 Task: Slide 7 - My Studies.
Action: Mouse moved to (197, 100)
Screenshot: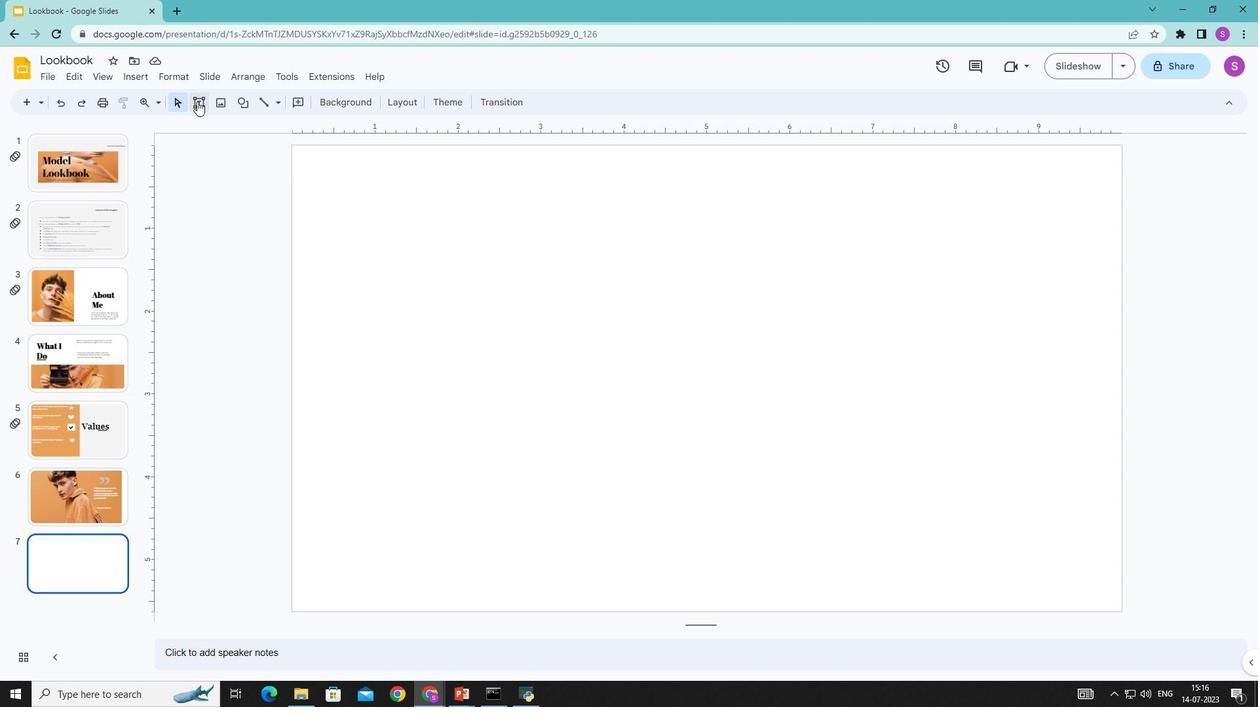 
Action: Mouse pressed left at (197, 100)
Screenshot: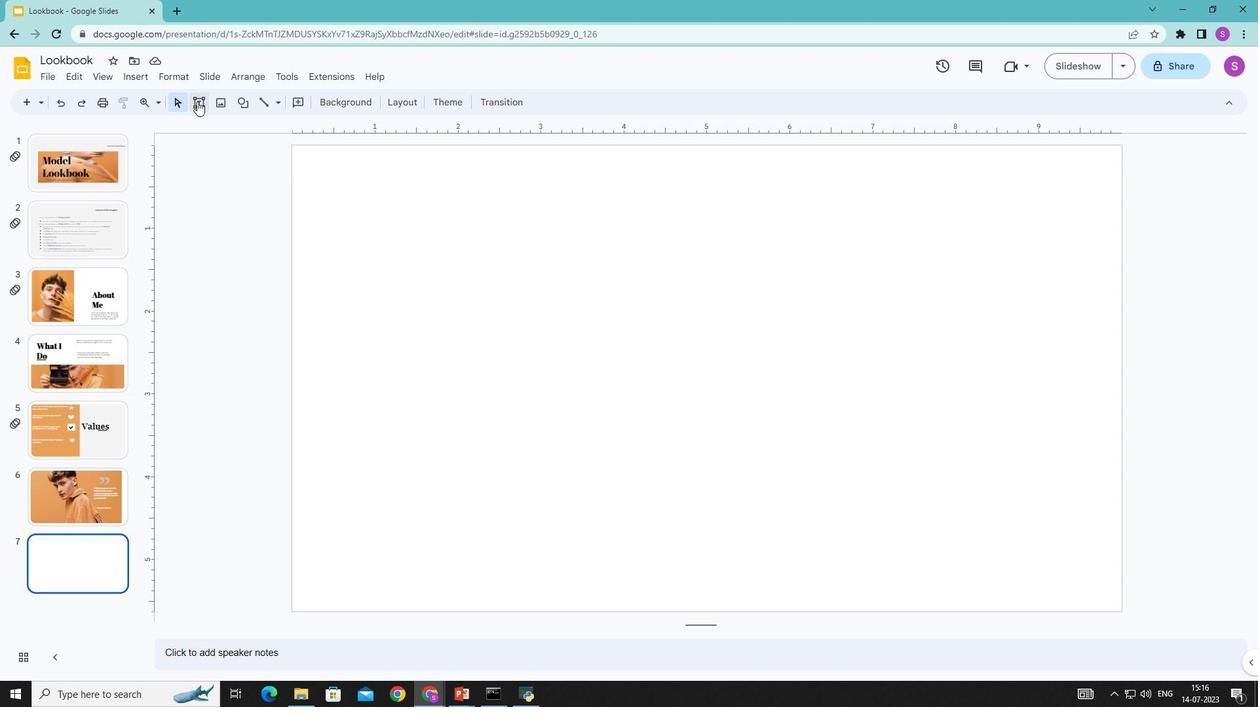 
Action: Mouse moved to (746, 153)
Screenshot: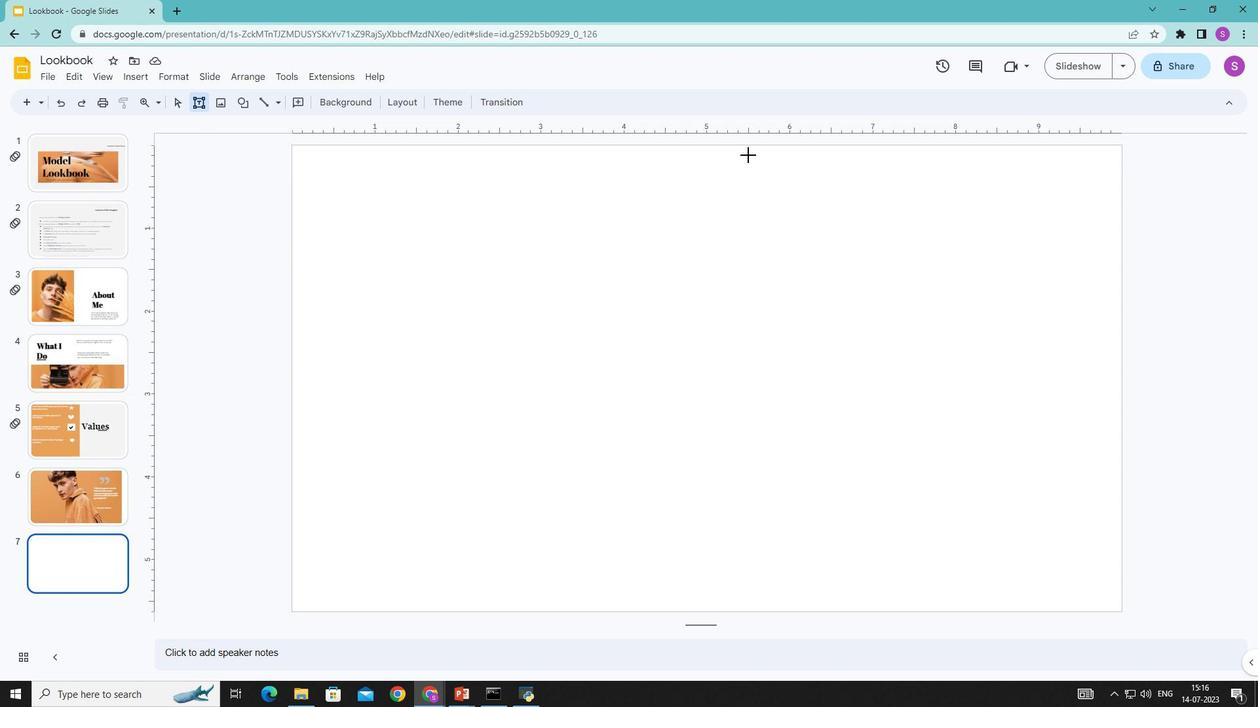 
Action: Mouse pressed left at (746, 153)
Screenshot: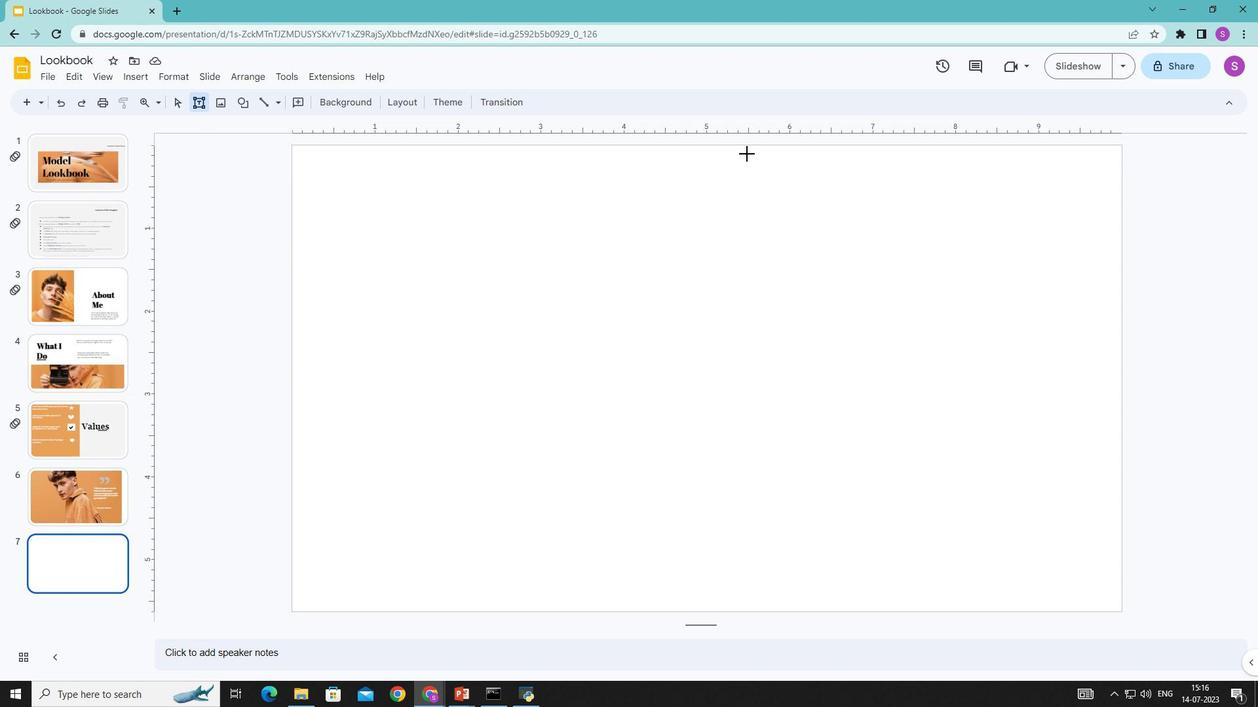 
Action: Mouse moved to (300, 101)
Screenshot: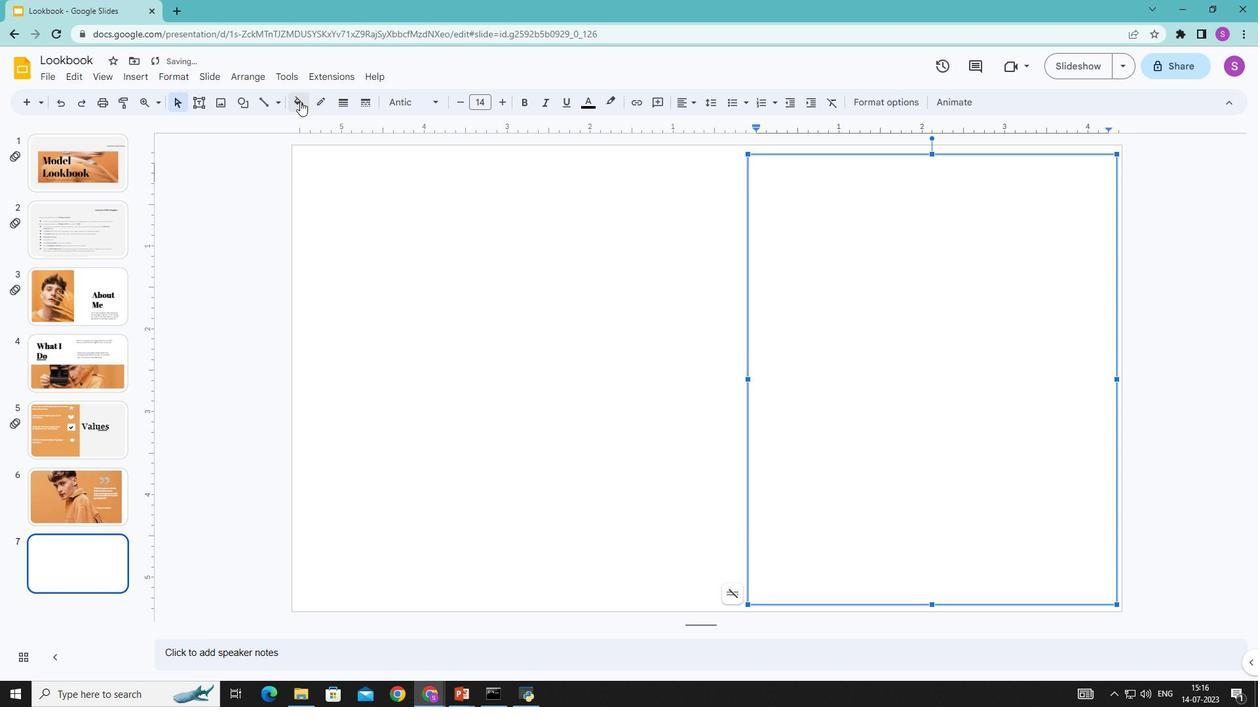 
Action: Mouse pressed left at (300, 101)
Screenshot: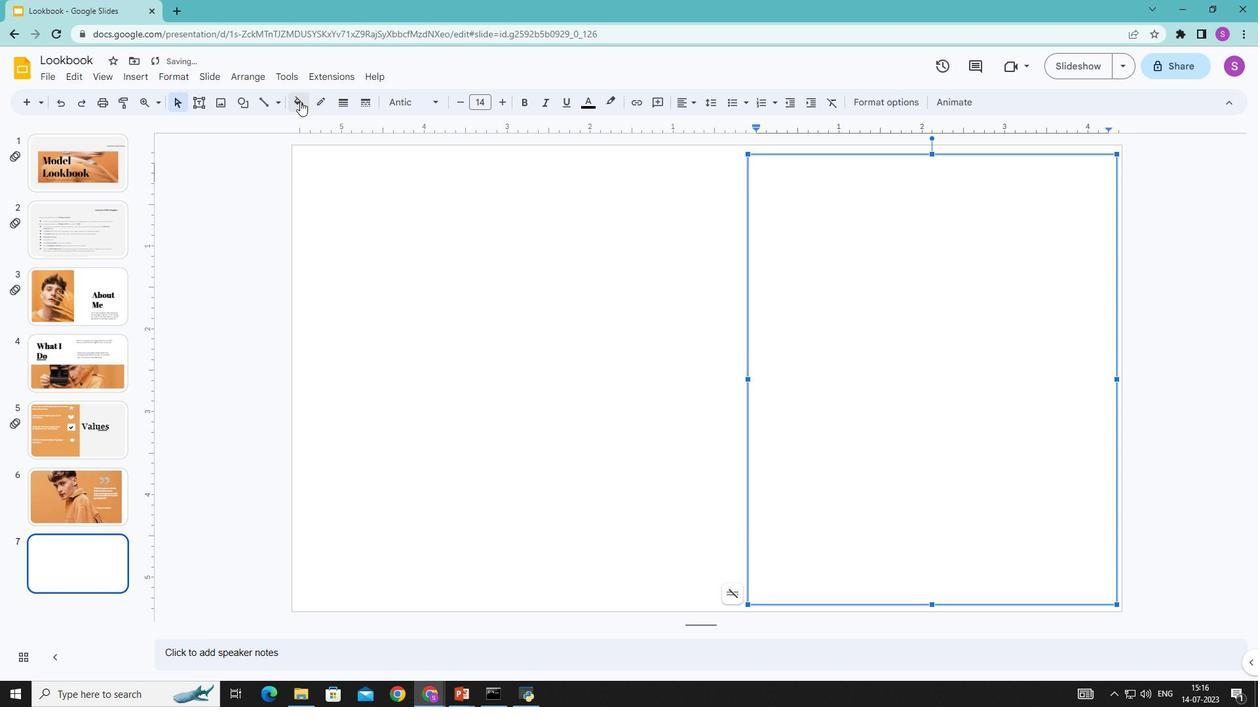 
Action: Mouse moved to (328, 167)
Screenshot: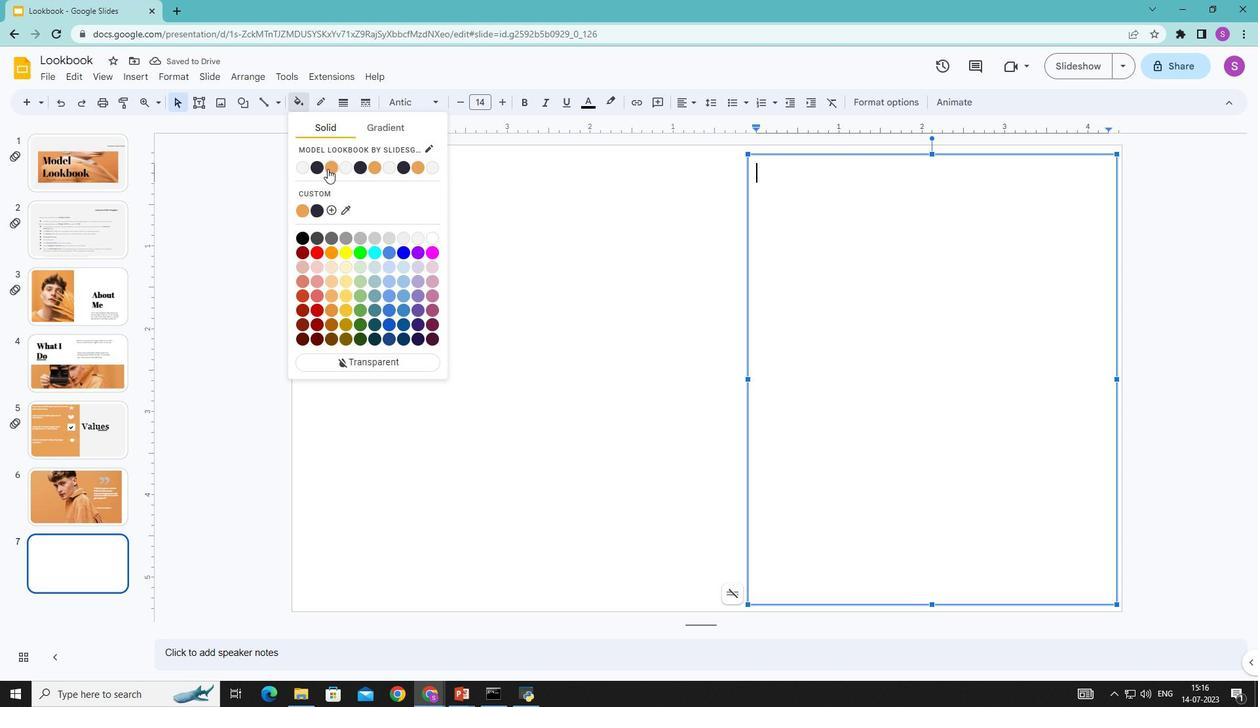 
Action: Mouse pressed left at (328, 167)
Screenshot: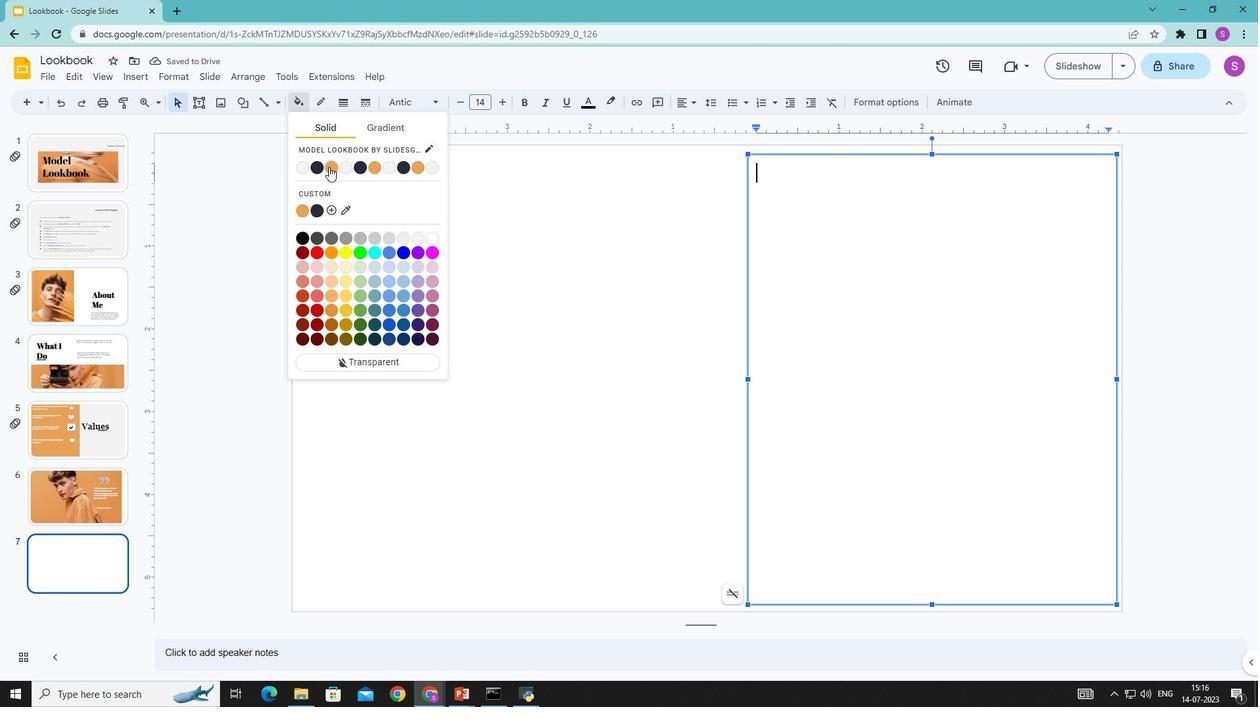 
Action: Mouse moved to (626, 191)
Screenshot: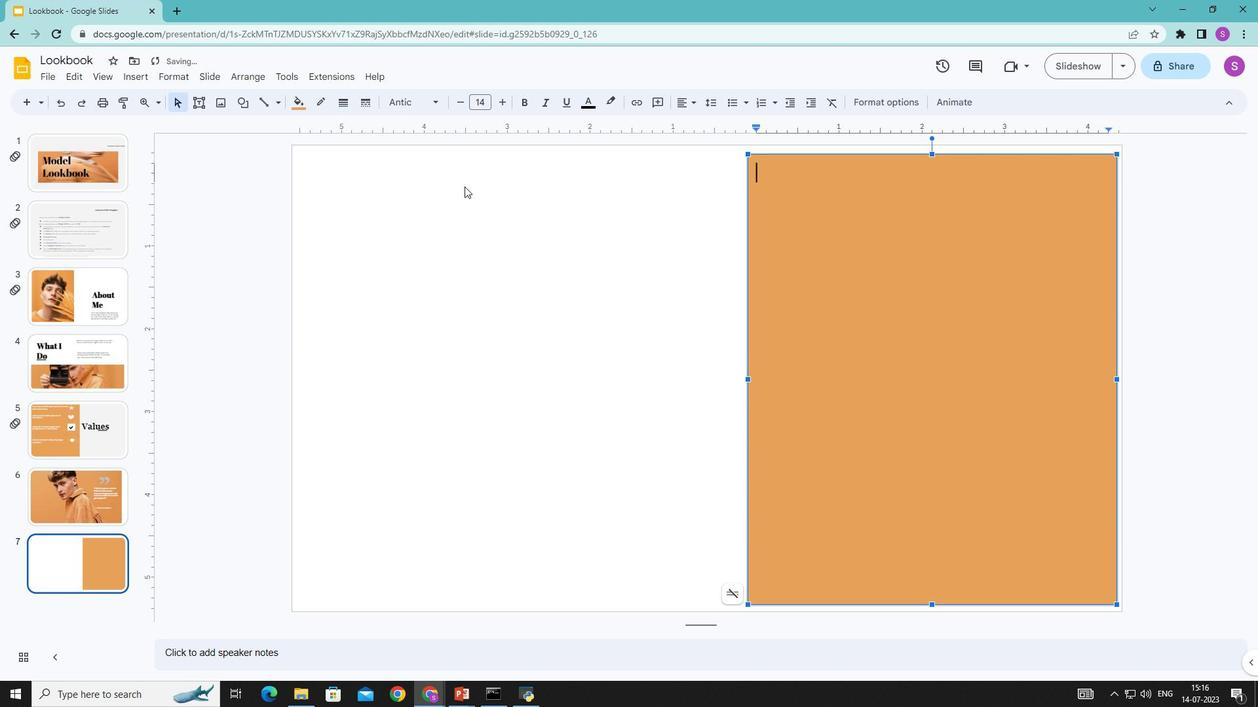
Action: Mouse pressed left at (626, 191)
Screenshot: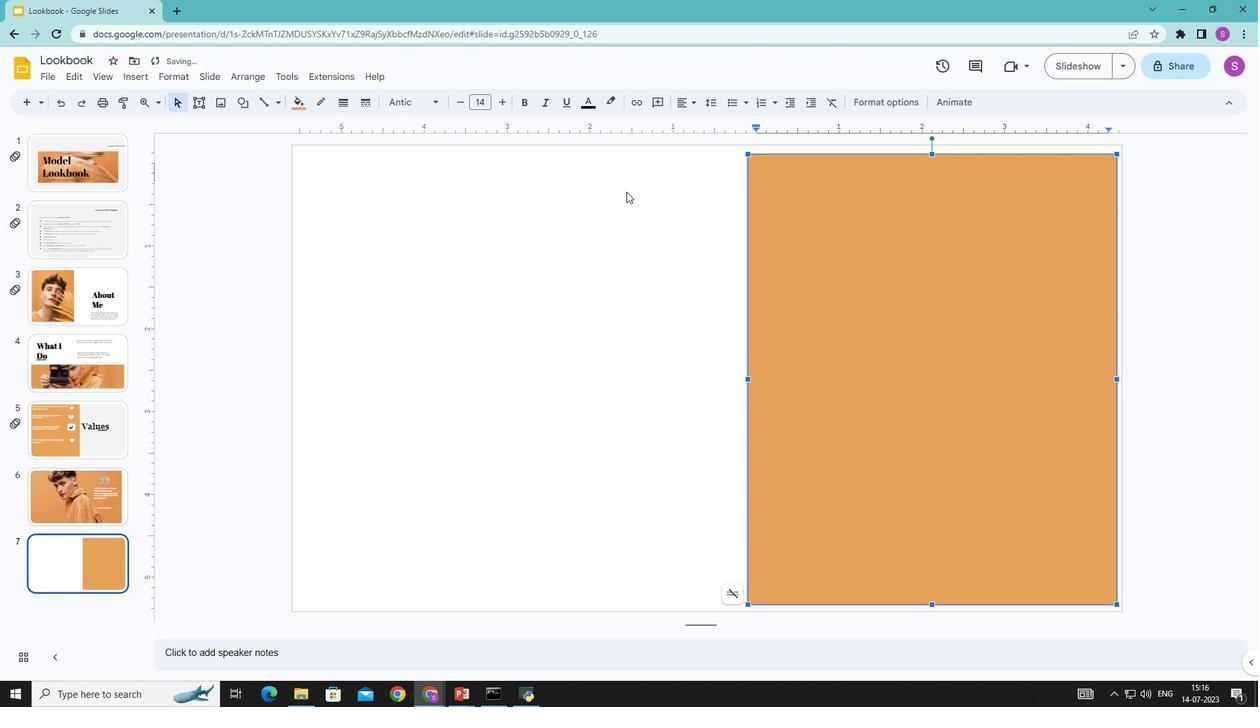 
Action: Mouse moved to (202, 104)
Screenshot: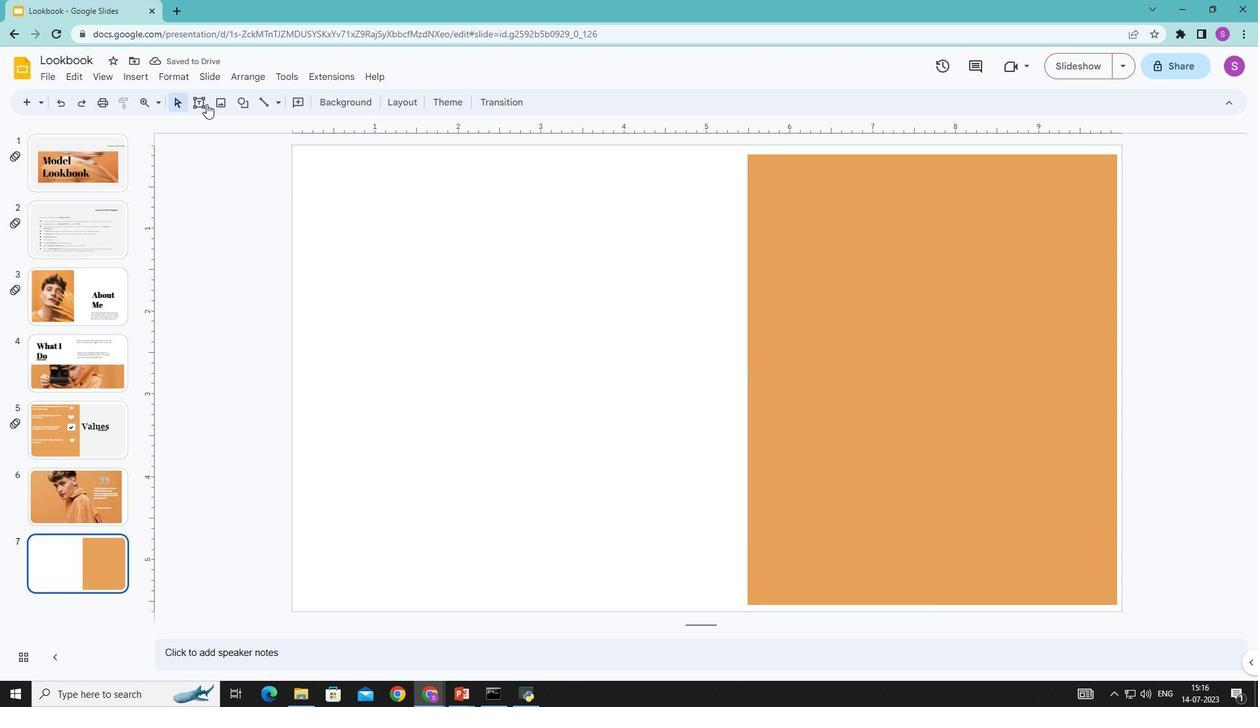 
Action: Mouse pressed left at (202, 104)
Screenshot: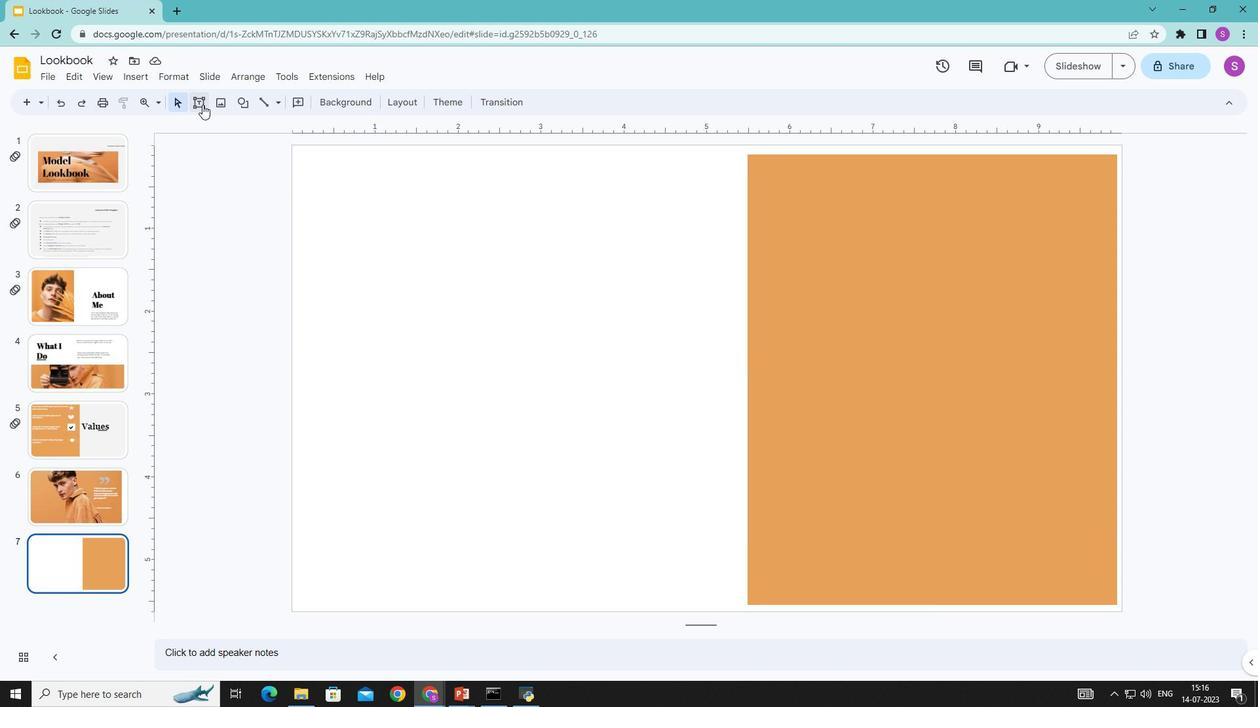 
Action: Mouse moved to (317, 212)
Screenshot: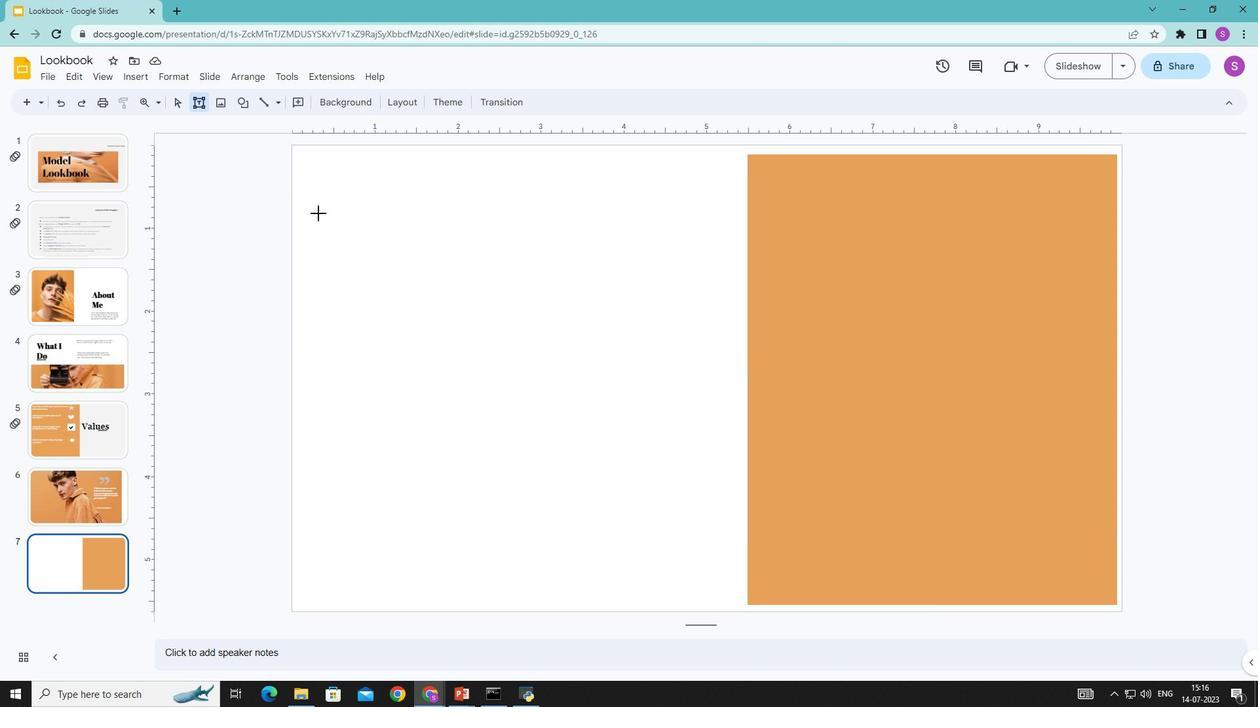
Action: Mouse pressed left at (317, 212)
Screenshot: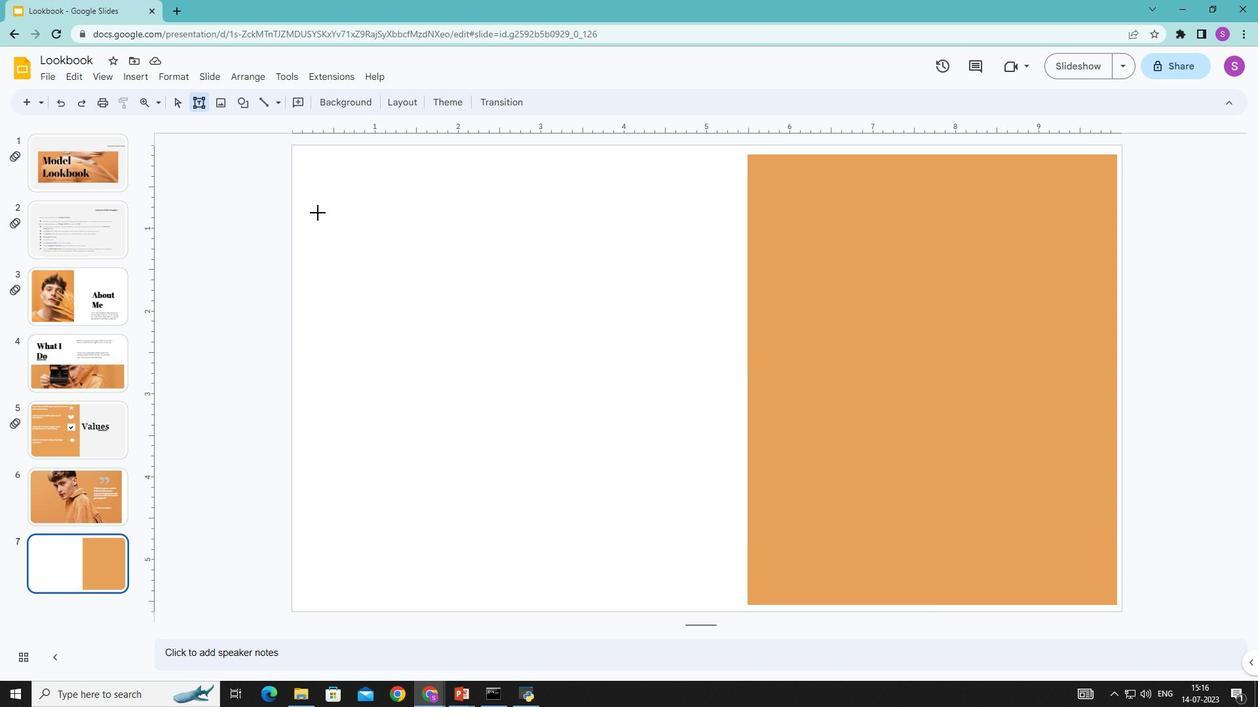 
Action: Mouse moved to (545, 366)
Screenshot: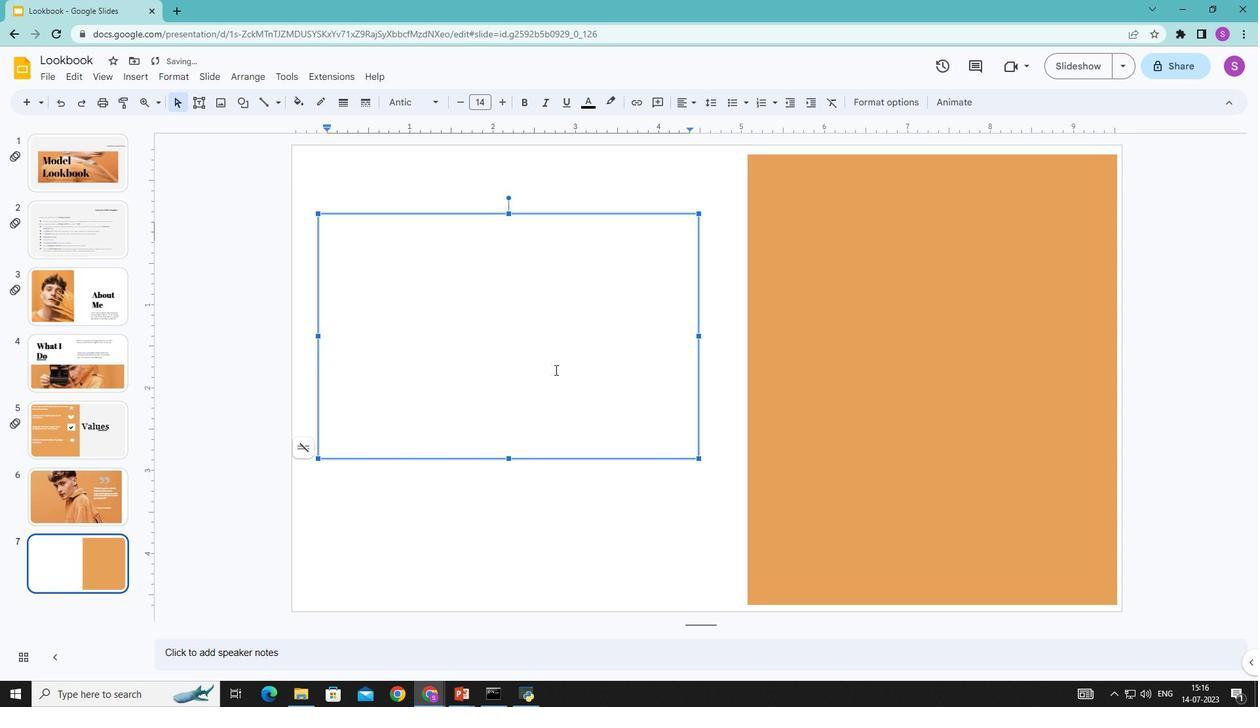 
Action: Key pressed <Key.shift>My<Key.space><Key.shift>Studies
Screenshot: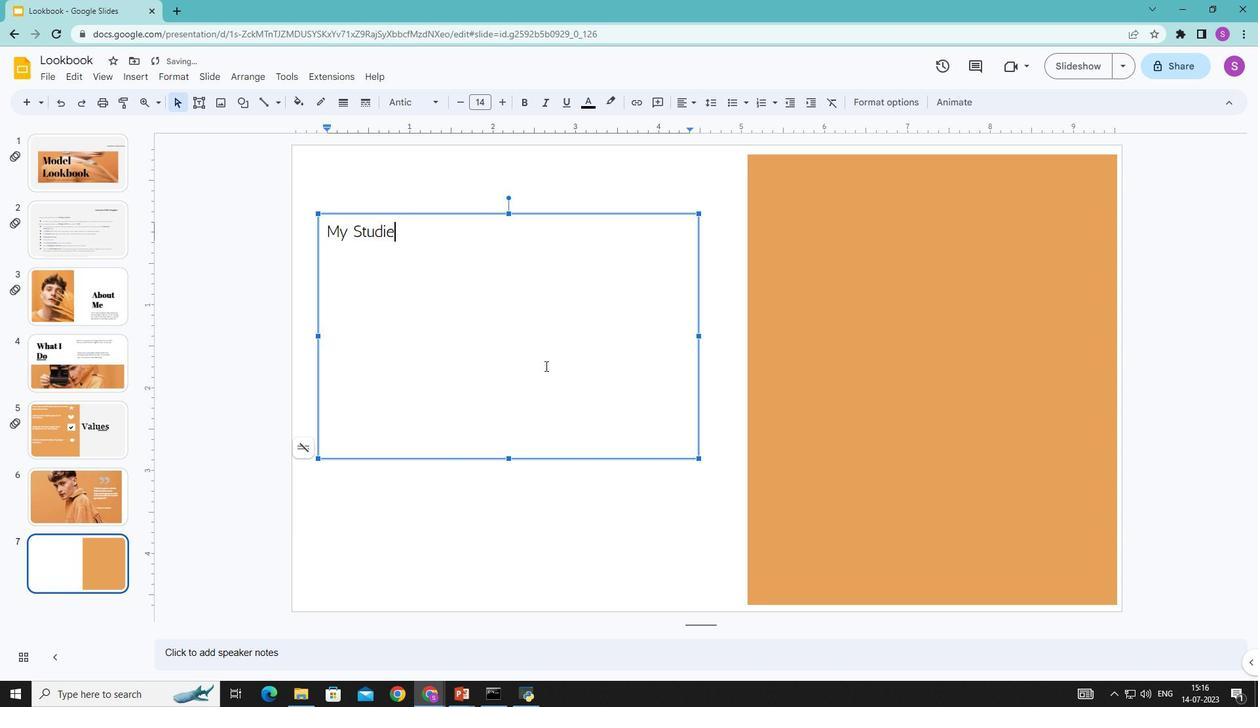
Action: Mouse moved to (399, 235)
Screenshot: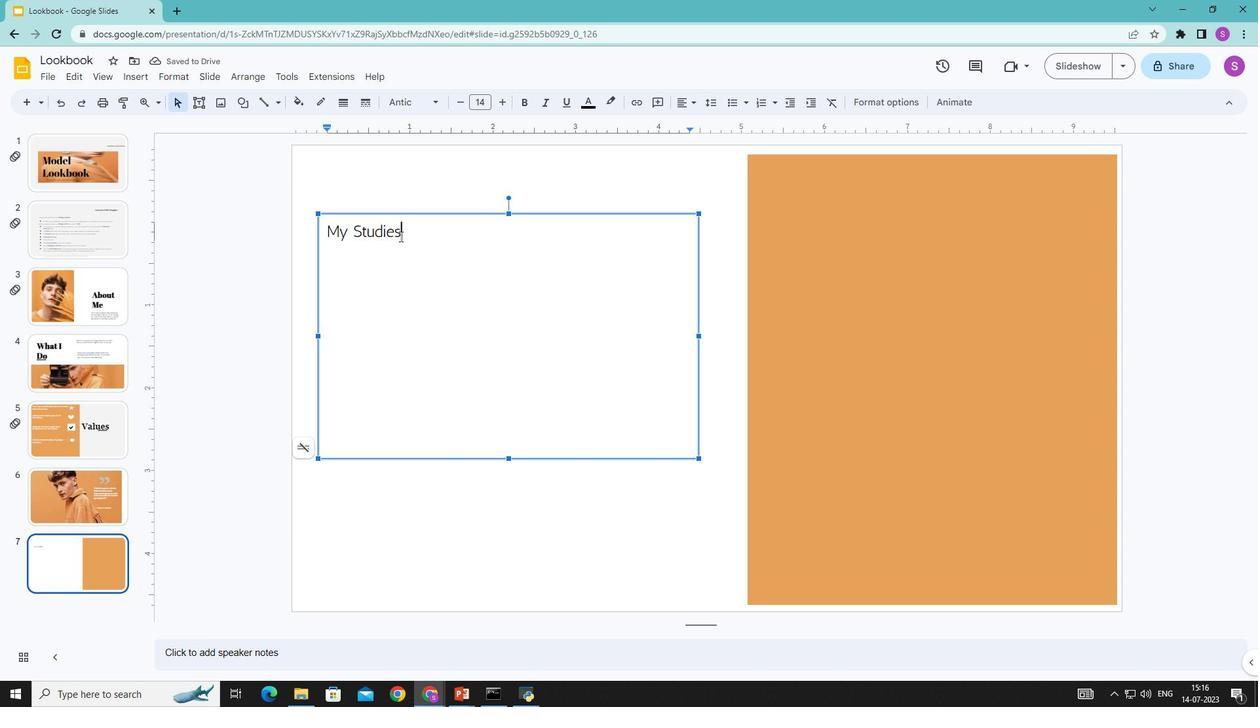 
Action: Mouse pressed left at (399, 235)
Screenshot: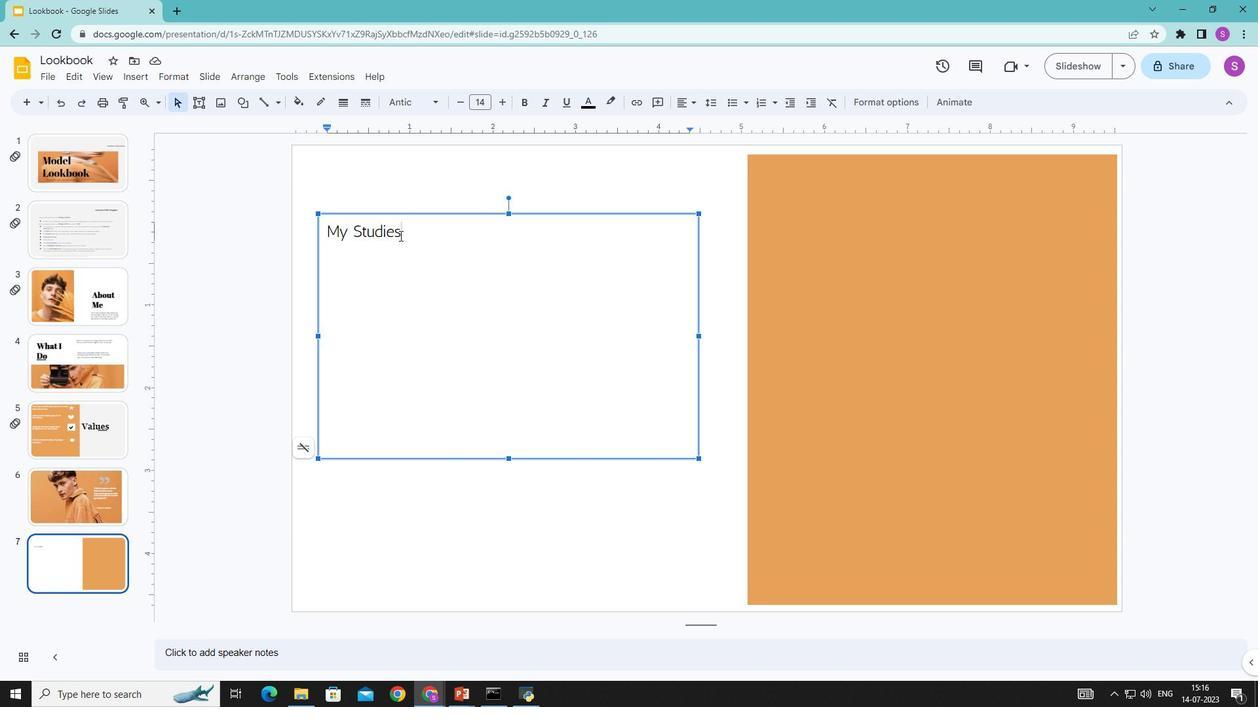 
Action: Mouse moved to (483, 100)
Screenshot: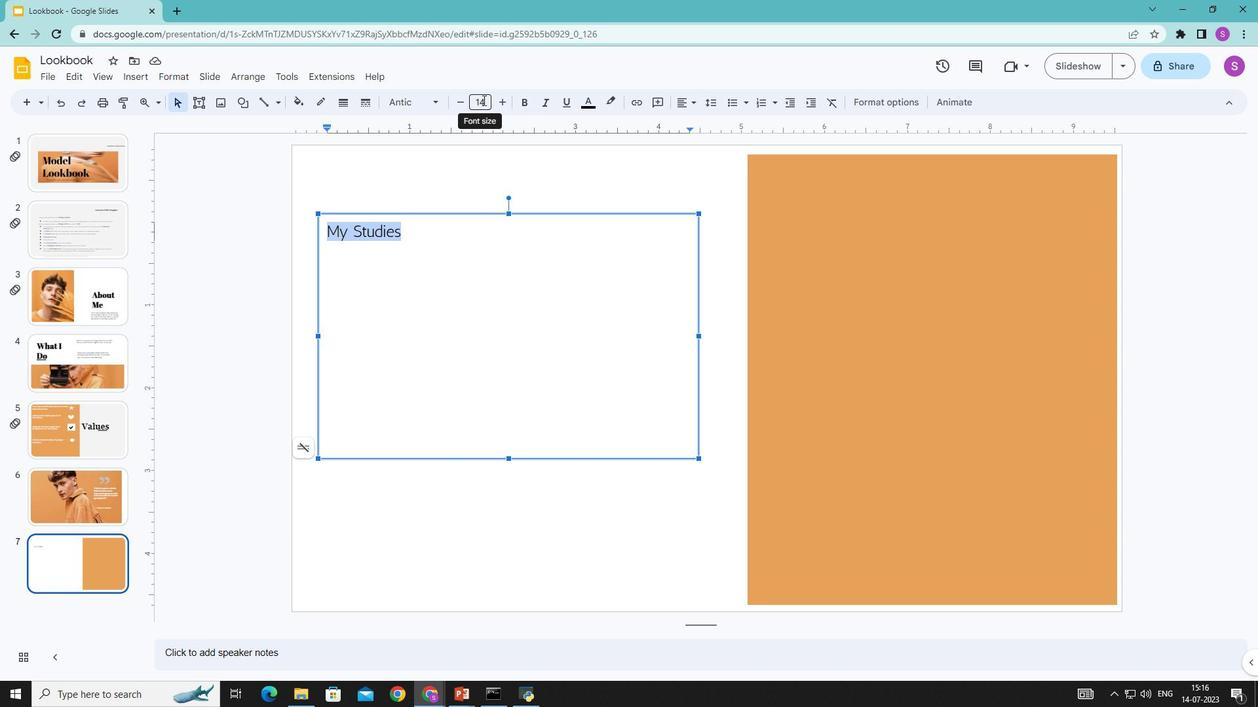 
Action: Mouse pressed left at (483, 100)
Screenshot: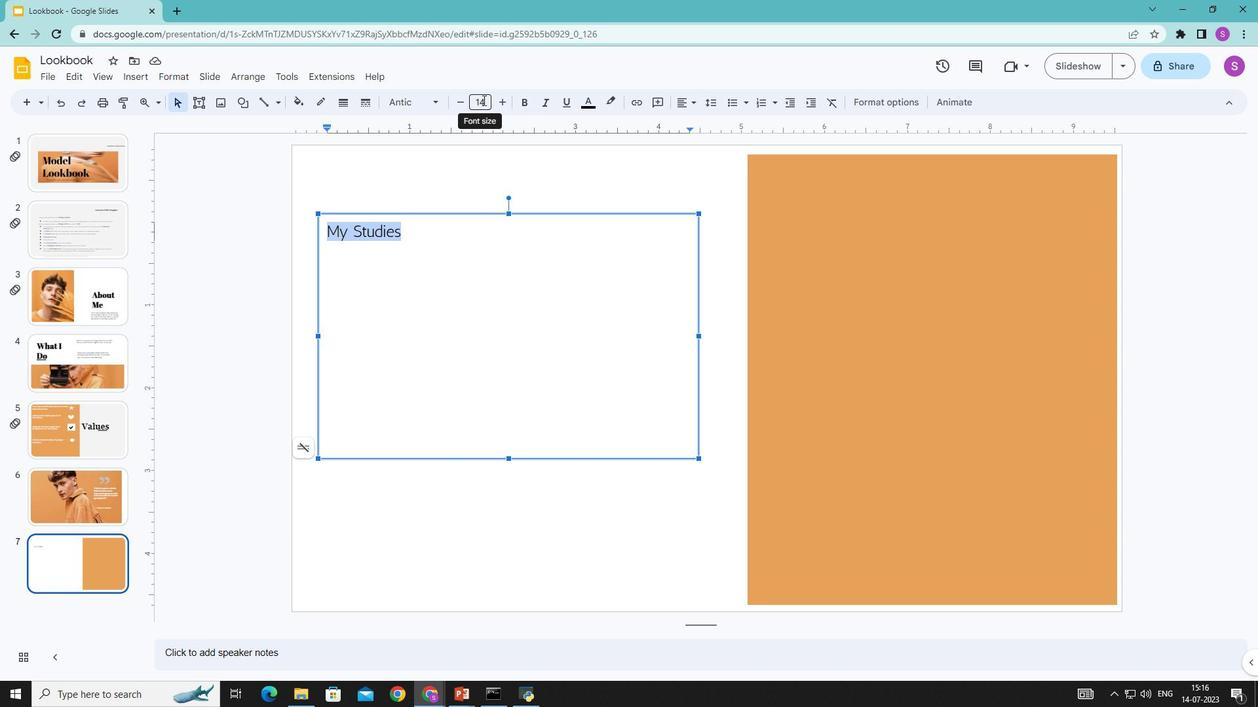 
Action: Mouse moved to (493, 102)
Screenshot: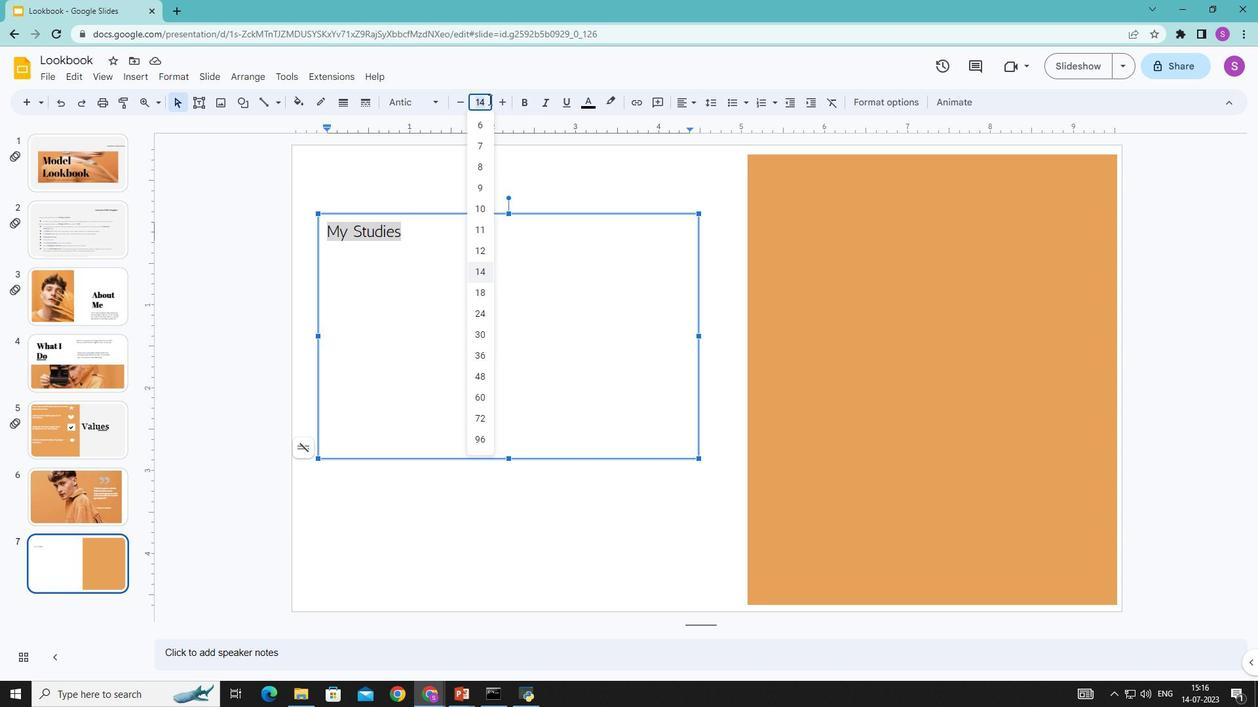 
Action: Key pressed 61<Key.enter>
Screenshot: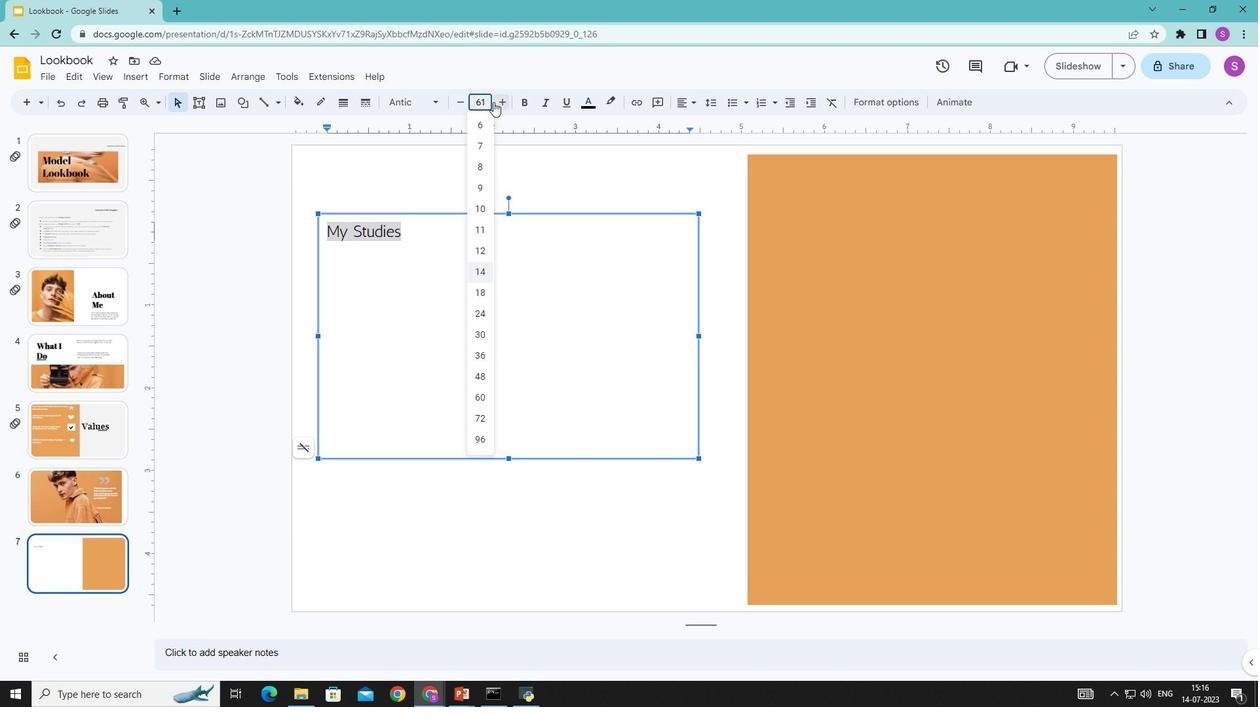 
Action: Mouse moved to (484, 100)
Screenshot: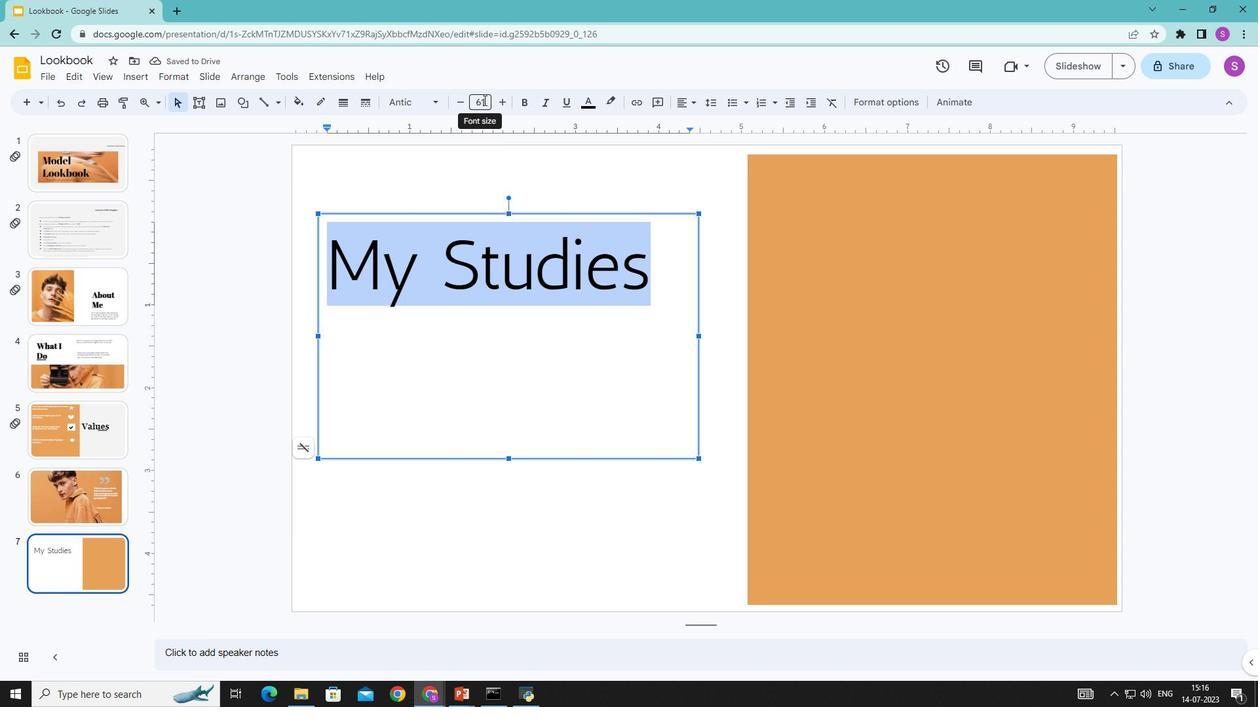 
Action: Mouse pressed left at (484, 100)
Screenshot: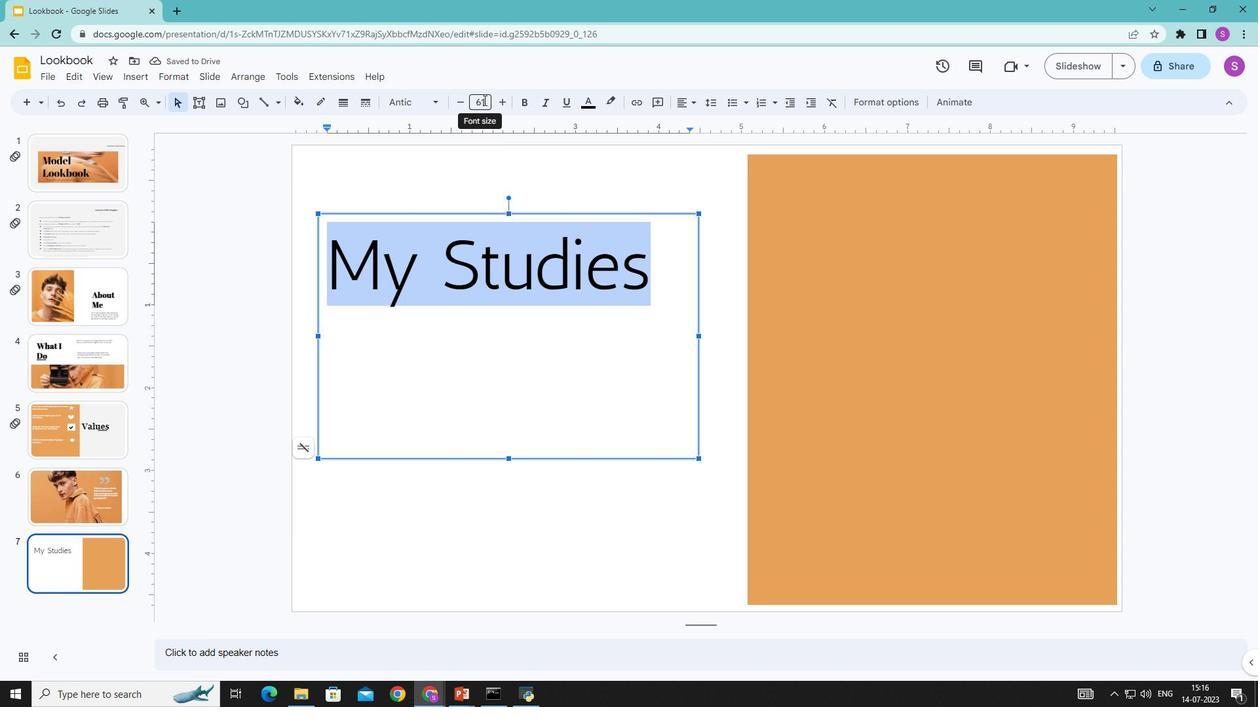 
Action: Mouse moved to (484, 100)
Screenshot: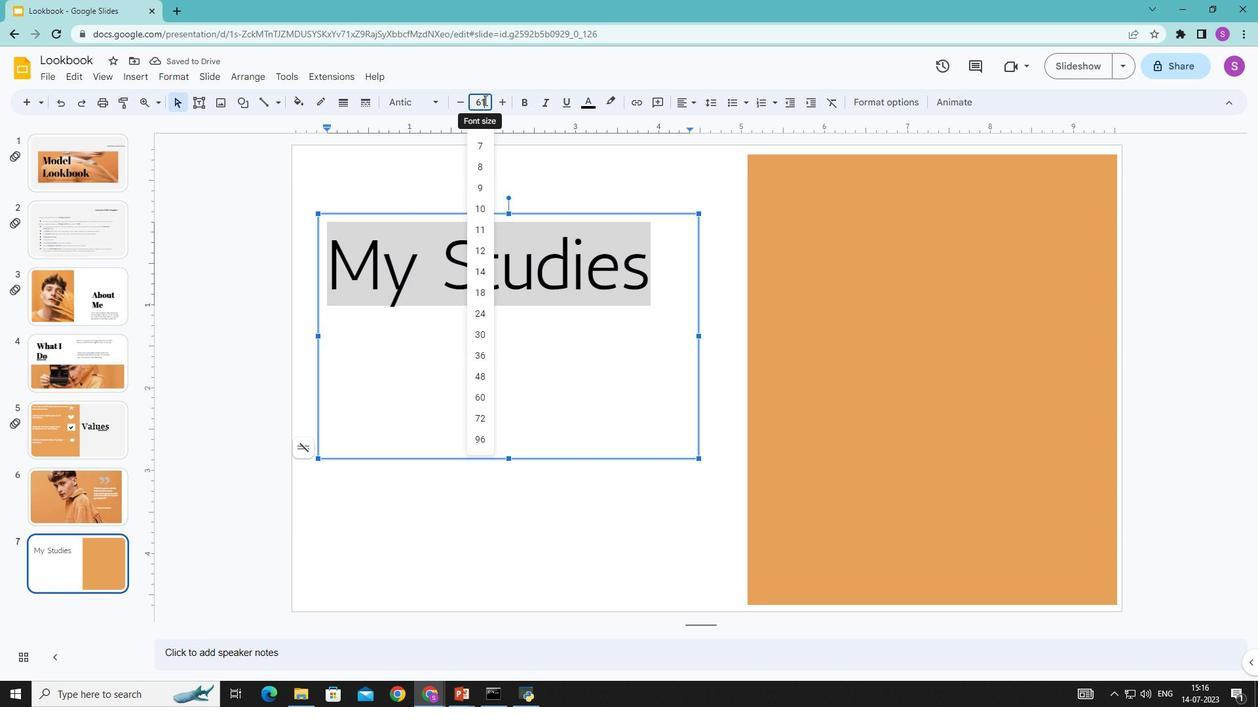 
Action: Key pressed 70<Key.enter>
Screenshot: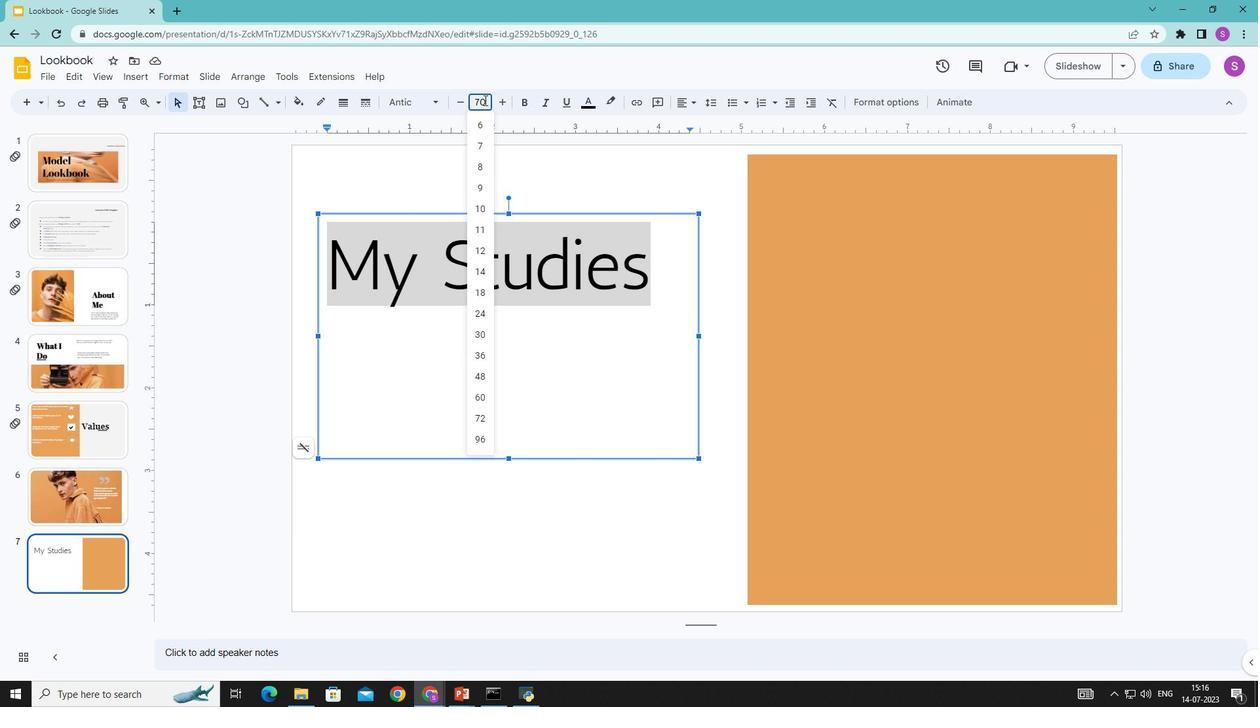 
Action: Mouse moved to (455, 142)
Screenshot: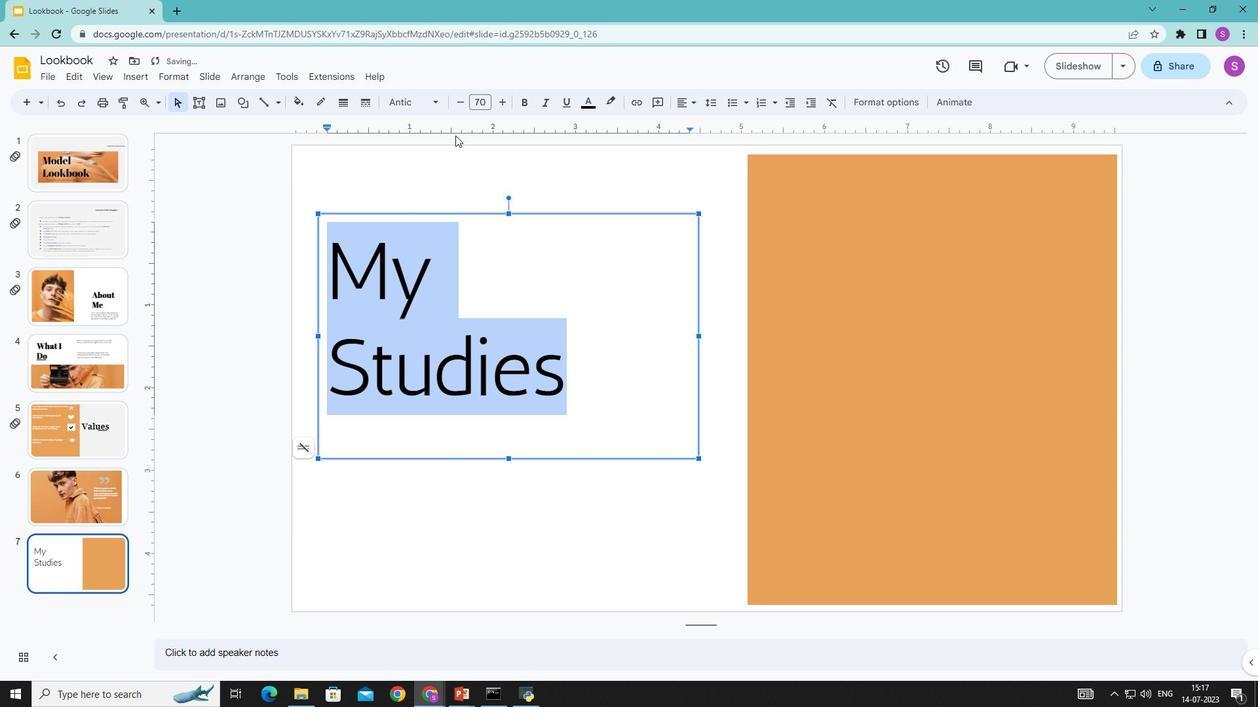 
Action: Mouse pressed left at (455, 142)
Screenshot: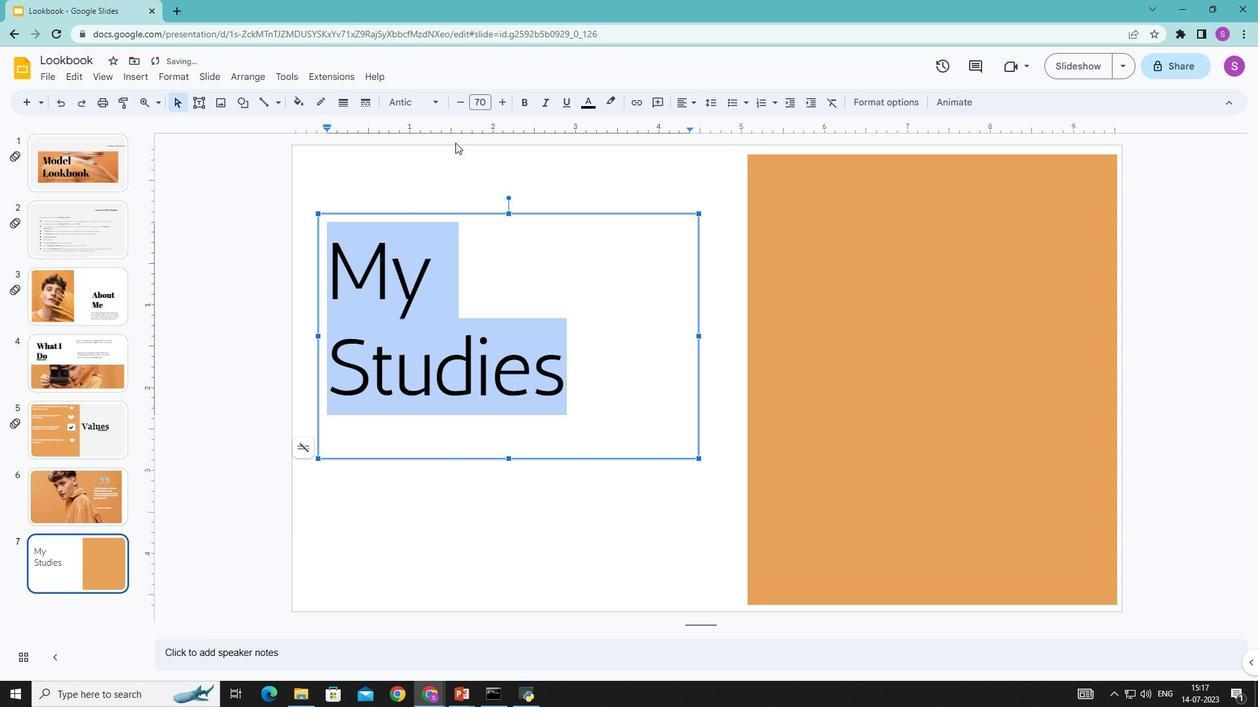 
Action: Mouse moved to (567, 381)
Screenshot: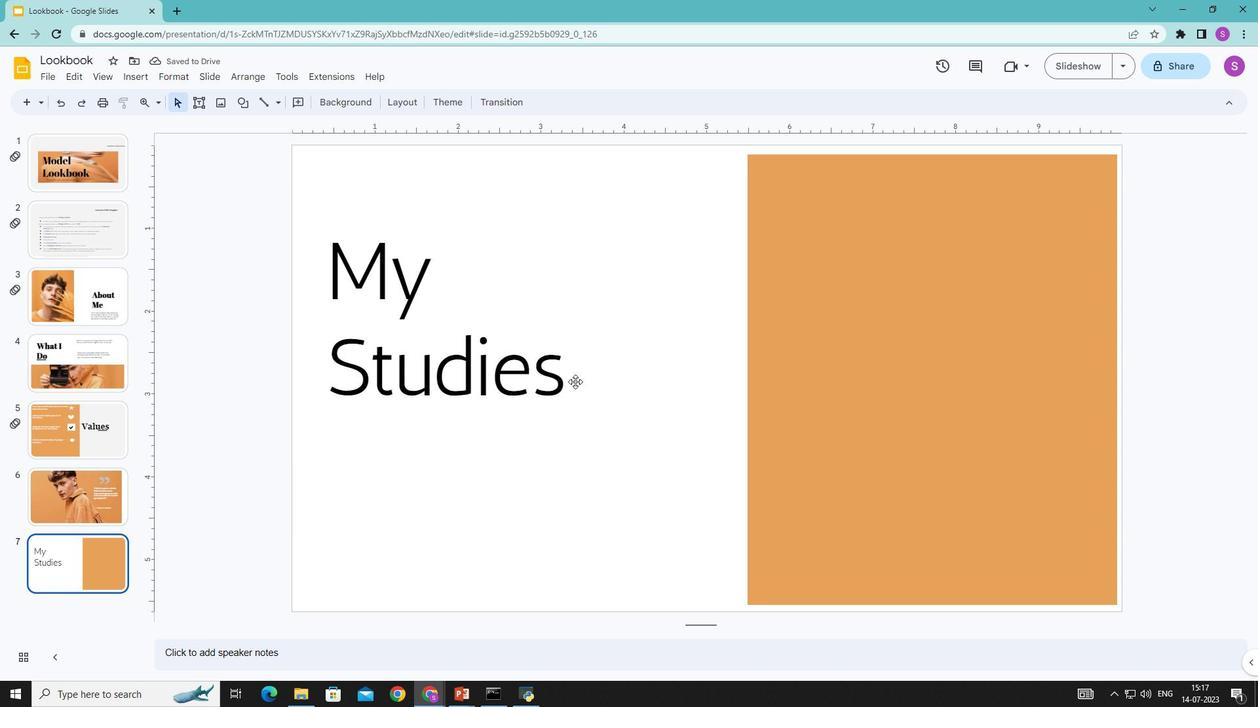 
Action: Mouse pressed left at (567, 381)
Screenshot: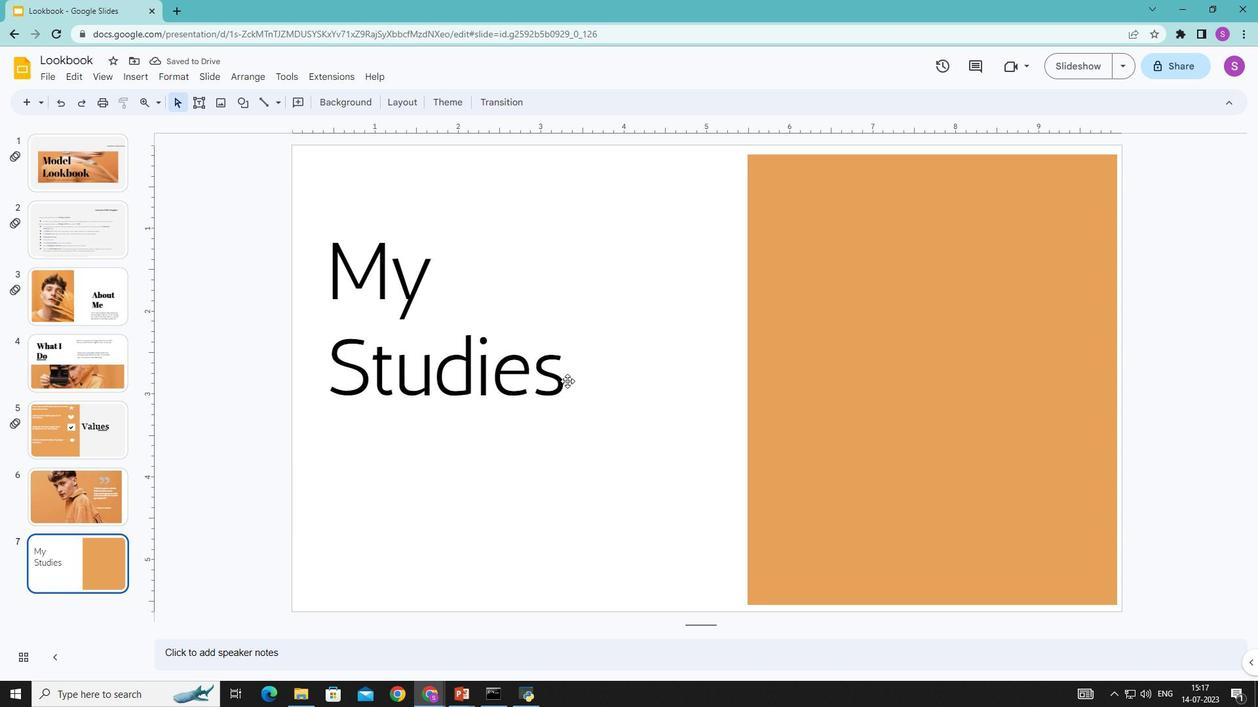 
Action: Mouse moved to (566, 382)
Screenshot: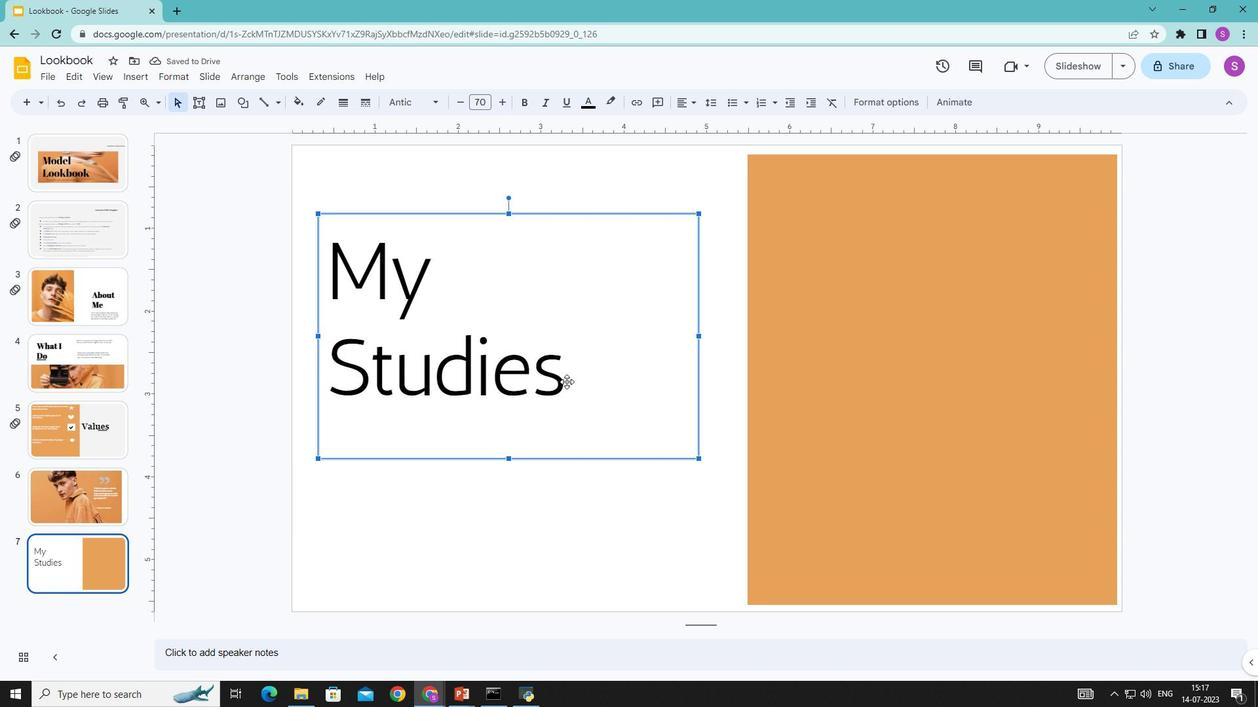 
Action: Mouse pressed left at (566, 382)
Screenshot: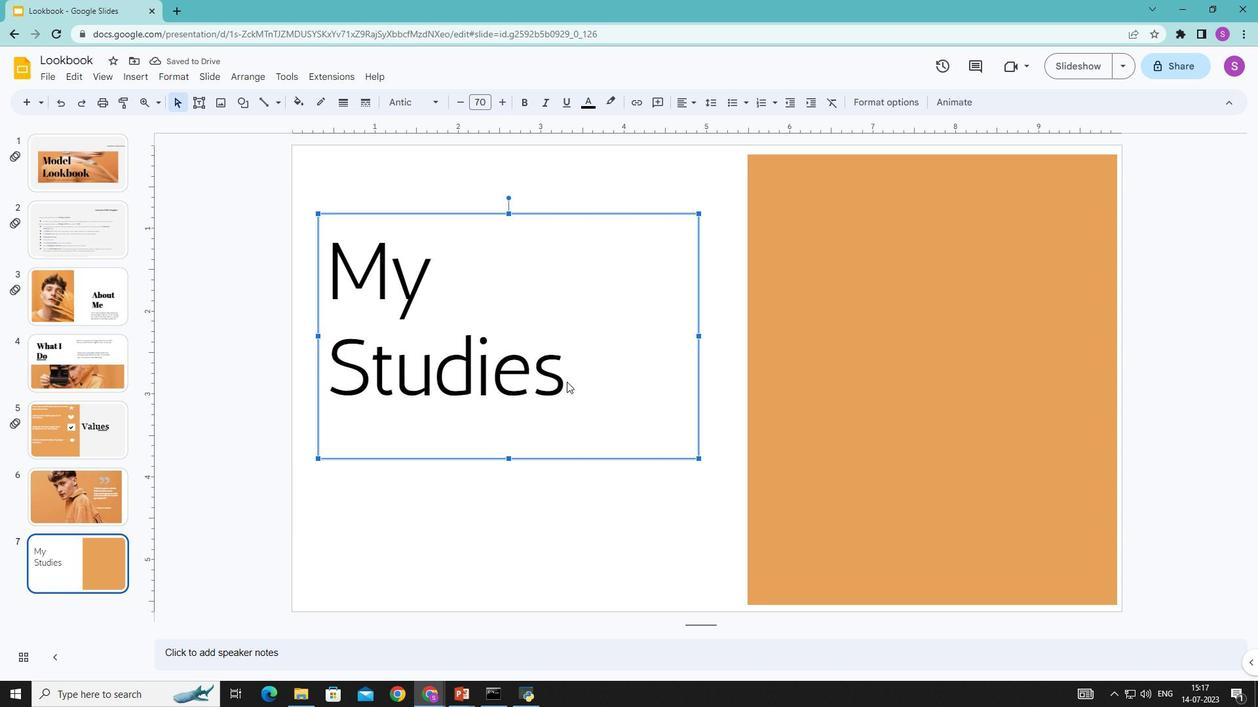 
Action: Mouse moved to (539, 321)
Screenshot: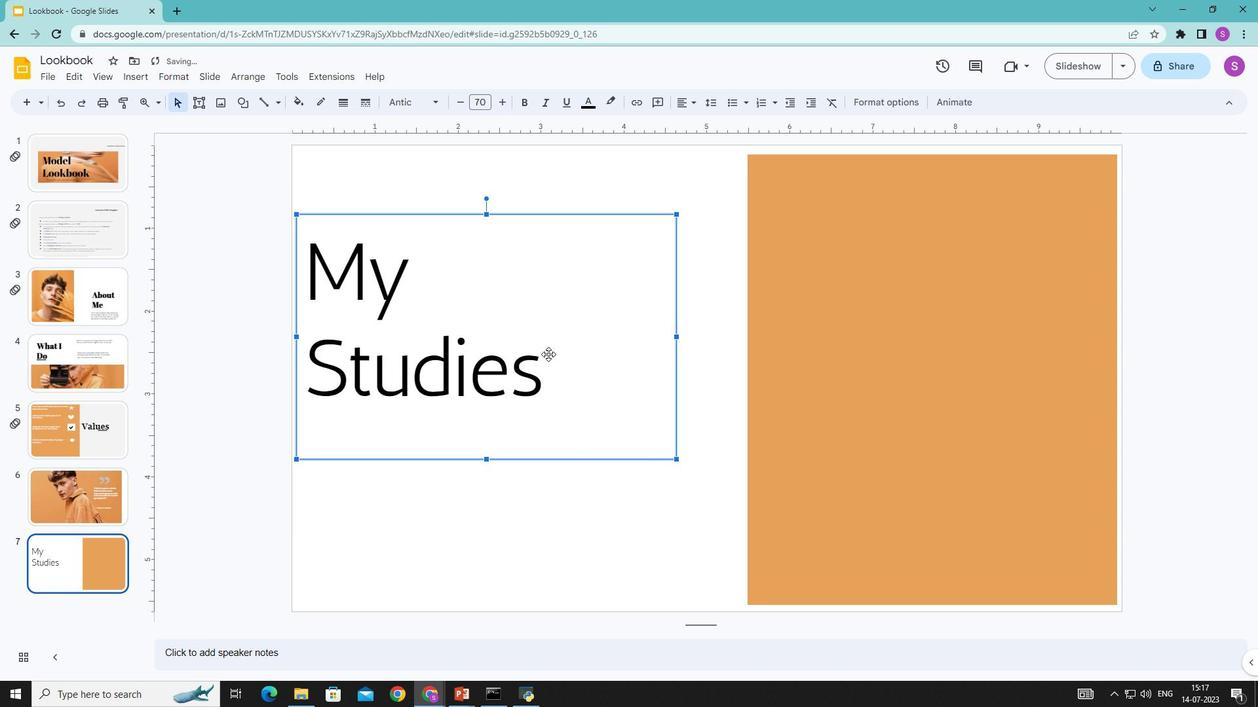 
Action: Mouse pressed left at (539, 321)
Screenshot: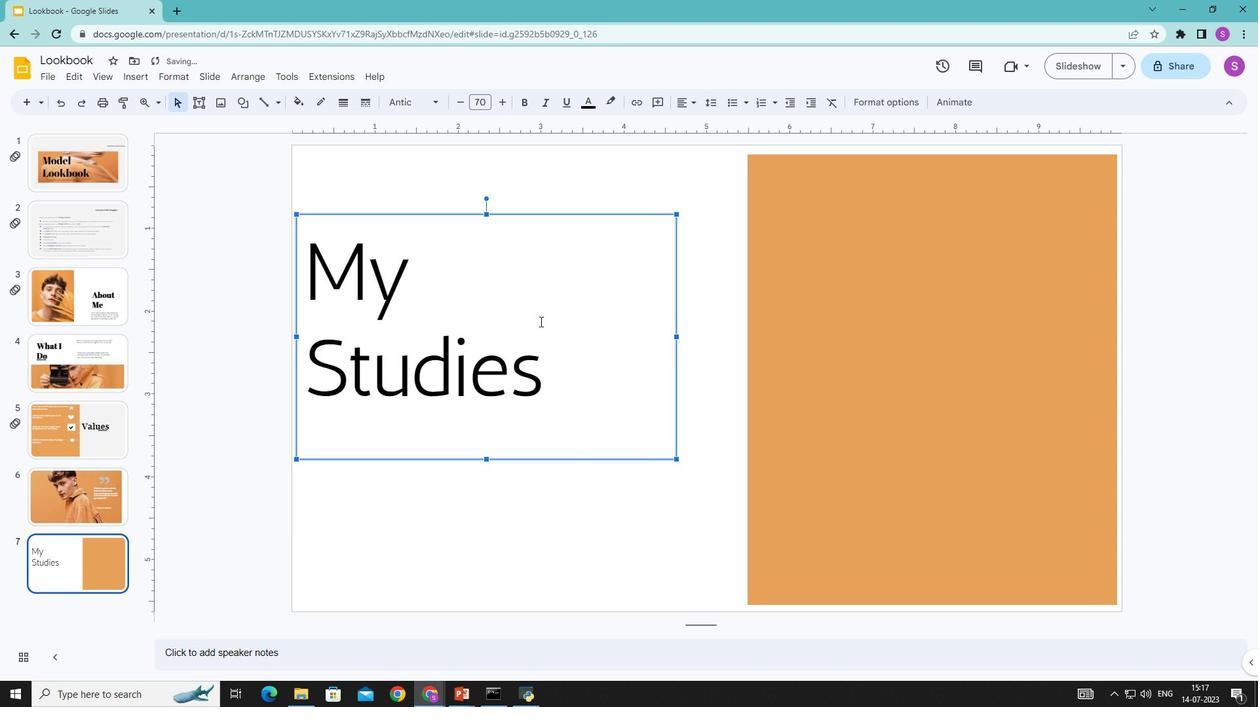 
Action: Mouse moved to (545, 380)
Screenshot: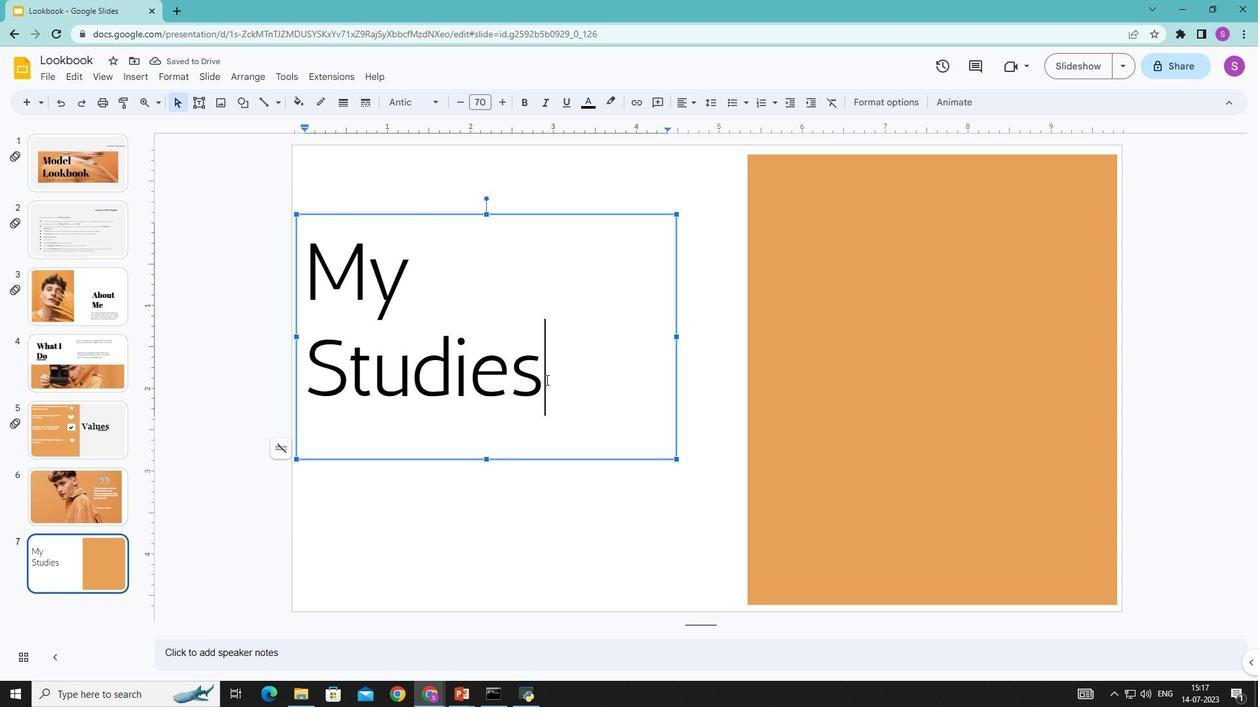 
Action: Mouse pressed left at (545, 380)
Screenshot: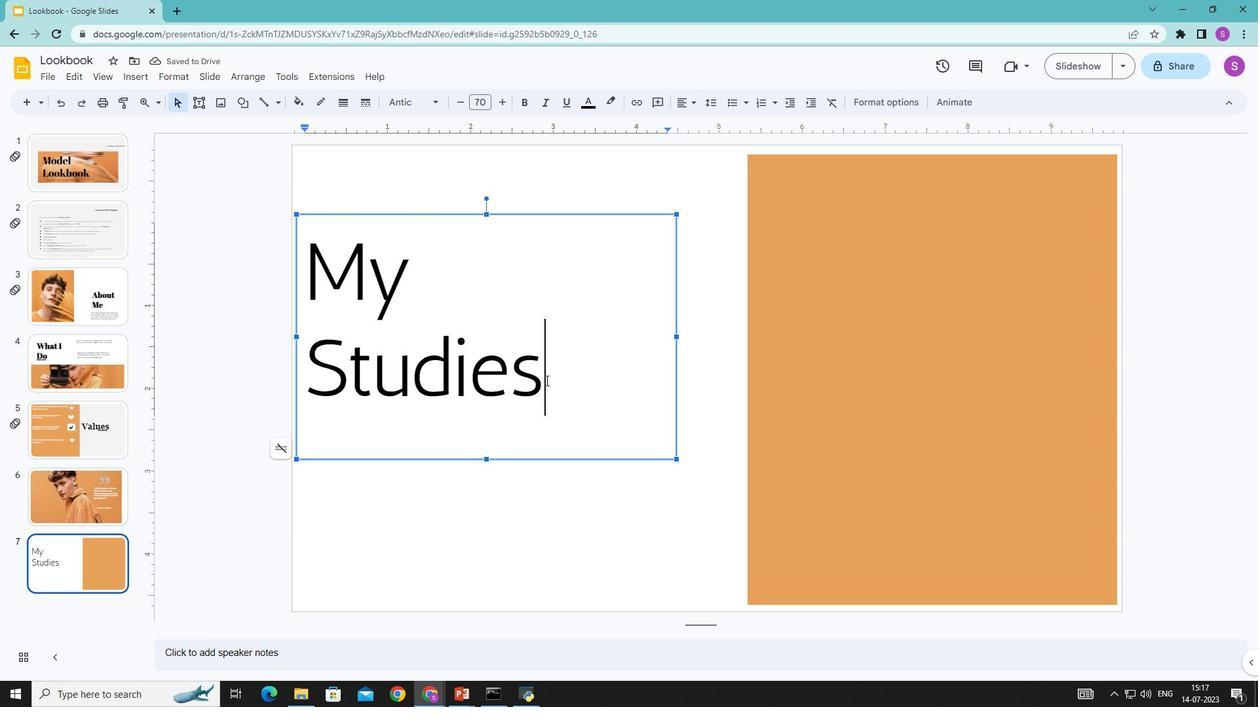 
Action: Mouse moved to (435, 99)
Screenshot: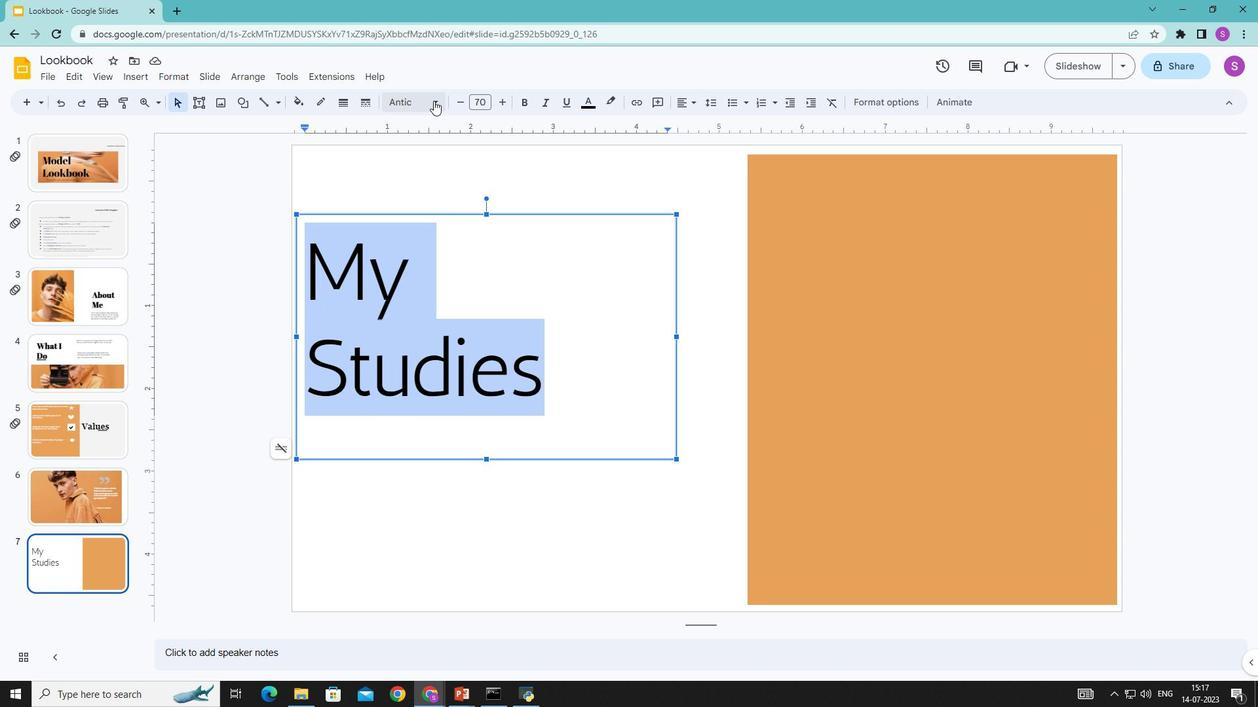 
Action: Mouse pressed left at (435, 99)
Screenshot: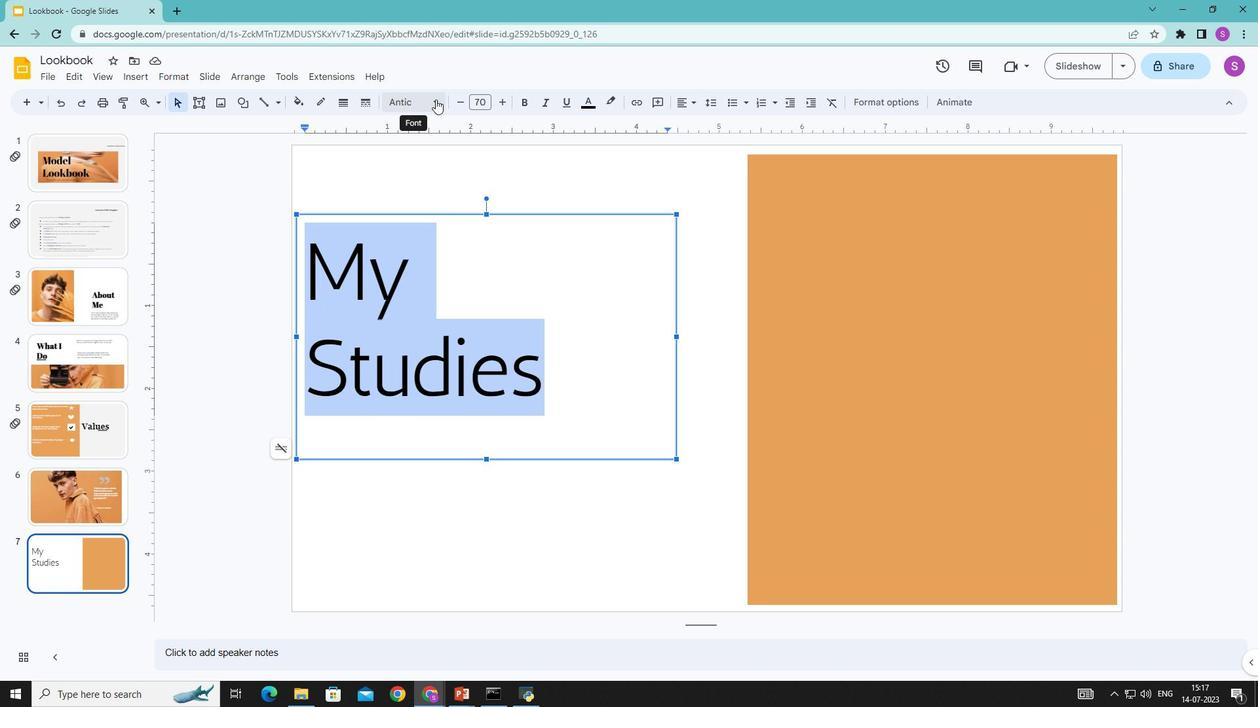 
Action: Mouse moved to (435, 370)
Screenshot: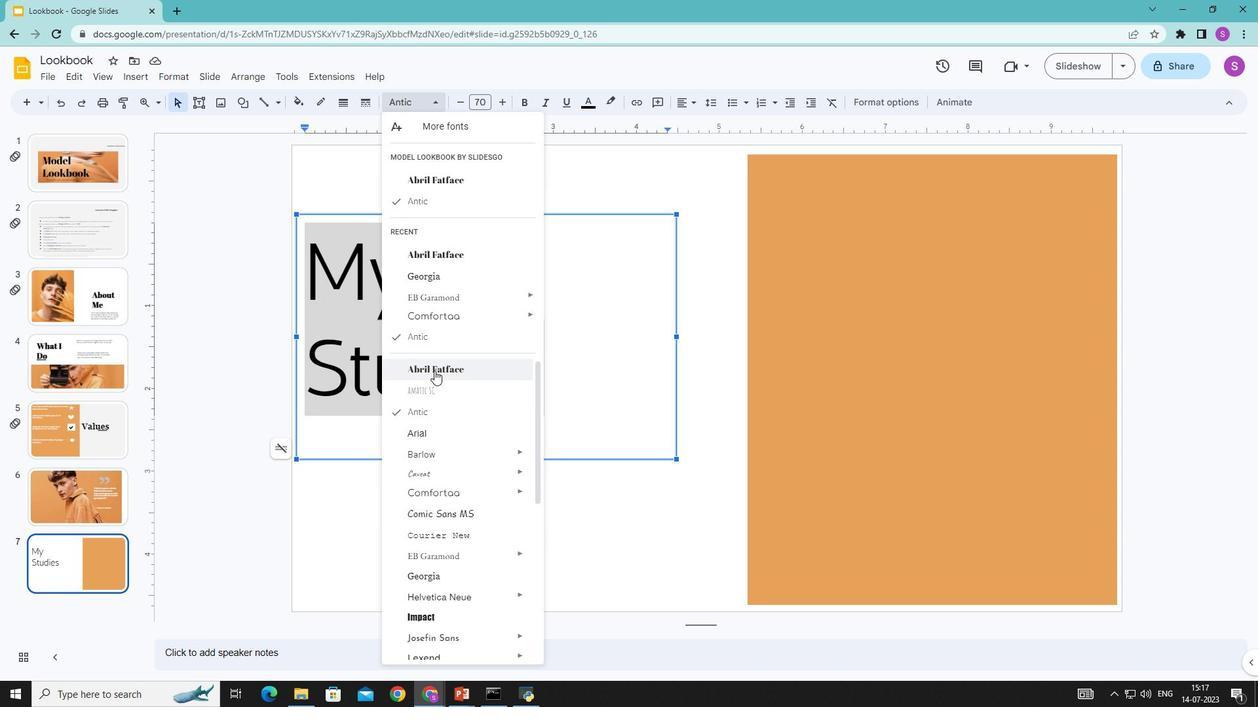 
Action: Mouse pressed left at (435, 370)
Screenshot: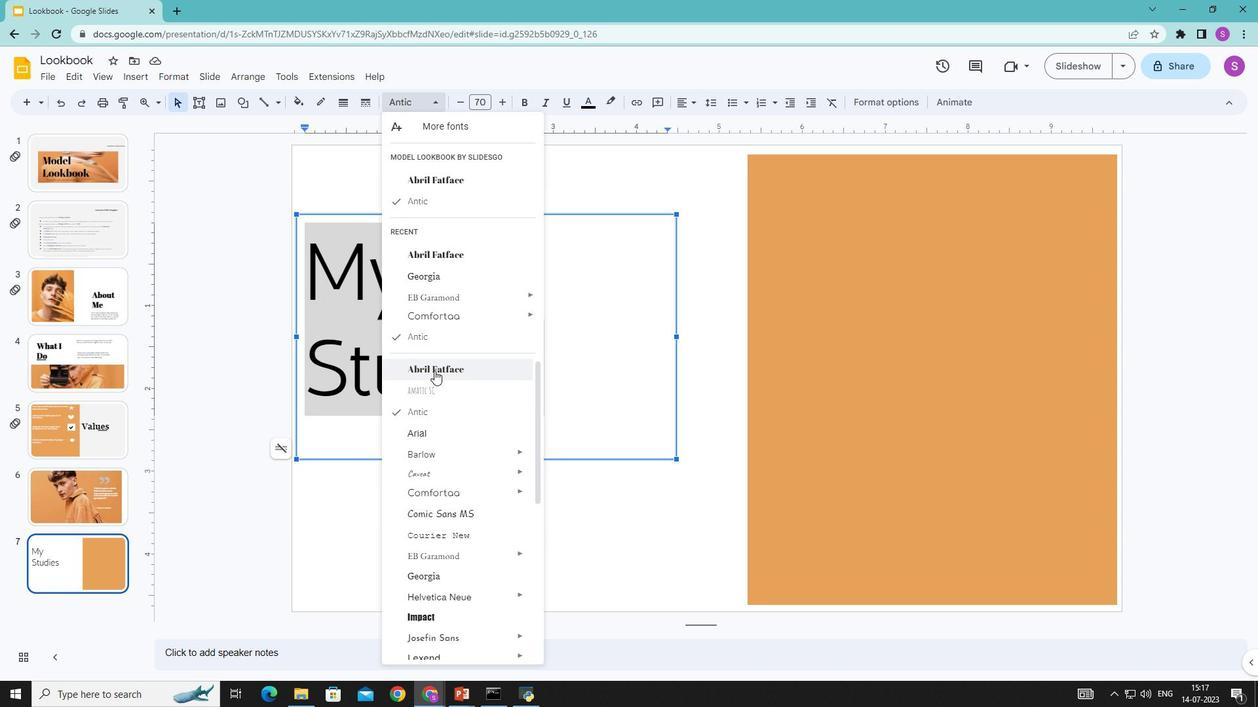 
Action: Mouse moved to (421, 166)
Screenshot: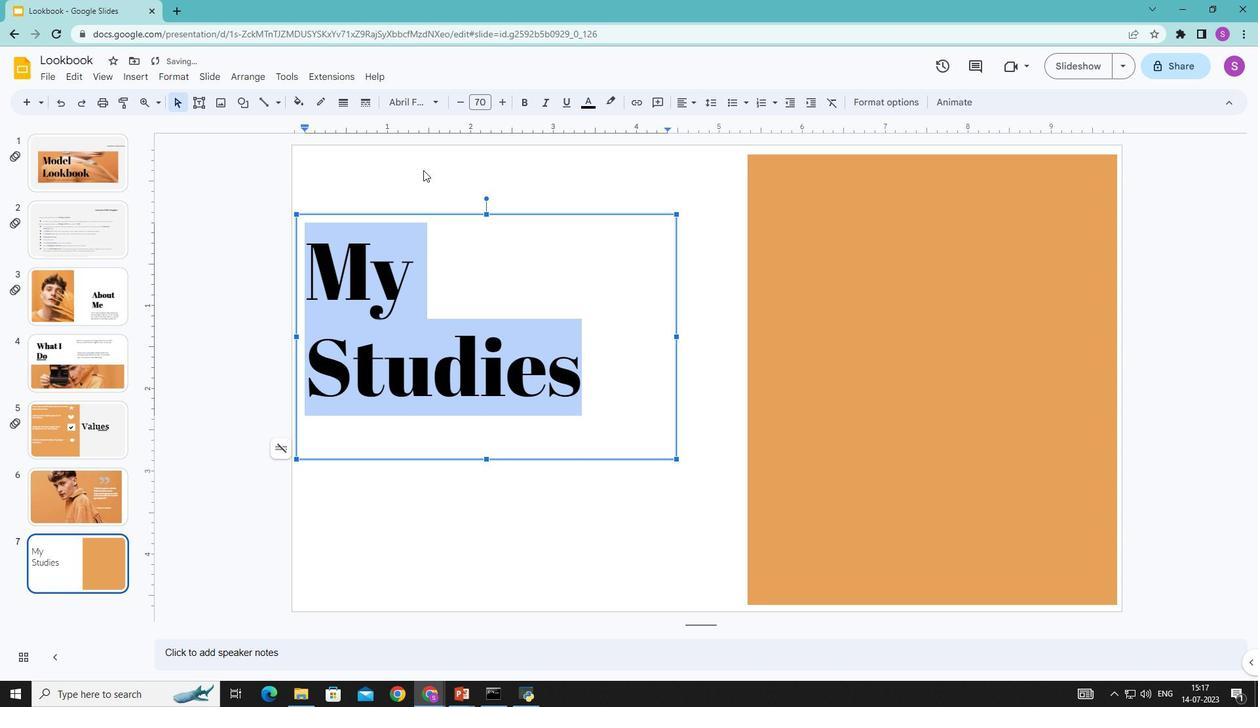 
Action: Mouse pressed left at (421, 166)
Screenshot: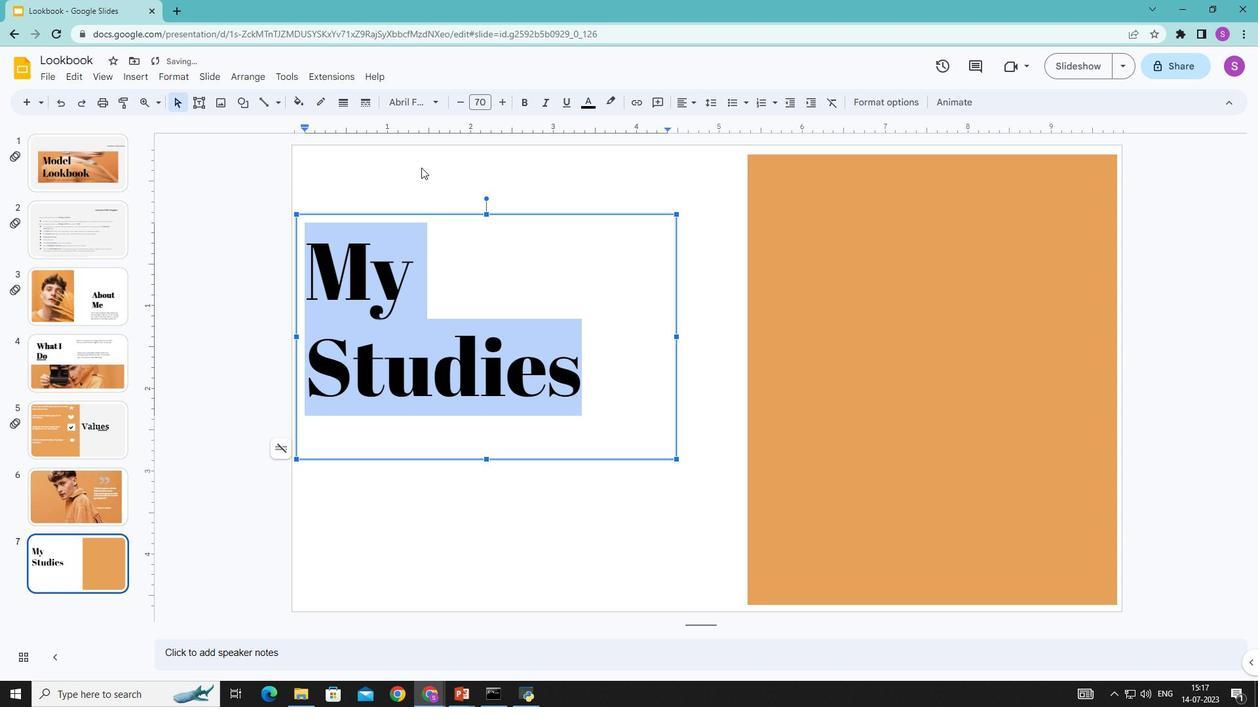 
Action: Mouse moved to (262, 97)
Screenshot: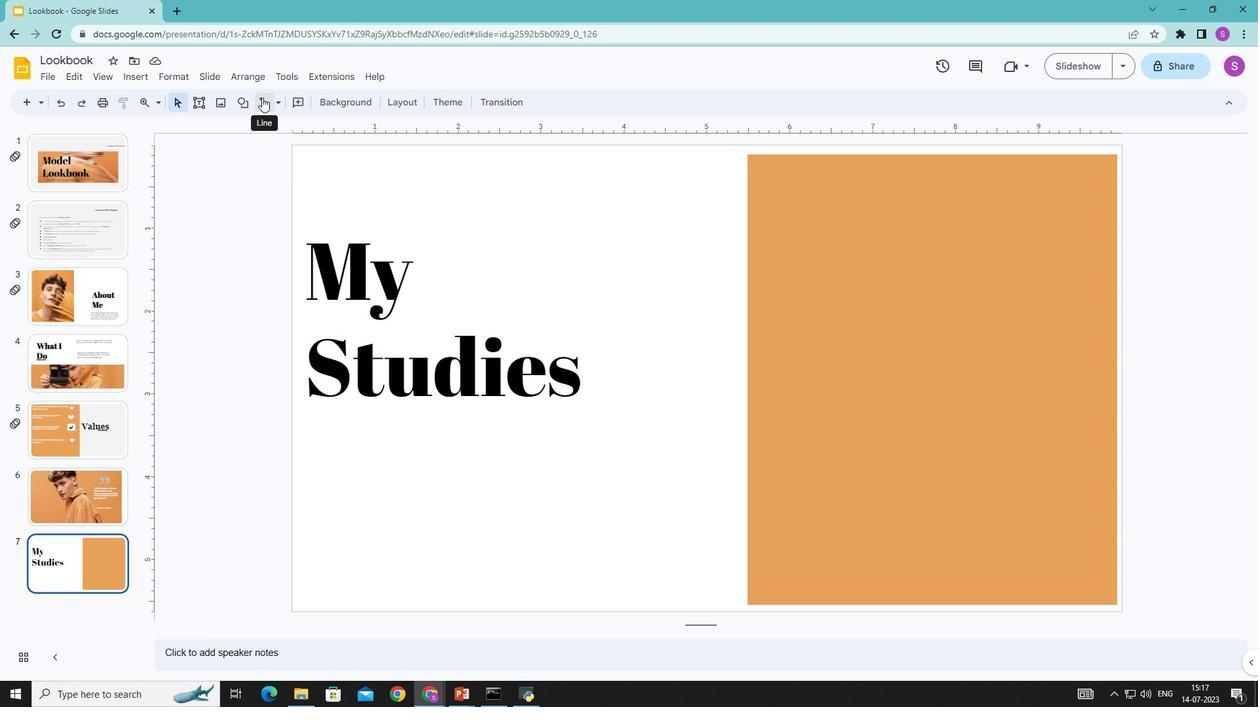
Action: Mouse pressed left at (262, 97)
Screenshot: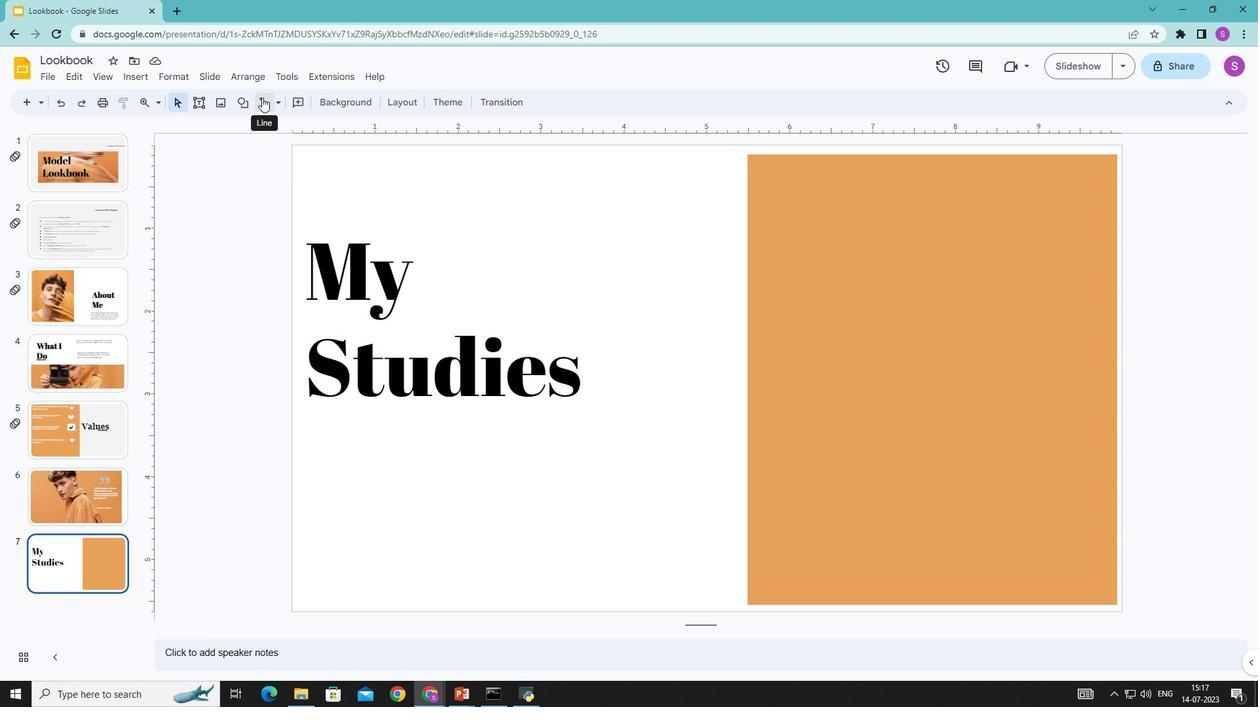 
Action: Mouse moved to (312, 414)
Screenshot: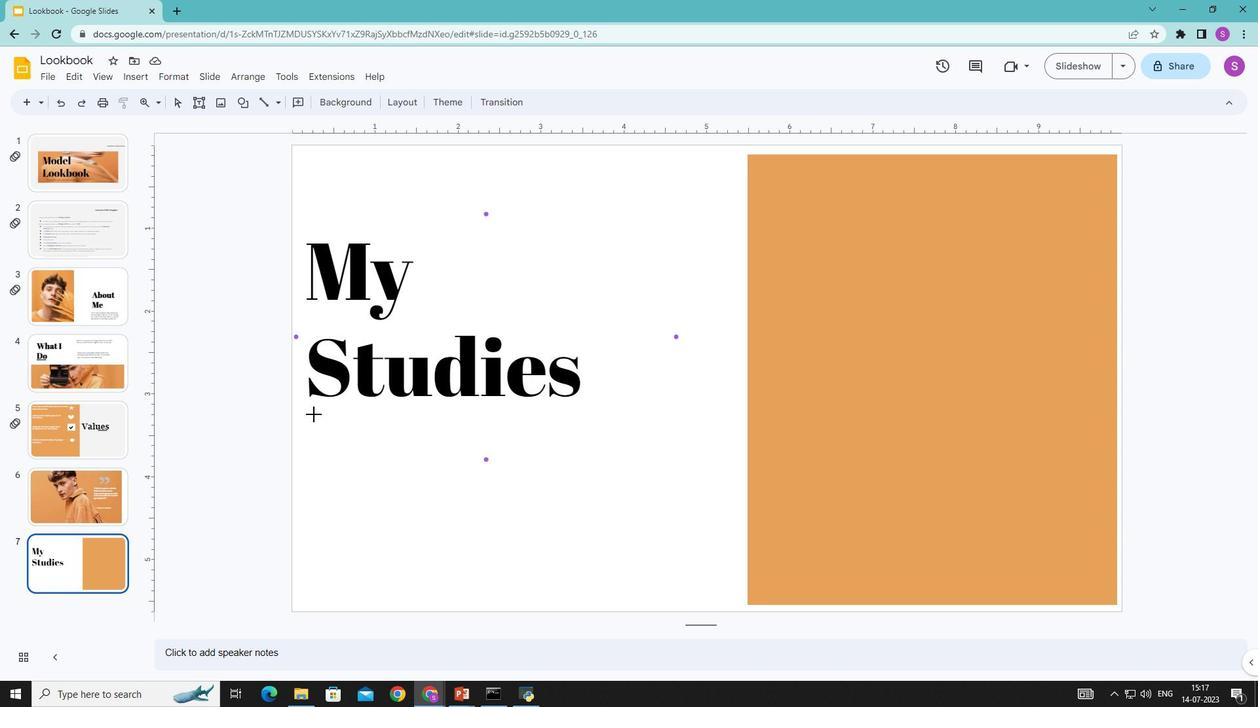 
Action: Mouse pressed left at (312, 414)
Screenshot: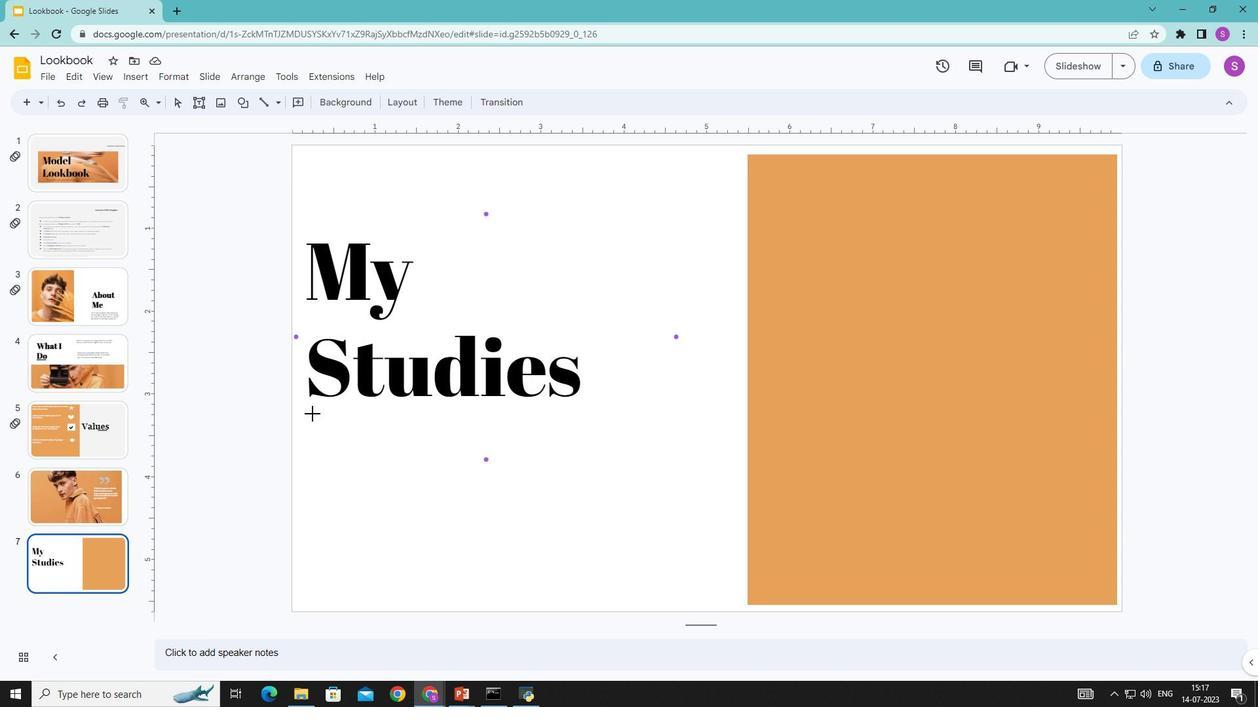 
Action: Mouse moved to (294, 101)
Screenshot: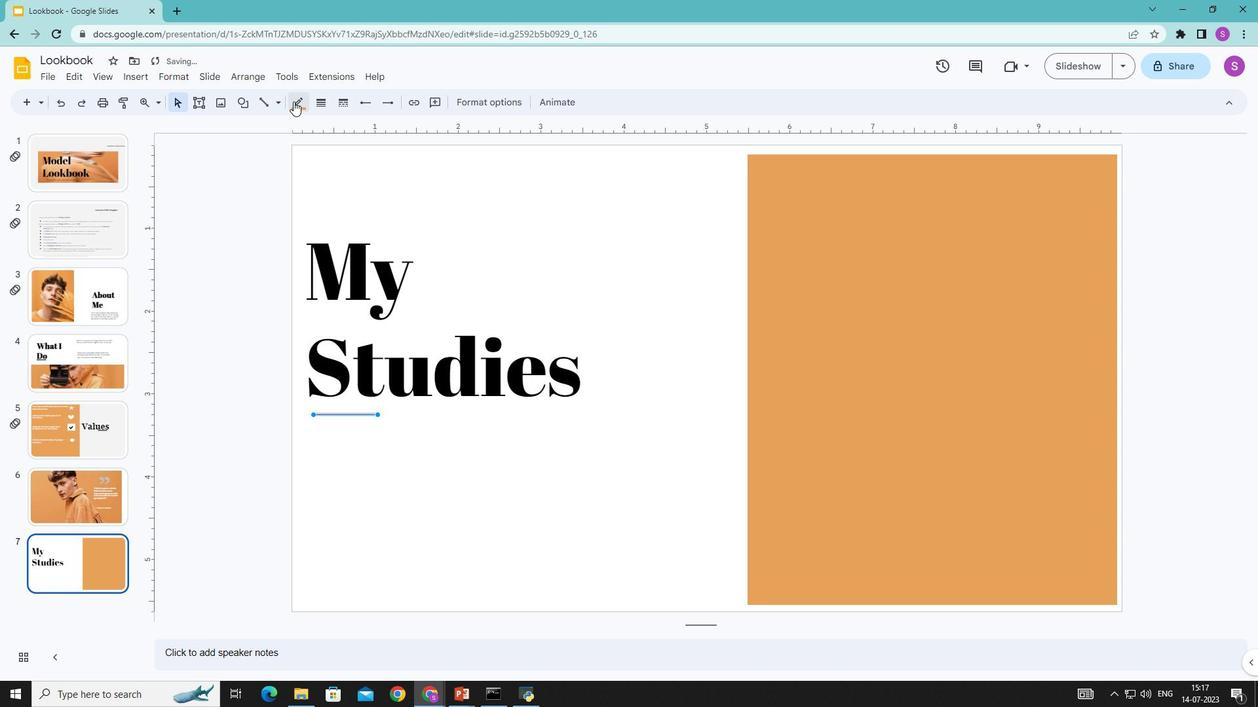 
Action: Mouse pressed left at (294, 101)
Screenshot: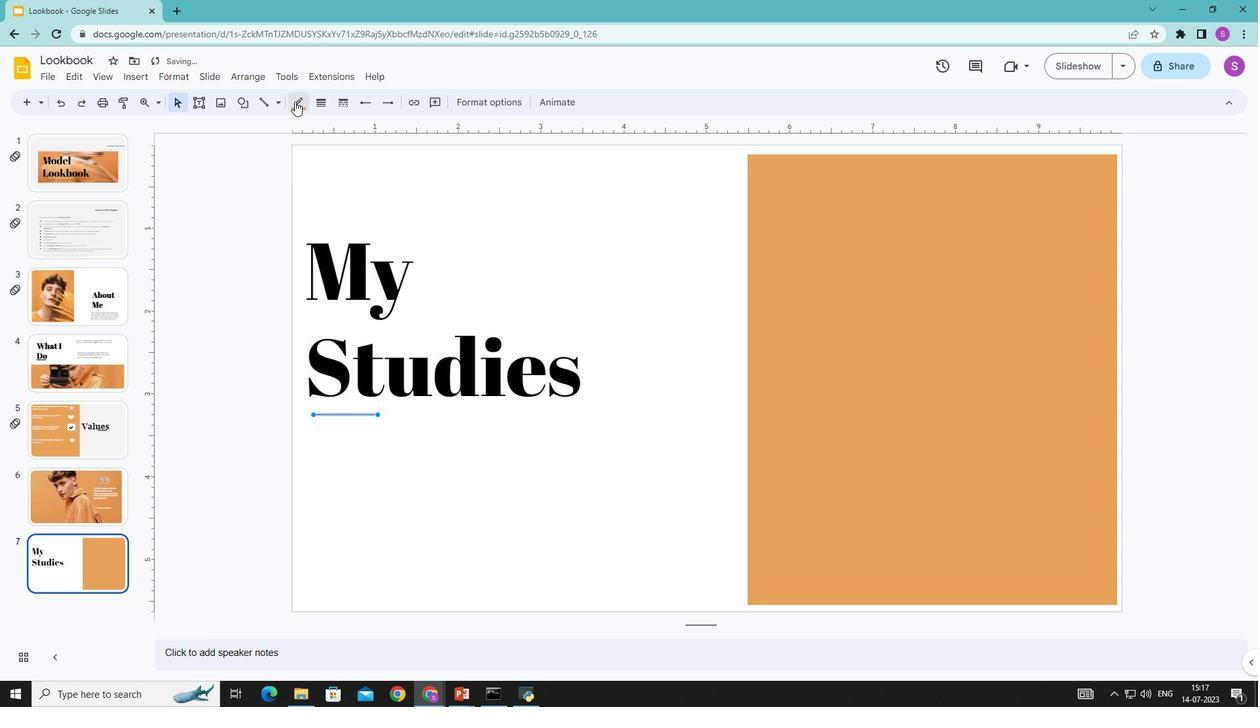 
Action: Mouse moved to (313, 140)
Screenshot: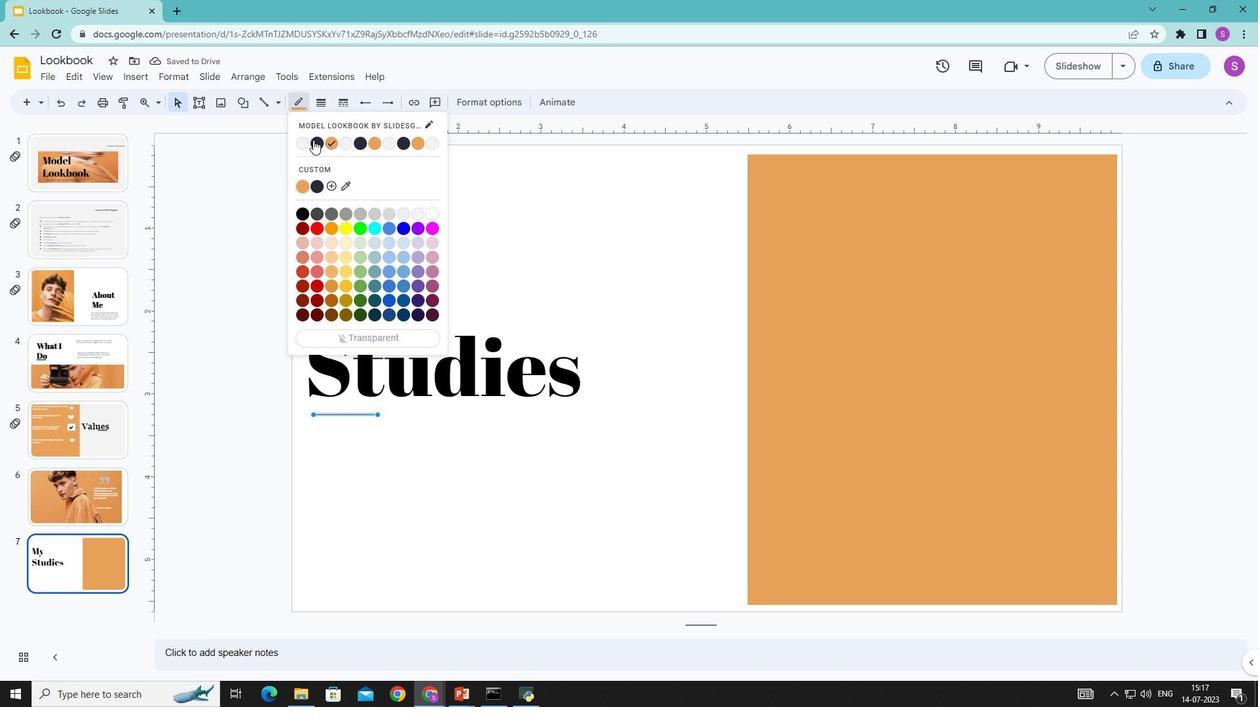 
Action: Mouse pressed left at (313, 140)
Screenshot: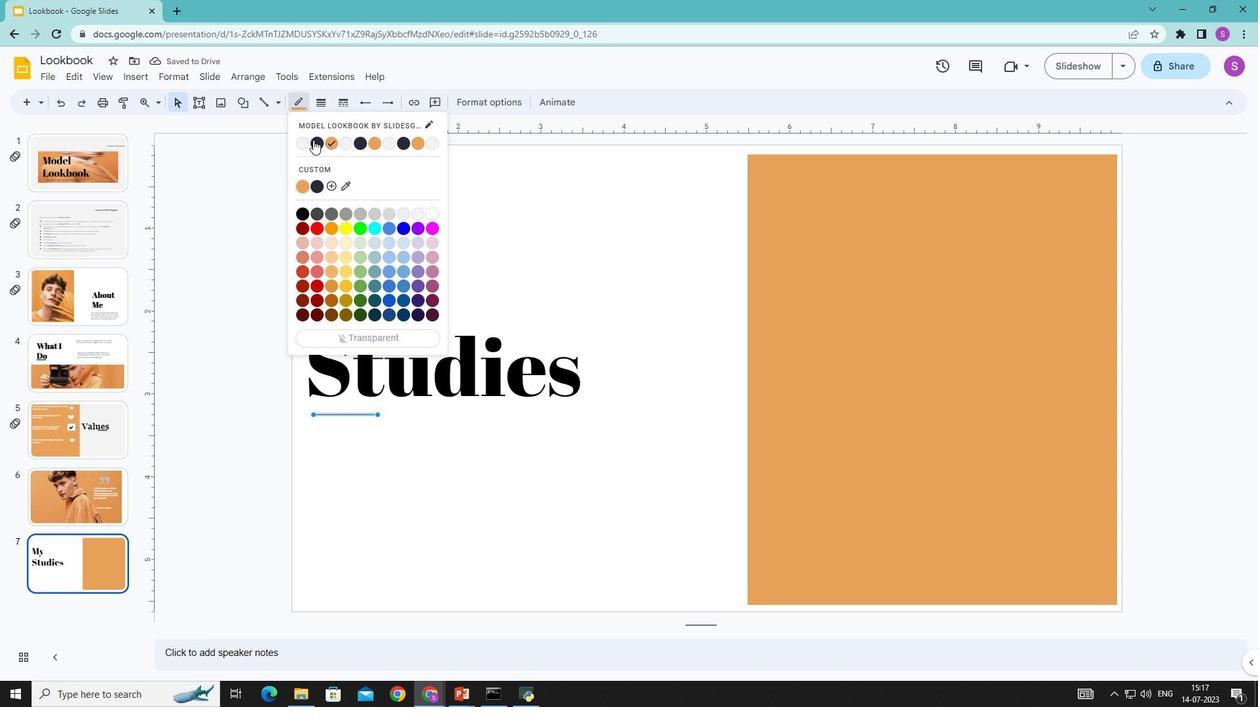 
Action: Mouse moved to (319, 103)
Screenshot: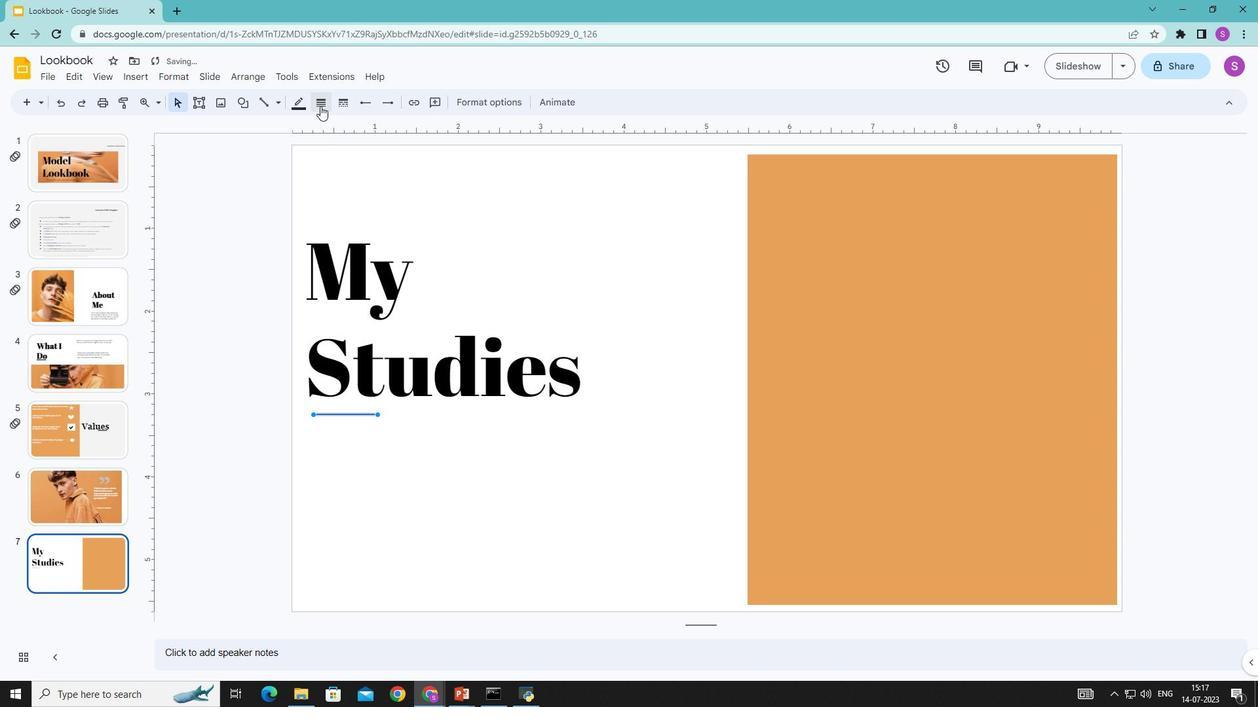 
Action: Mouse pressed left at (319, 103)
Screenshot: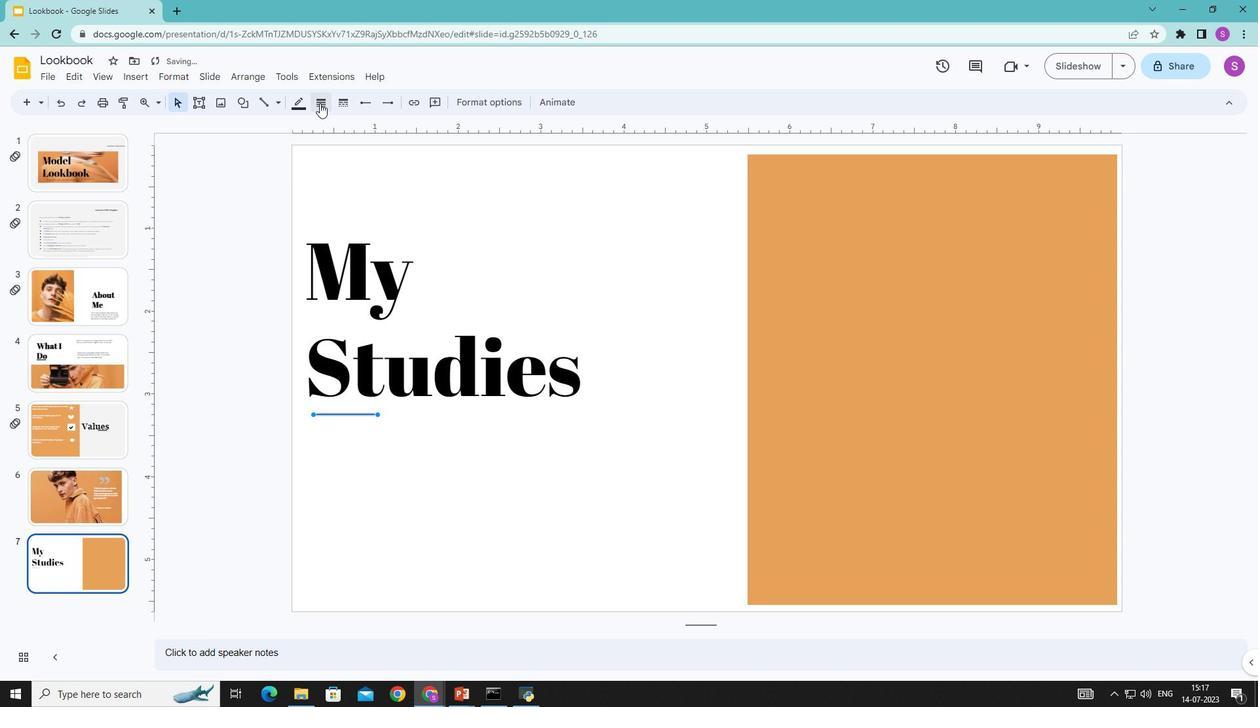 
Action: Mouse moved to (338, 188)
Screenshot: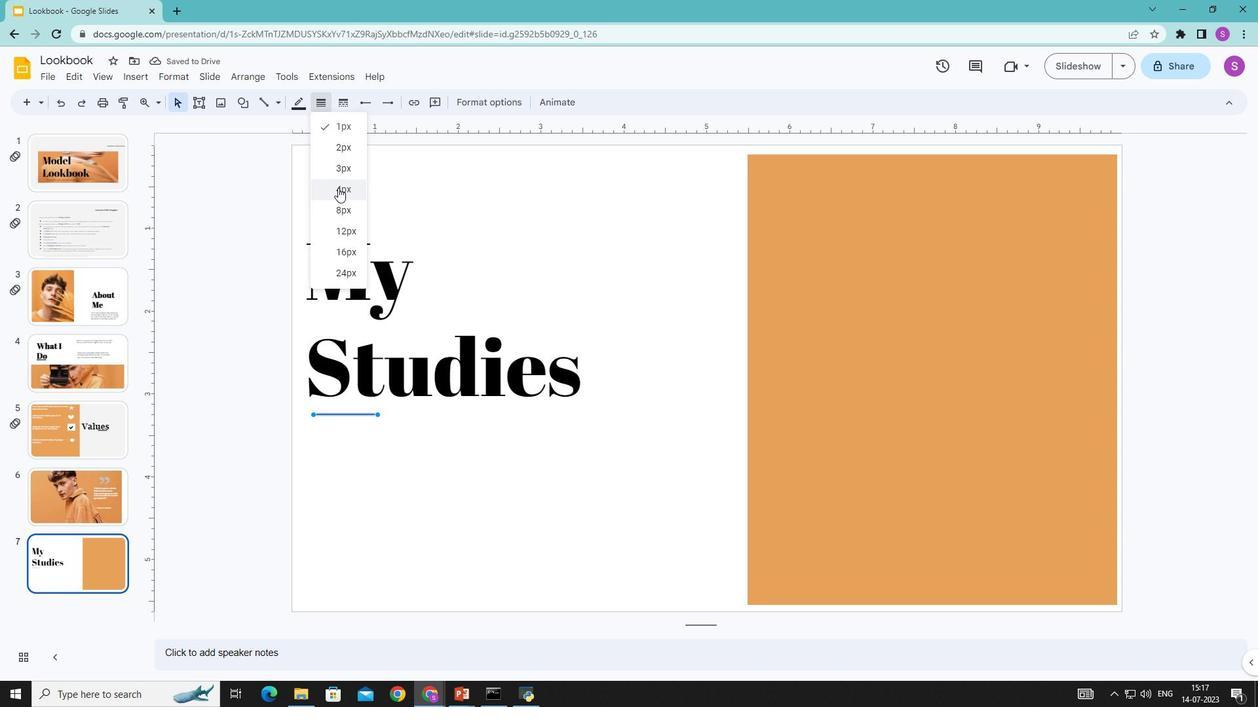 
Action: Mouse pressed left at (338, 188)
Screenshot: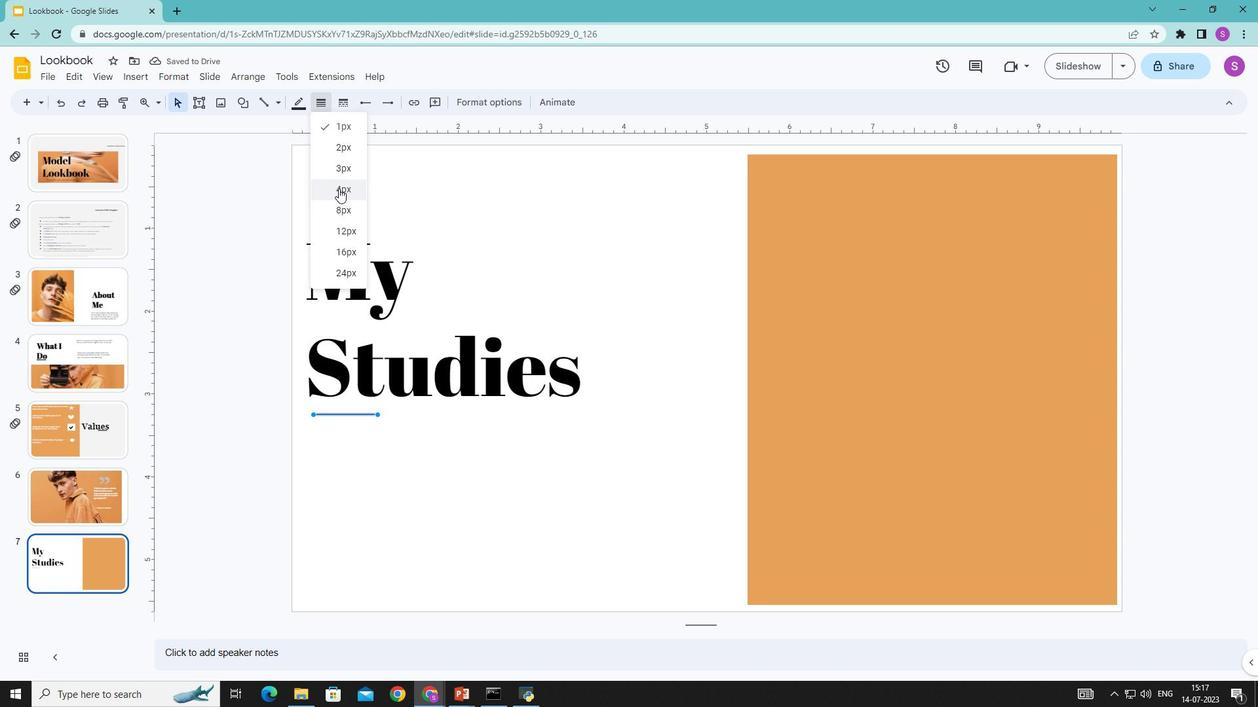 
Action: Mouse moved to (558, 229)
Screenshot: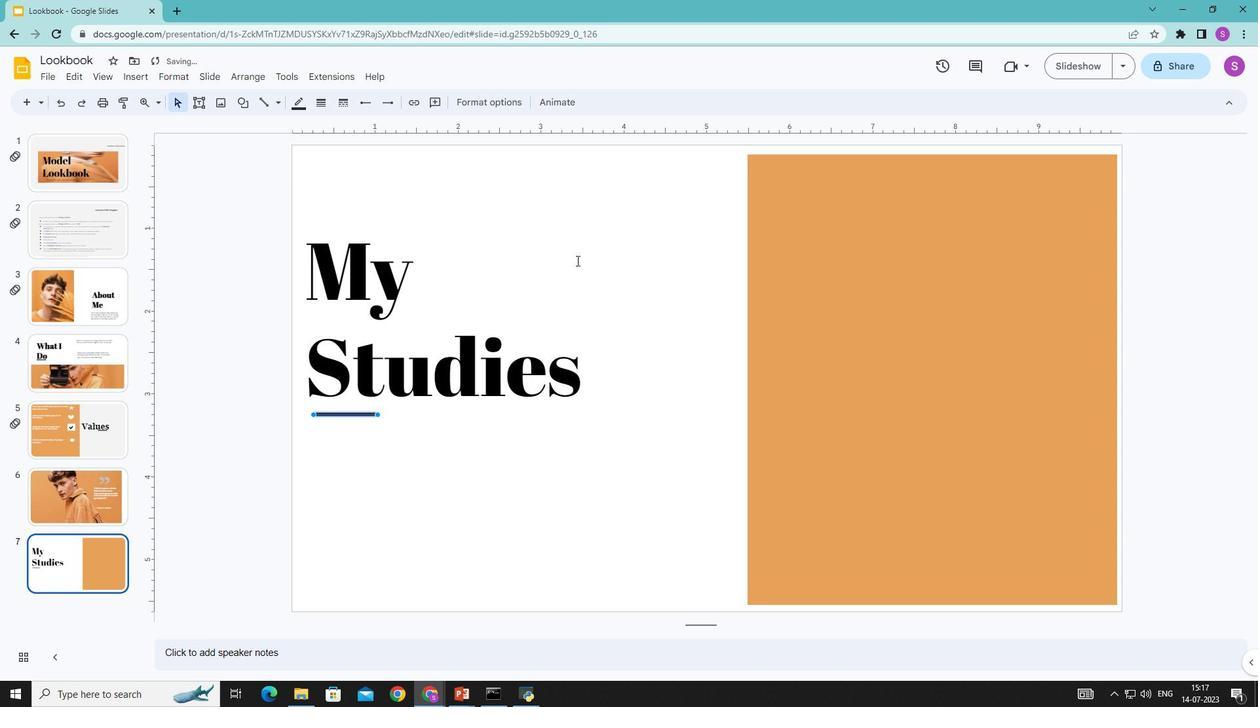 
Action: Mouse pressed left at (558, 229)
Screenshot: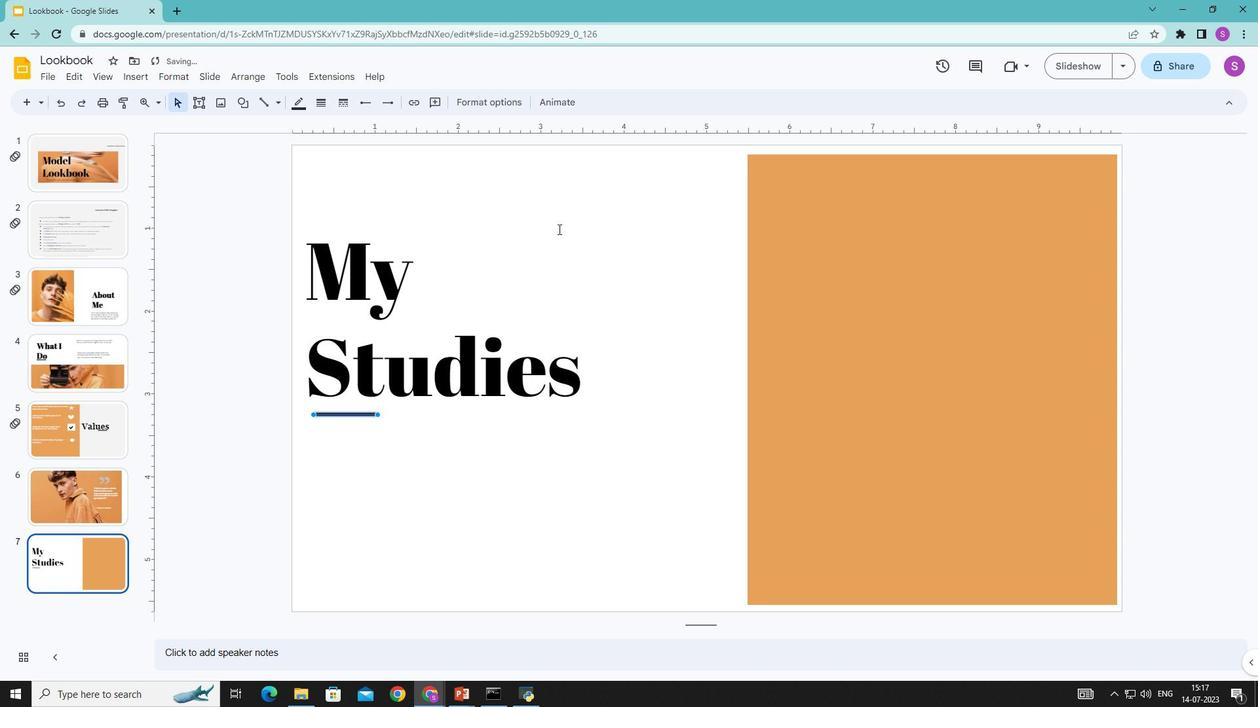 
Action: Mouse moved to (653, 168)
Screenshot: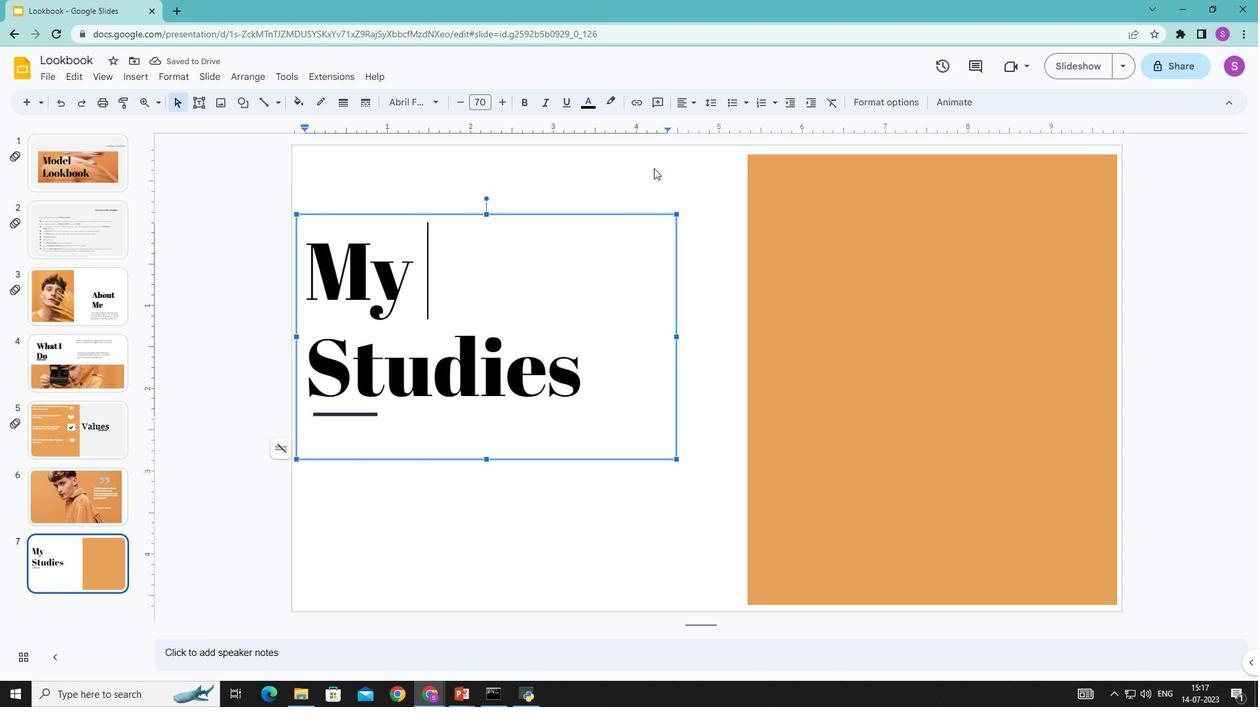 
Action: Mouse pressed left at (653, 168)
Screenshot: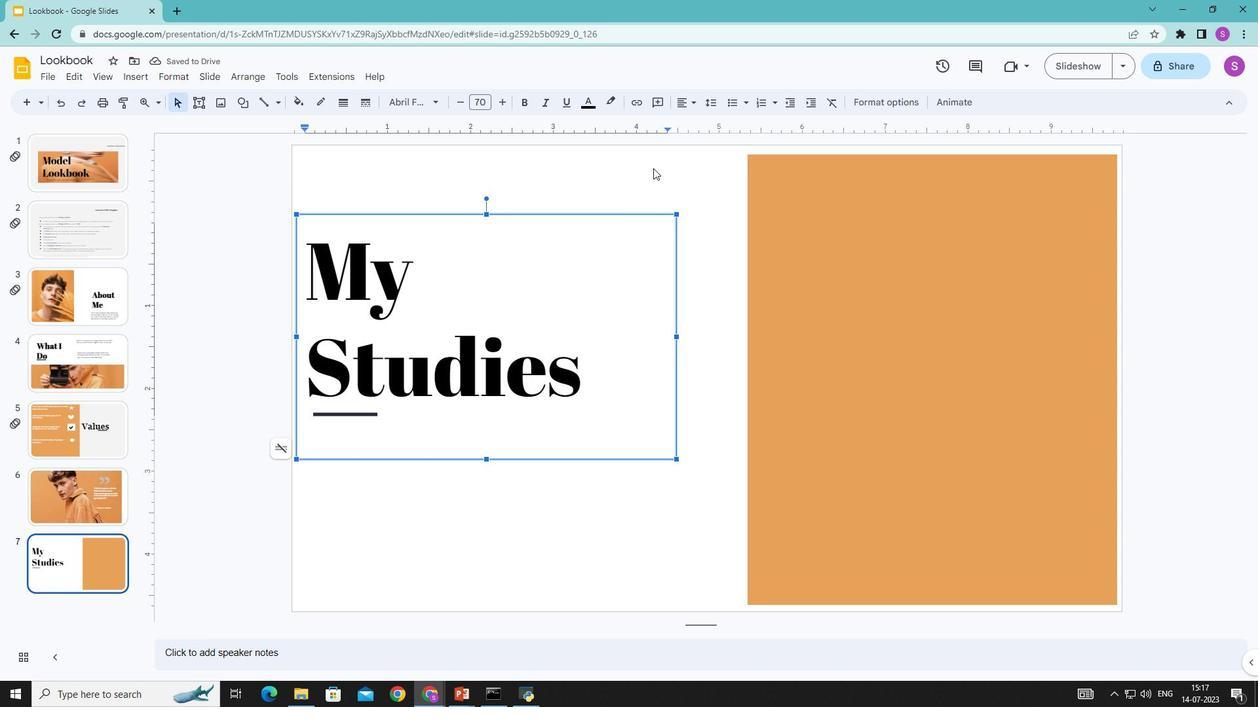 
Action: Mouse moved to (265, 98)
Screenshot: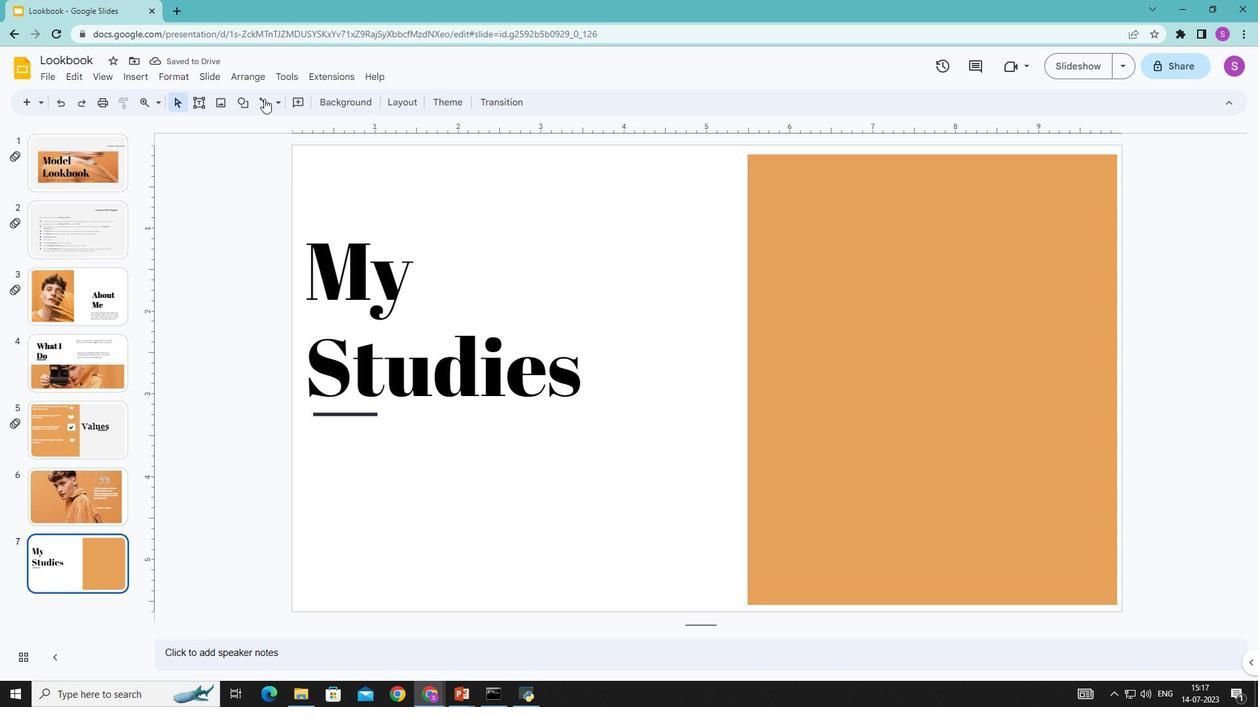 
Action: Mouse pressed left at (265, 98)
Screenshot: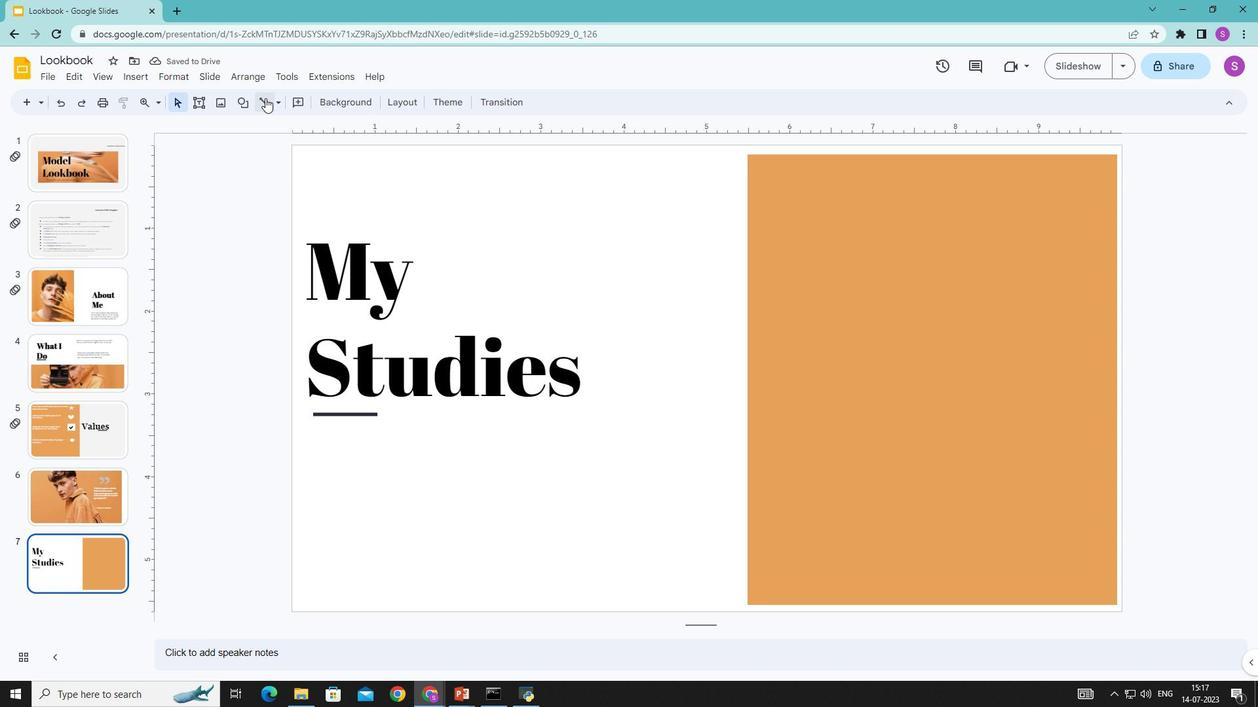 
Action: Mouse moved to (714, 186)
Screenshot: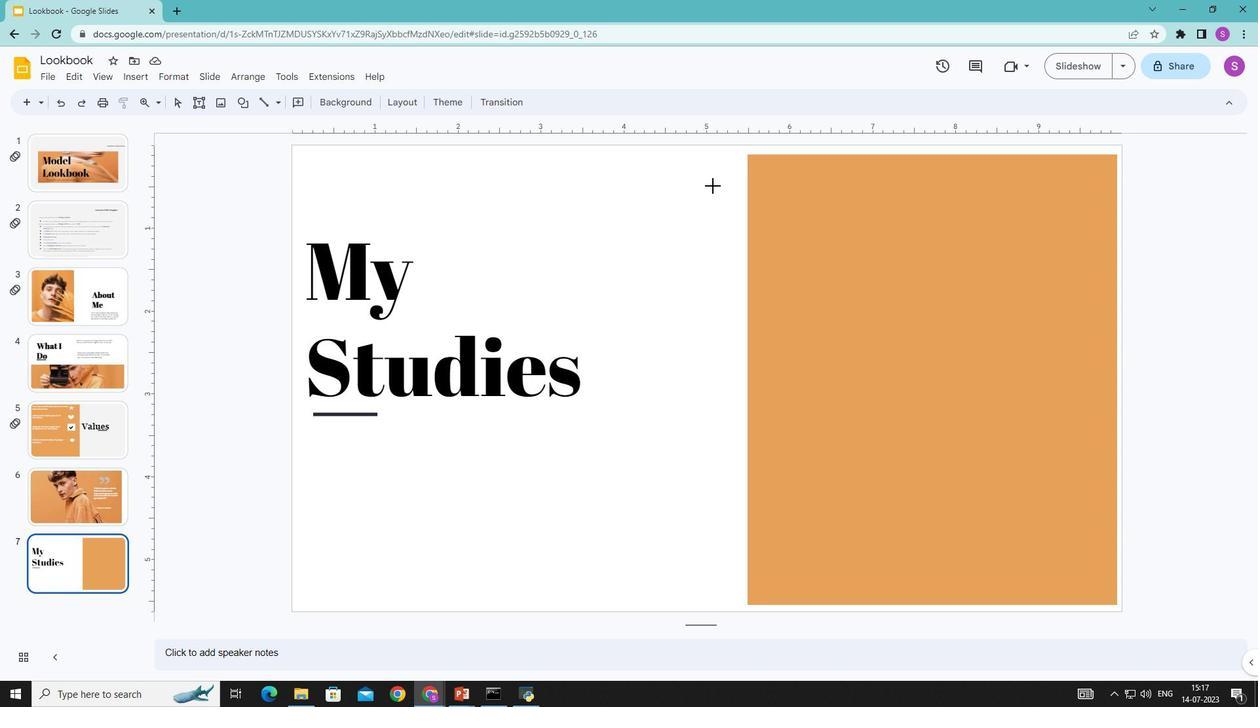
Action: Mouse pressed left at (714, 186)
Screenshot: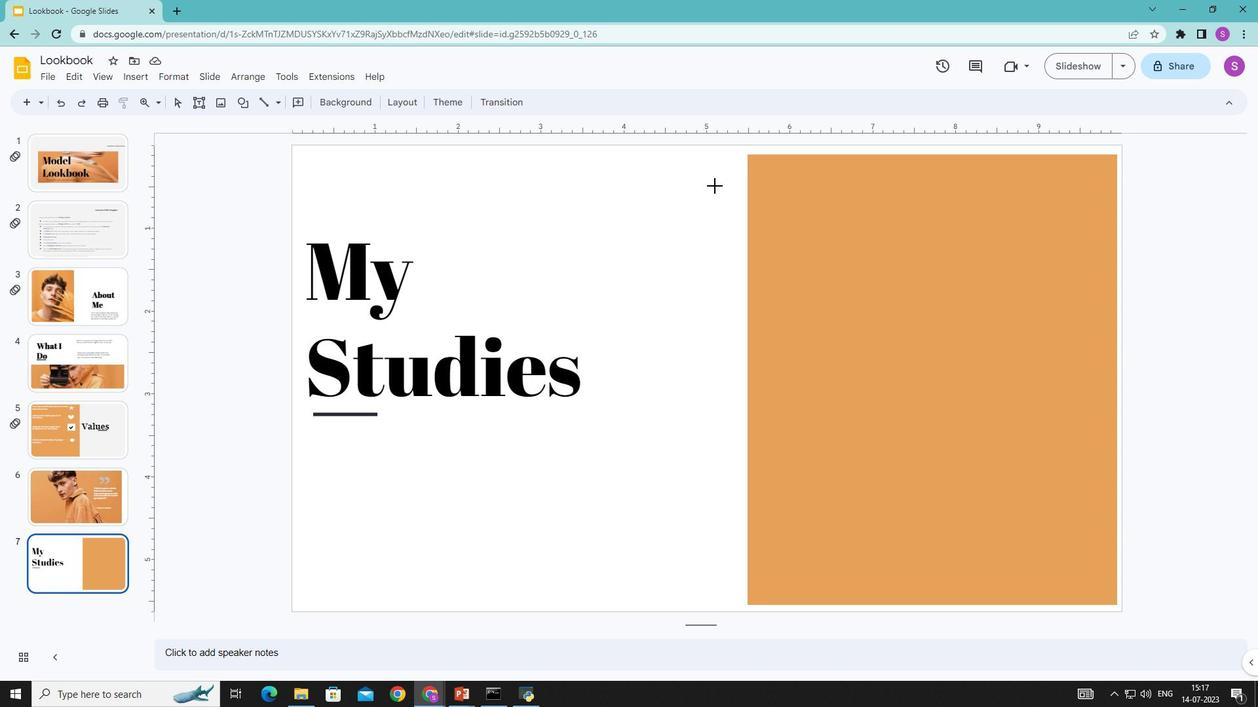 
Action: Mouse moved to (298, 103)
Screenshot: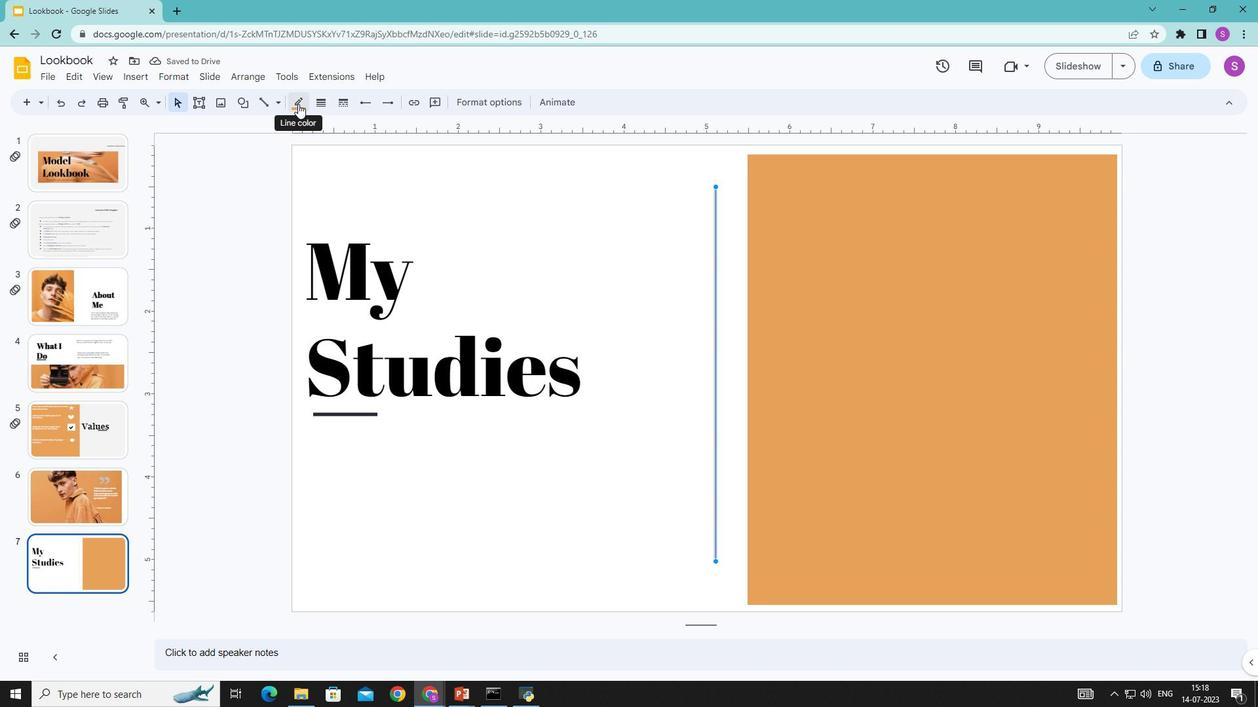 
Action: Mouse pressed left at (298, 103)
Screenshot: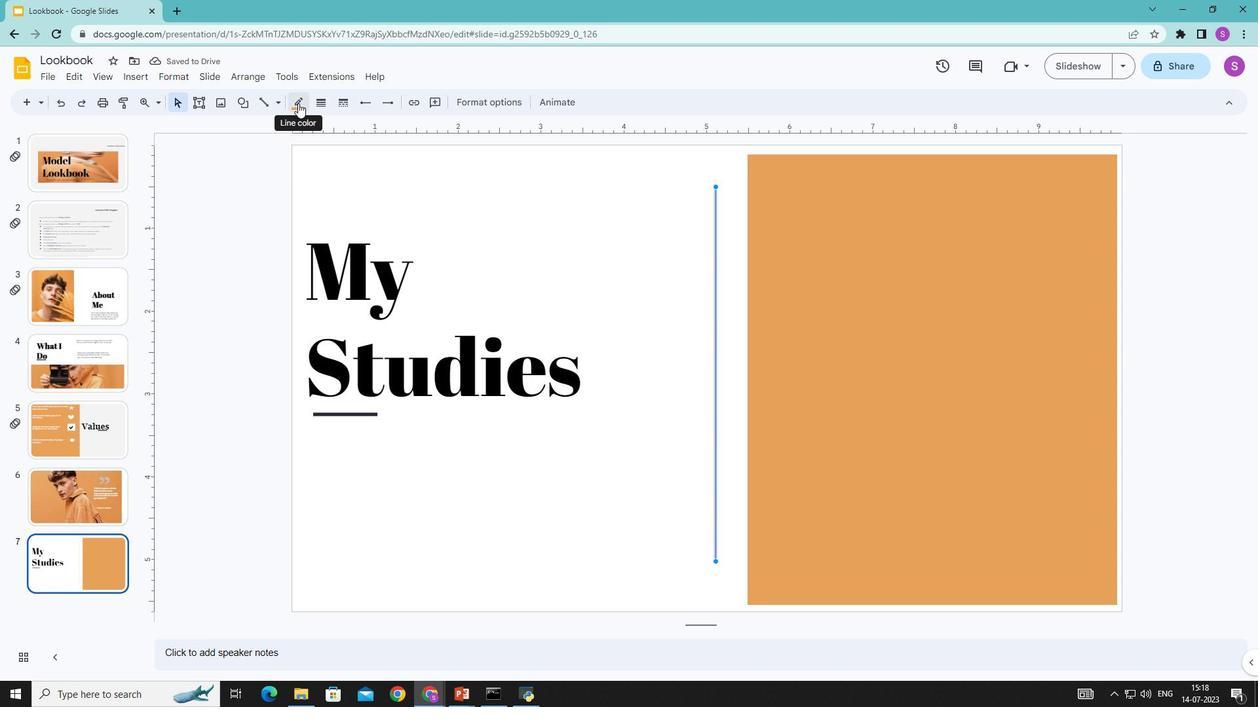 
Action: Mouse moved to (313, 142)
Screenshot: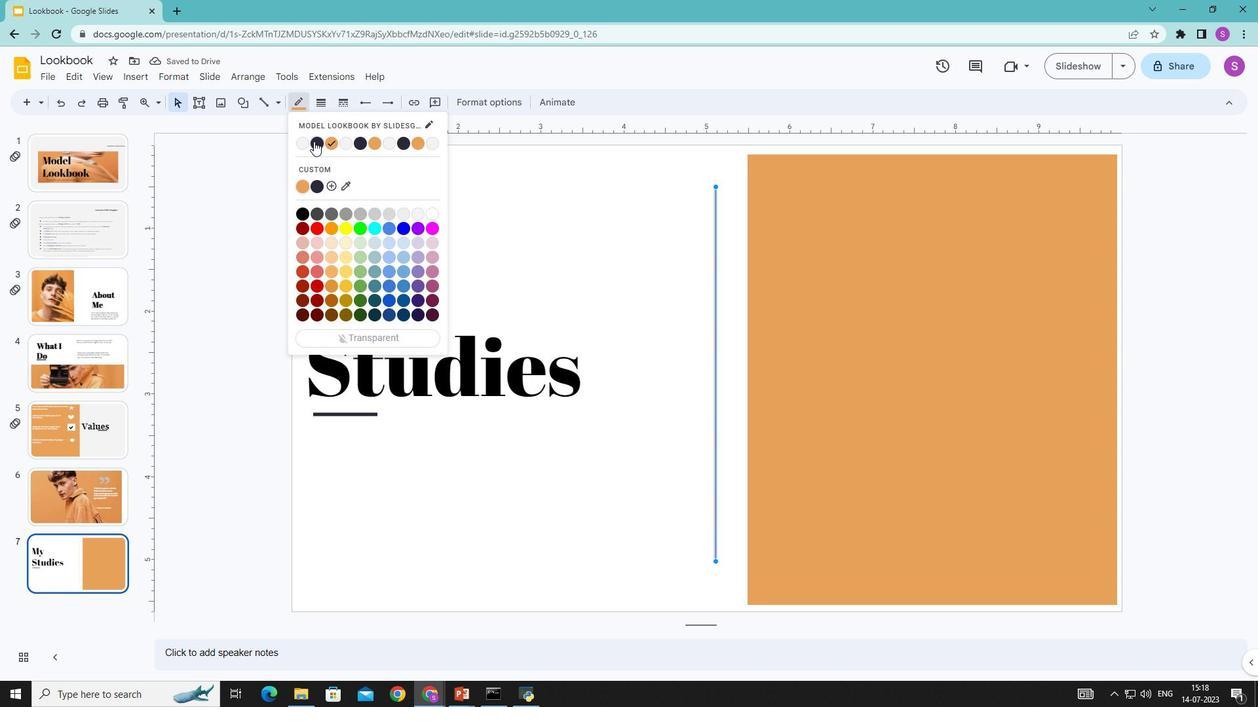 
Action: Mouse pressed left at (313, 142)
Screenshot: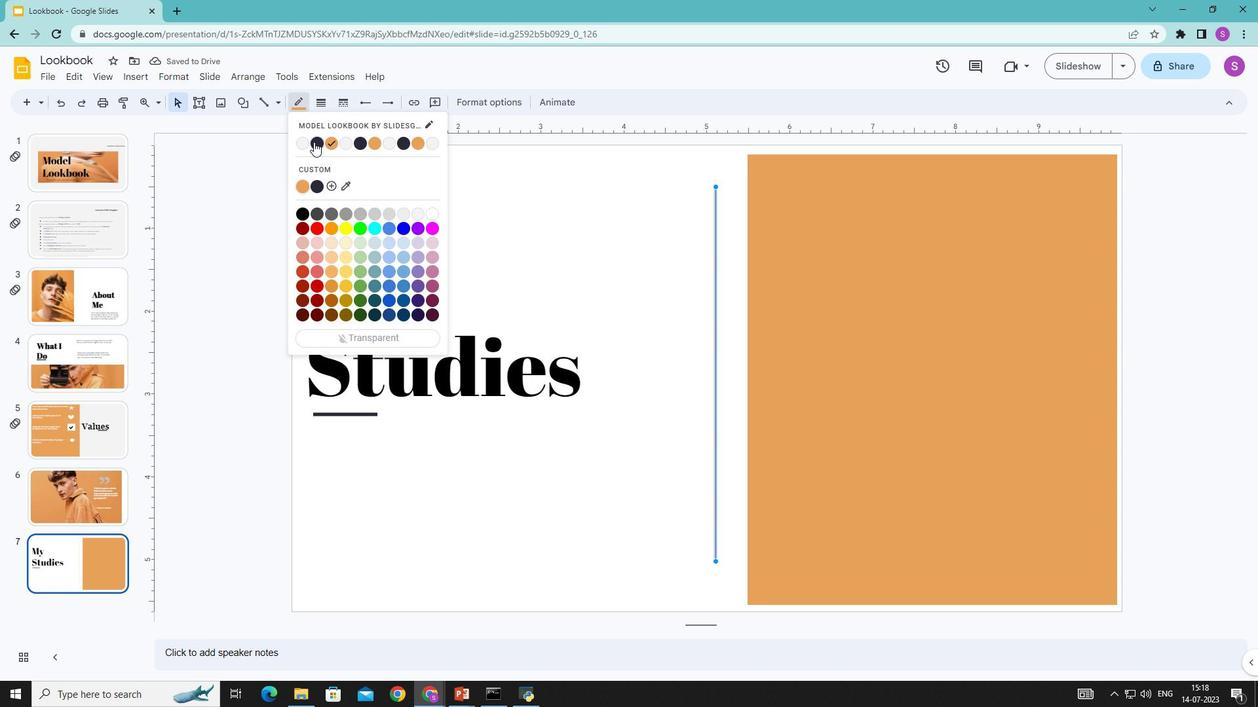 
Action: Mouse moved to (320, 101)
Screenshot: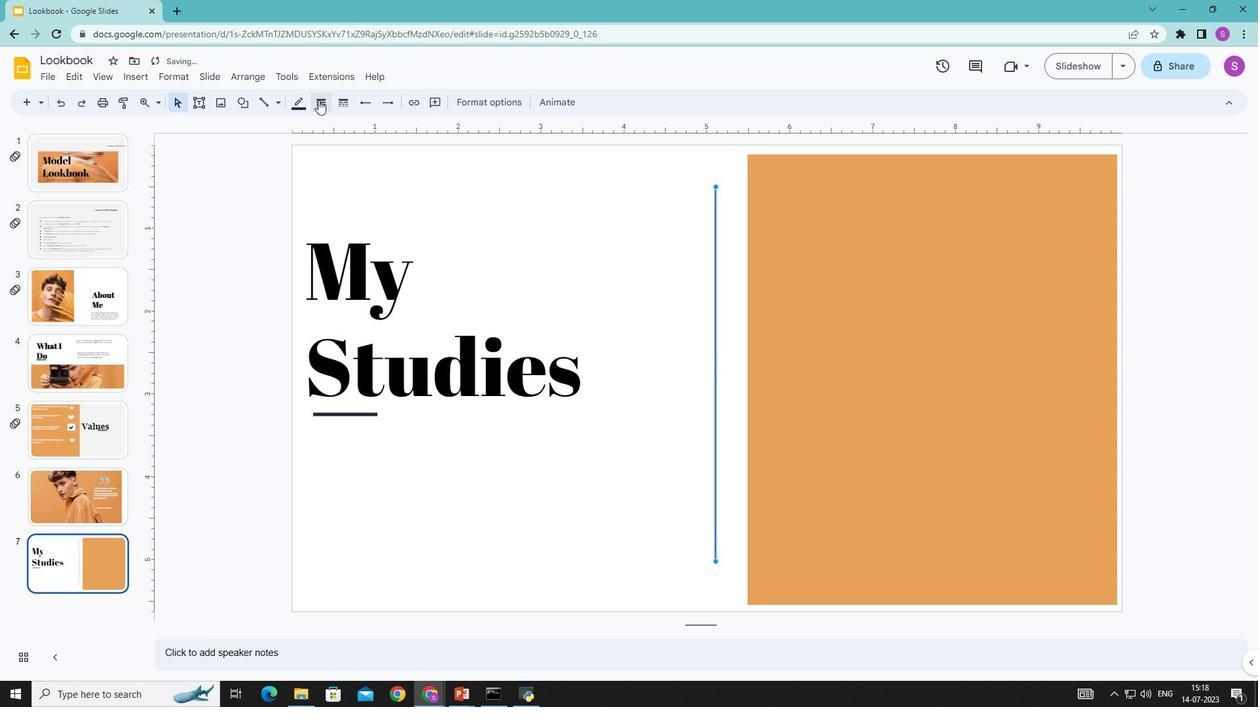 
Action: Mouse pressed left at (320, 101)
Screenshot: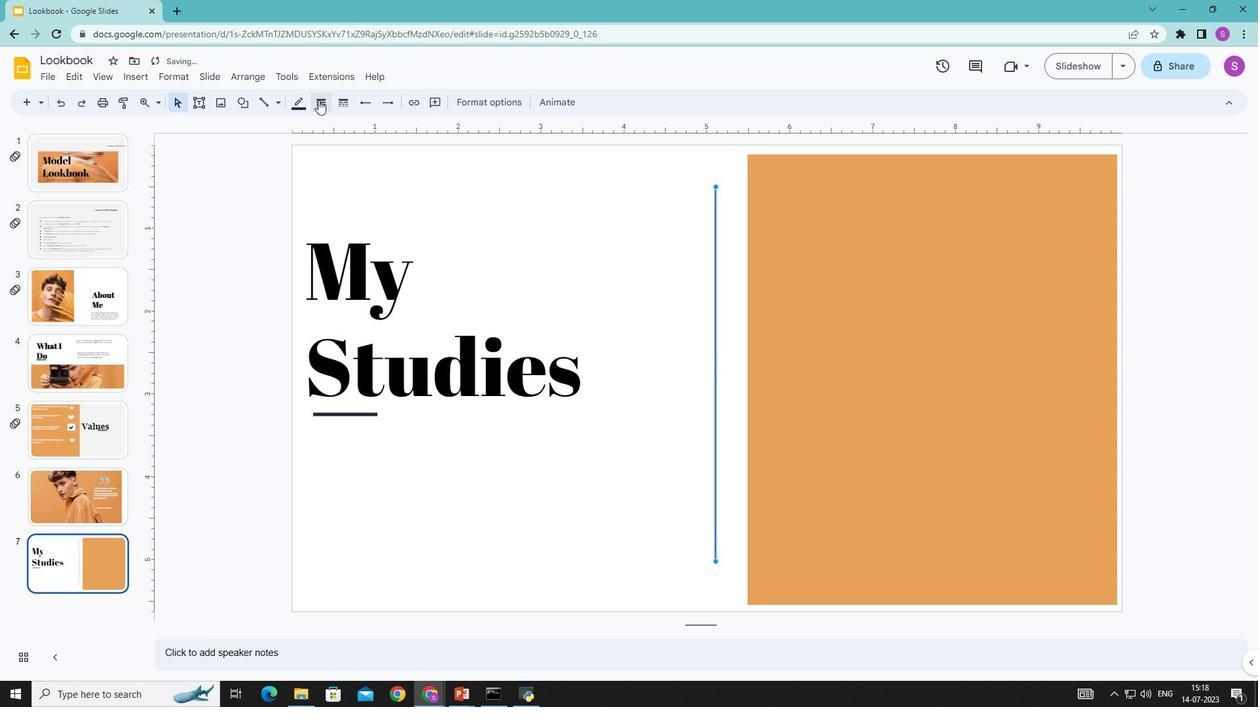 
Action: Mouse moved to (345, 167)
Screenshot: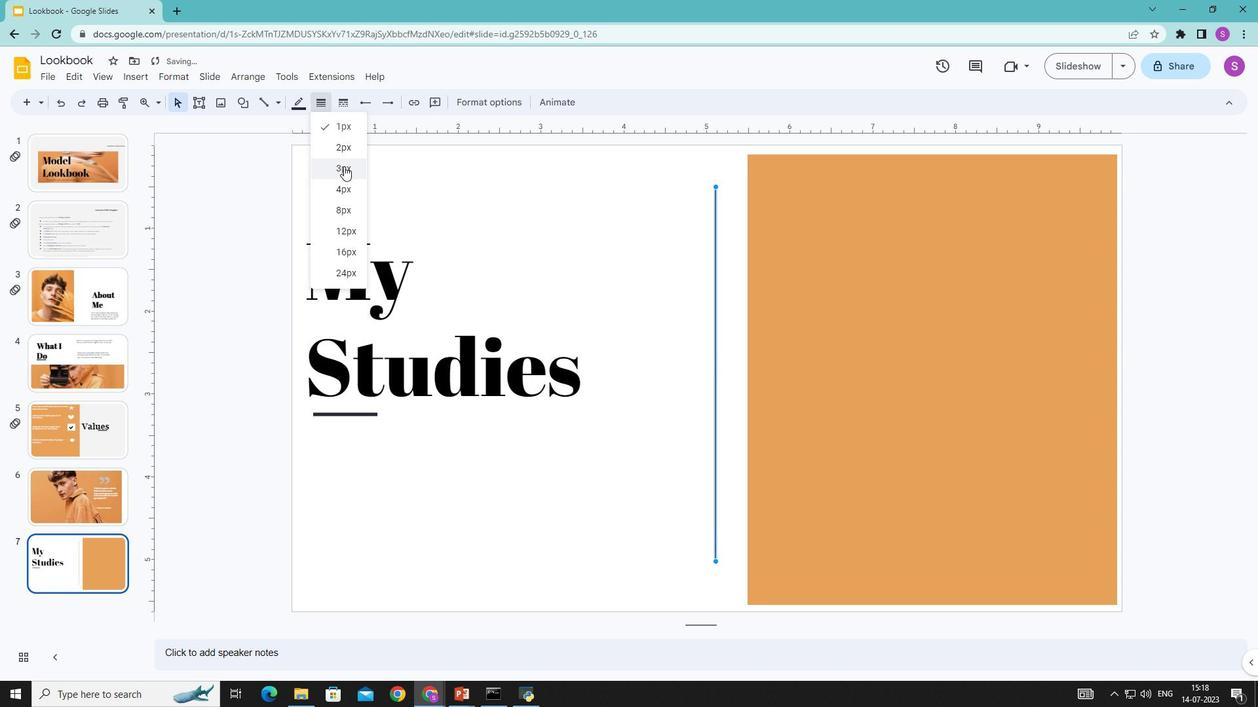 
Action: Mouse pressed left at (345, 167)
Screenshot: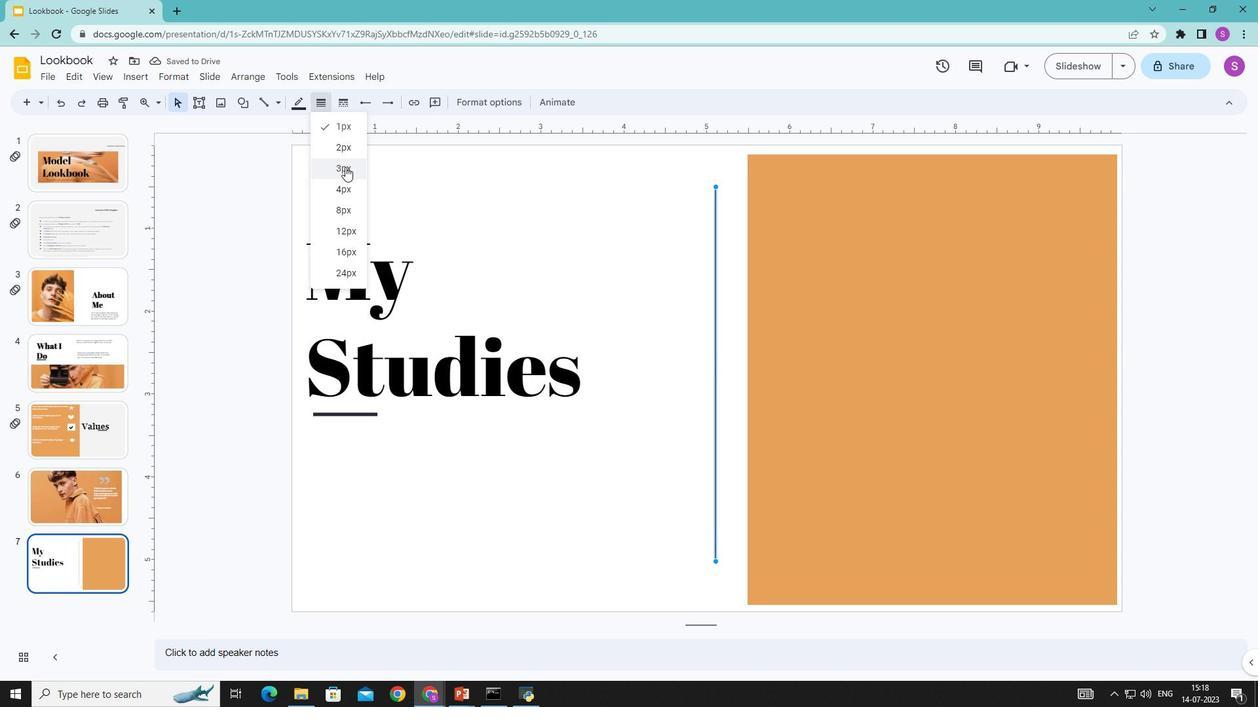 
Action: Mouse moved to (498, 169)
Screenshot: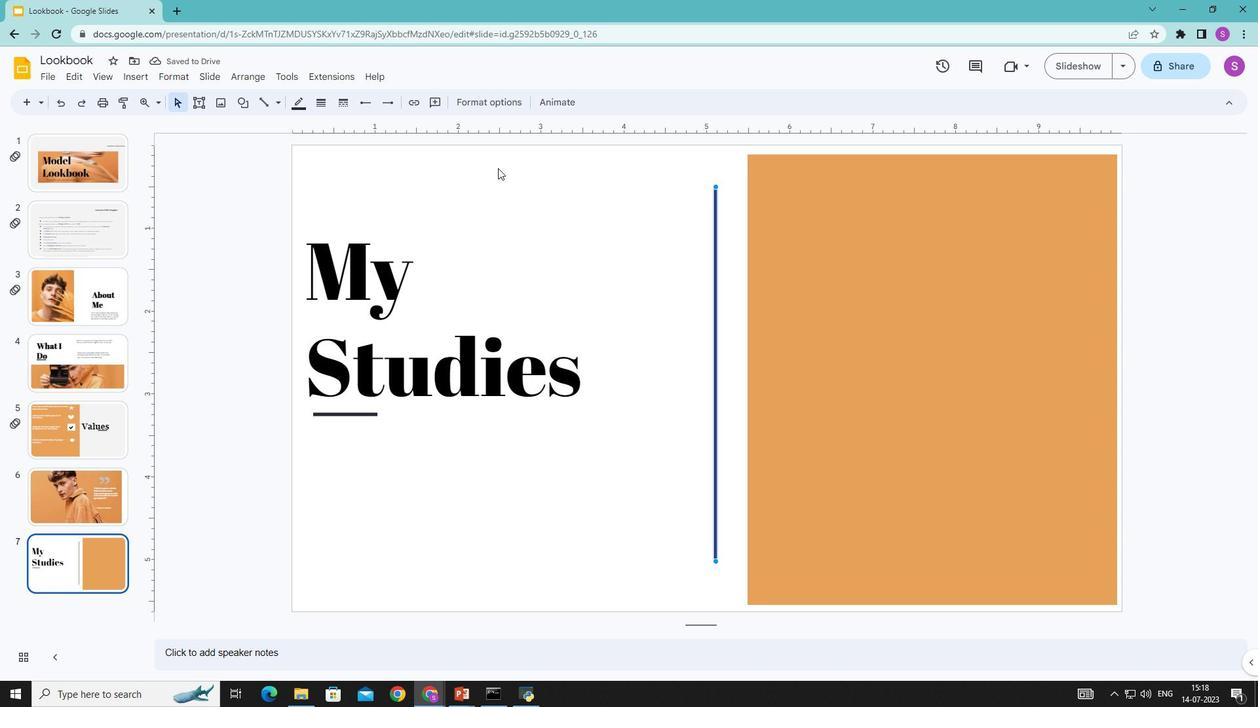 
Action: Mouse pressed left at (498, 169)
Screenshot: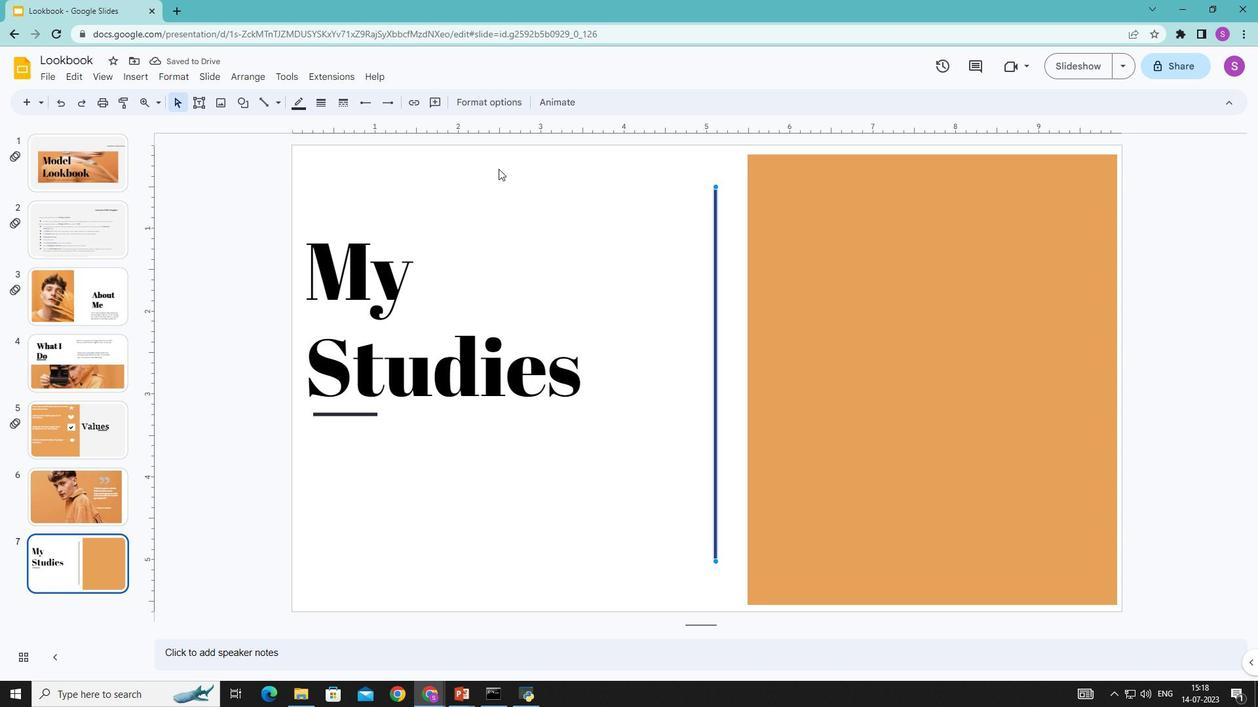 
Action: Mouse moved to (140, 76)
Screenshot: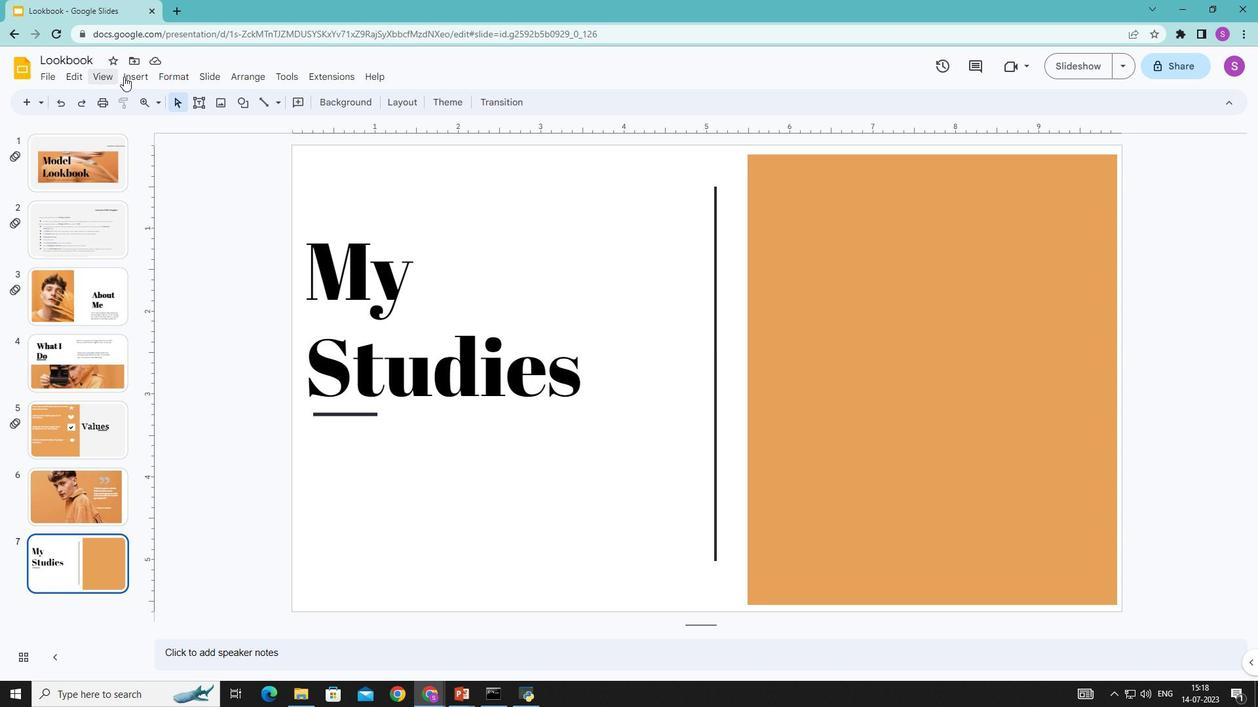 
Action: Mouse pressed left at (140, 76)
Screenshot: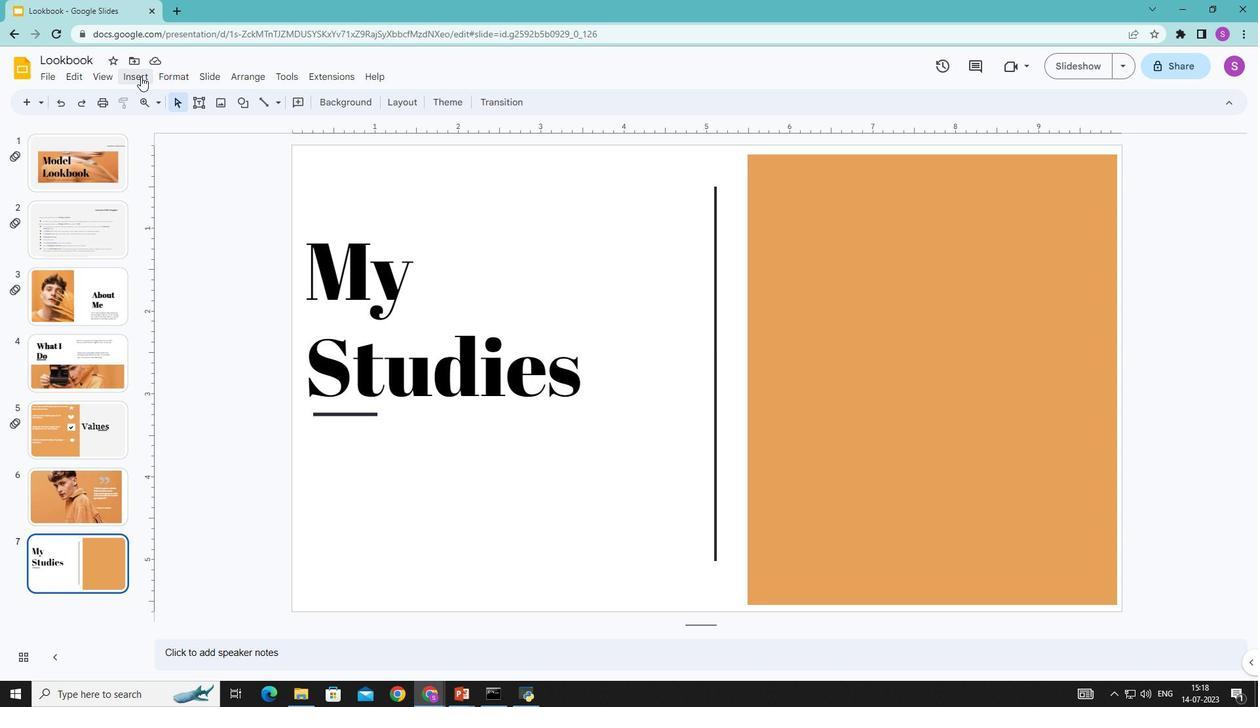 
Action: Mouse moved to (506, 171)
Screenshot: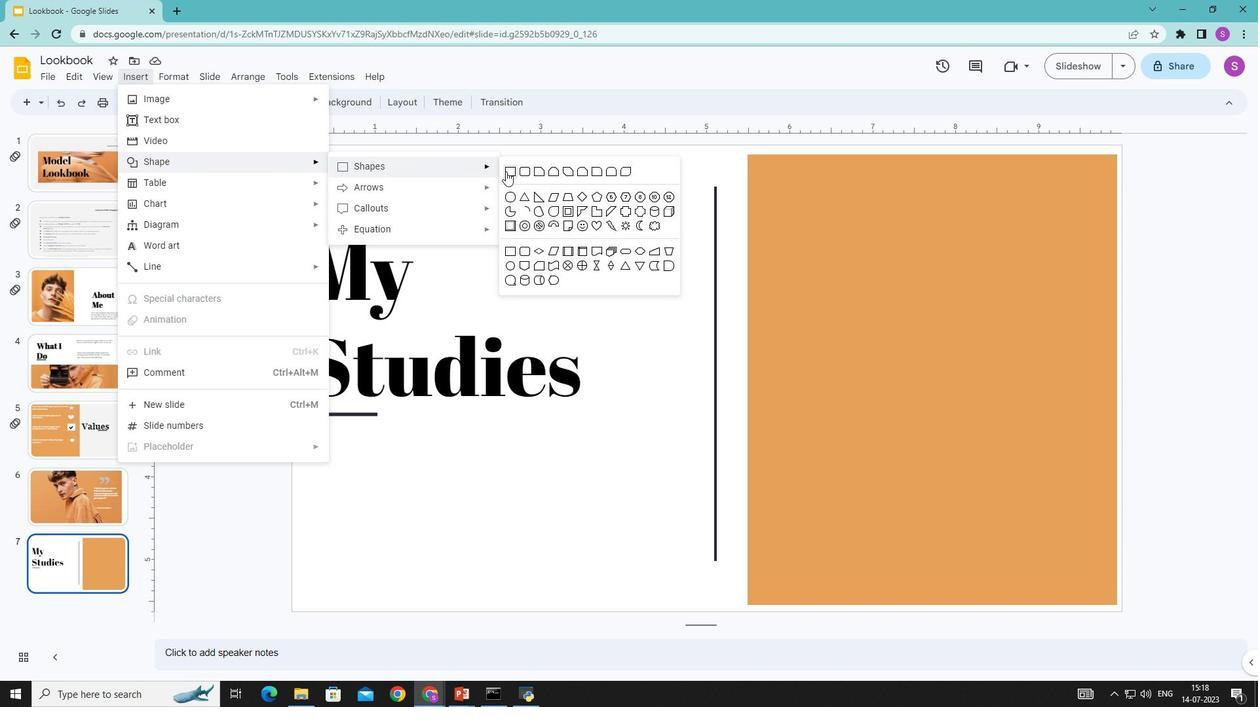 
Action: Mouse pressed left at (506, 171)
Screenshot: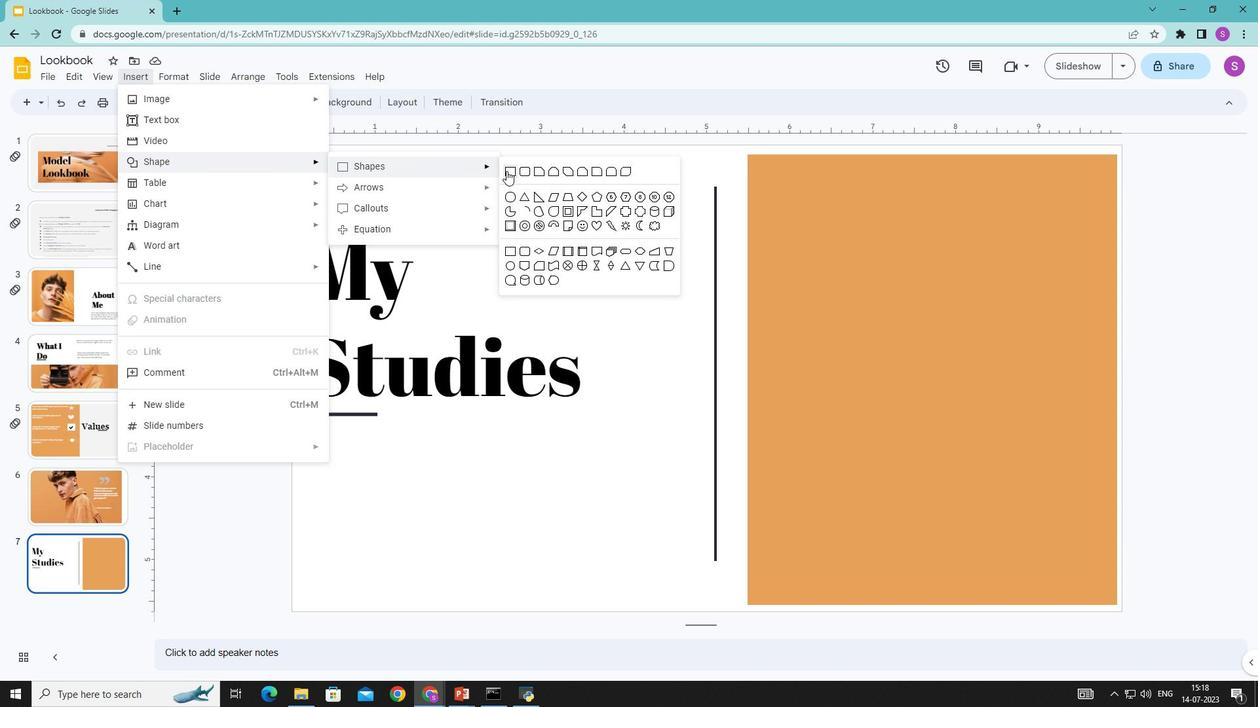 
Action: Mouse moved to (710, 212)
Screenshot: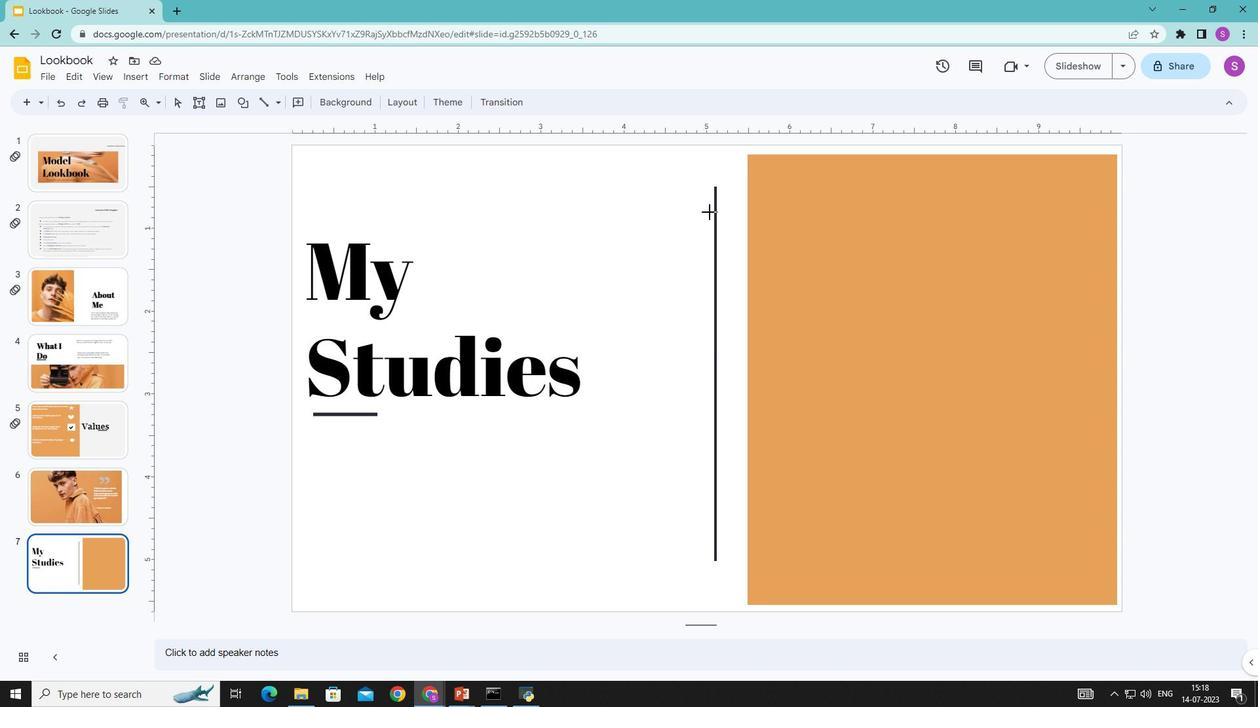
Action: Mouse pressed left at (710, 212)
Screenshot: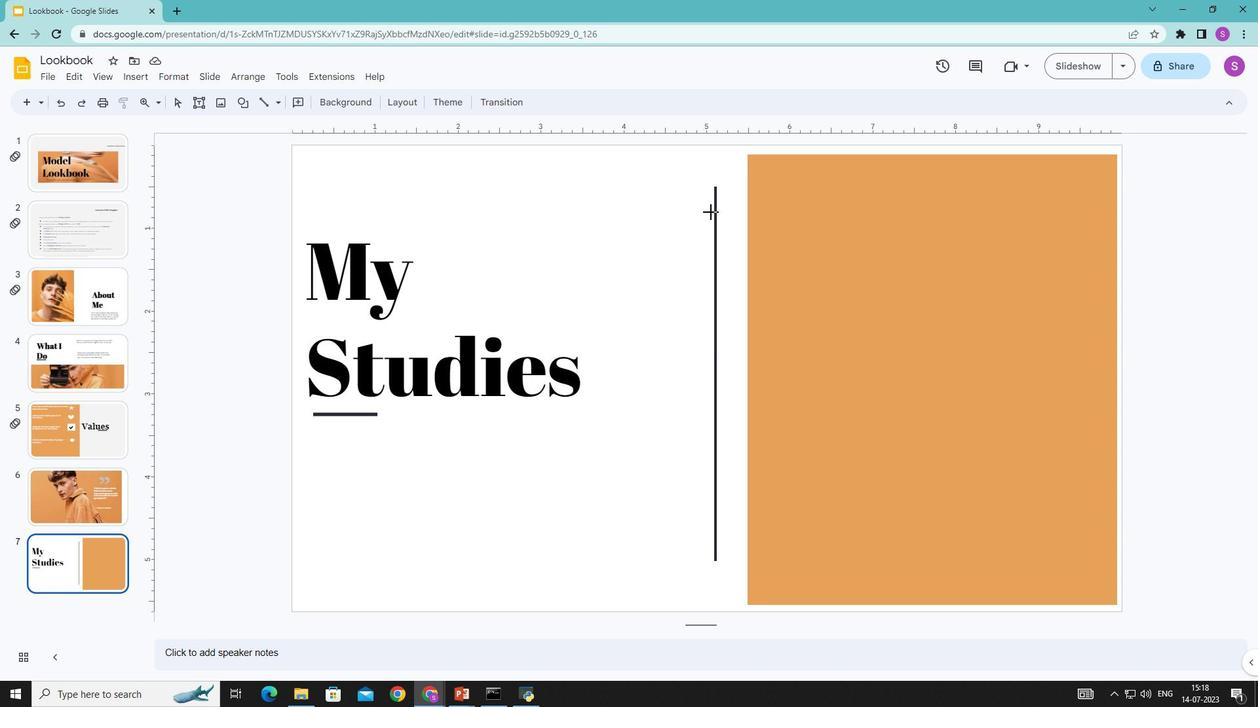 
Action: Mouse moved to (299, 102)
Screenshot: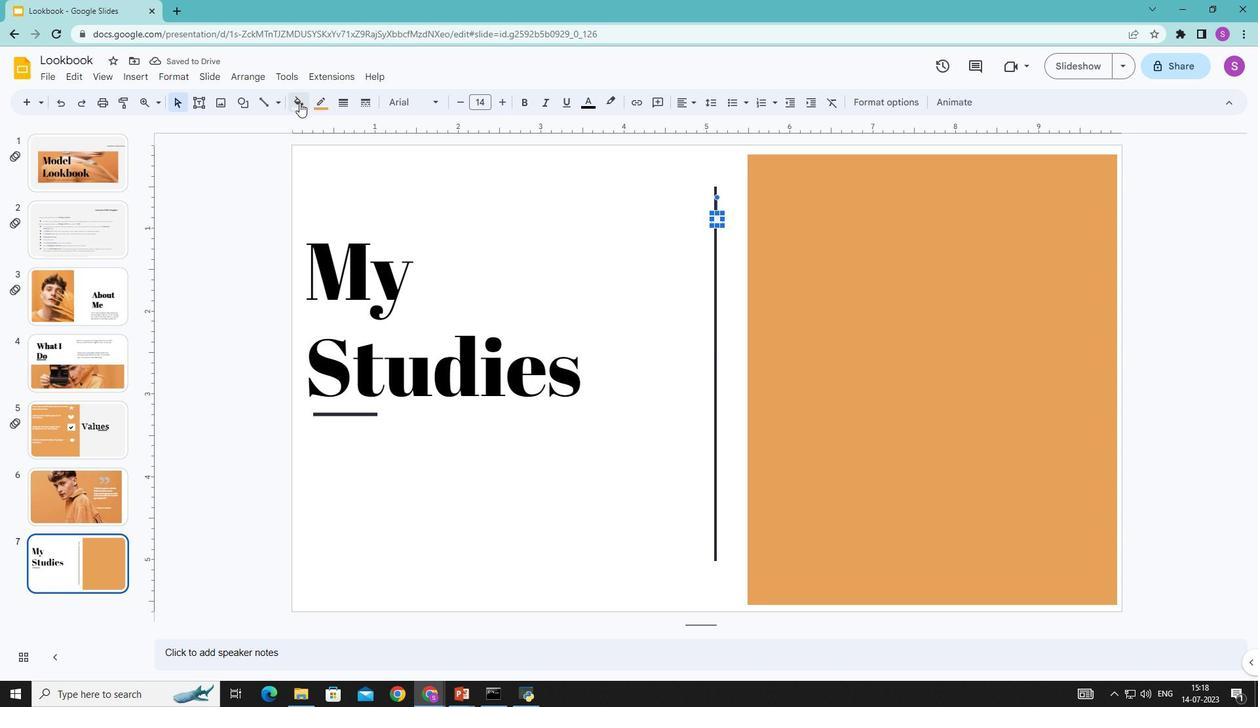 
Action: Mouse pressed left at (299, 102)
Screenshot: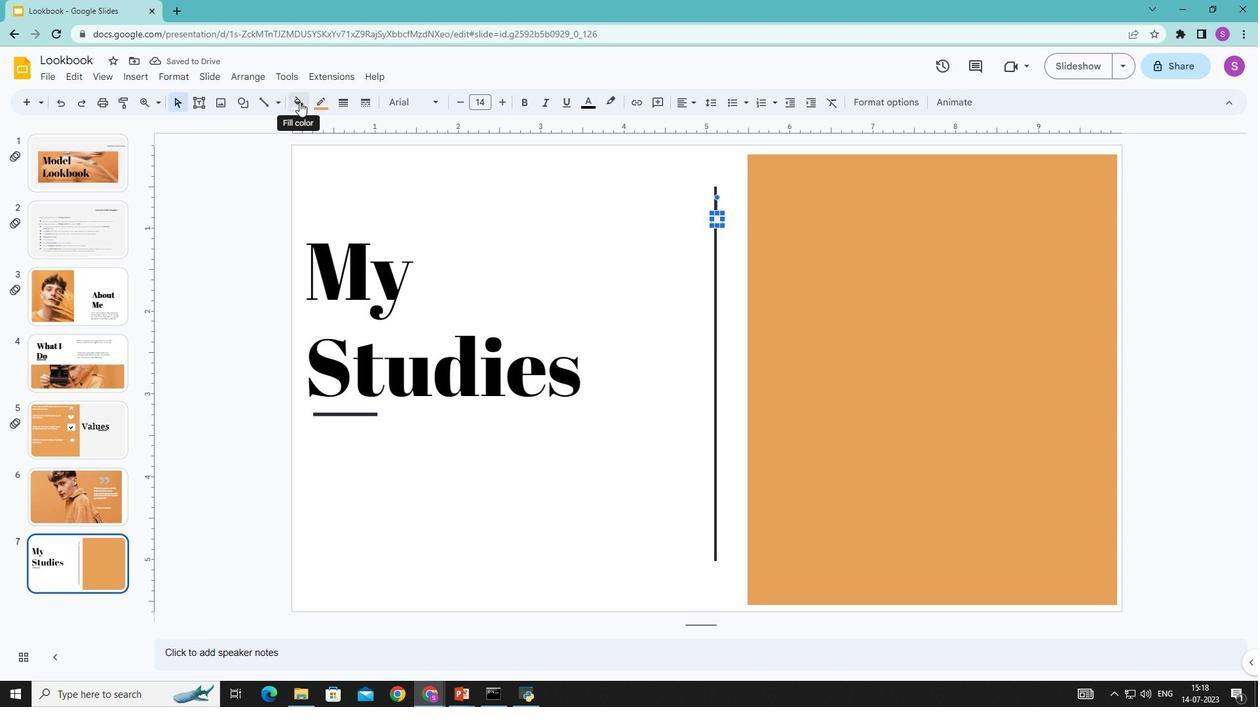 
Action: Mouse moved to (315, 162)
Screenshot: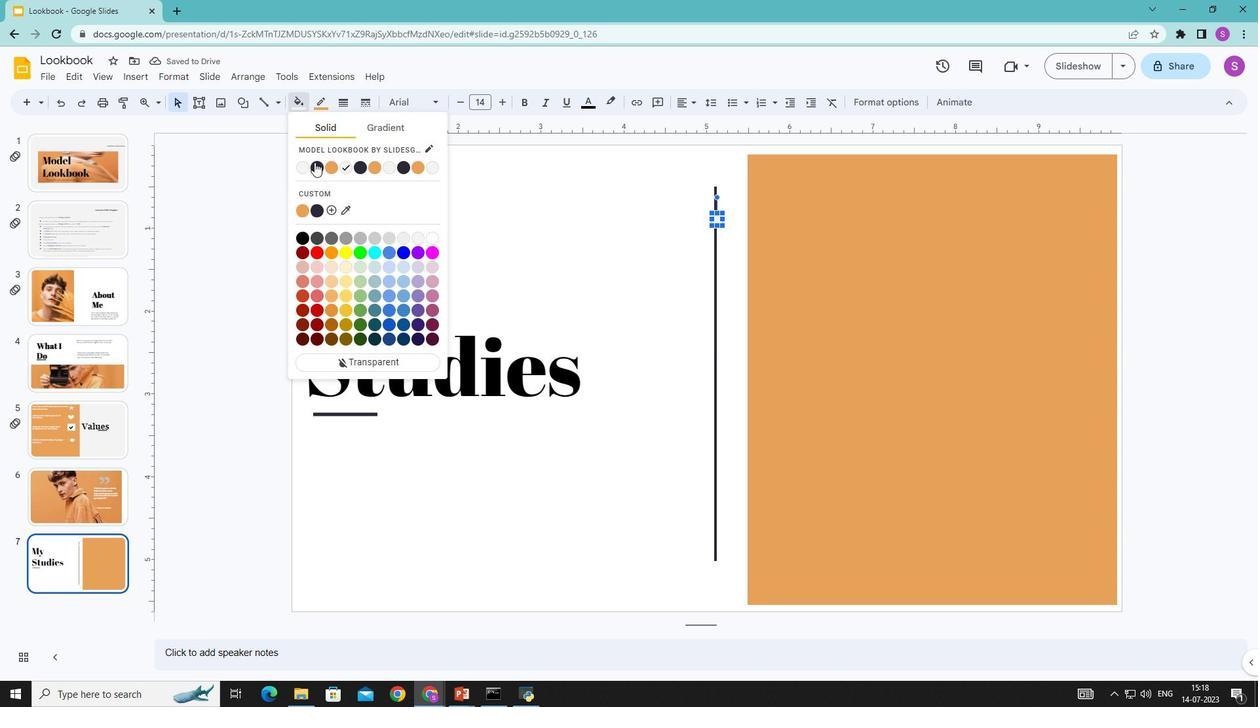 
Action: Mouse pressed left at (315, 162)
Screenshot: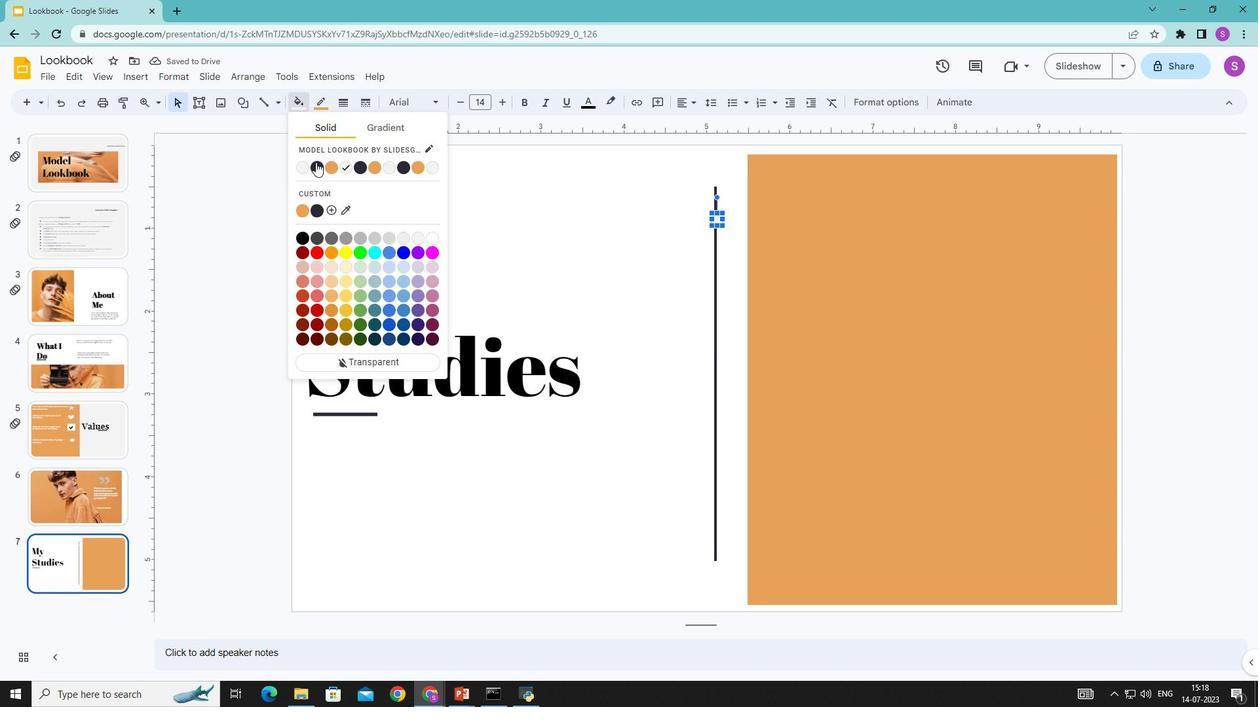 
Action: Mouse moved to (568, 216)
Screenshot: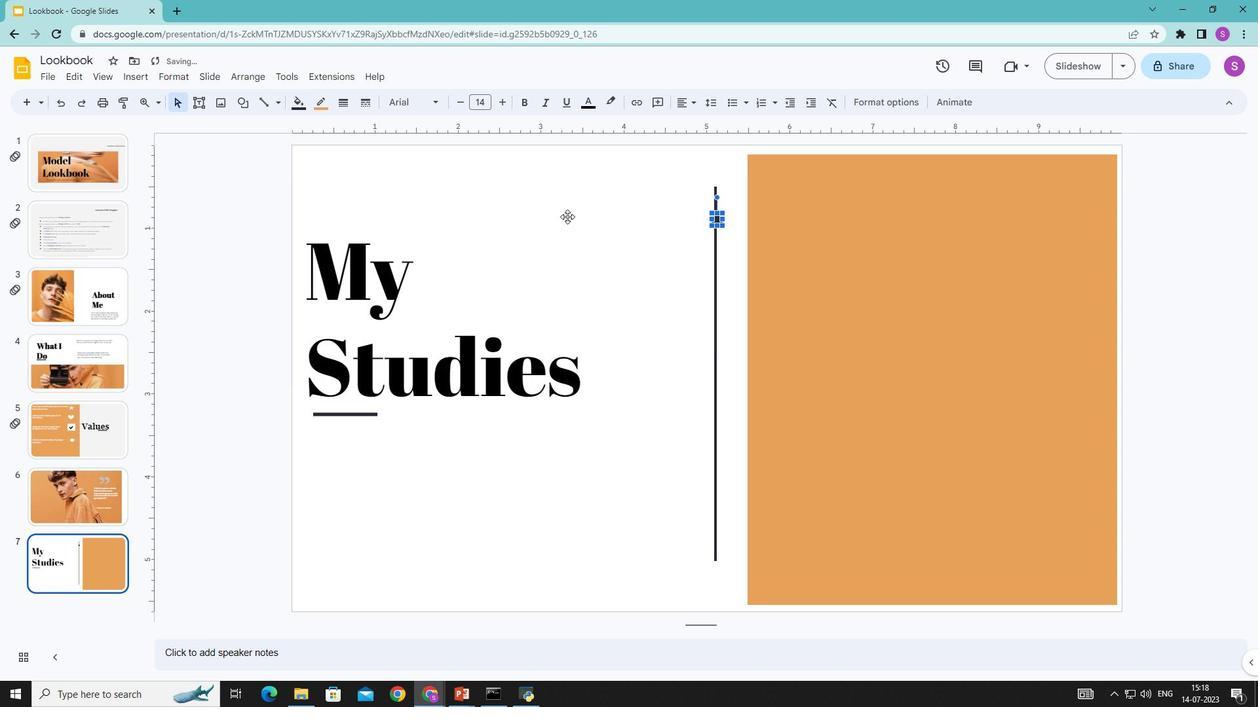 
Action: Mouse pressed left at (568, 216)
Screenshot: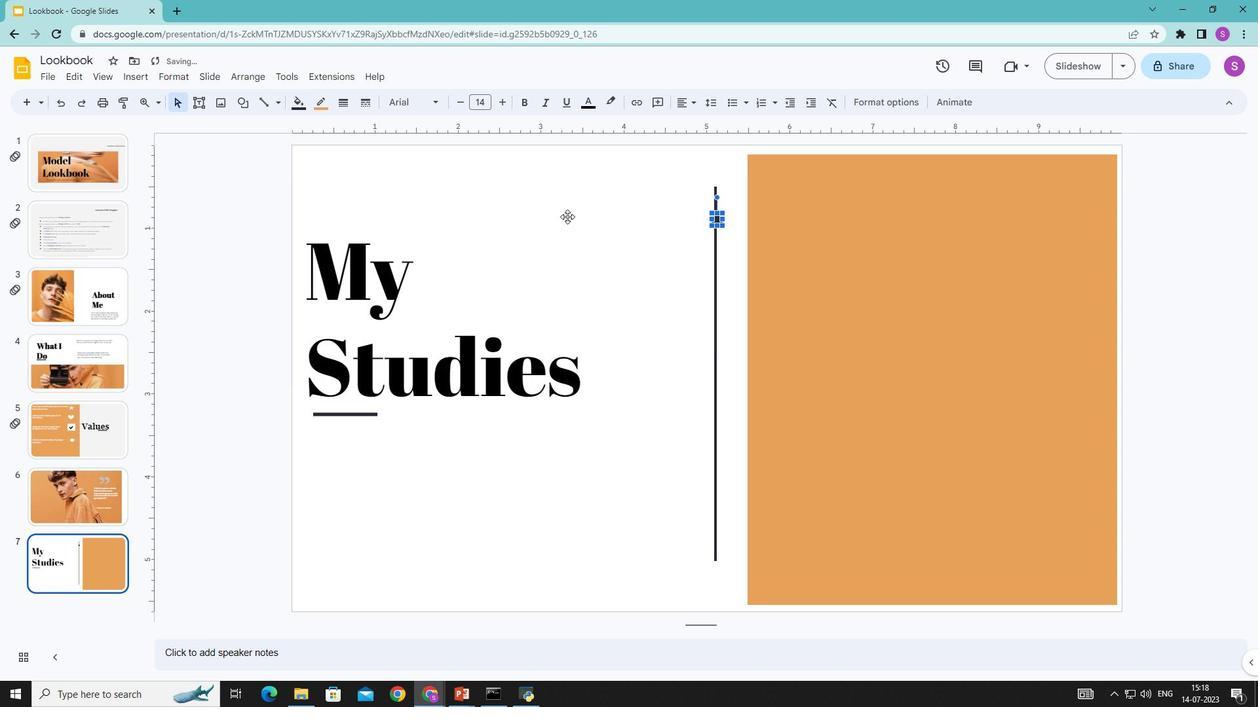 
Action: Mouse moved to (637, 172)
Screenshot: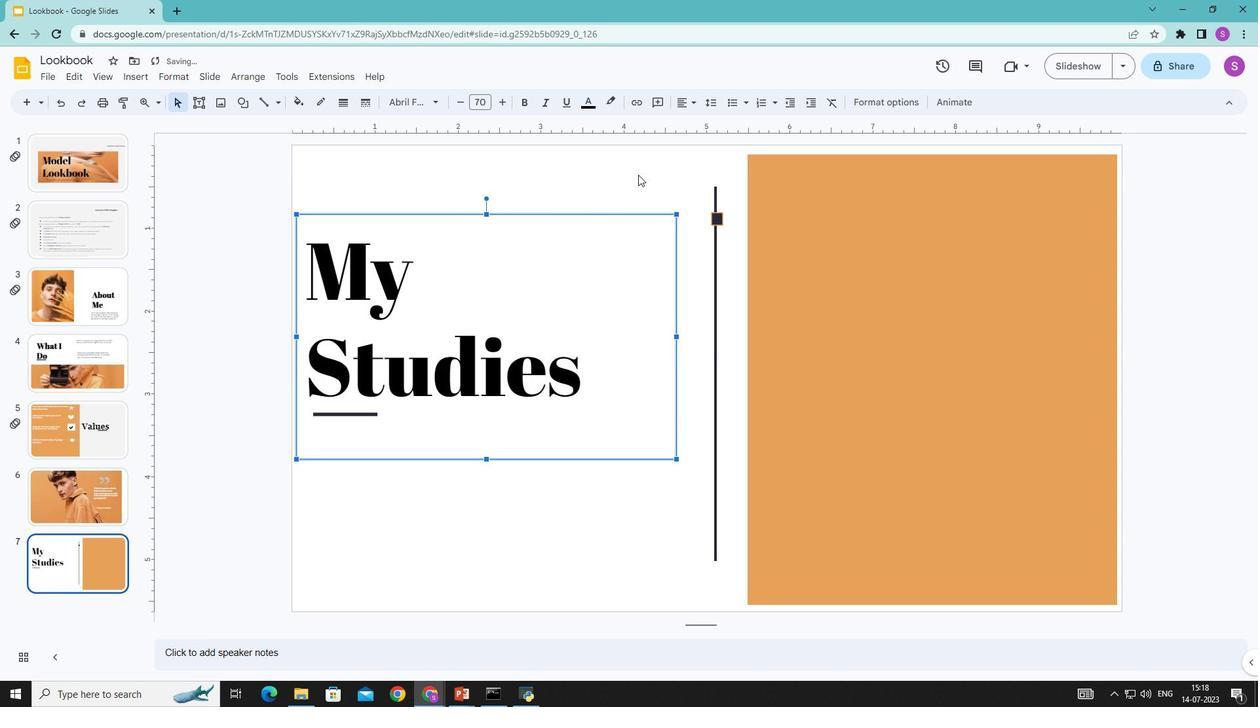 
Action: Mouse pressed left at (637, 172)
Screenshot: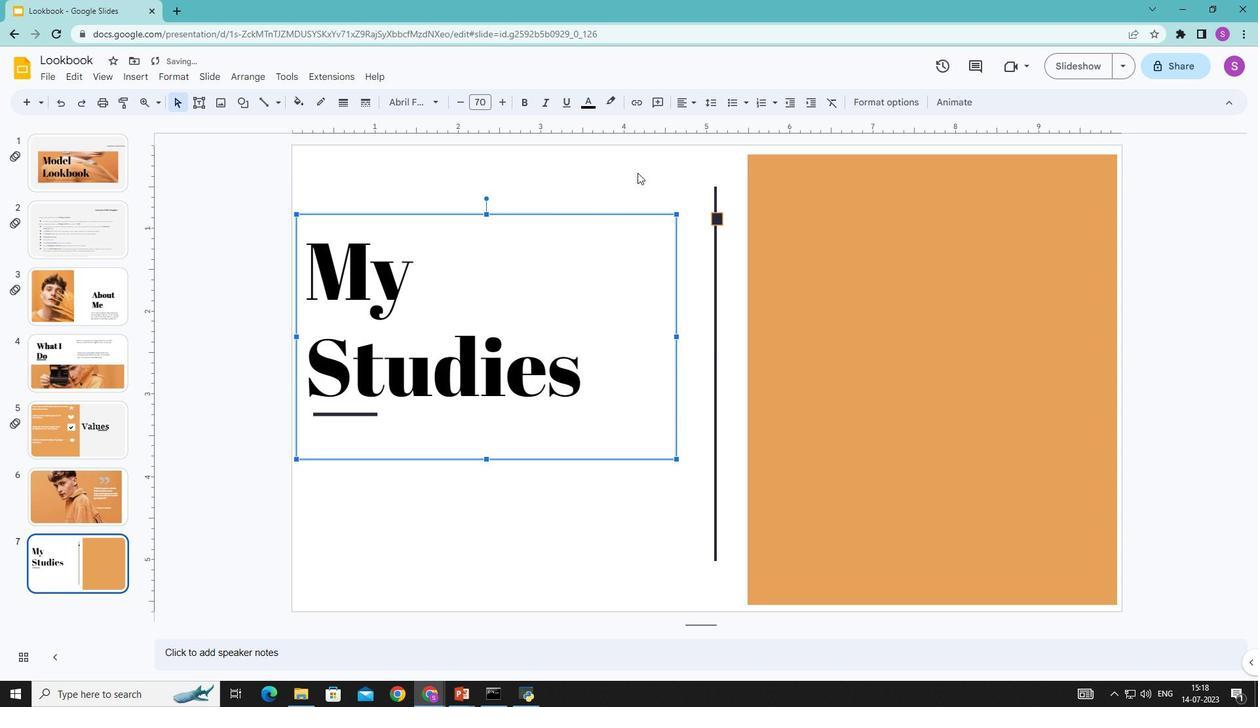 
Action: Mouse moved to (133, 77)
Screenshot: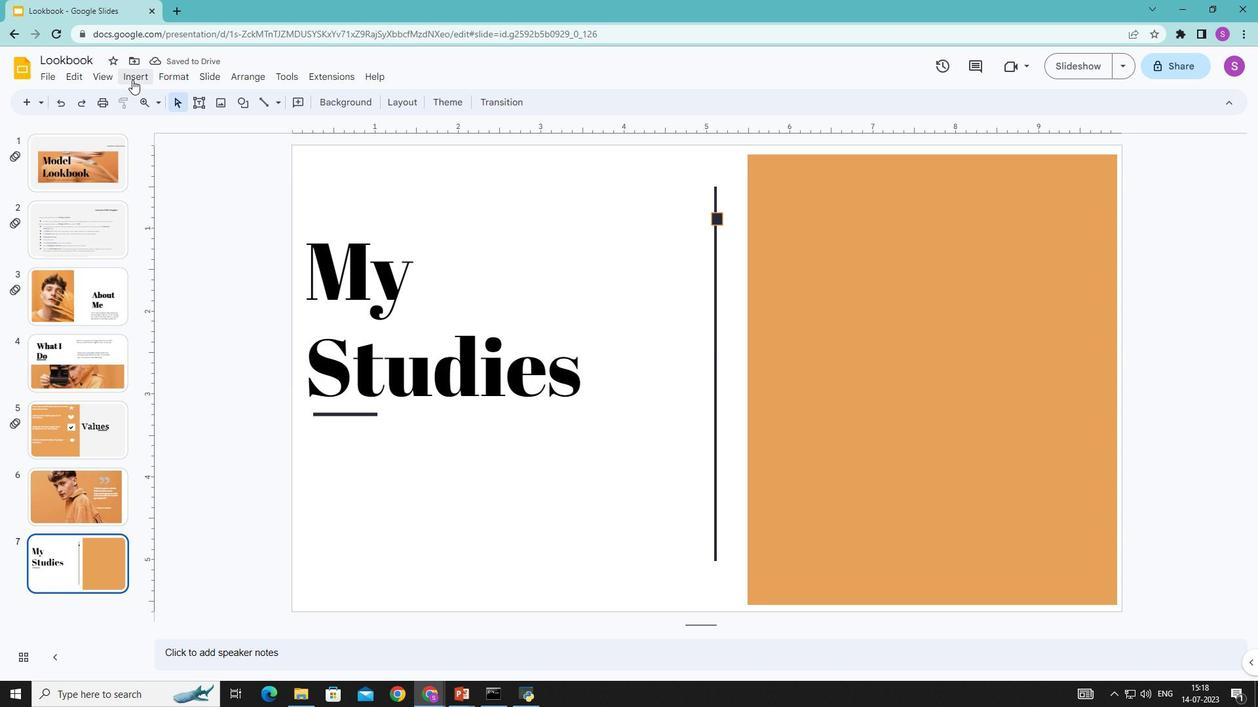 
Action: Mouse pressed left at (133, 77)
Screenshot: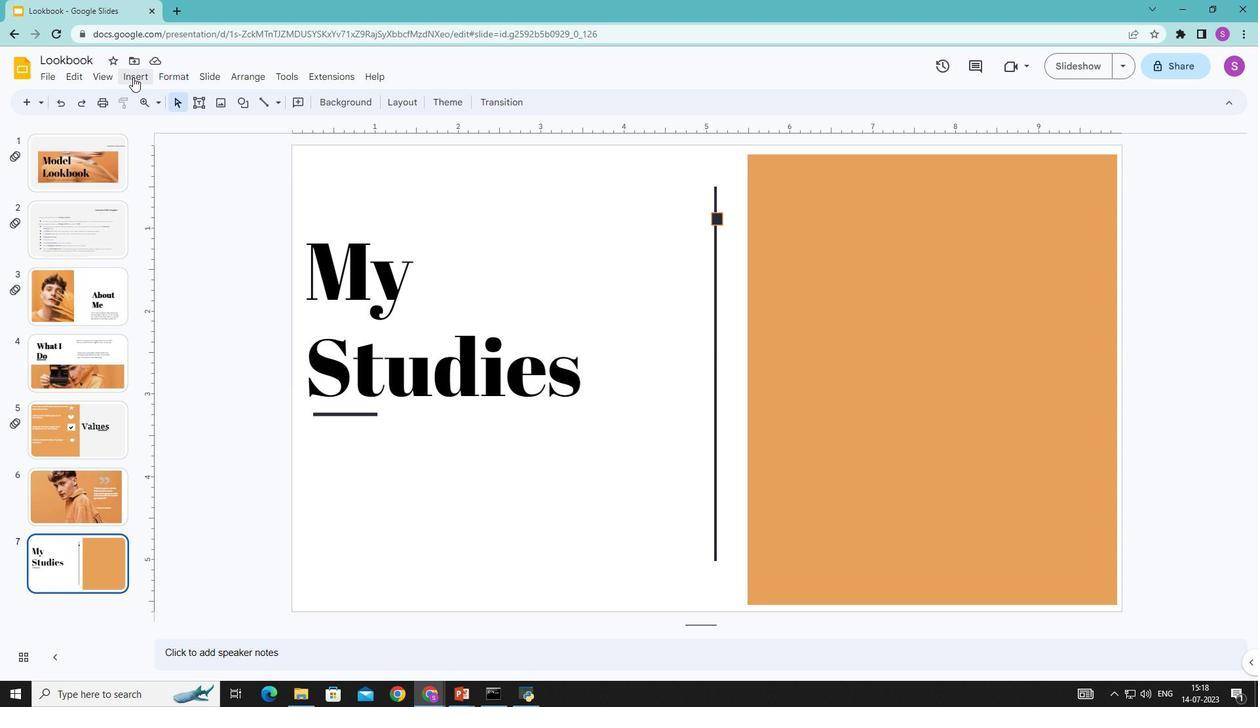 
Action: Mouse moved to (508, 167)
Screenshot: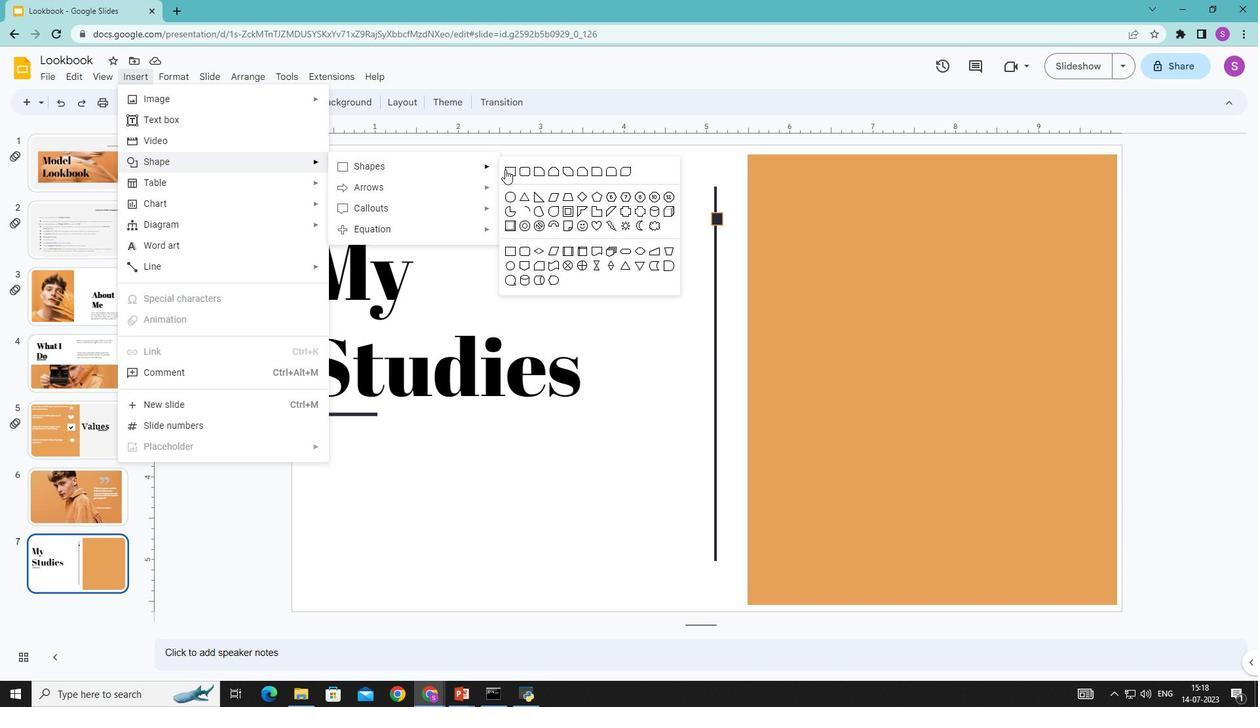 
Action: Mouse pressed left at (508, 167)
Screenshot: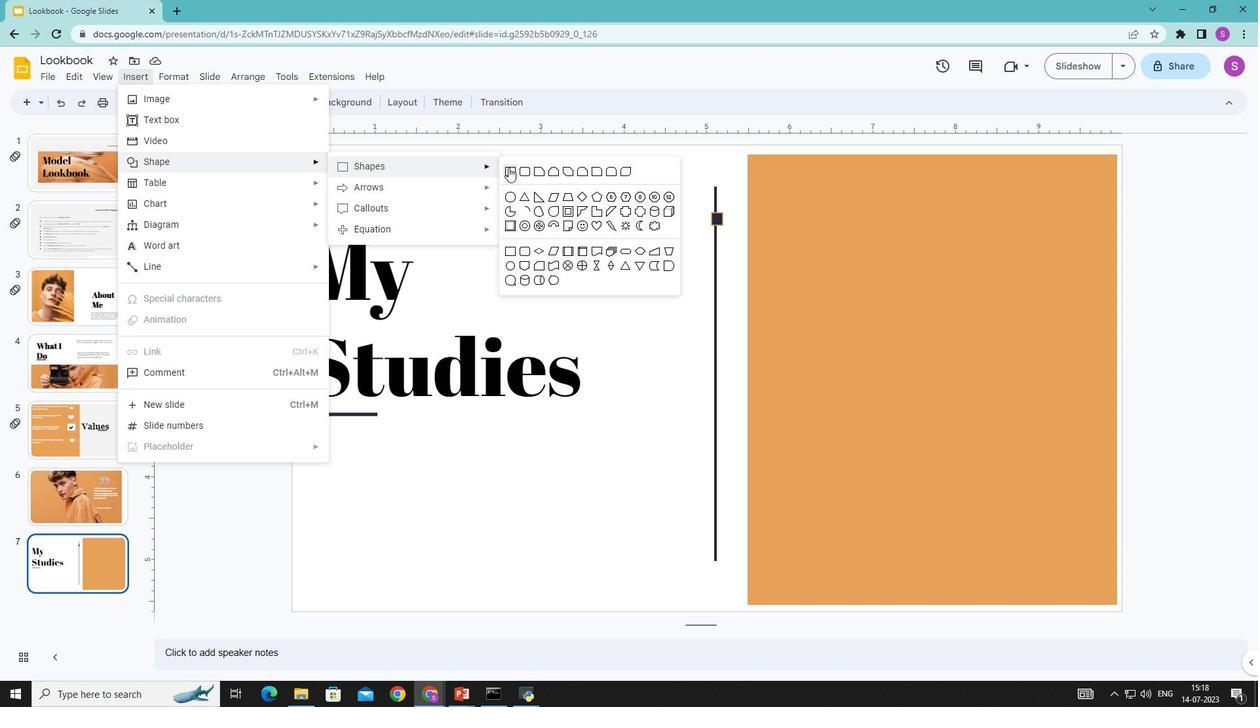 
Action: Mouse moved to (708, 359)
Screenshot: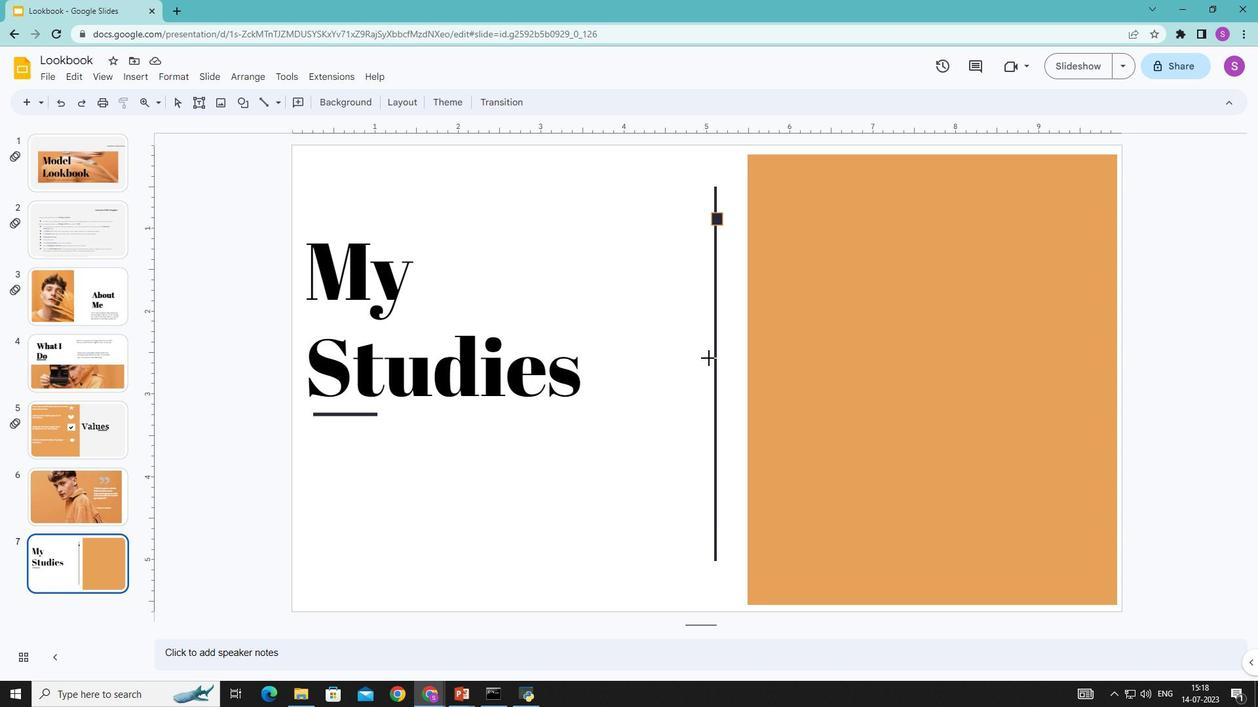 
Action: Mouse pressed left at (708, 359)
Screenshot: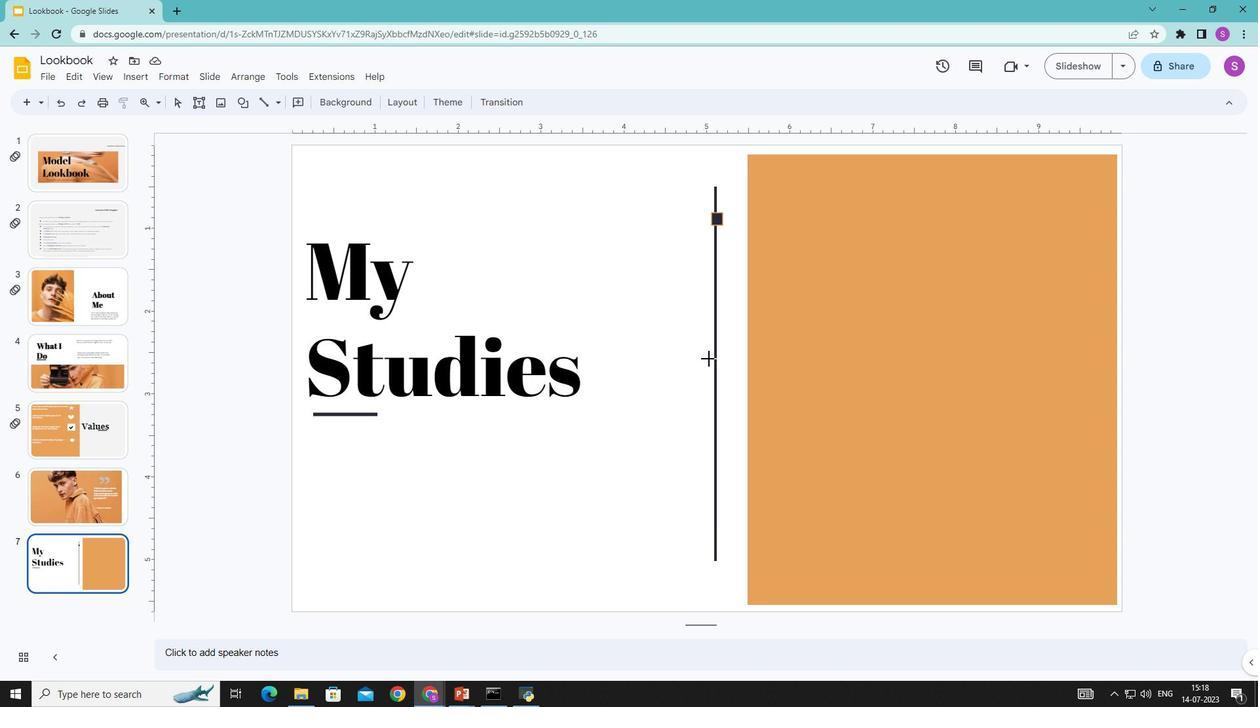 
Action: Mouse moved to (321, 100)
Screenshot: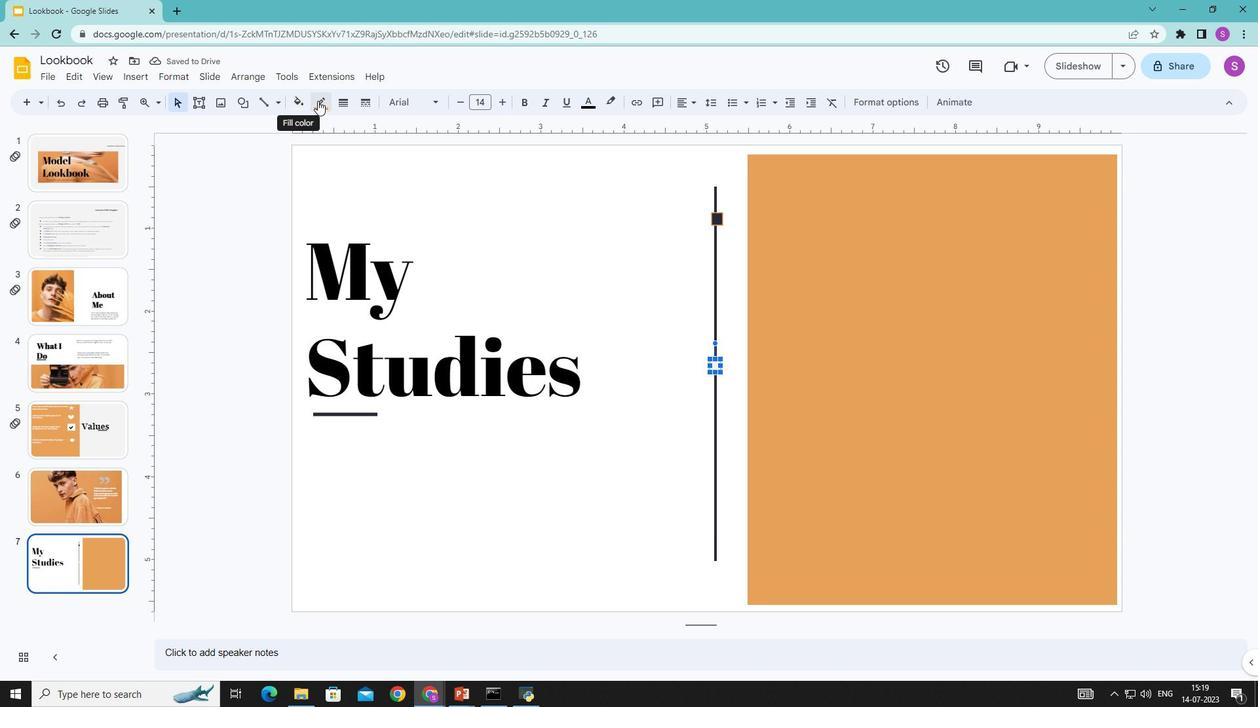 
Action: Mouse pressed left at (321, 100)
Screenshot: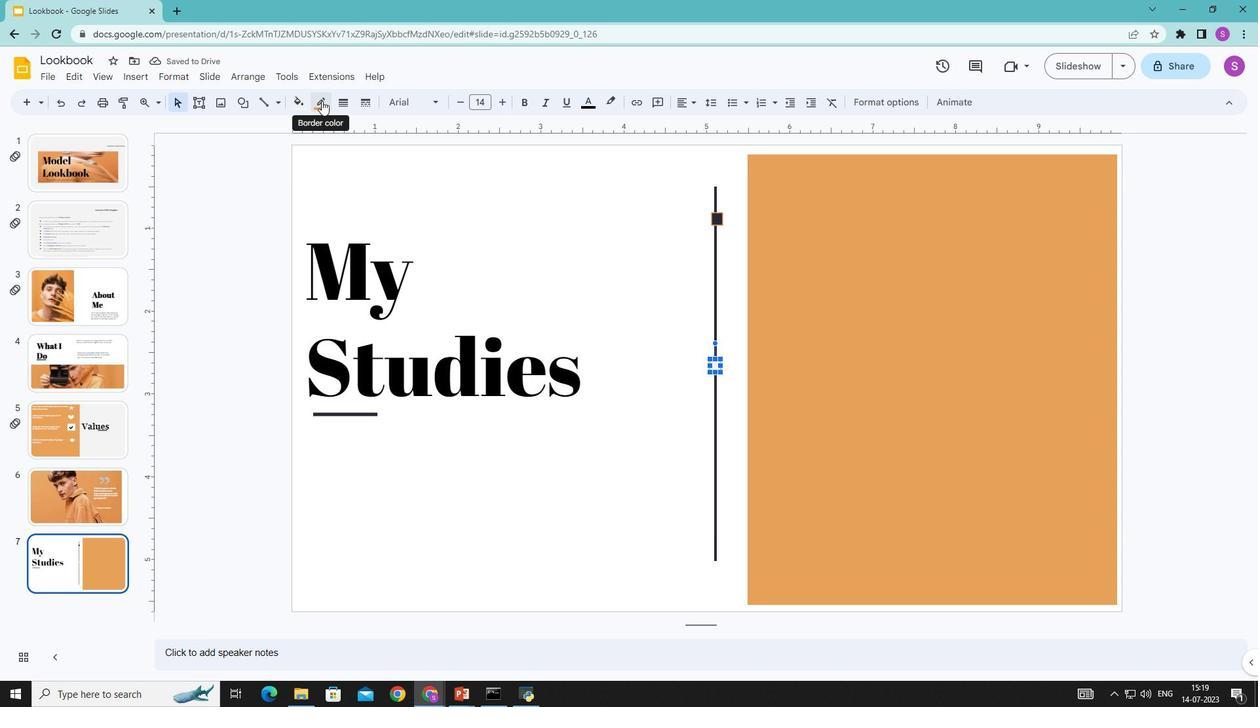 
Action: Mouse moved to (341, 142)
Screenshot: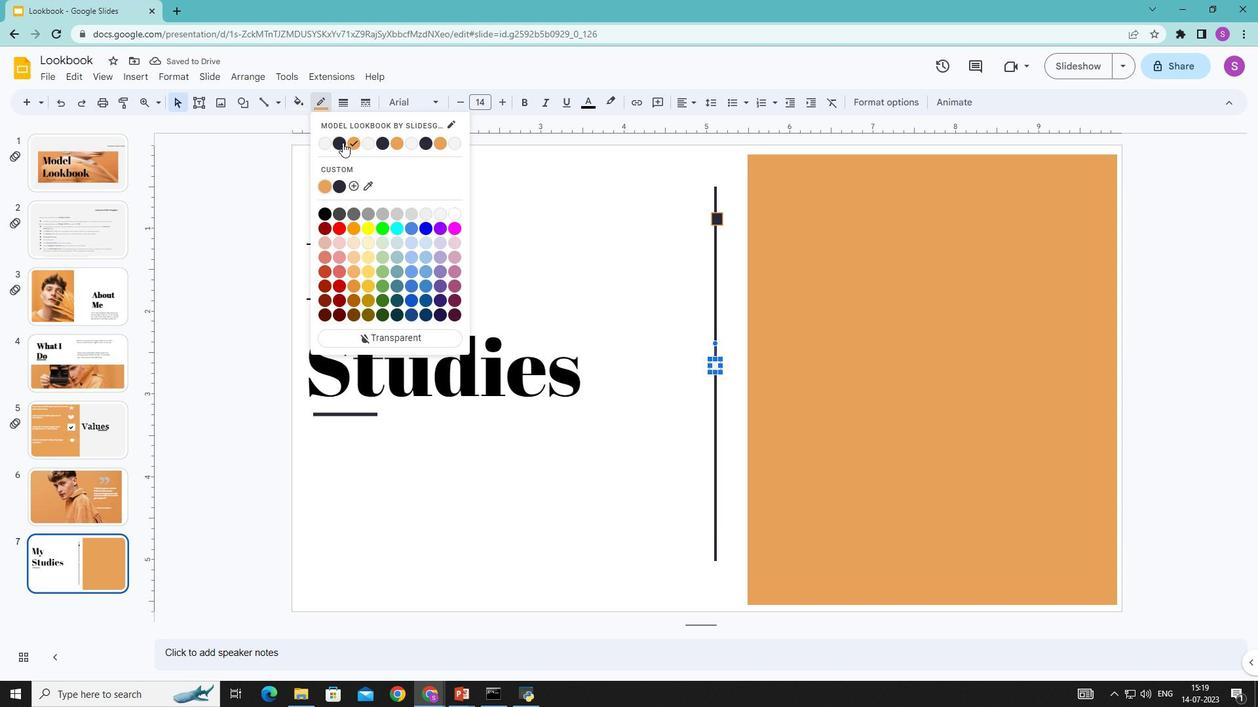 
Action: Mouse pressed left at (341, 142)
Screenshot: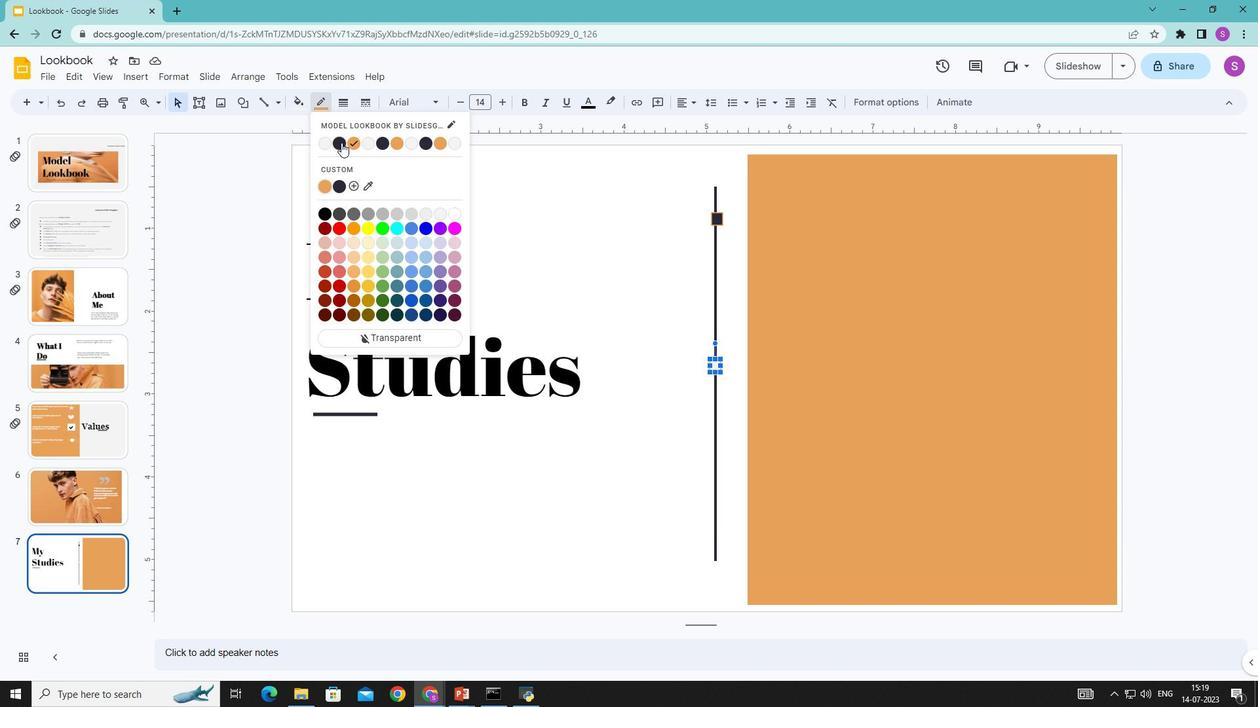 
Action: Mouse moved to (299, 104)
Screenshot: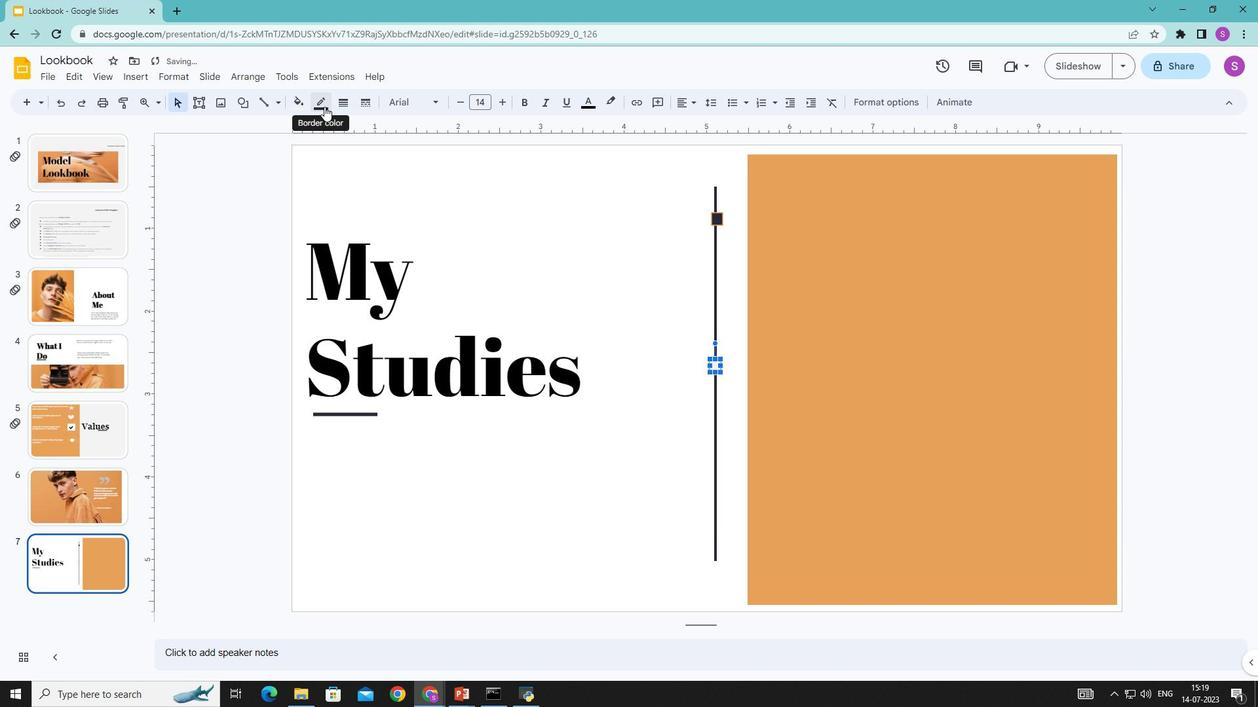 
Action: Mouse pressed left at (299, 104)
Screenshot: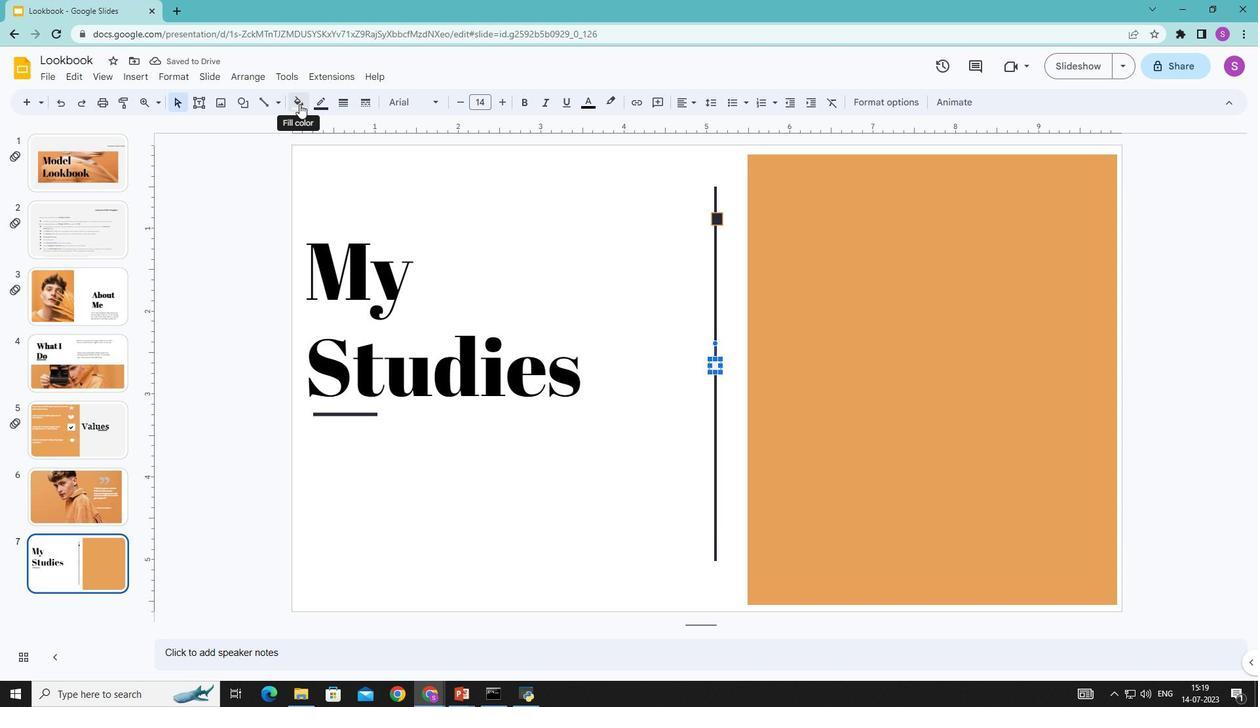 
Action: Mouse moved to (315, 164)
Screenshot: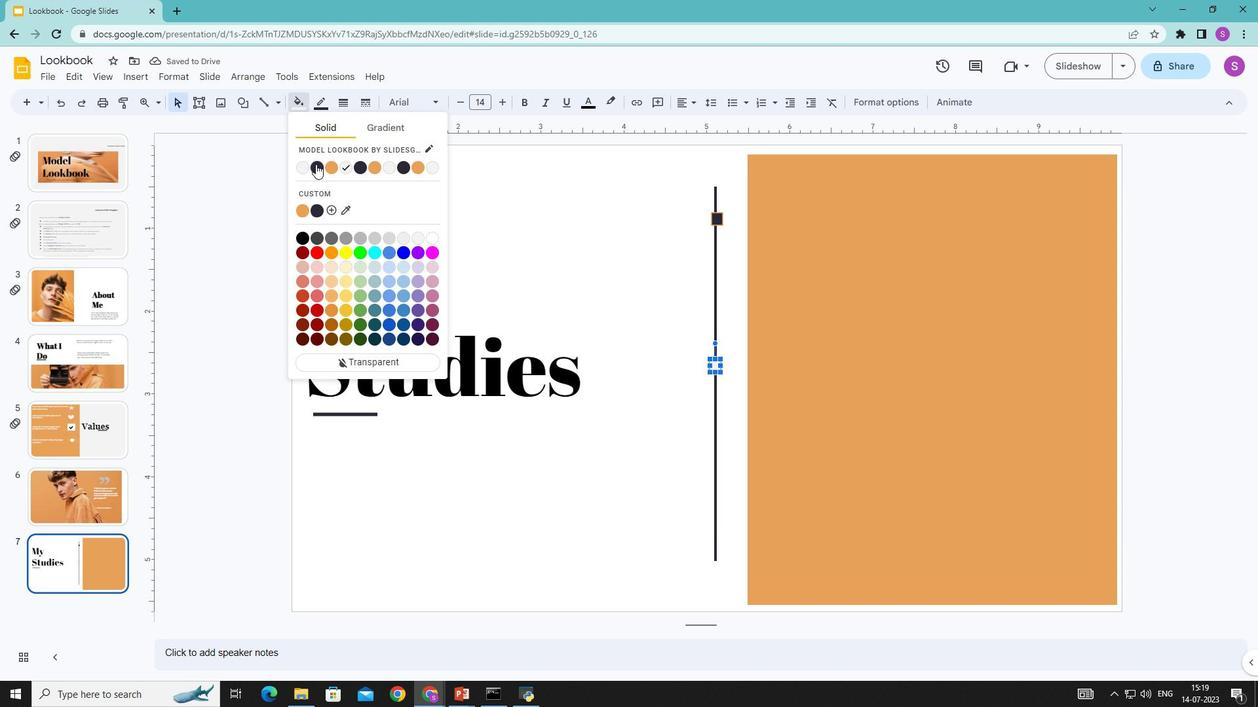 
Action: Mouse pressed left at (315, 164)
Screenshot: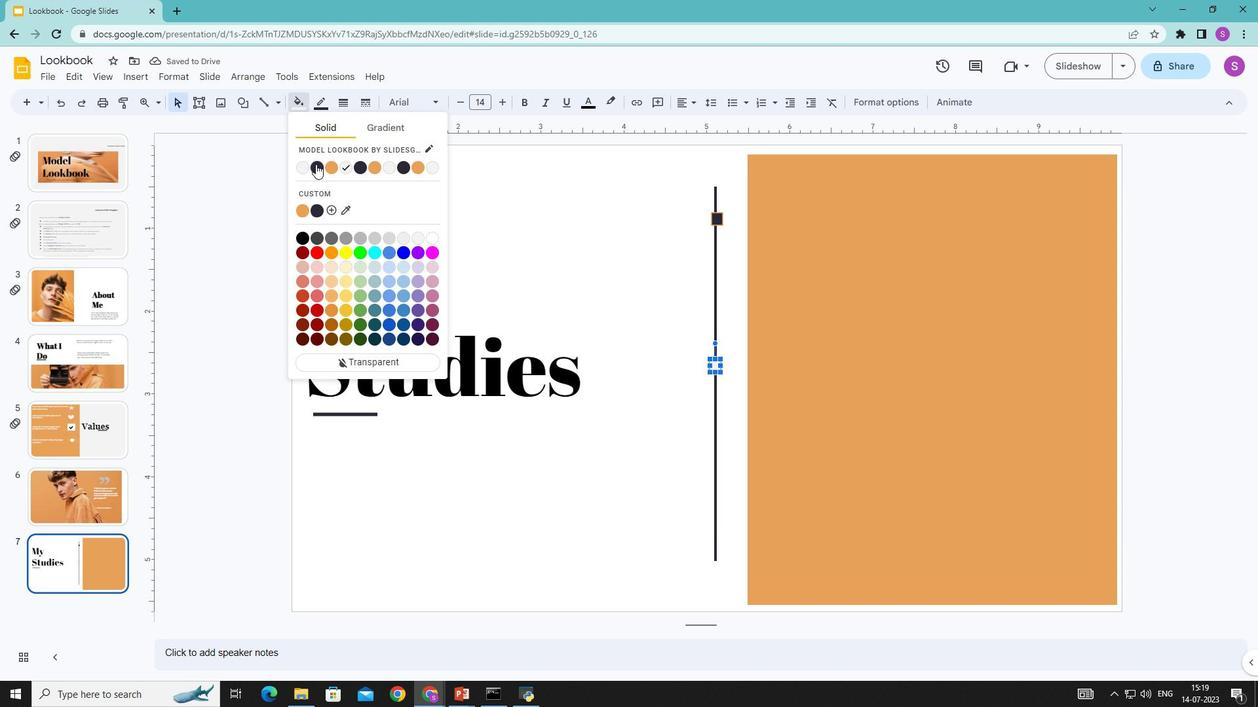 
Action: Mouse moved to (579, 278)
Screenshot: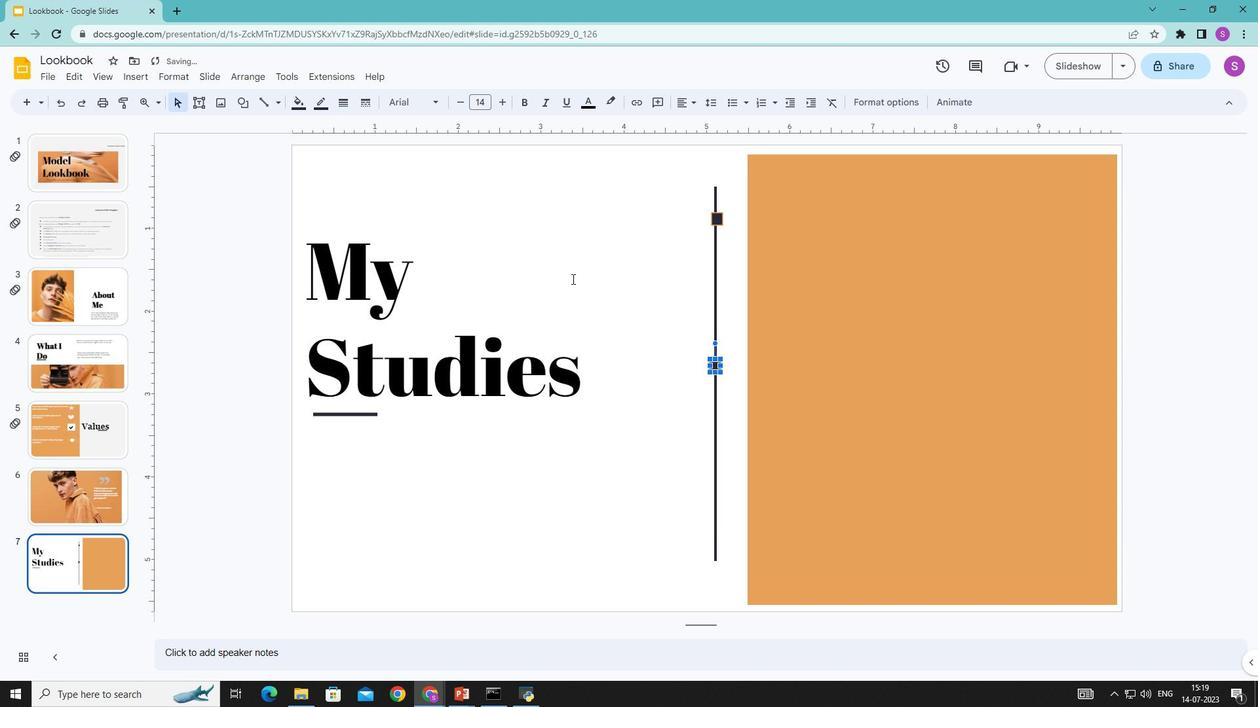 
Action: Mouse pressed left at (579, 278)
Screenshot: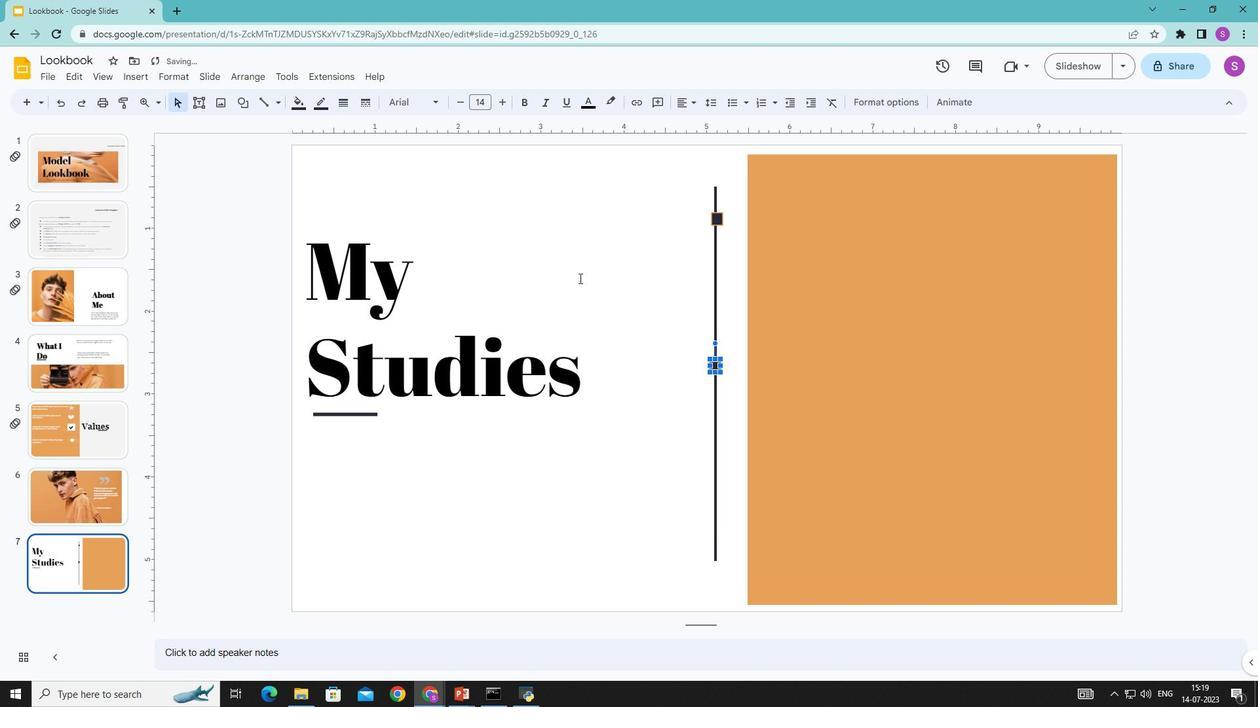 
Action: Mouse moved to (716, 222)
Screenshot: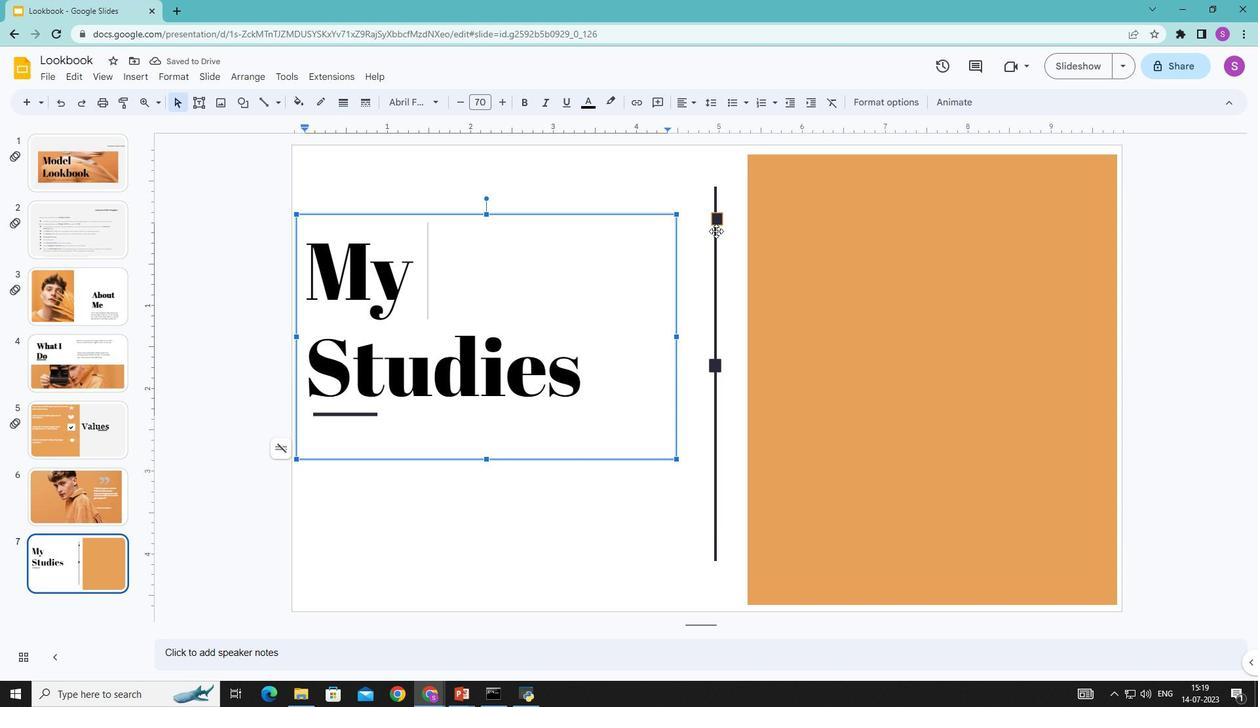 
Action: Mouse pressed left at (716, 222)
Screenshot: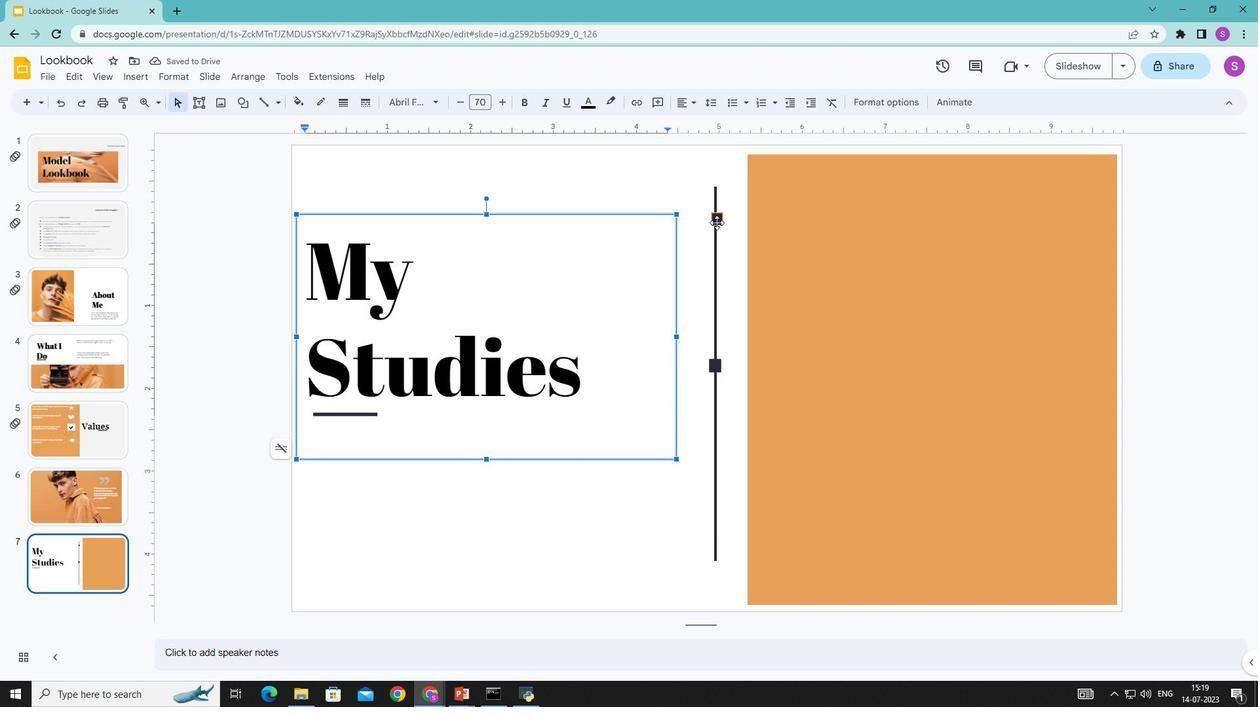 
Action: Mouse moved to (321, 103)
Screenshot: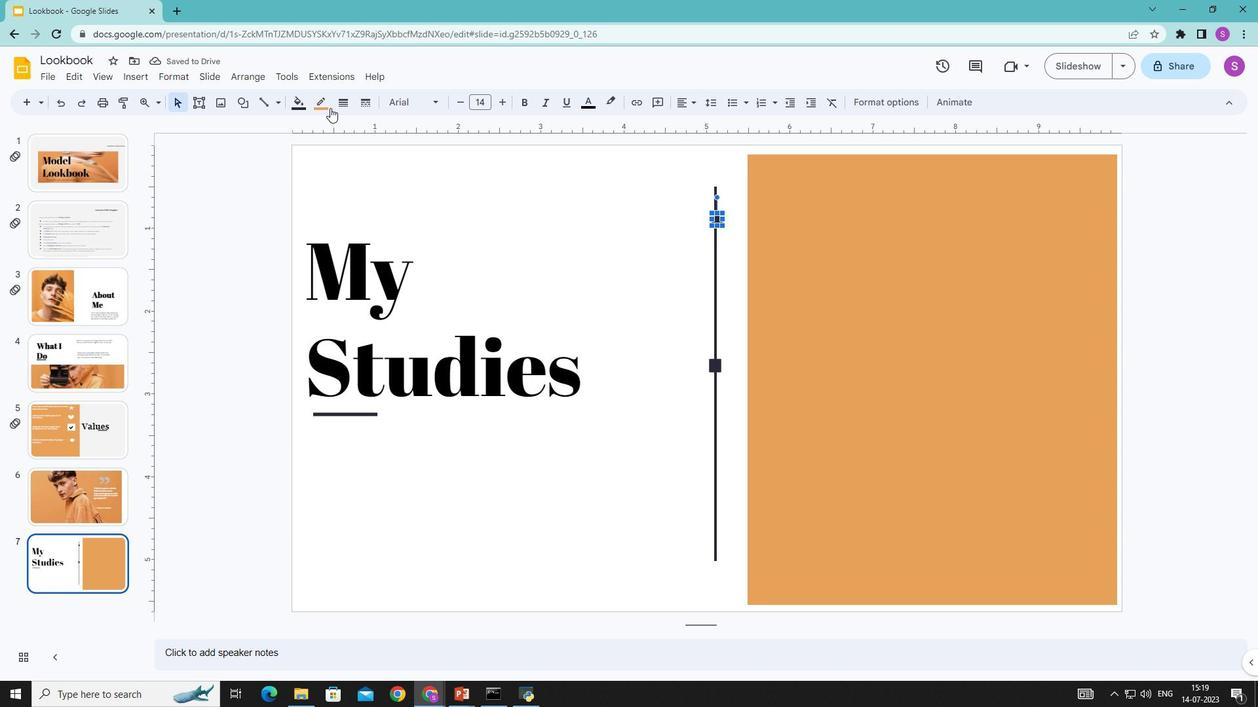 
Action: Mouse pressed left at (321, 103)
Screenshot: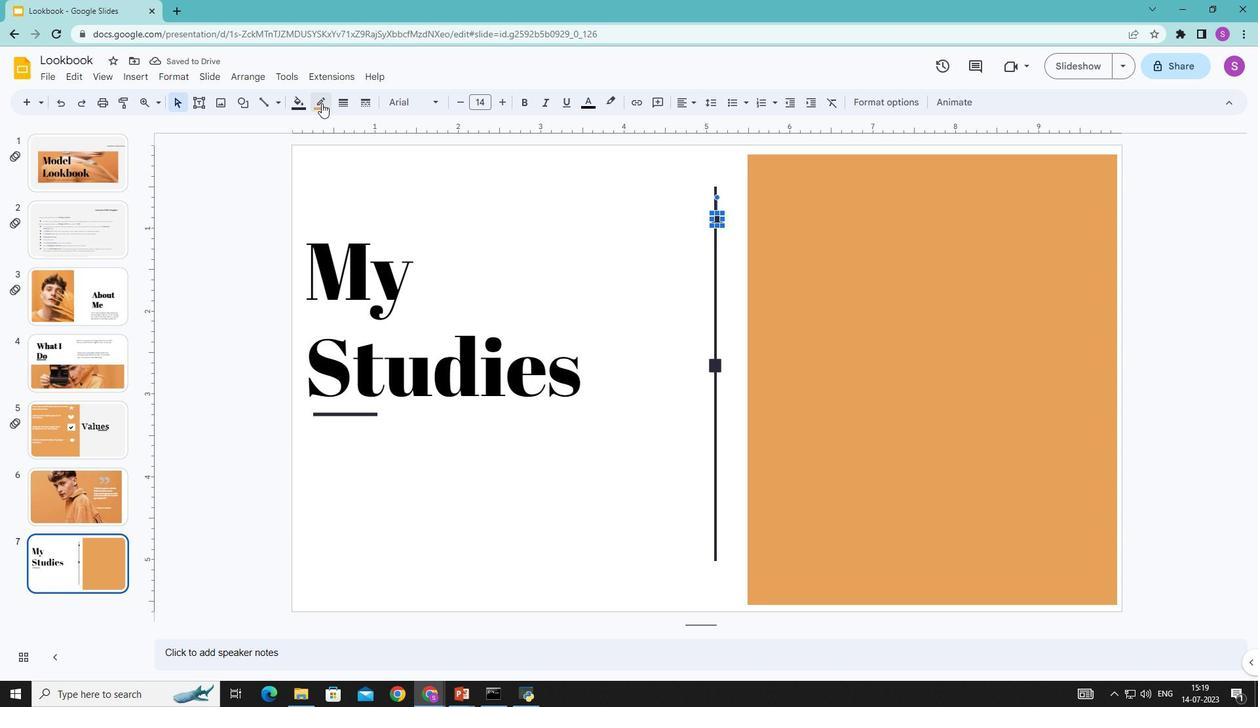 
Action: Mouse moved to (337, 144)
Screenshot: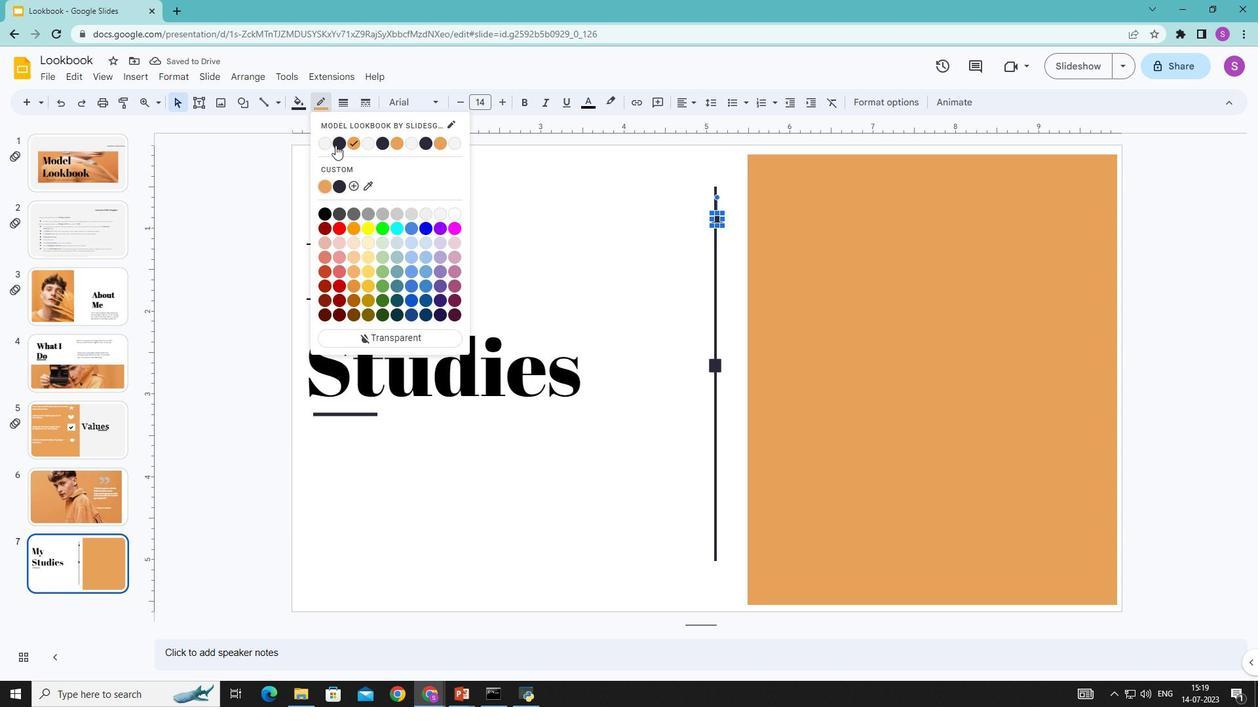 
Action: Mouse pressed left at (337, 144)
Screenshot: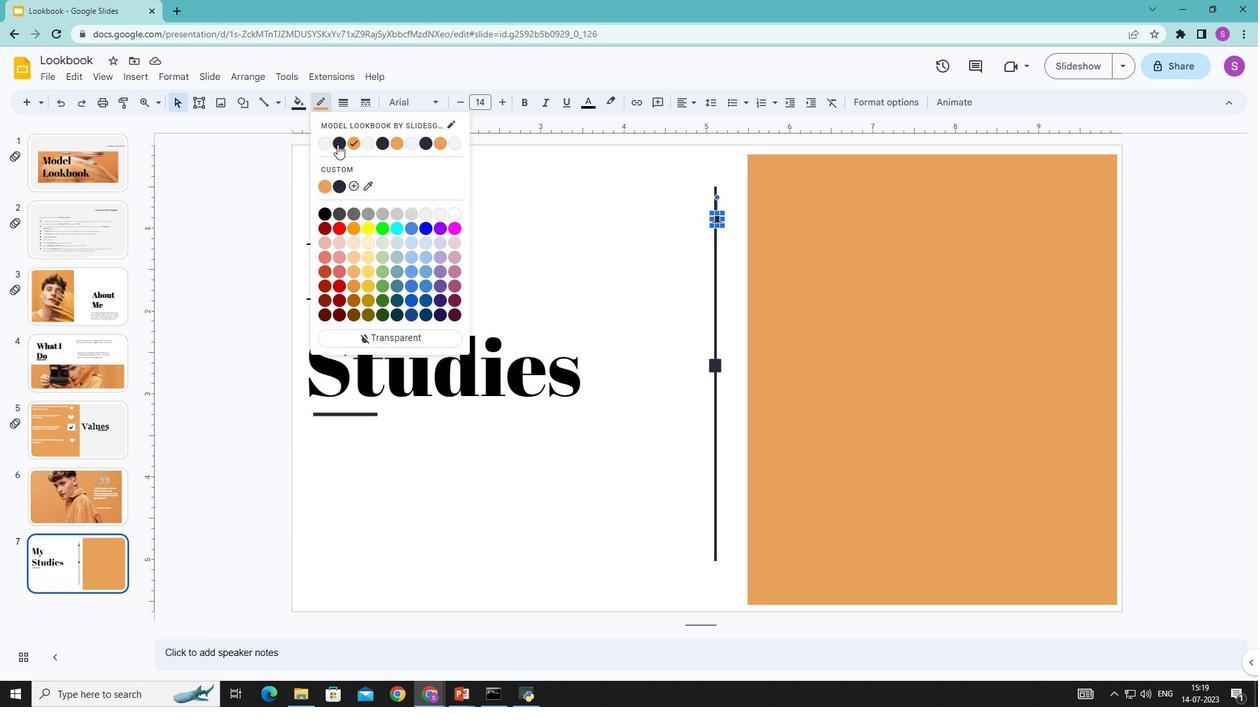 
Action: Mouse moved to (591, 245)
Screenshot: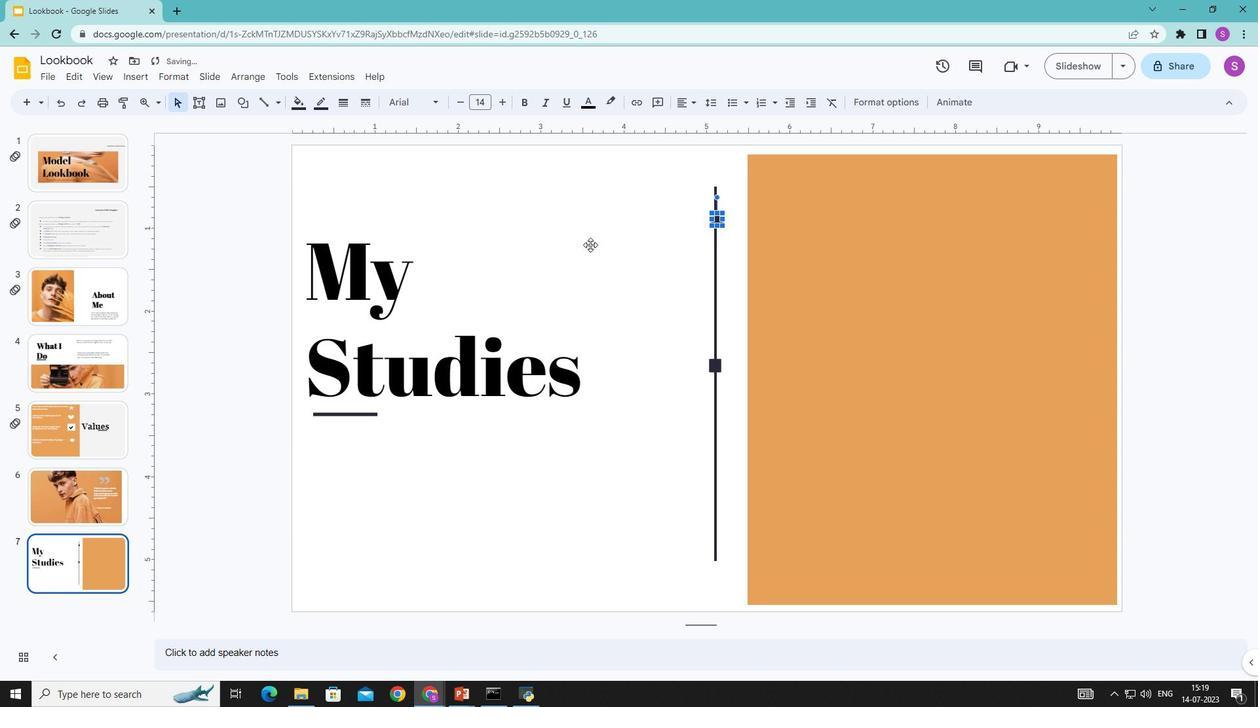 
Action: Mouse pressed left at (591, 245)
Screenshot: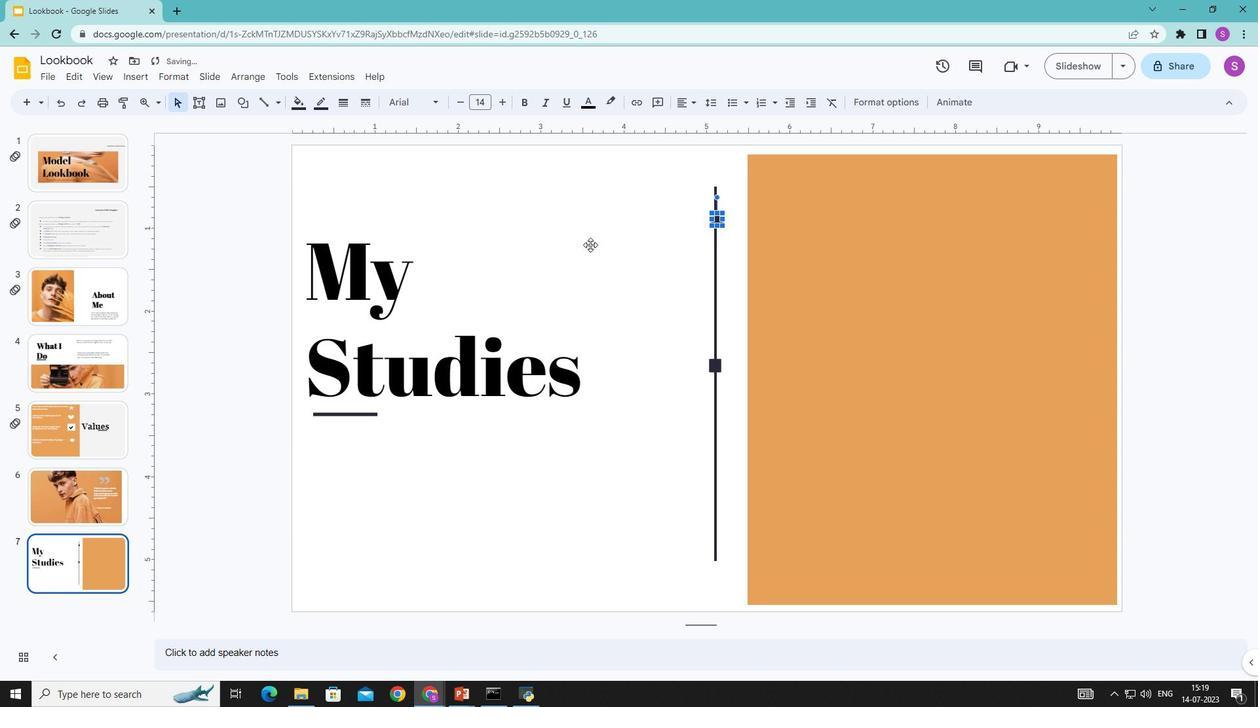 
Action: Mouse moved to (133, 76)
Screenshot: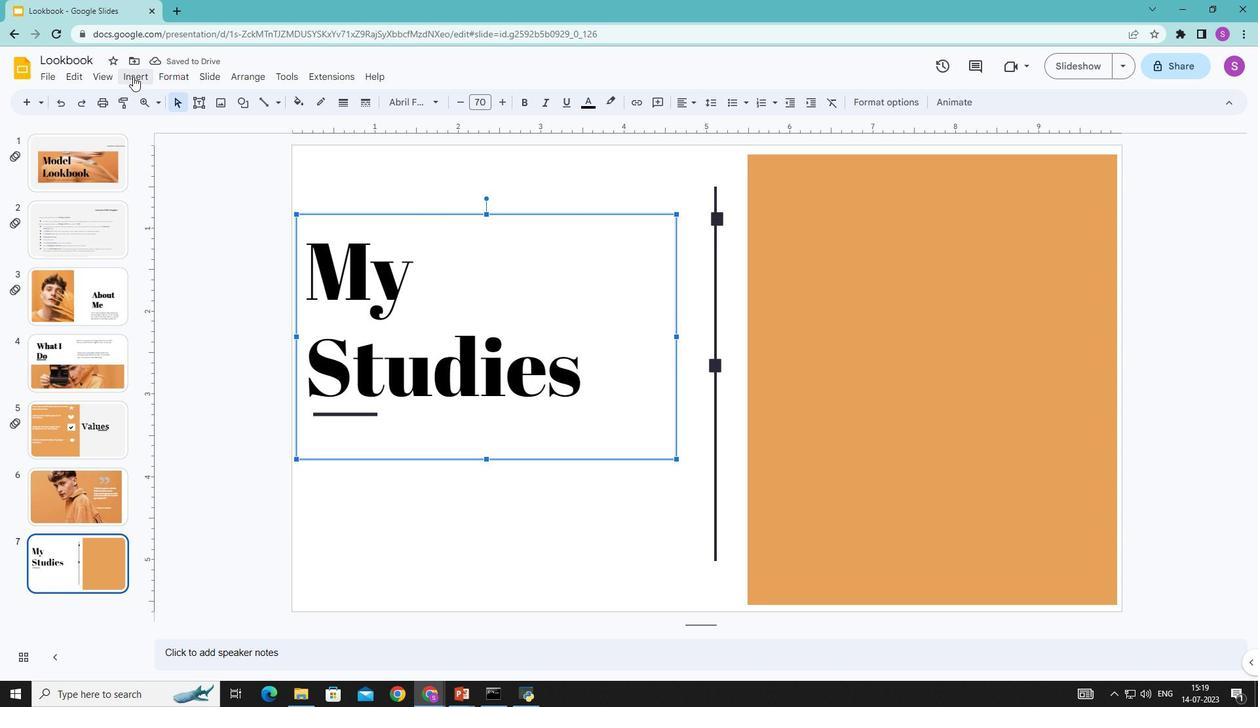 
Action: Mouse pressed left at (133, 76)
Screenshot: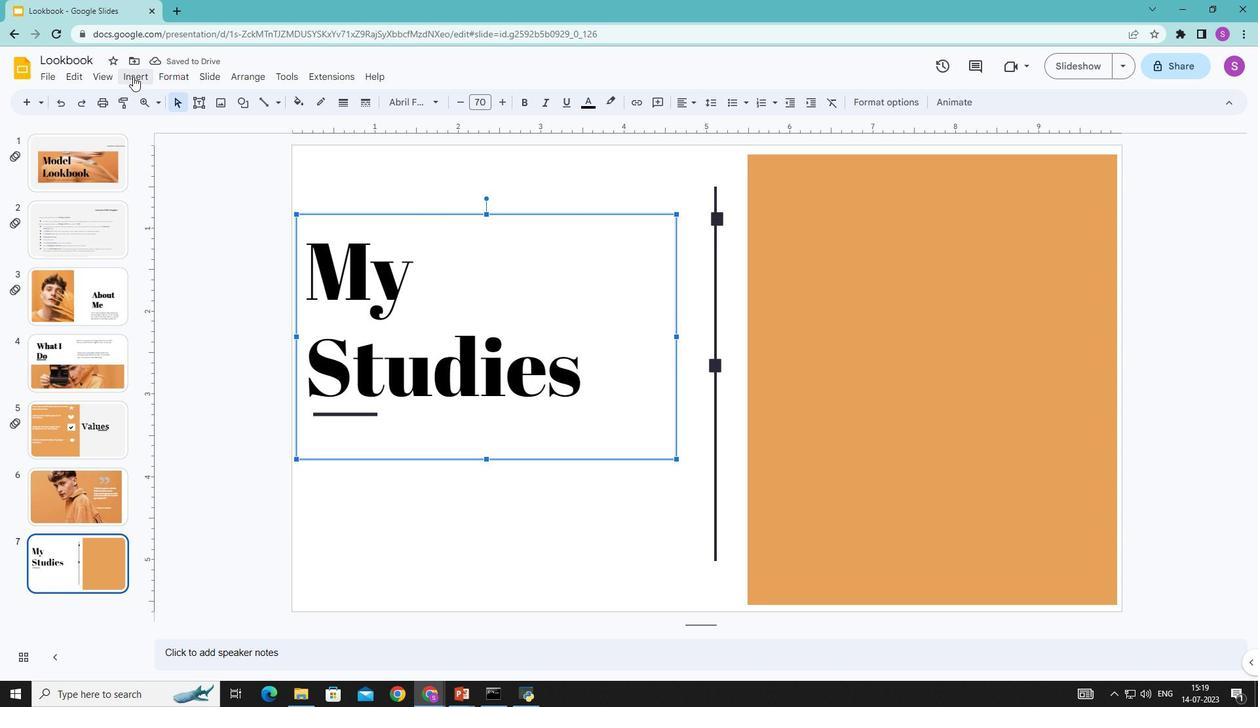
Action: Mouse moved to (509, 172)
Screenshot: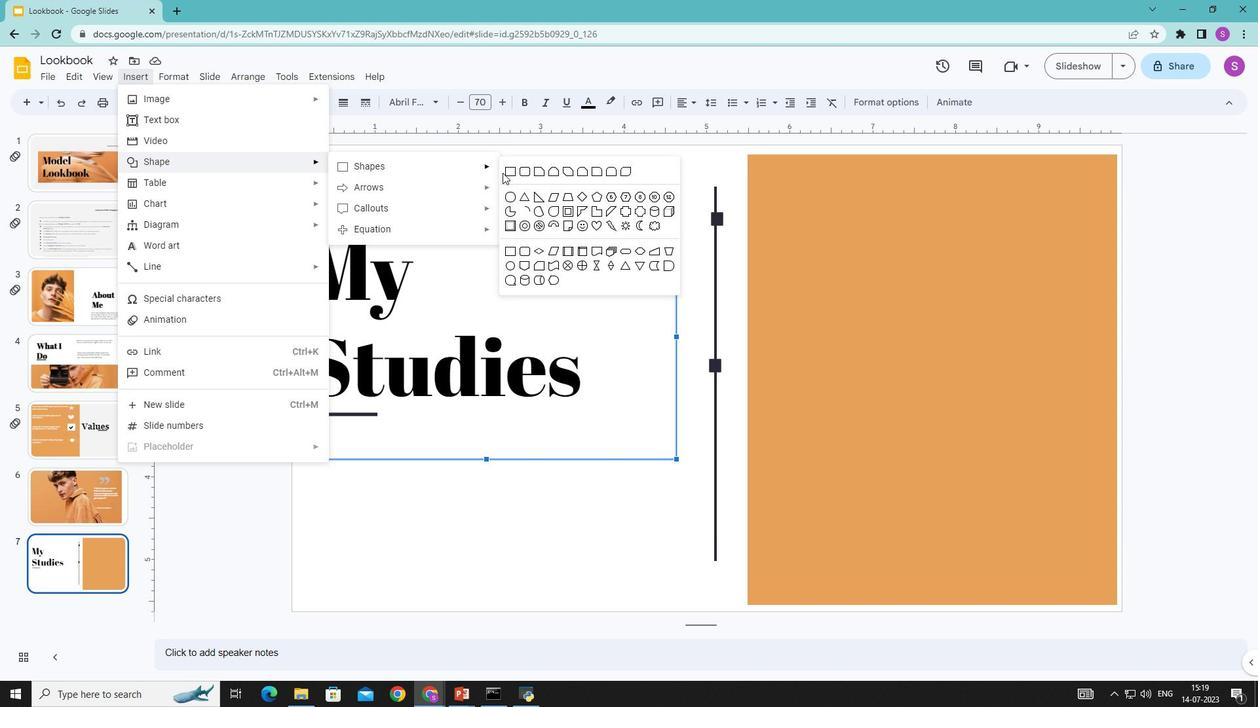 
Action: Mouse pressed left at (509, 172)
Screenshot: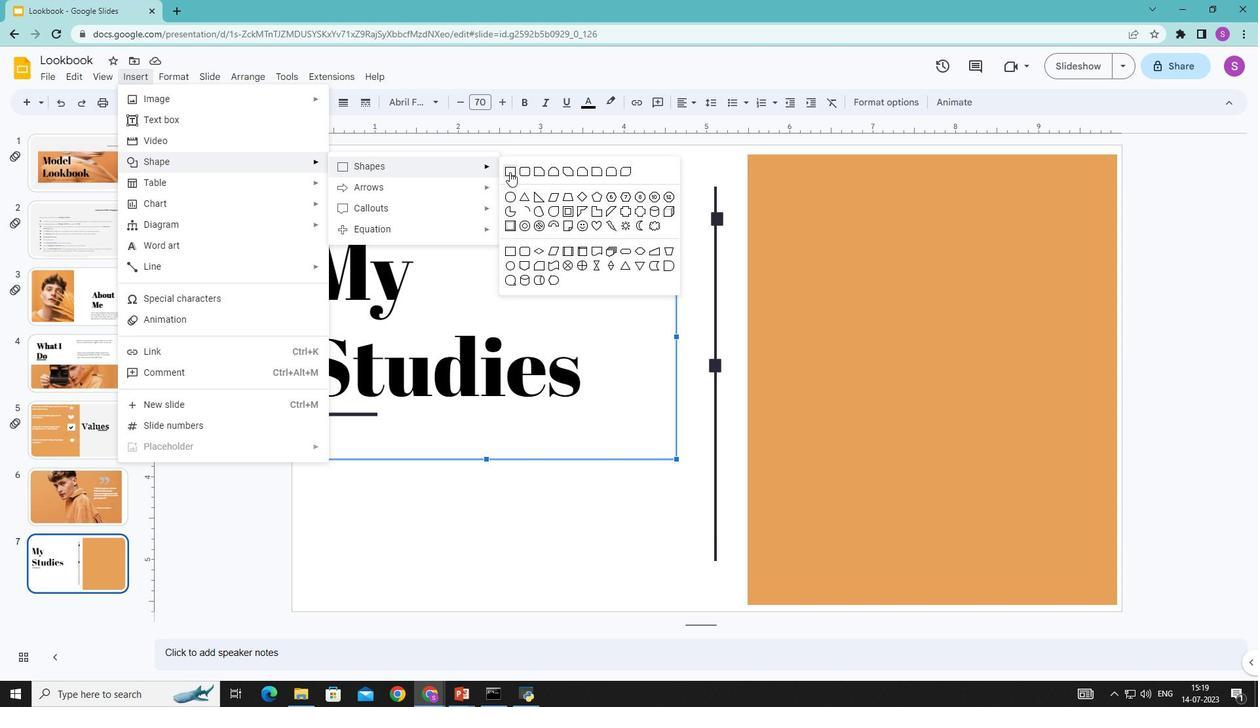 
Action: Mouse moved to (710, 466)
Screenshot: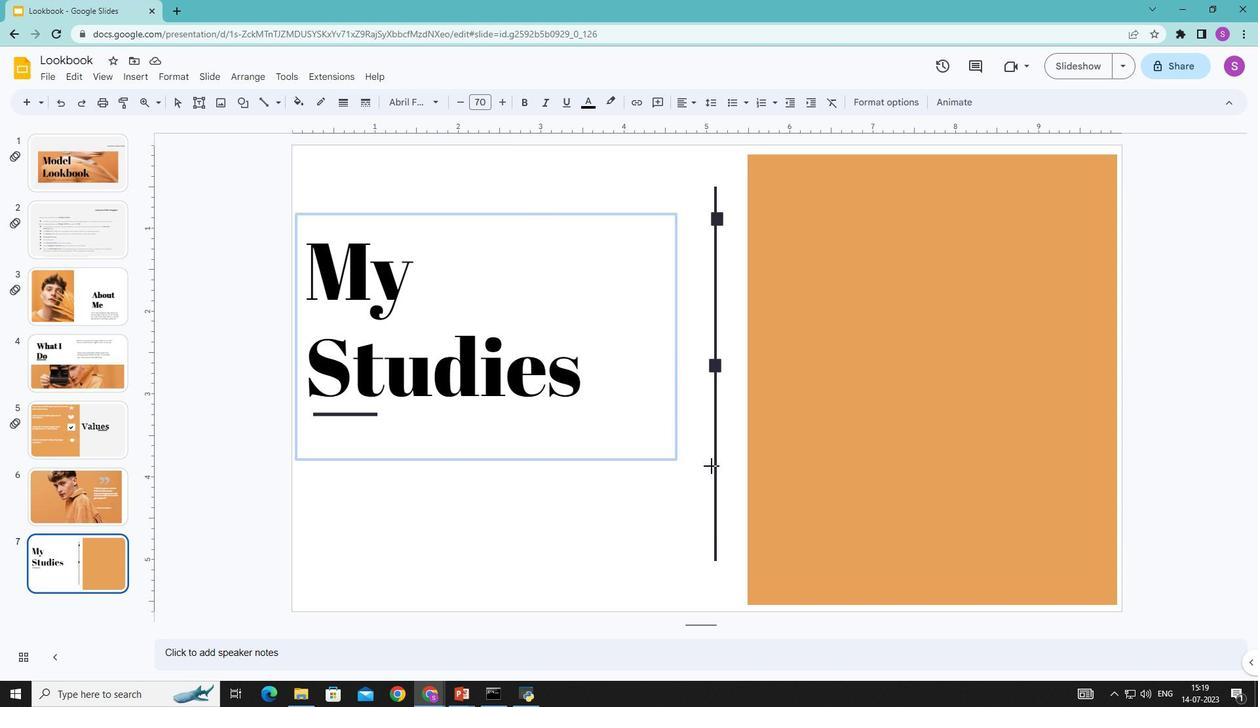
Action: Mouse pressed left at (710, 466)
Screenshot: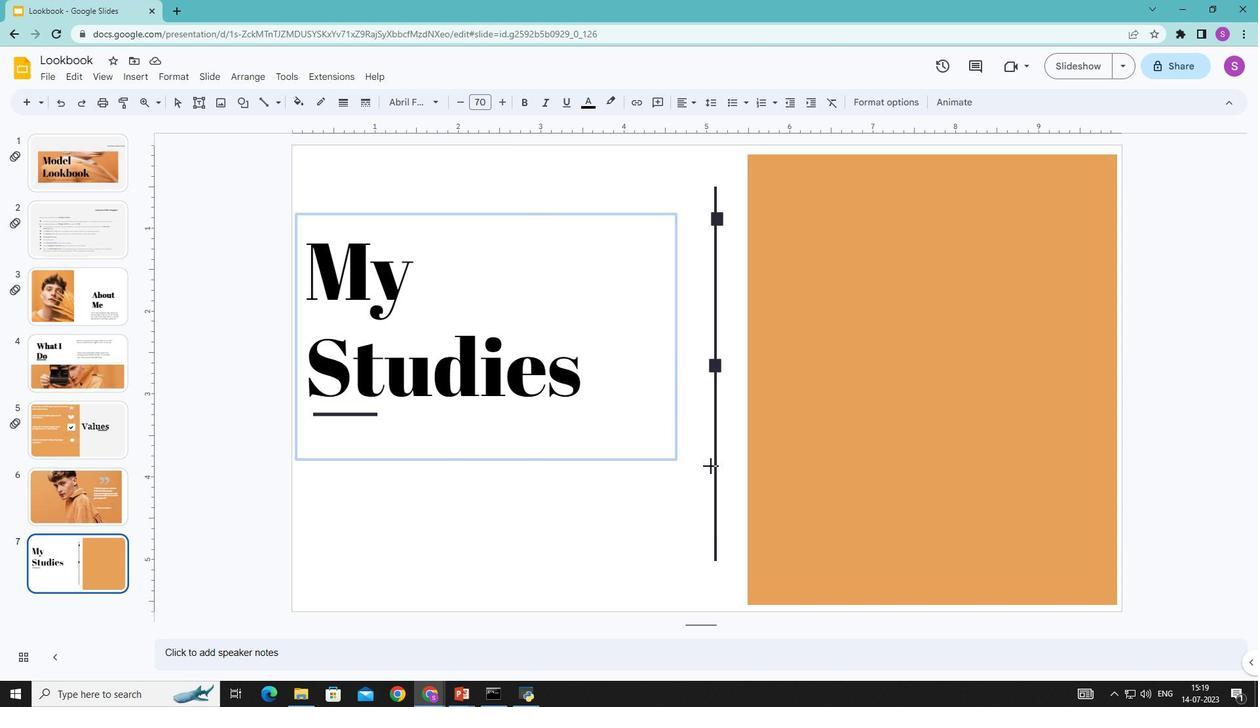 
Action: Mouse moved to (299, 103)
Screenshot: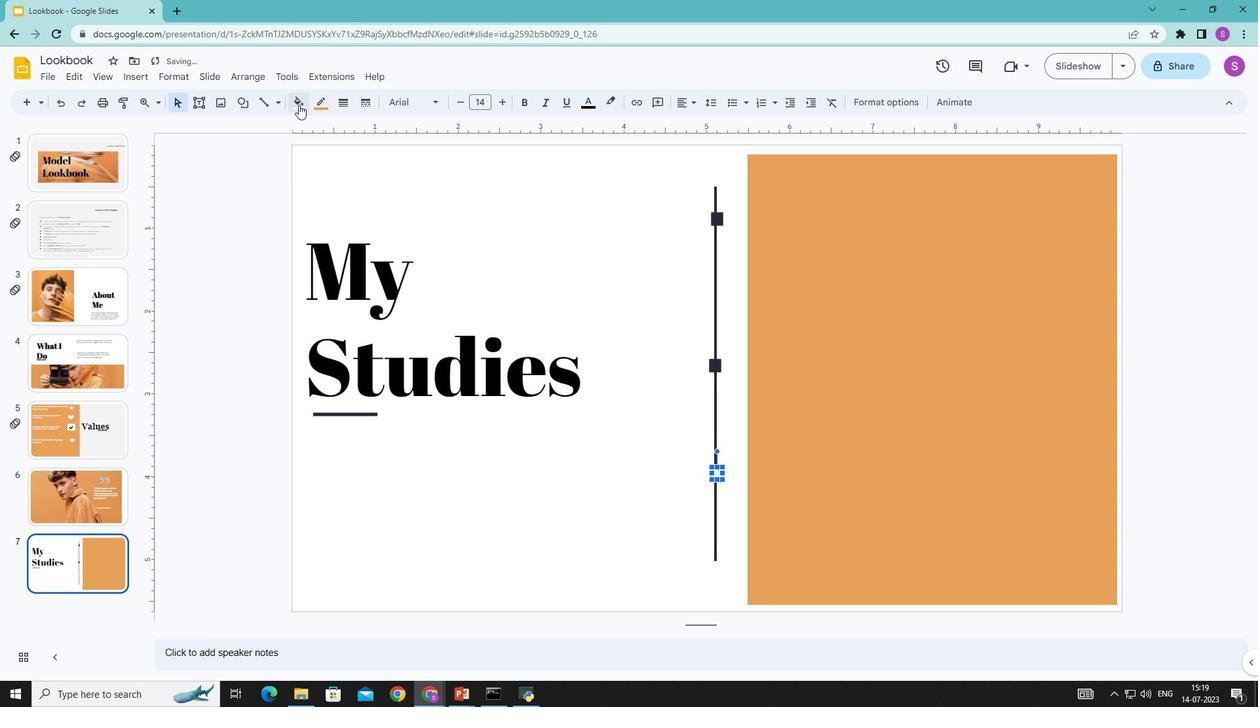 
Action: Mouse pressed left at (299, 103)
Screenshot: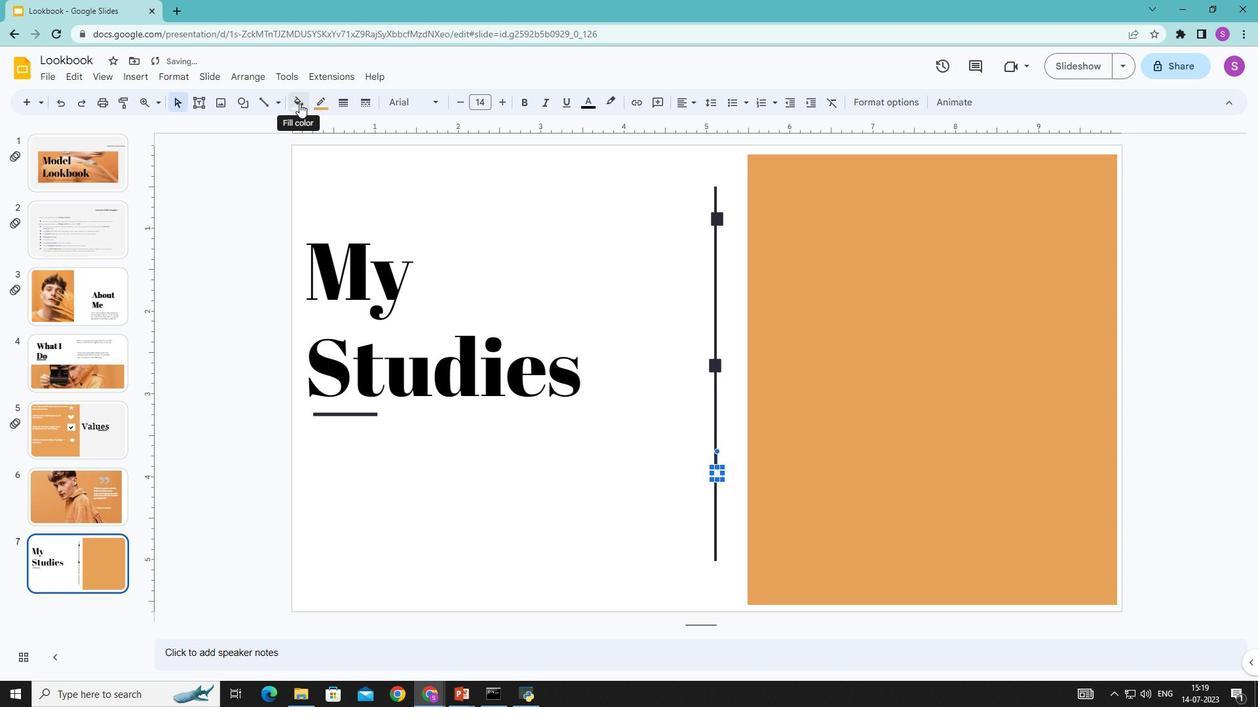 
Action: Mouse moved to (315, 167)
Screenshot: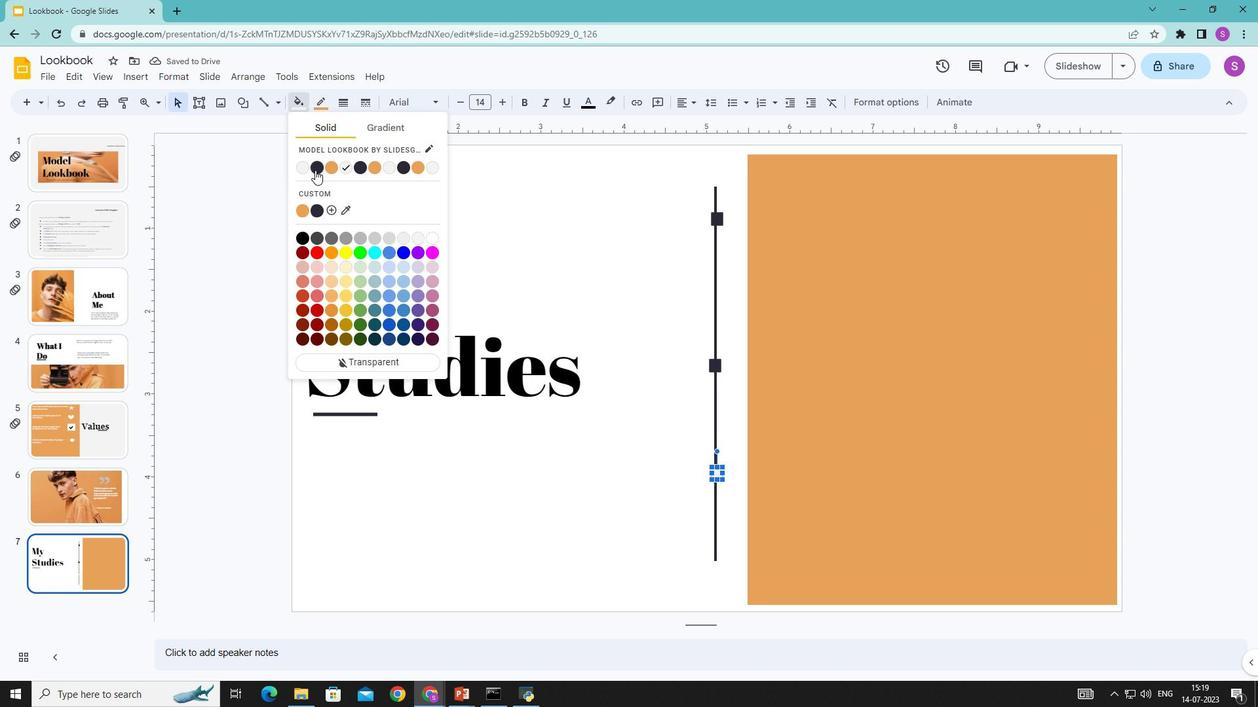 
Action: Mouse pressed left at (315, 167)
Screenshot: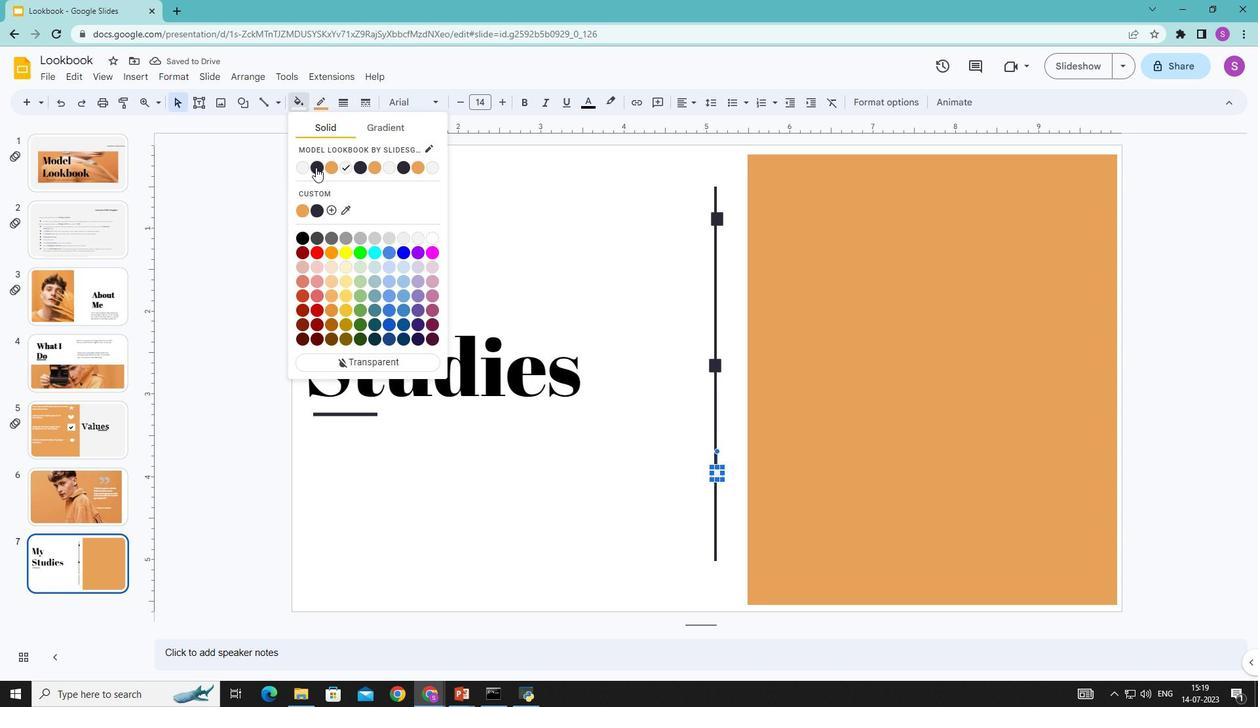 
Action: Mouse moved to (539, 200)
Screenshot: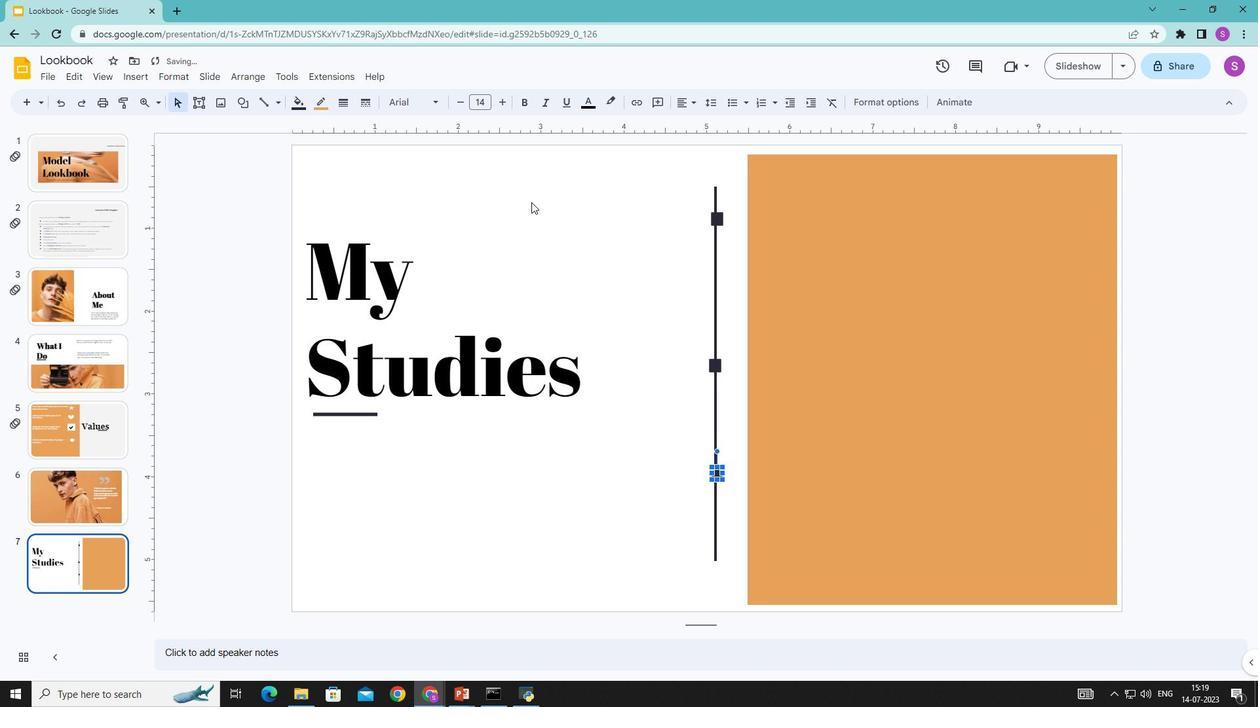 
Action: Mouse pressed left at (539, 200)
Screenshot: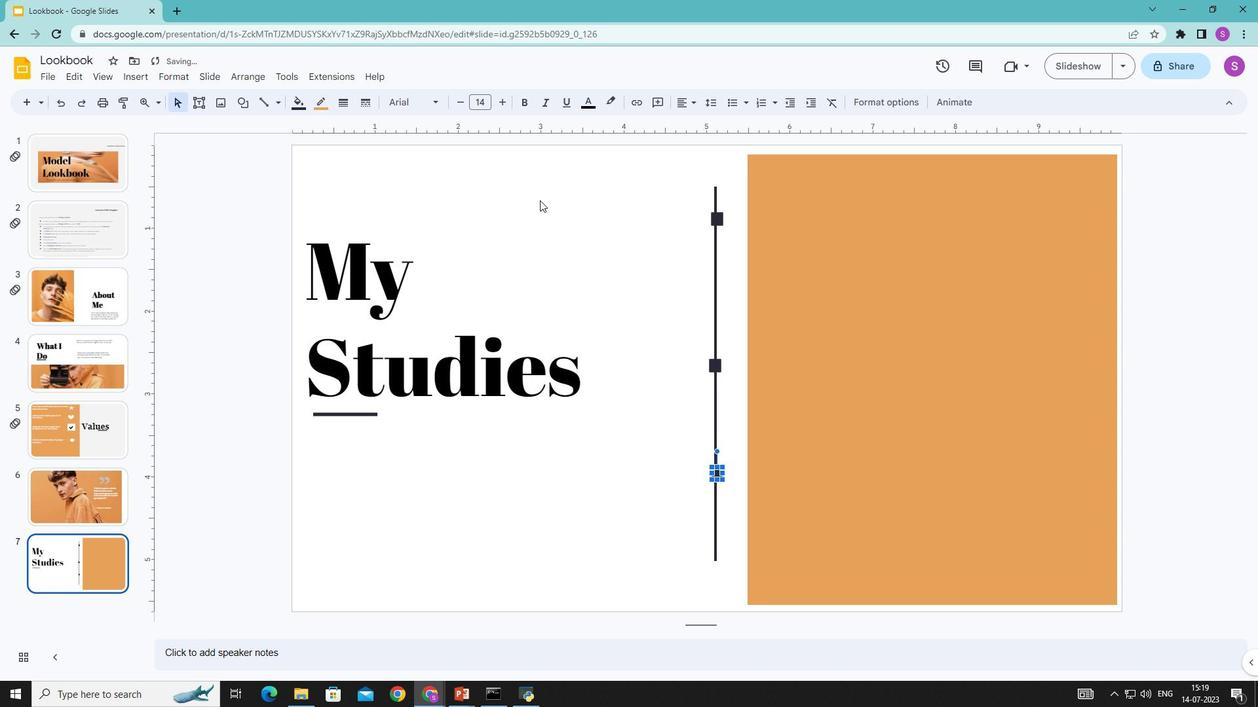 
Action: Mouse moved to (717, 474)
Screenshot: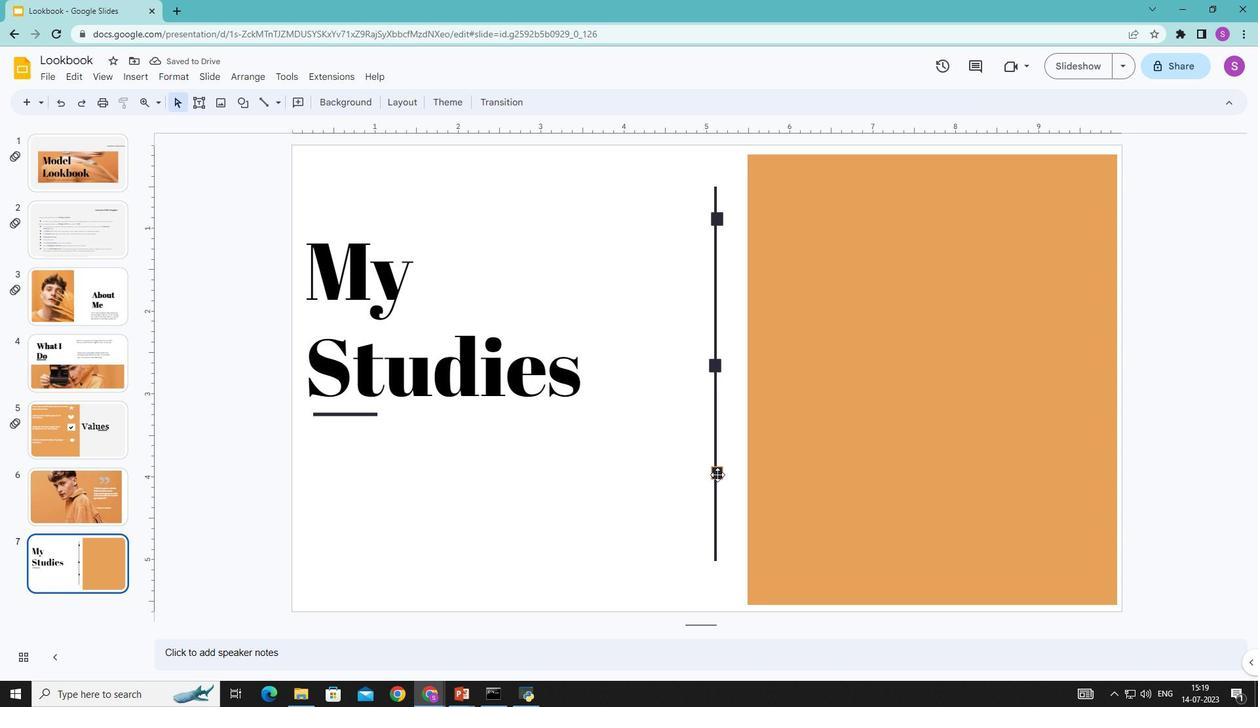 
Action: Mouse pressed left at (717, 474)
Screenshot: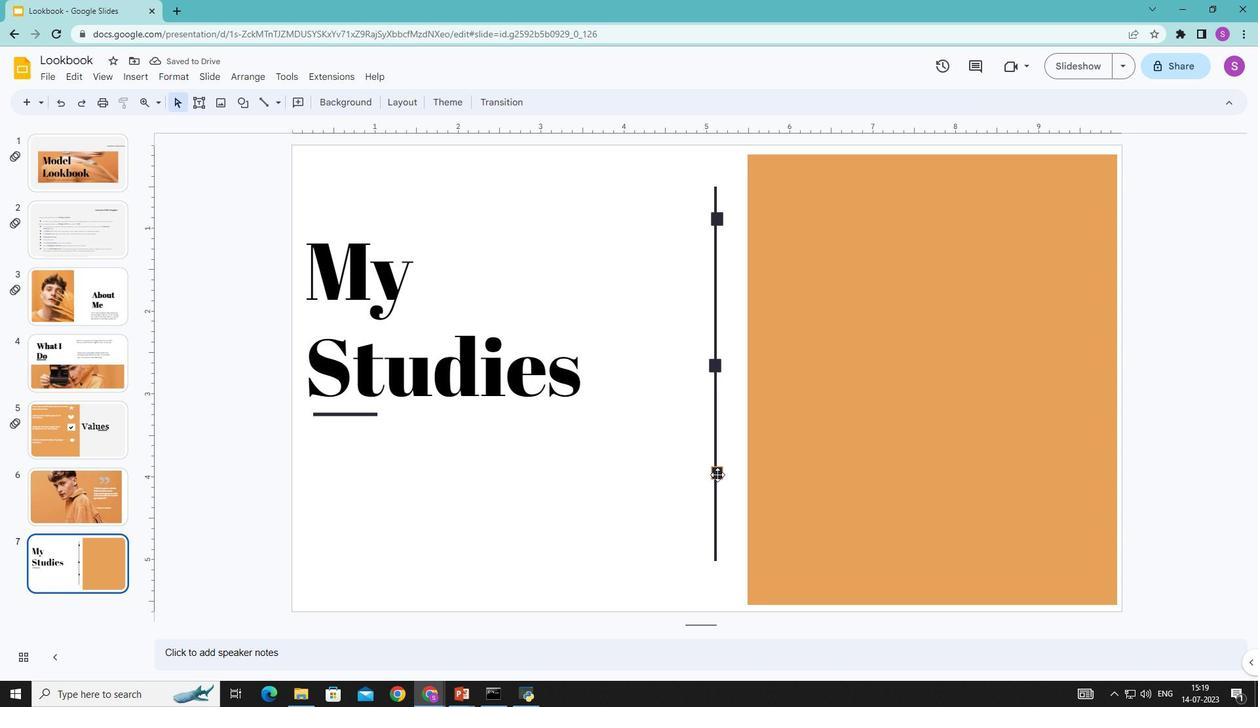 
Action: Mouse moved to (318, 96)
Screenshot: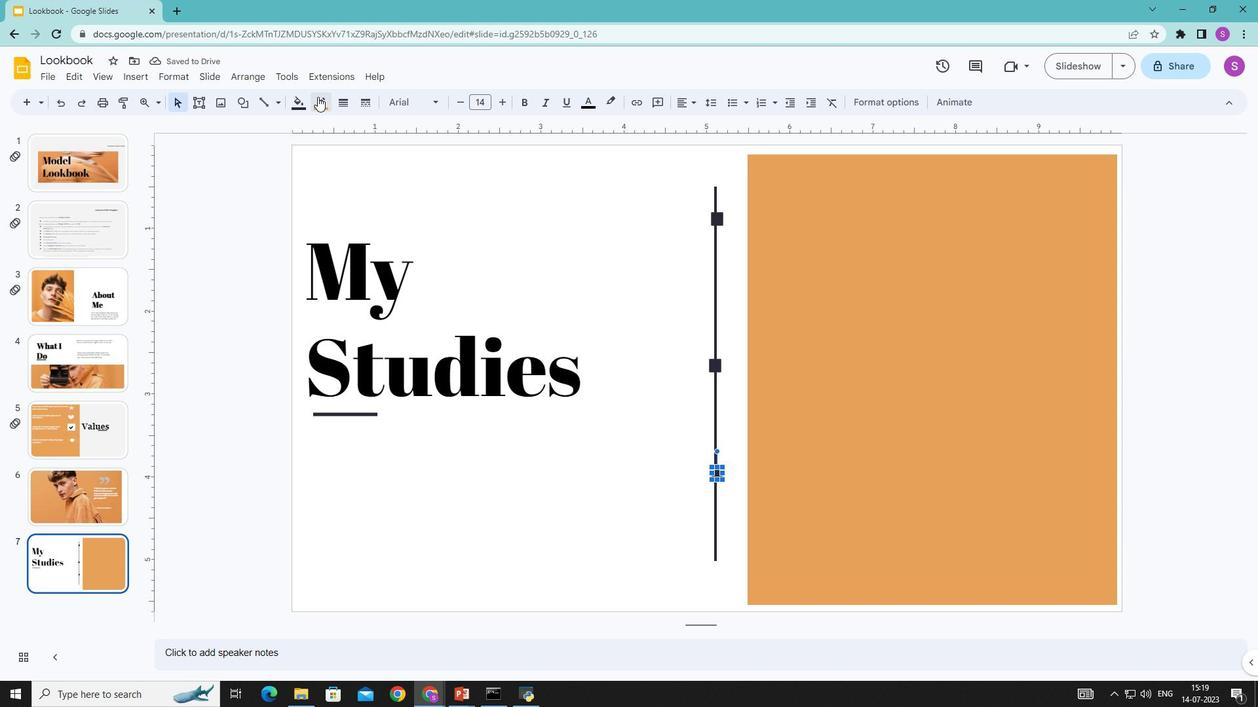
Action: Mouse pressed left at (318, 96)
Screenshot: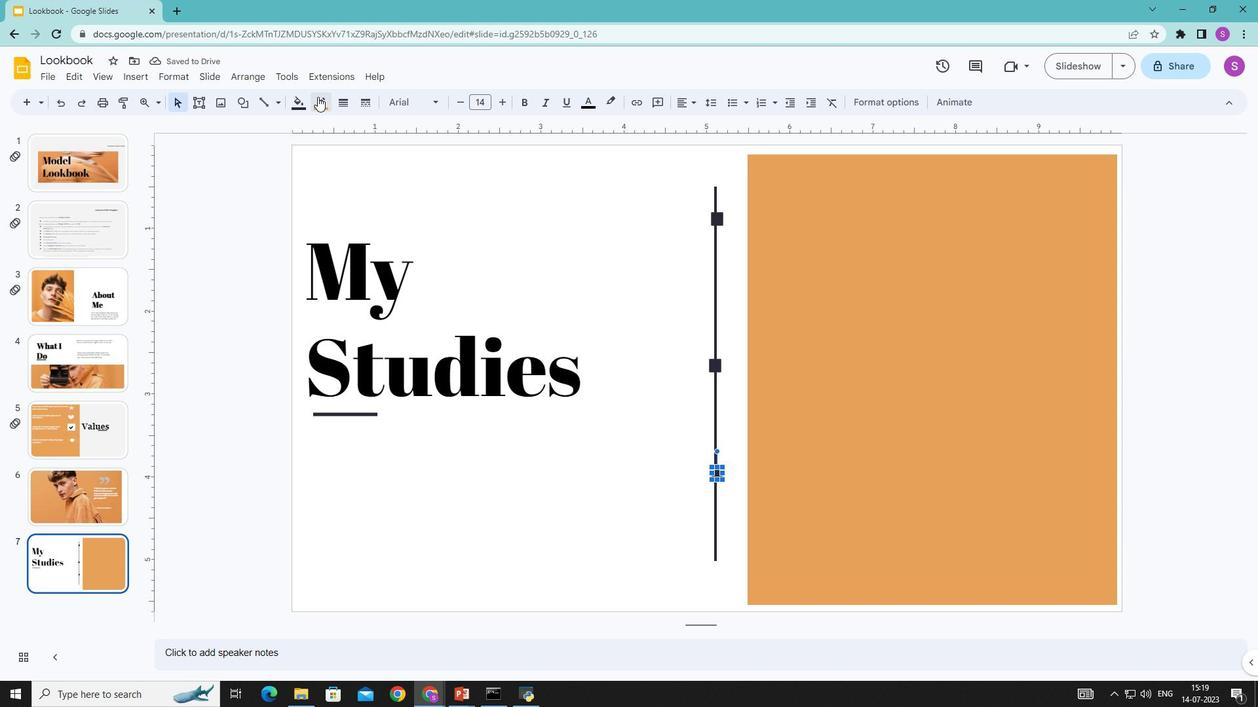 
Action: Mouse moved to (340, 144)
Screenshot: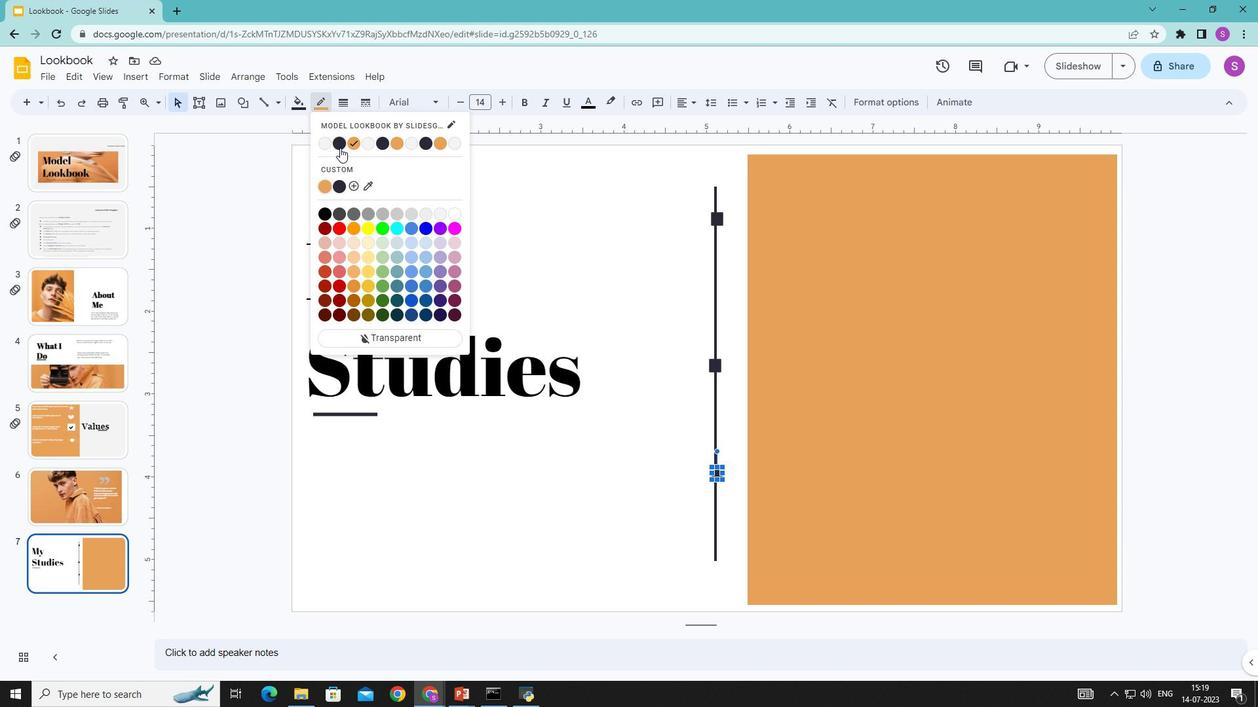 
Action: Mouse pressed left at (340, 144)
Screenshot: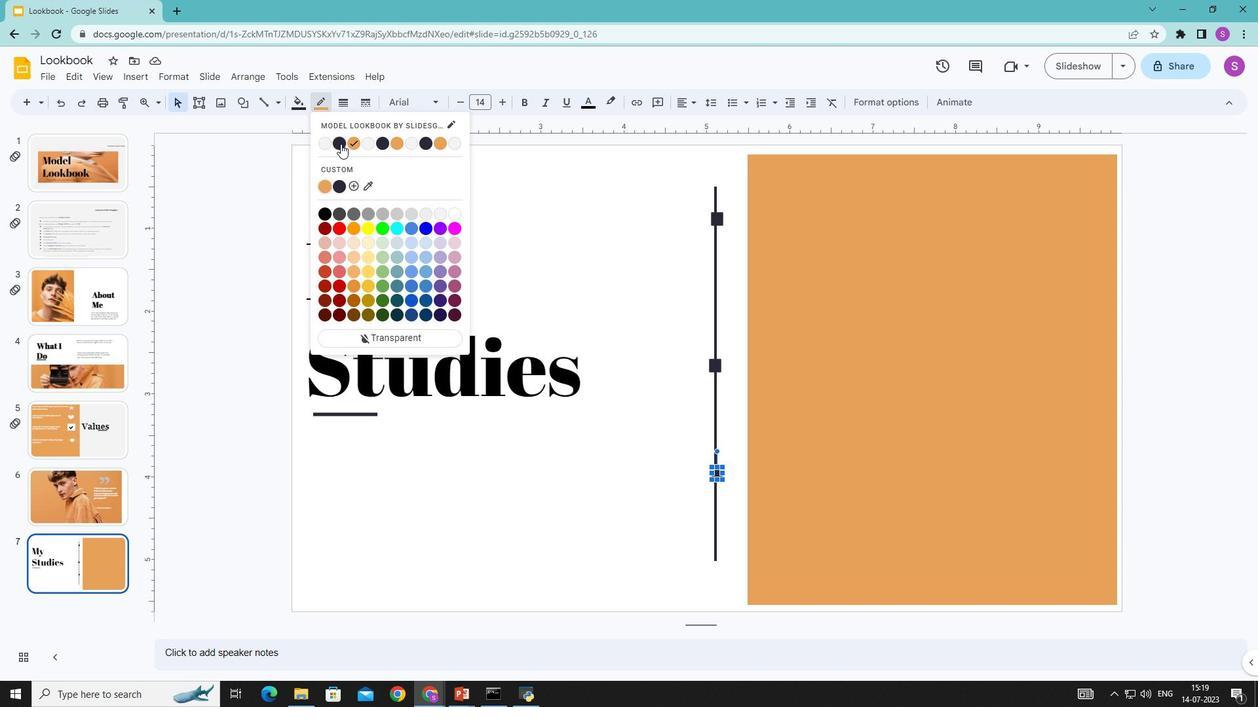 
Action: Mouse moved to (613, 221)
Screenshot: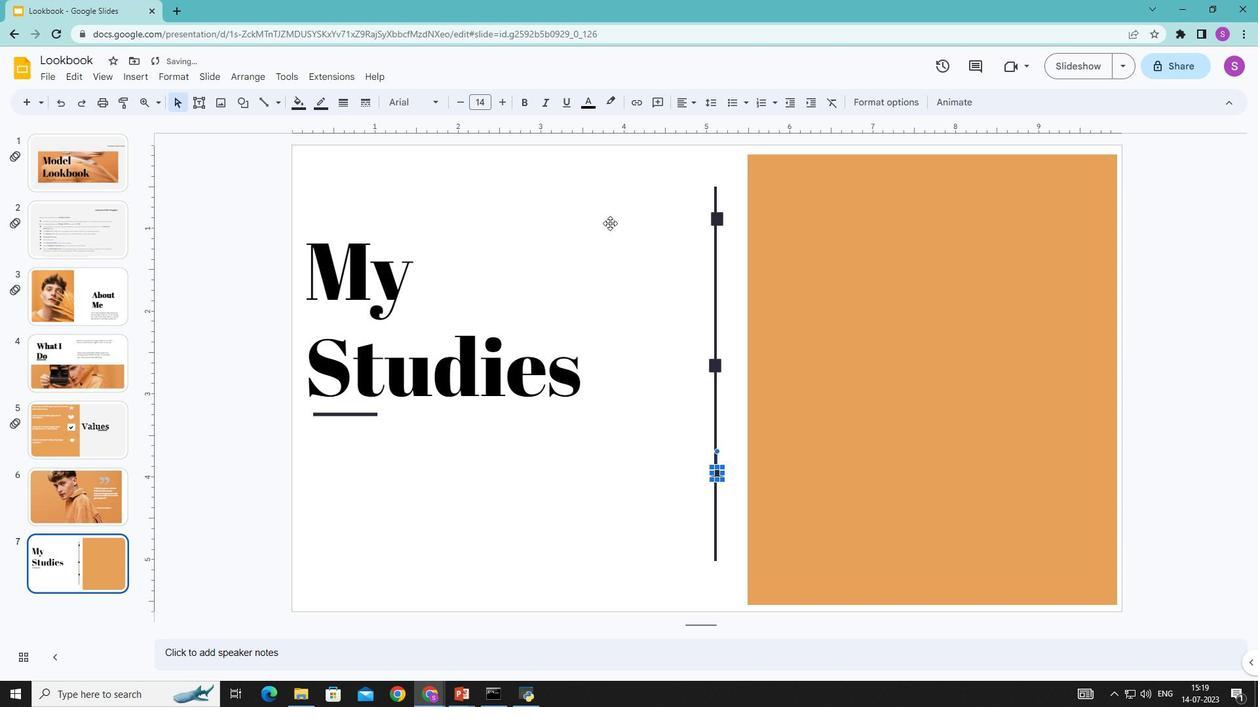 
Action: Mouse pressed left at (613, 221)
Screenshot: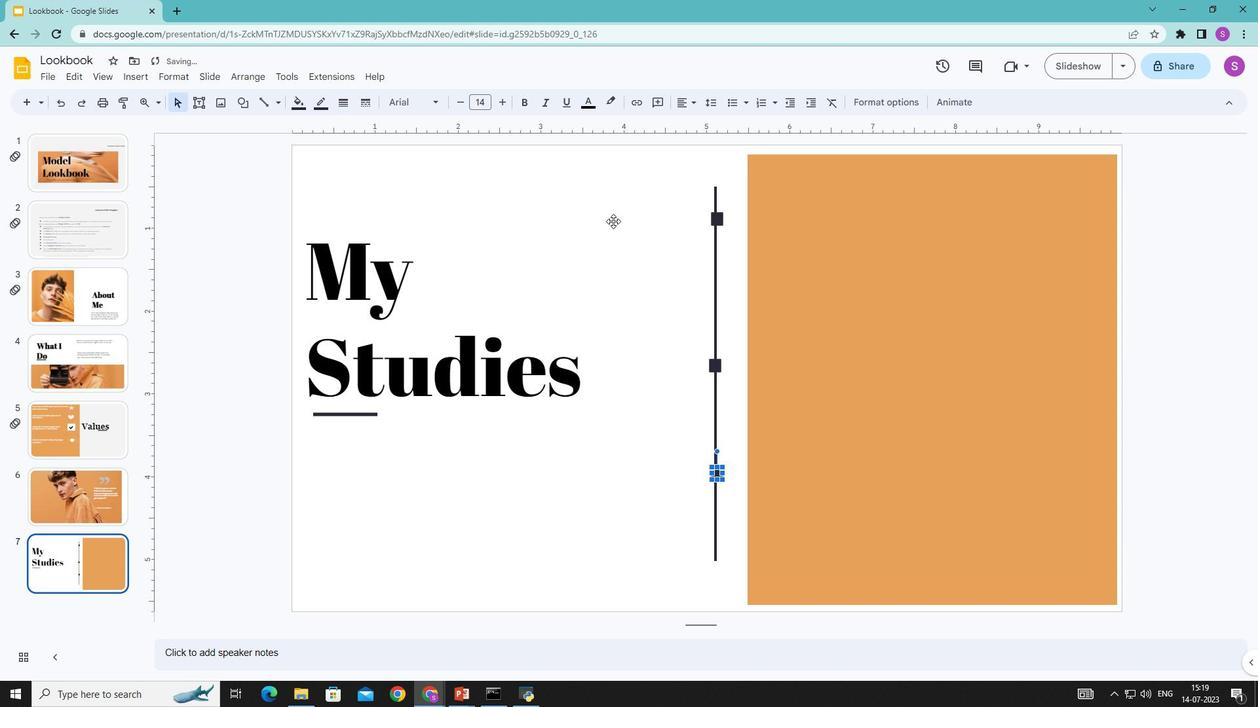 
Action: Mouse moved to (199, 105)
Screenshot: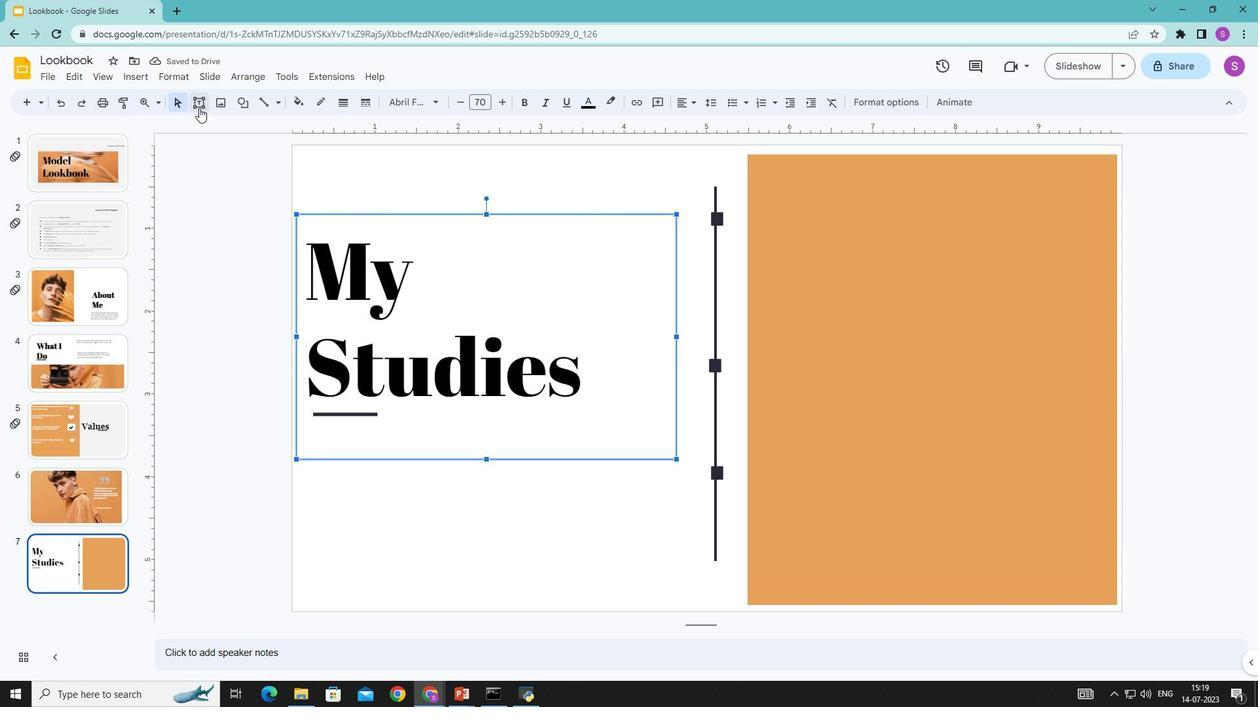 
Action: Mouse pressed left at (199, 105)
Screenshot: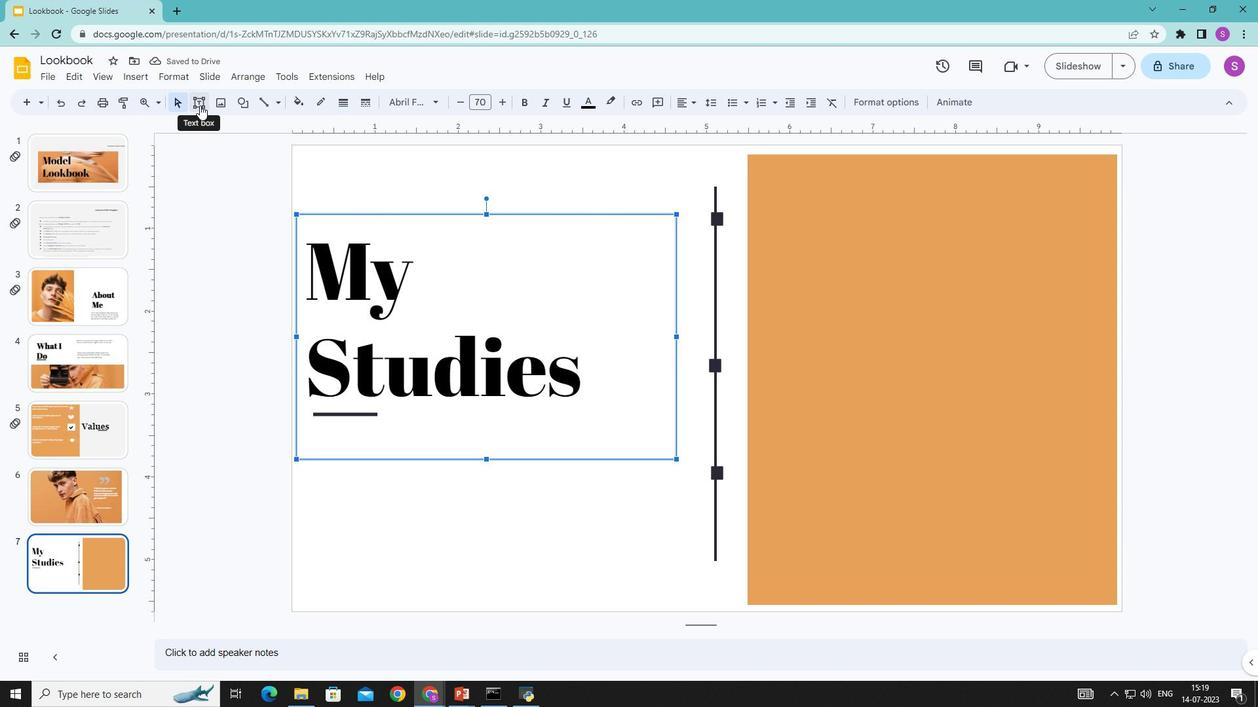 
Action: Mouse moved to (758, 186)
Screenshot: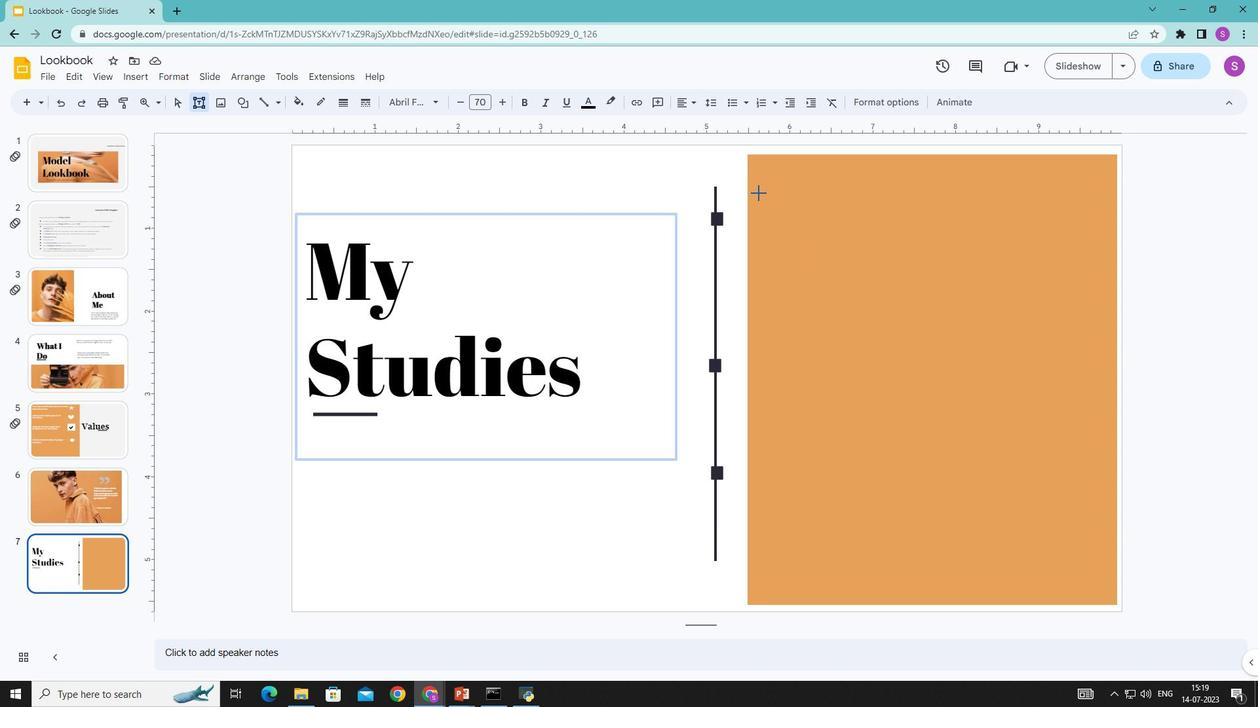 
Action: Mouse pressed left at (758, 186)
Screenshot: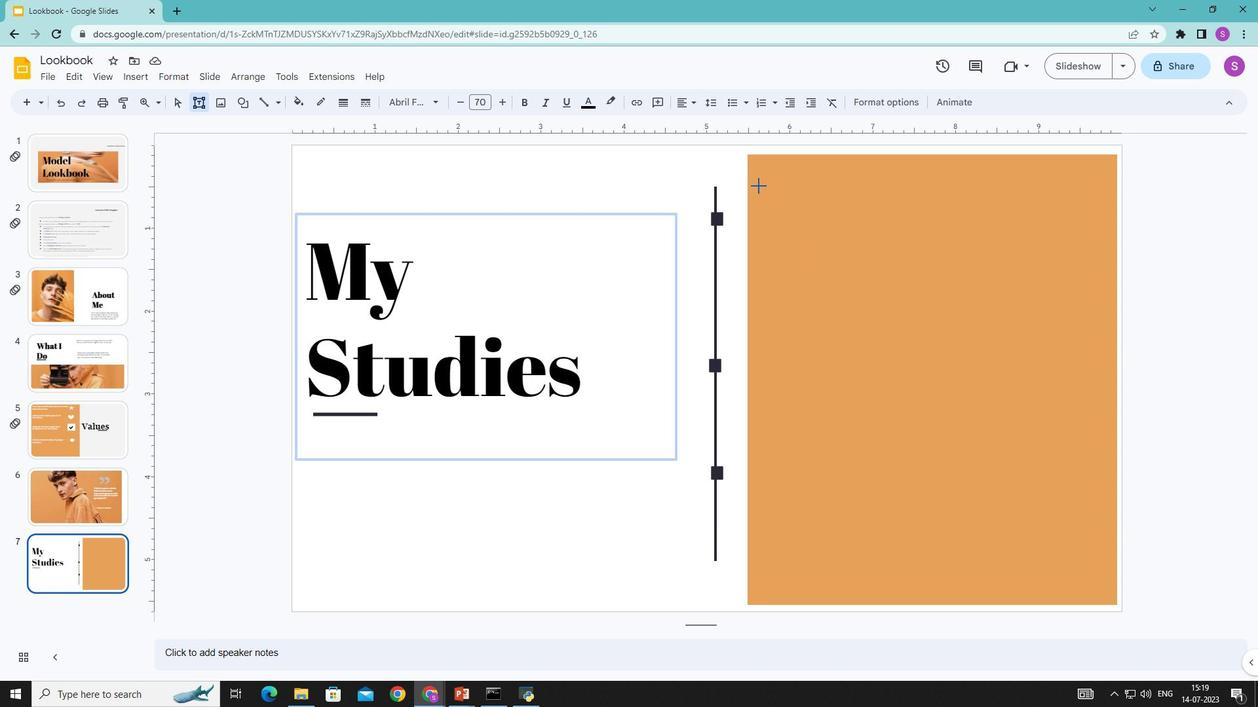 
Action: Mouse moved to (562, 144)
Screenshot: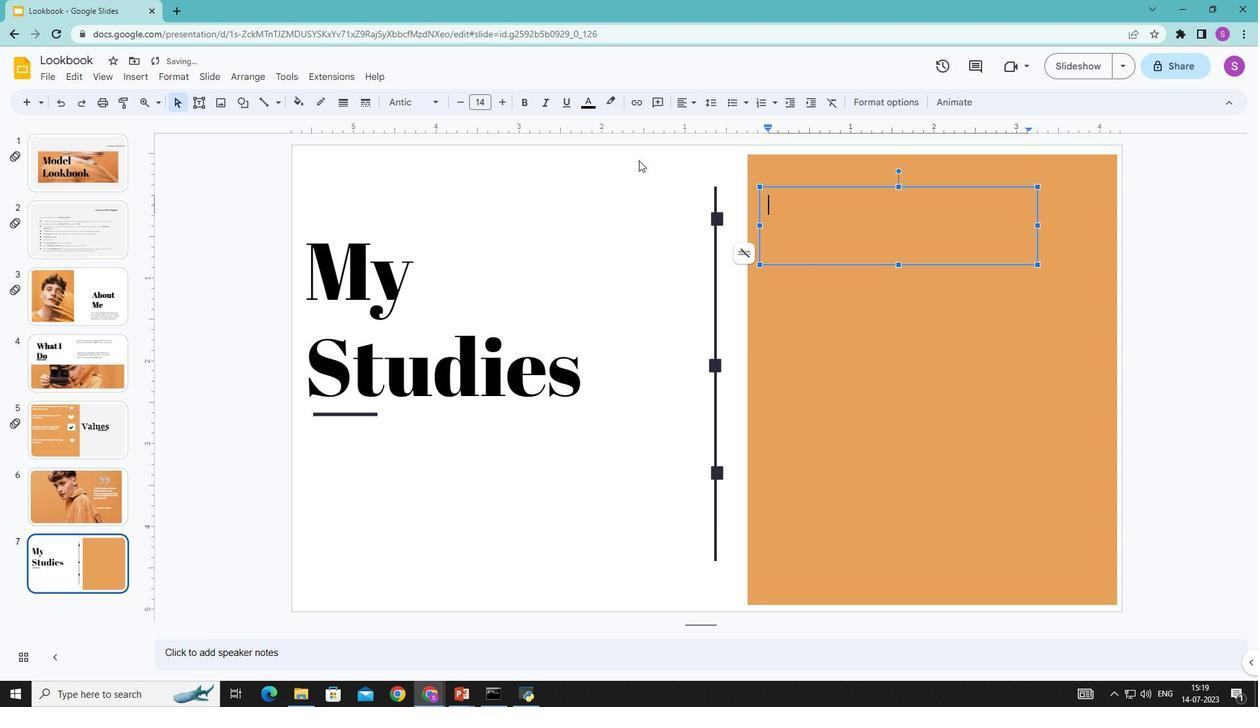 
Action: Mouse pressed left at (562, 144)
Screenshot: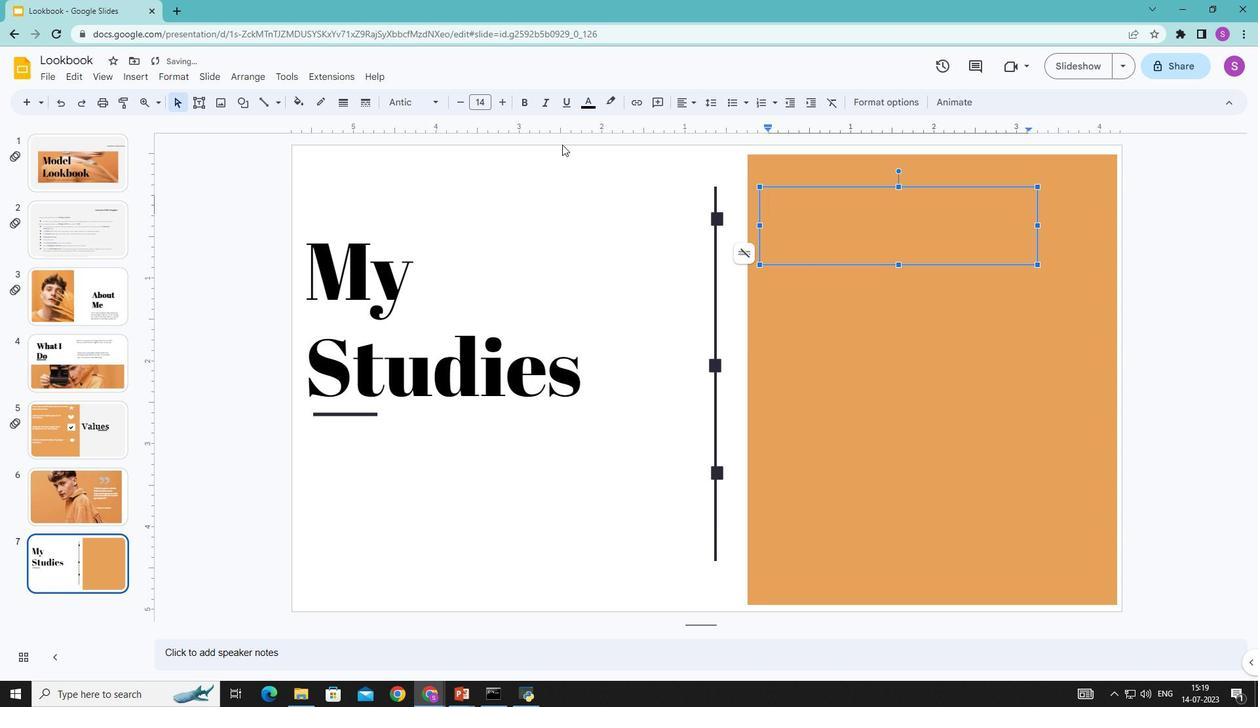 
Action: Mouse moved to (851, 254)
Screenshot: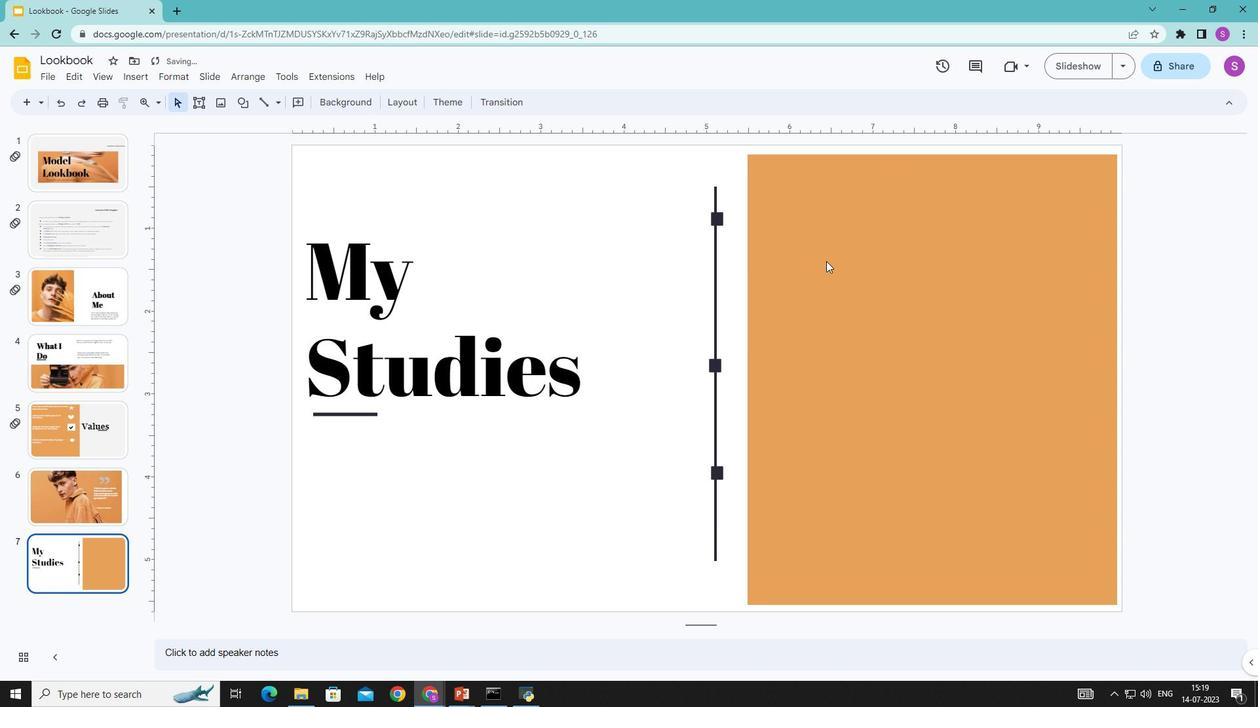 
Action: Mouse pressed left at (851, 254)
Screenshot: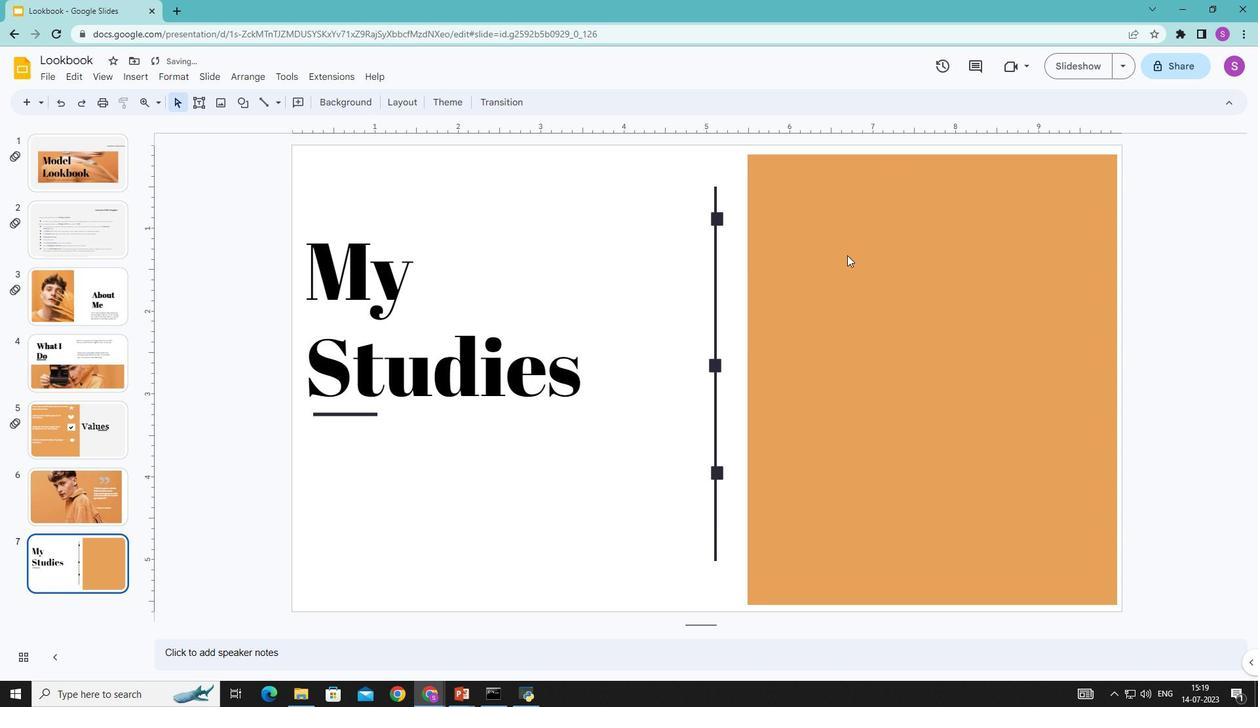 
Action: Mouse moved to (707, 0)
Screenshot: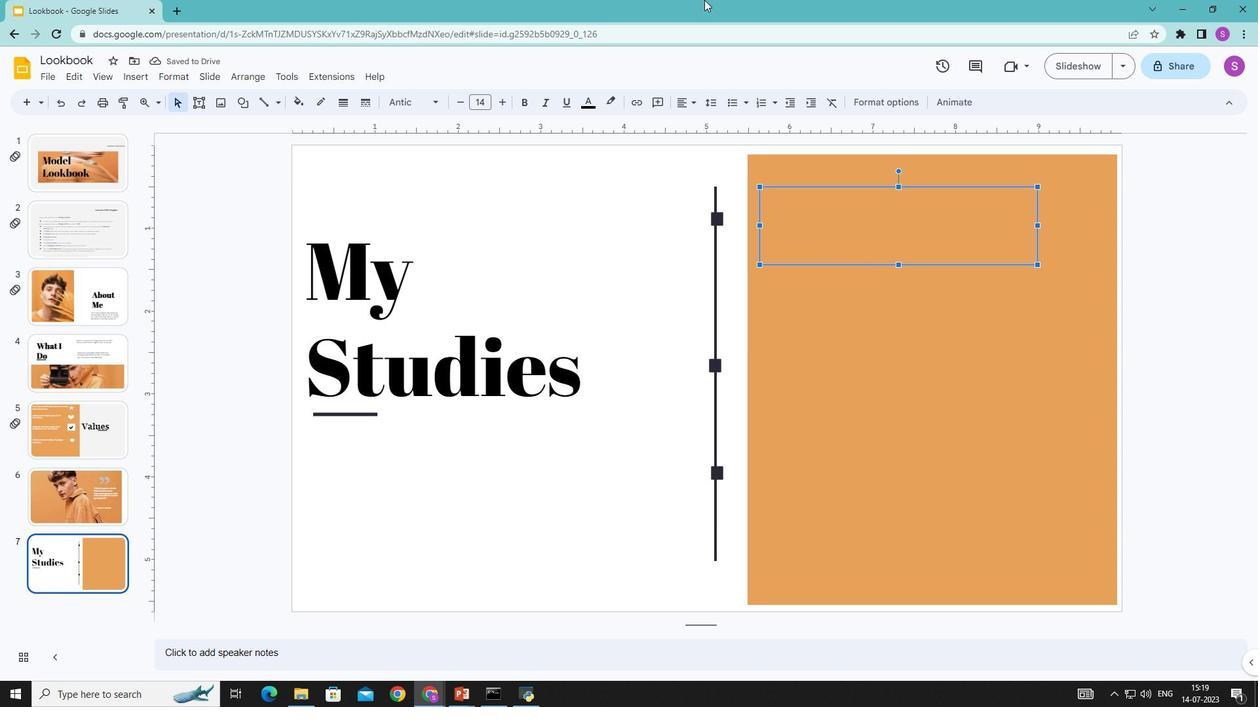 
Action: Key pressed <Key.shift>Institution<Key.space><Key.shift>Name<Key.enter>2010-2012<Key.enter><Key.shift>Describe<Key.space>your<Key.space>sr<Key.backspace>tudies<Key.space>here
Screenshot: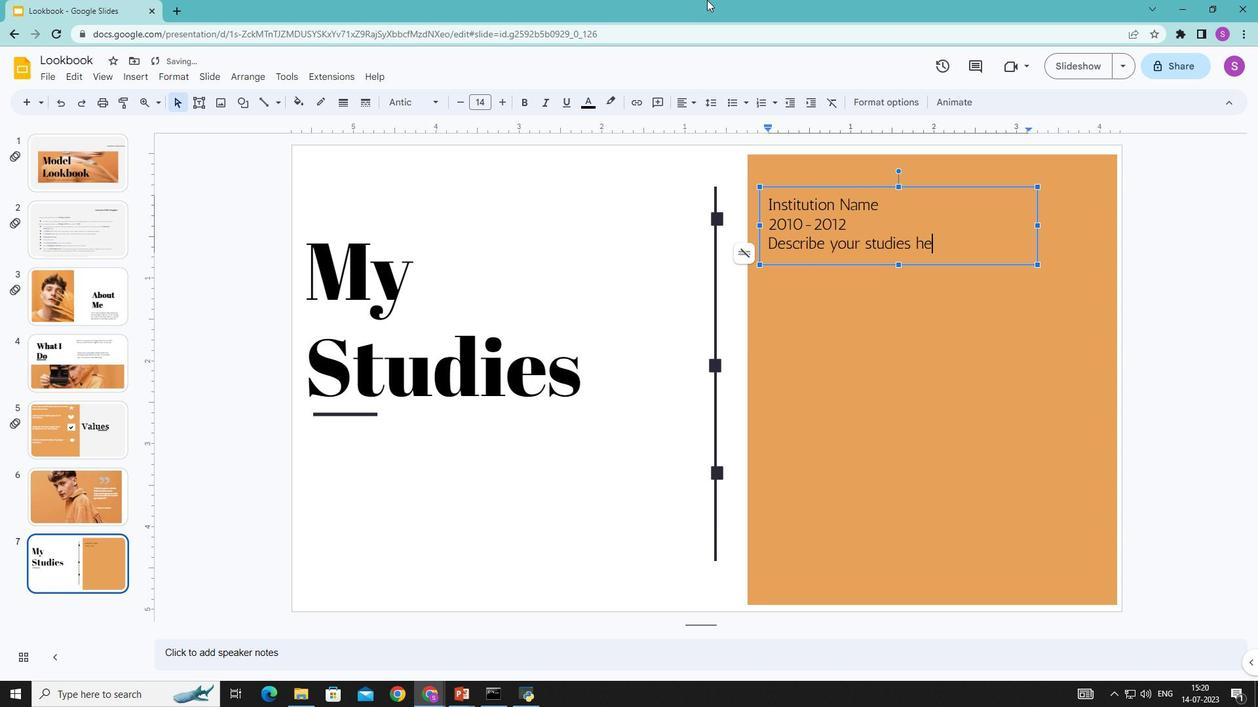
Action: Mouse moved to (944, 243)
Screenshot: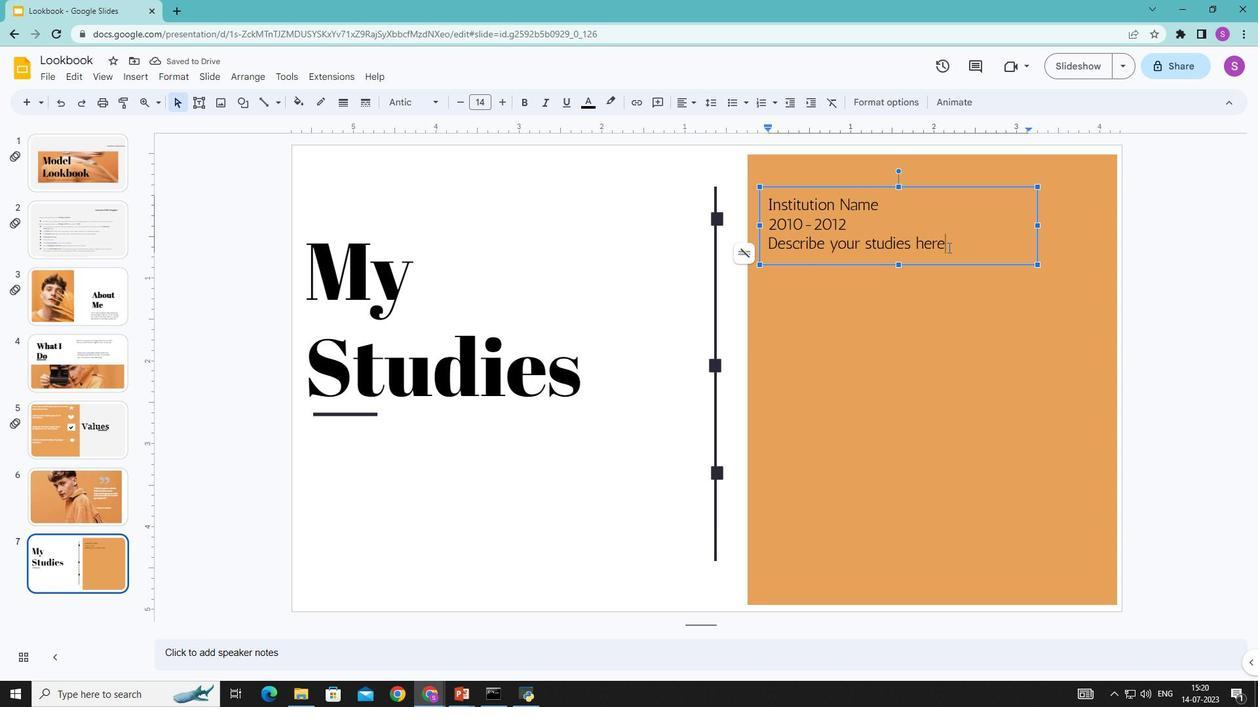 
Action: Mouse pressed left at (944, 243)
Screenshot: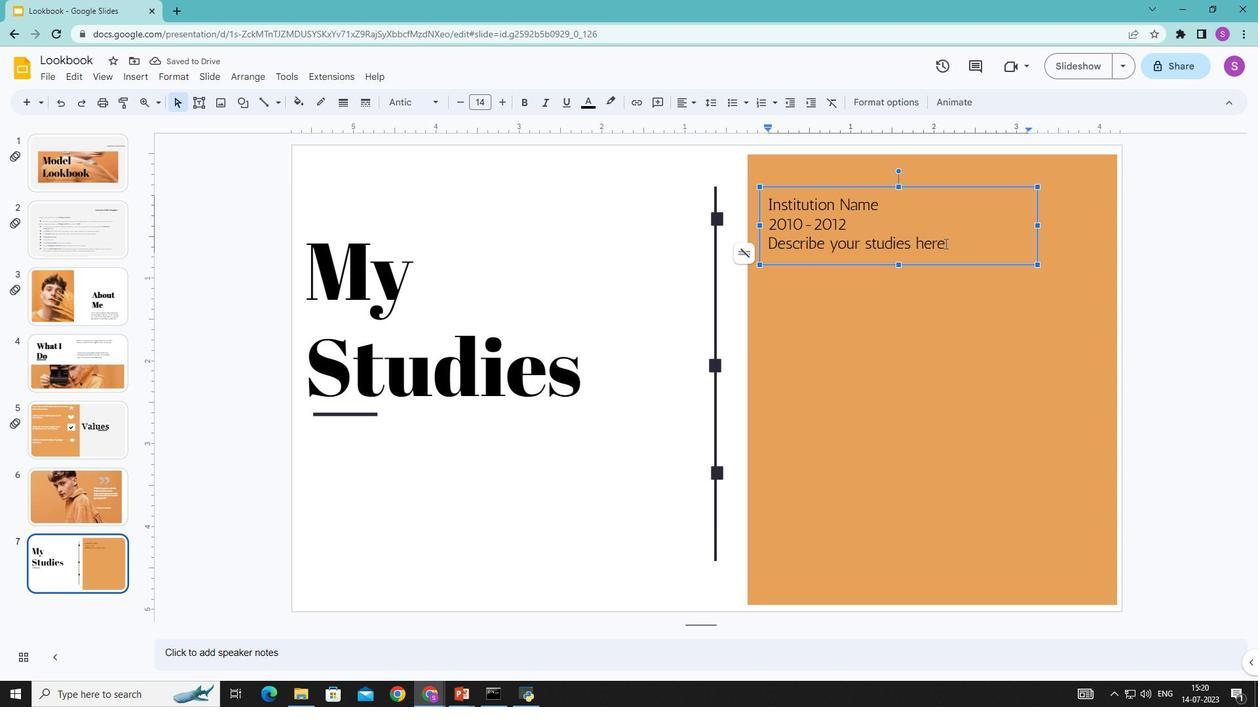 
Action: Mouse moved to (589, 103)
Screenshot: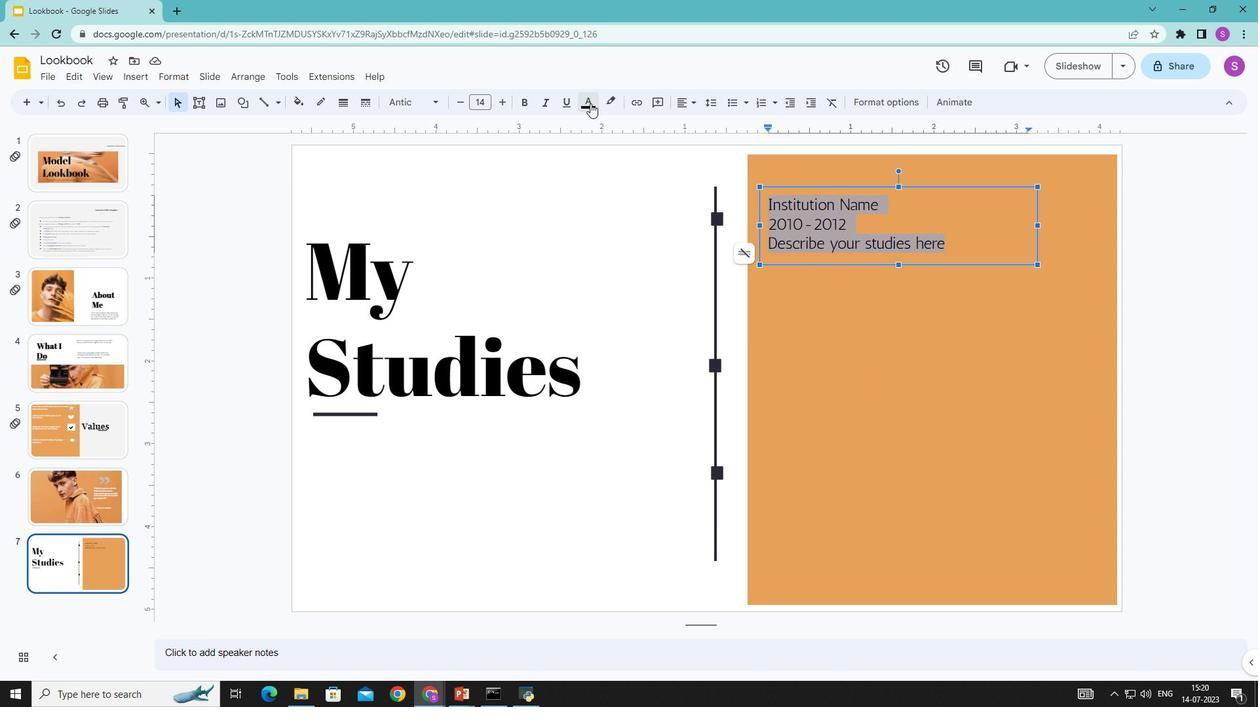 
Action: Mouse pressed left at (589, 103)
Screenshot: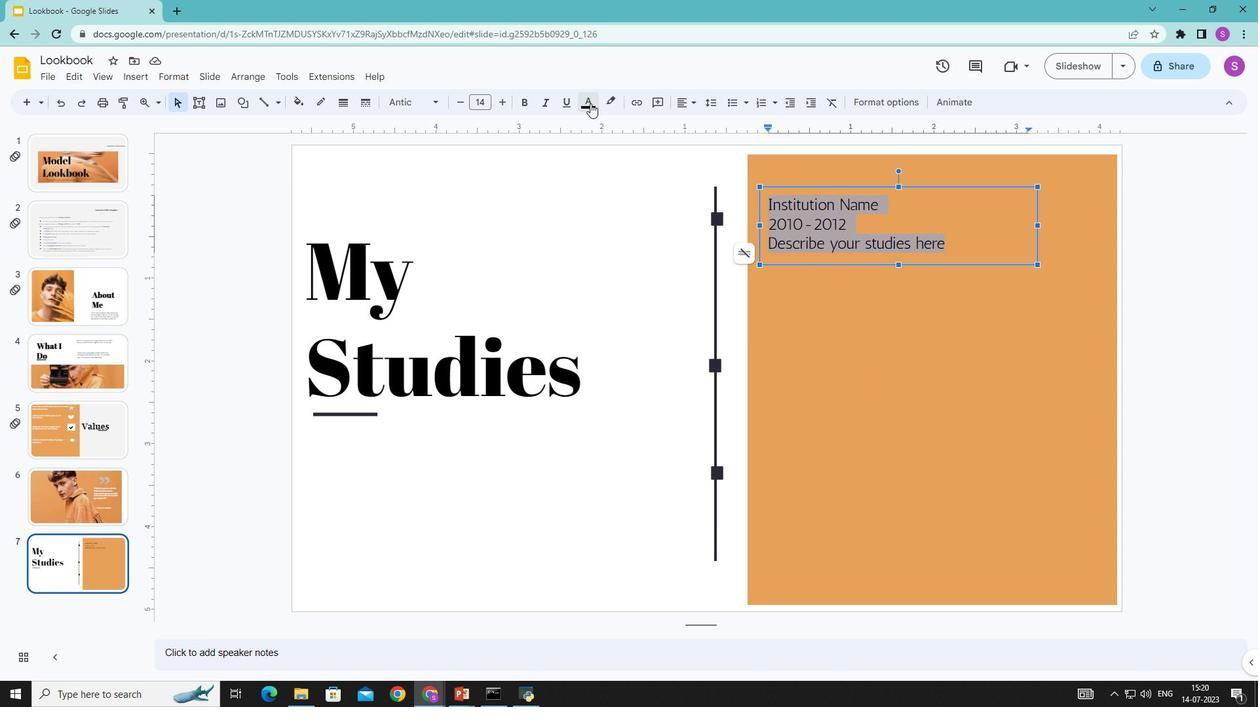 
Action: Mouse moved to (594, 142)
Screenshot: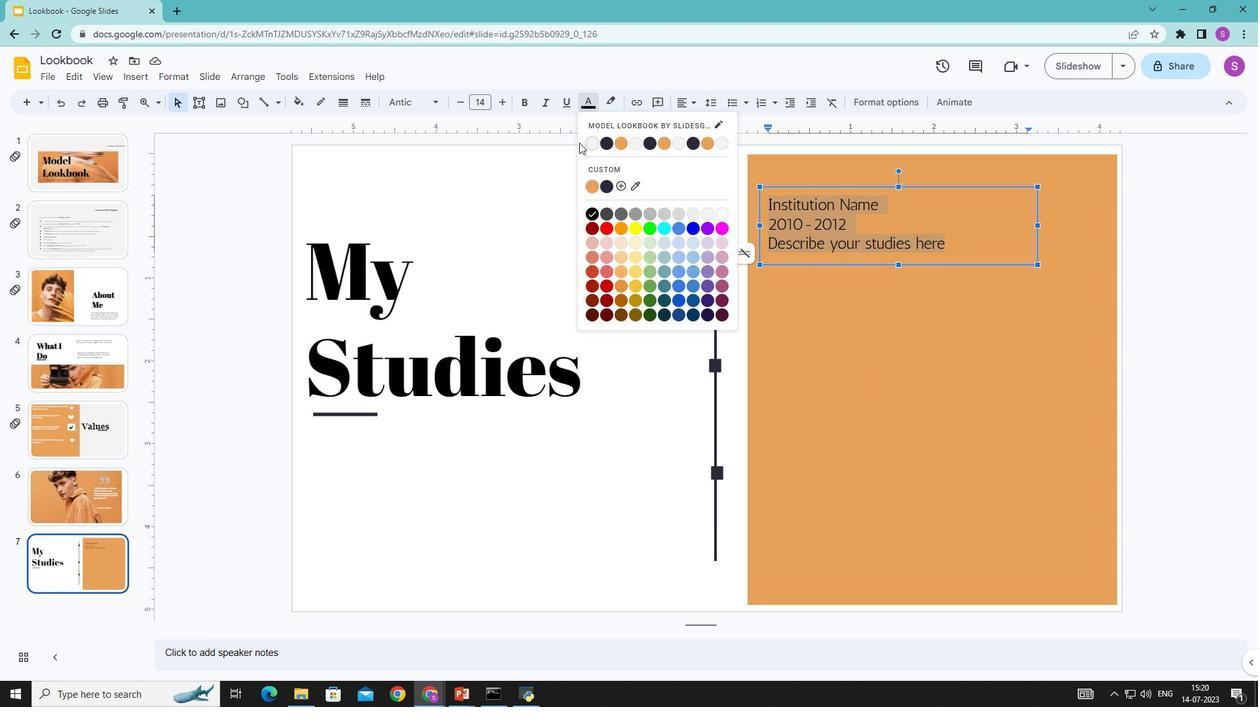 
Action: Mouse pressed left at (594, 142)
Screenshot: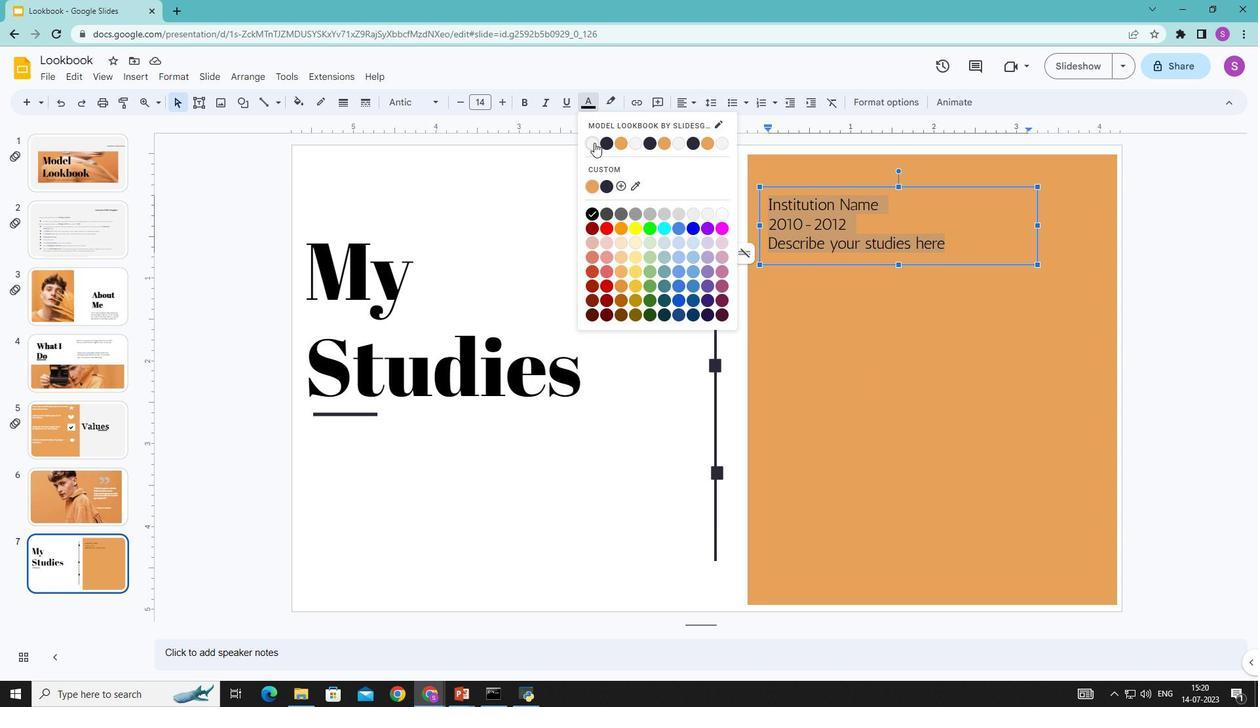 
Action: Mouse moved to (896, 366)
Screenshot: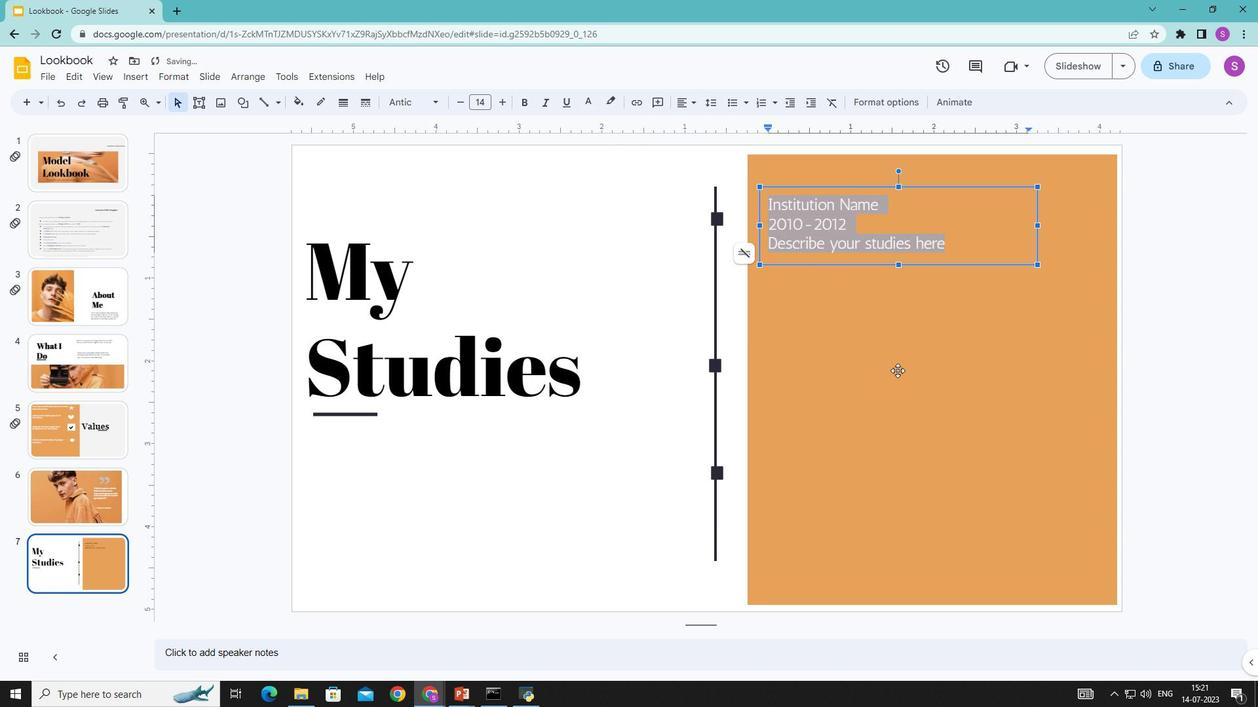 
Action: Mouse pressed left at (896, 366)
Screenshot: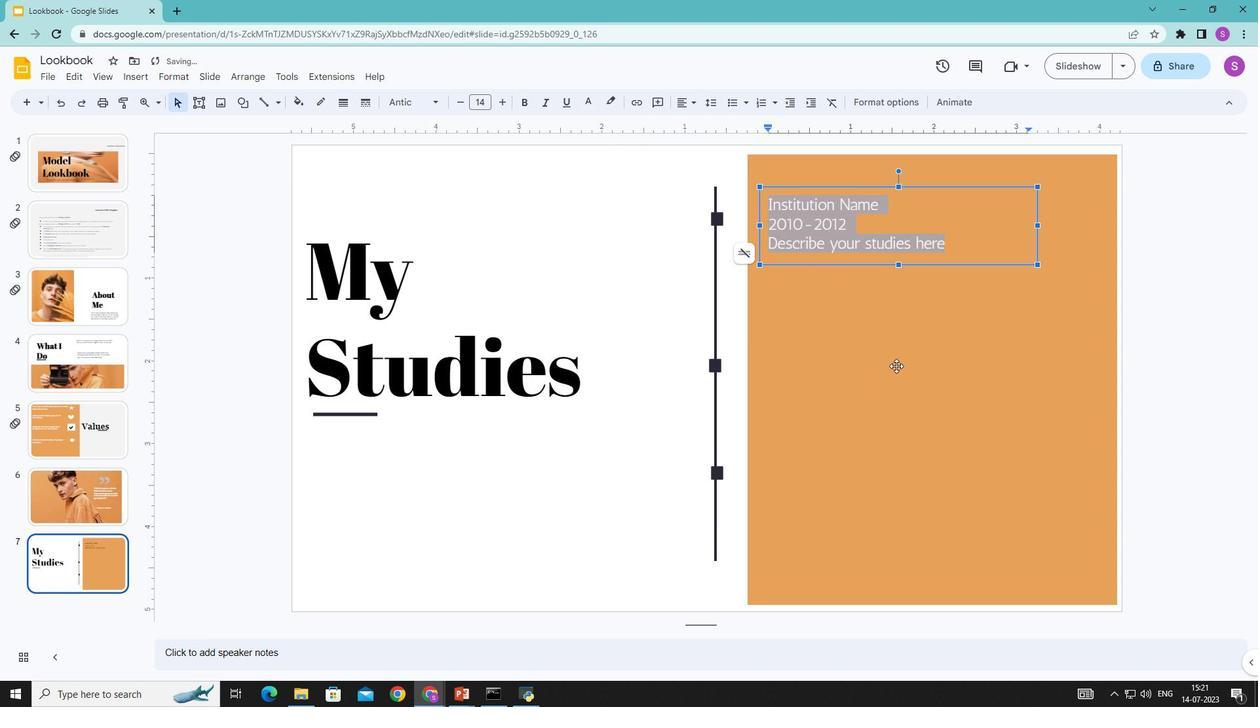 
Action: Mouse moved to (943, 245)
Screenshot: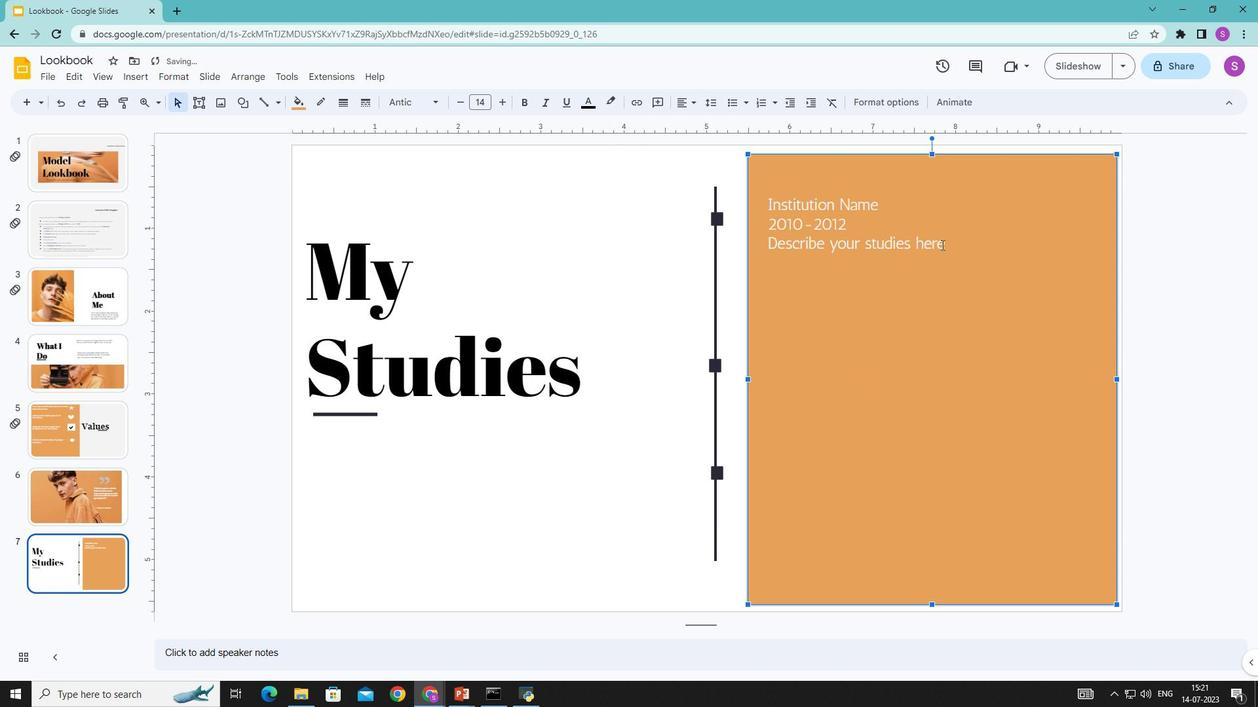 
Action: Mouse pressed left at (943, 245)
Screenshot: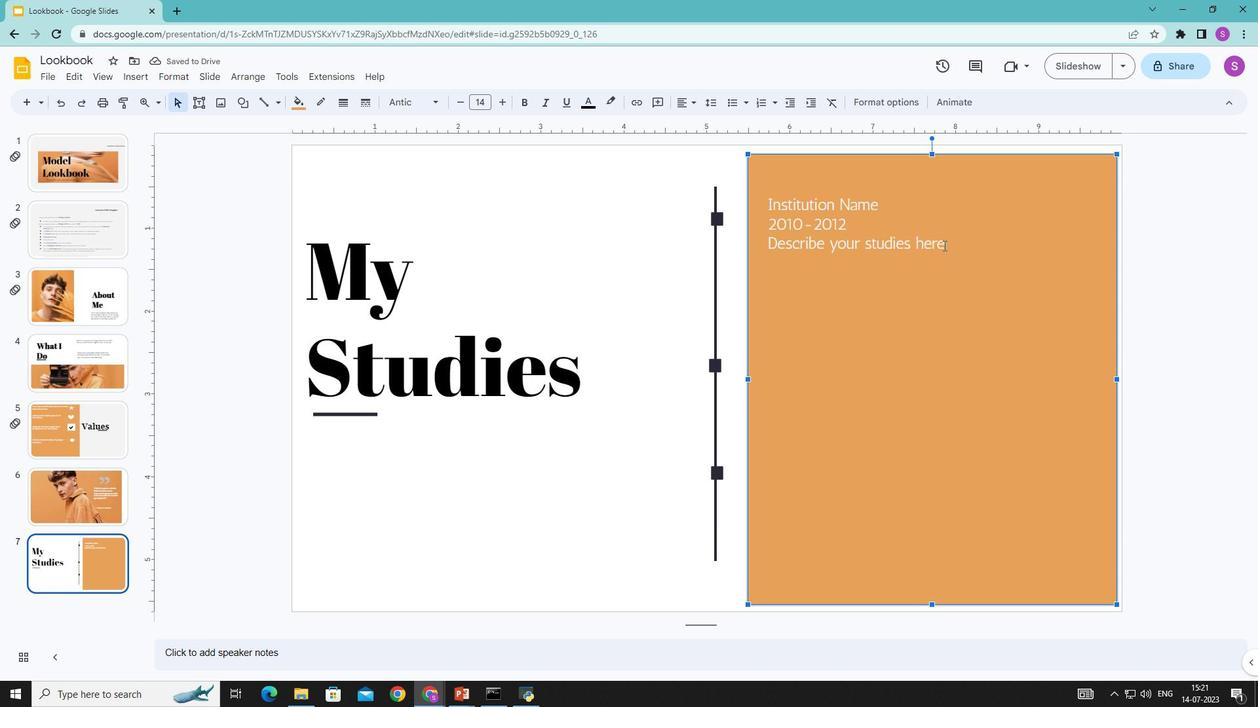 
Action: Mouse moved to (460, 103)
Screenshot: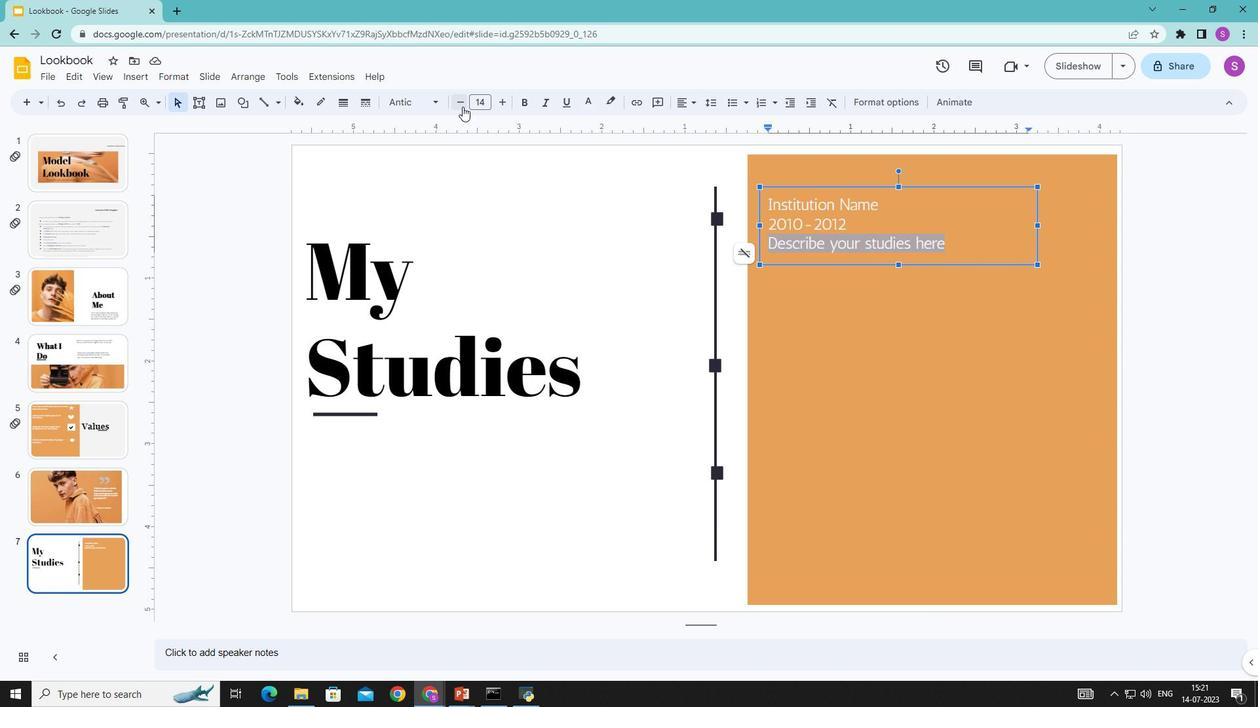 
Action: Mouse pressed left at (460, 103)
Screenshot: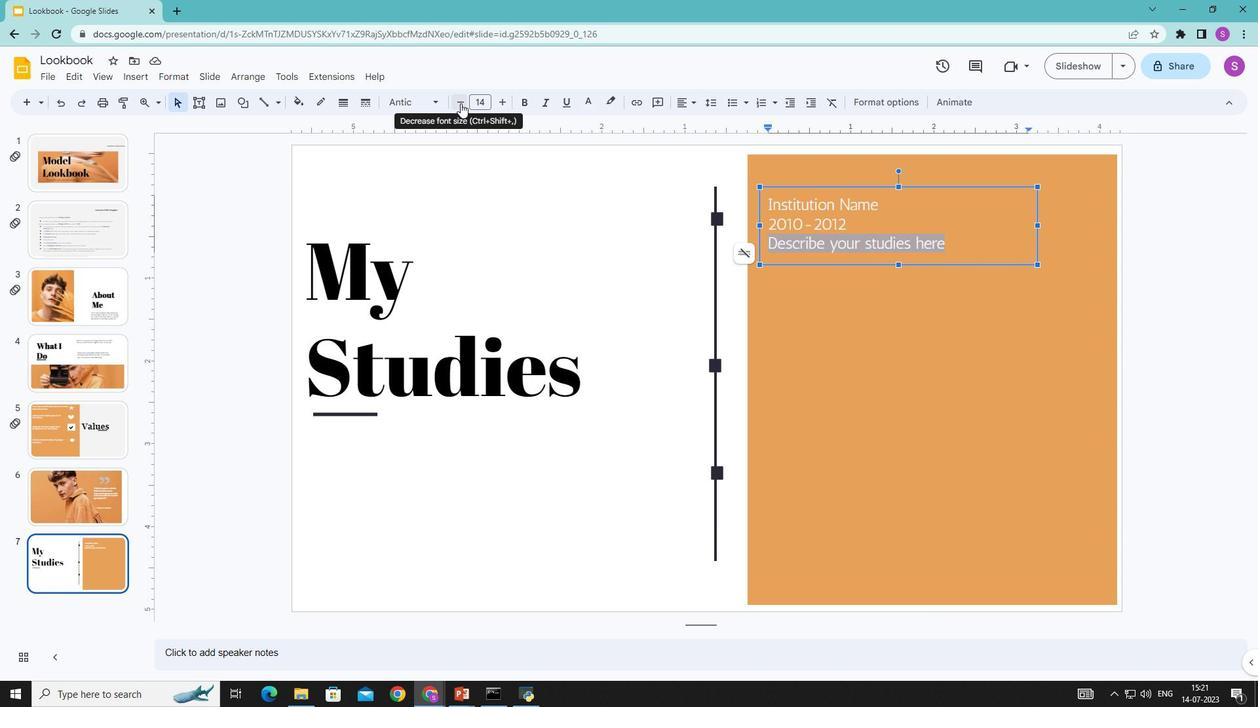 
Action: Mouse pressed left at (460, 103)
Screenshot: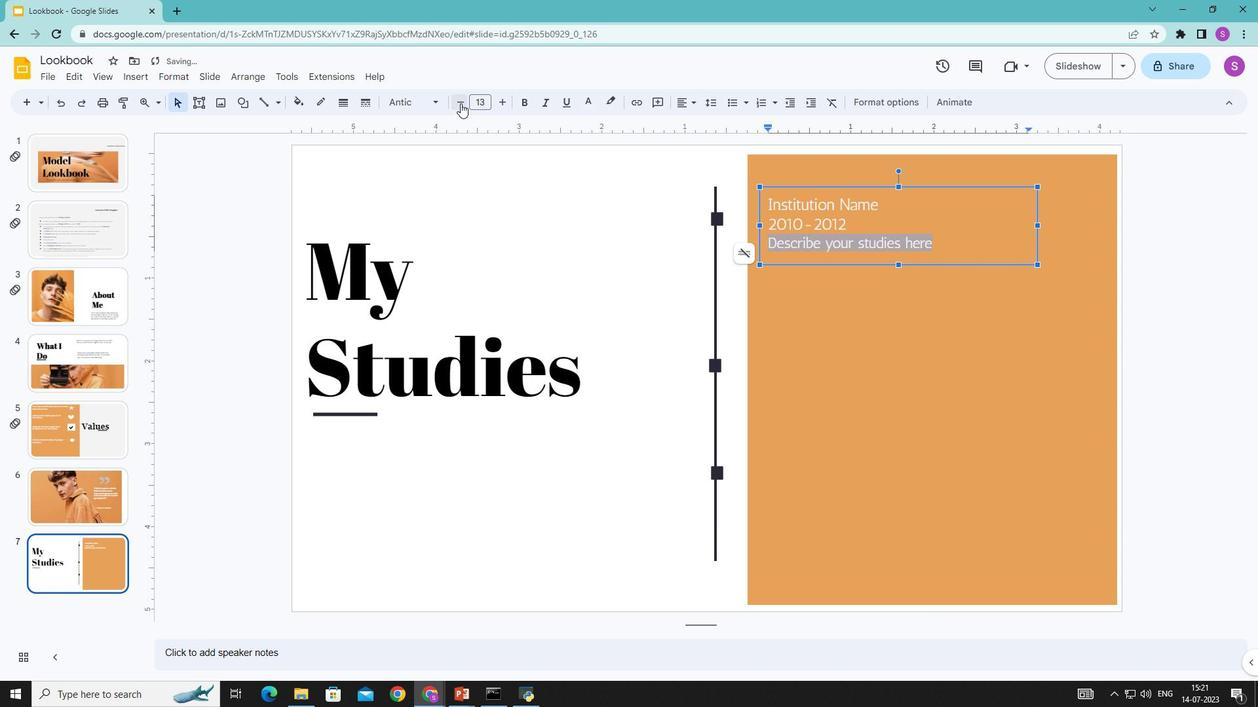 
Action: Mouse pressed left at (460, 103)
Screenshot: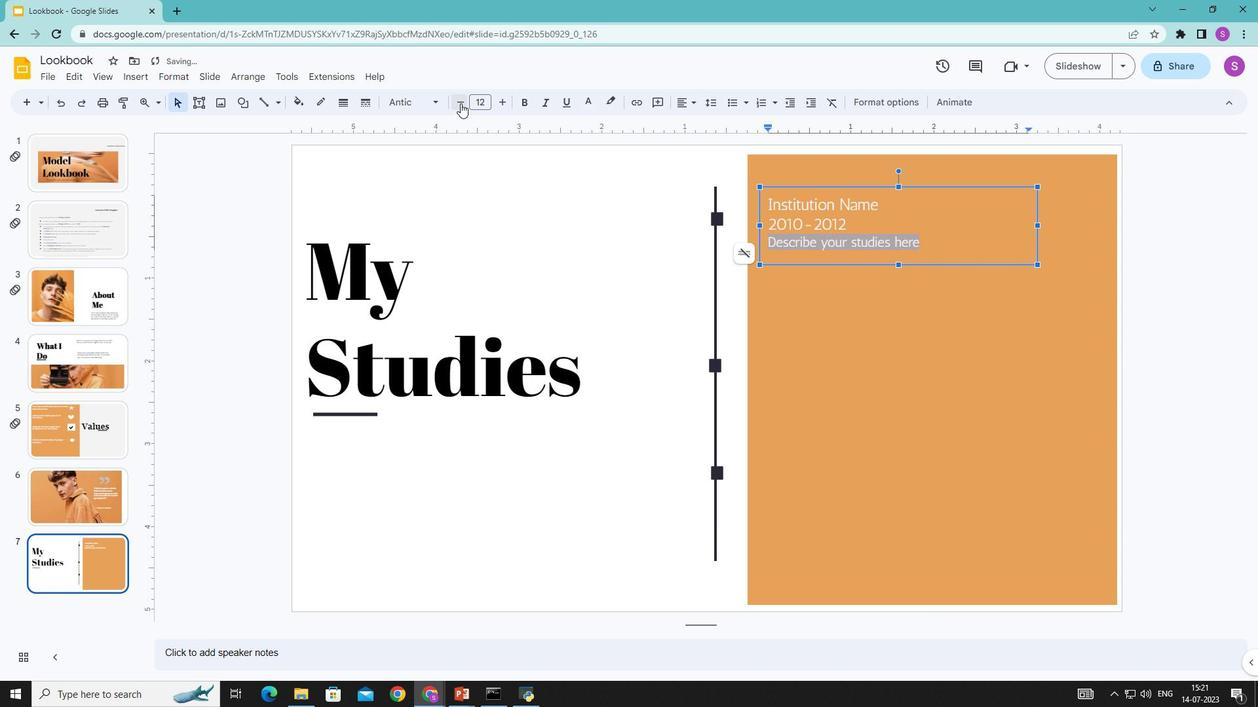 
Action: Mouse pressed left at (460, 103)
Screenshot: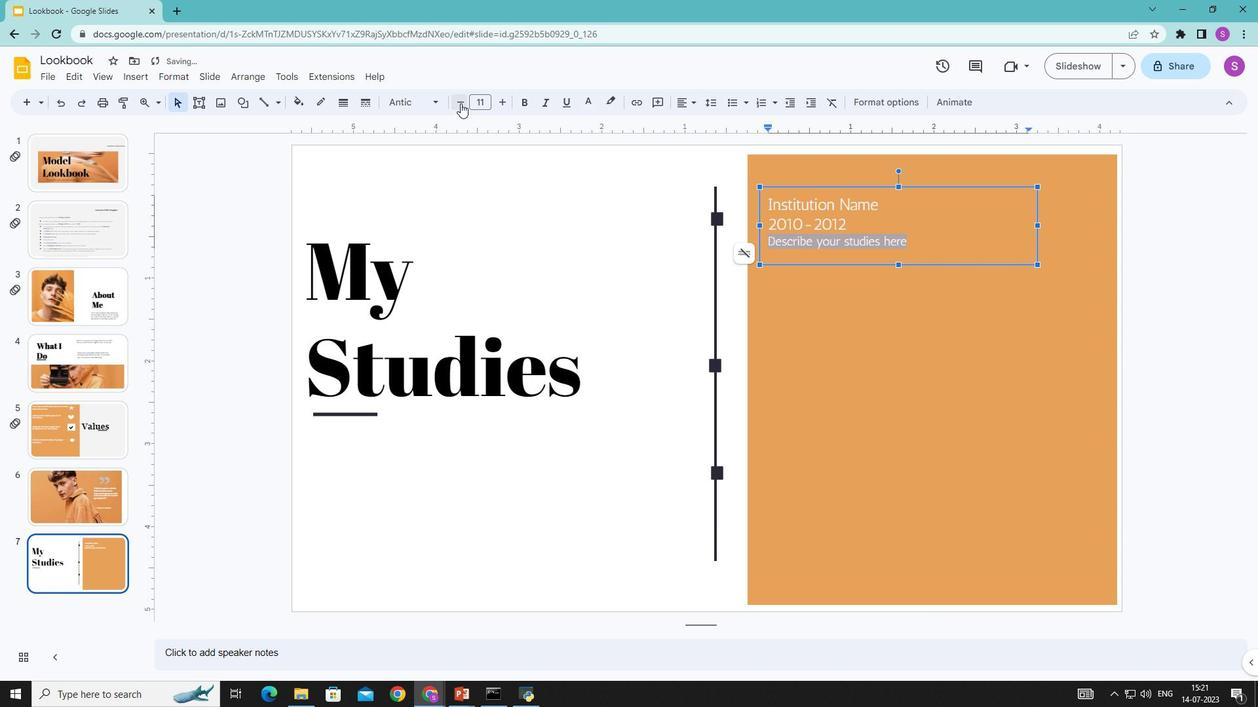 
Action: Mouse pressed left at (460, 103)
Screenshot: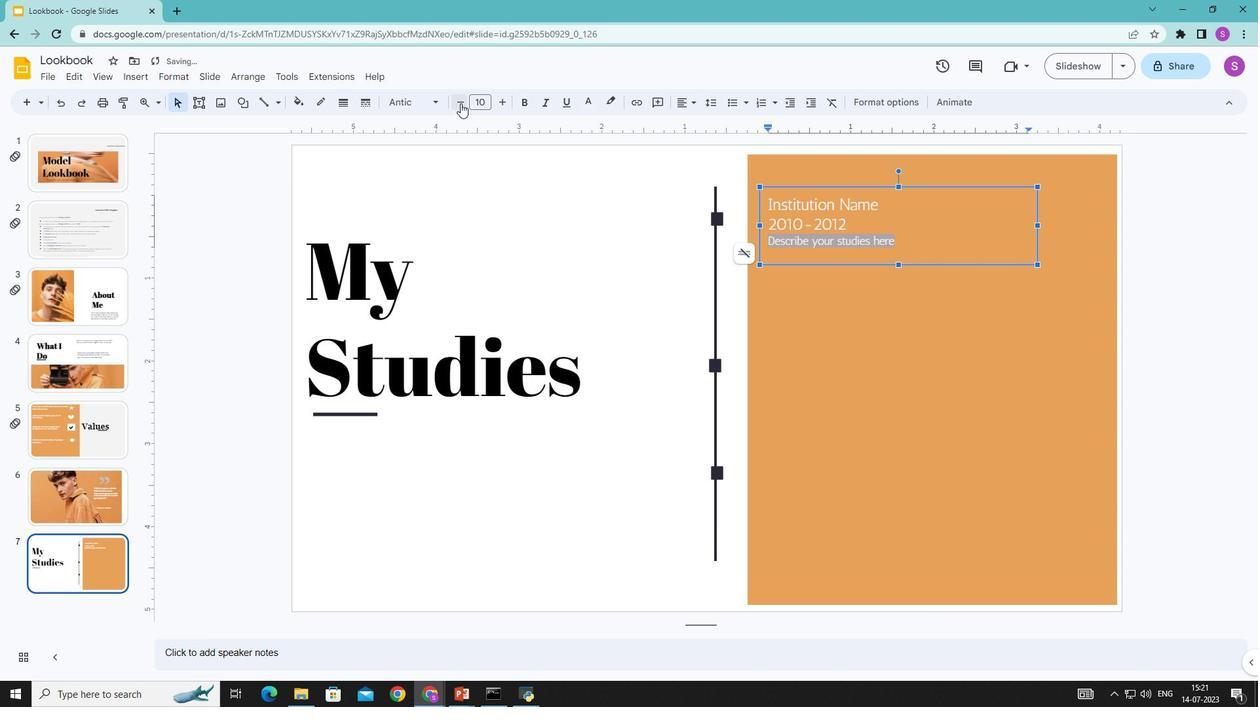 
Action: Mouse moved to (947, 425)
Screenshot: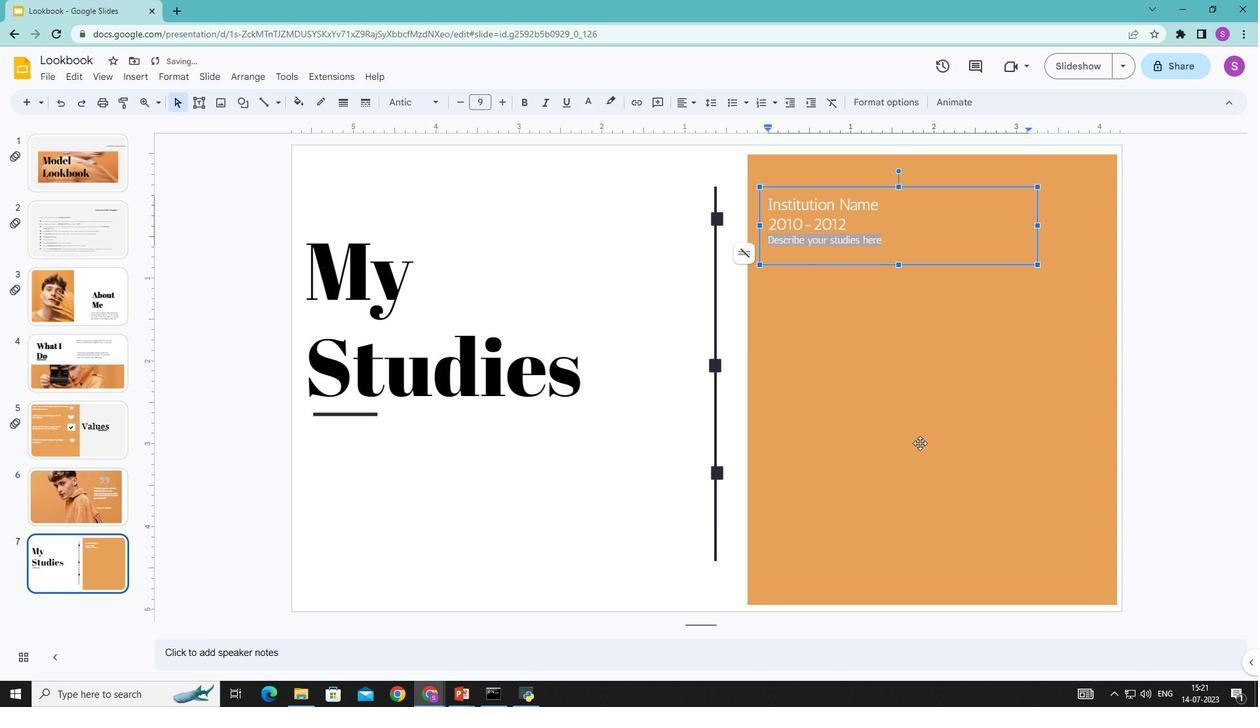 
Action: Mouse pressed left at (947, 425)
Screenshot: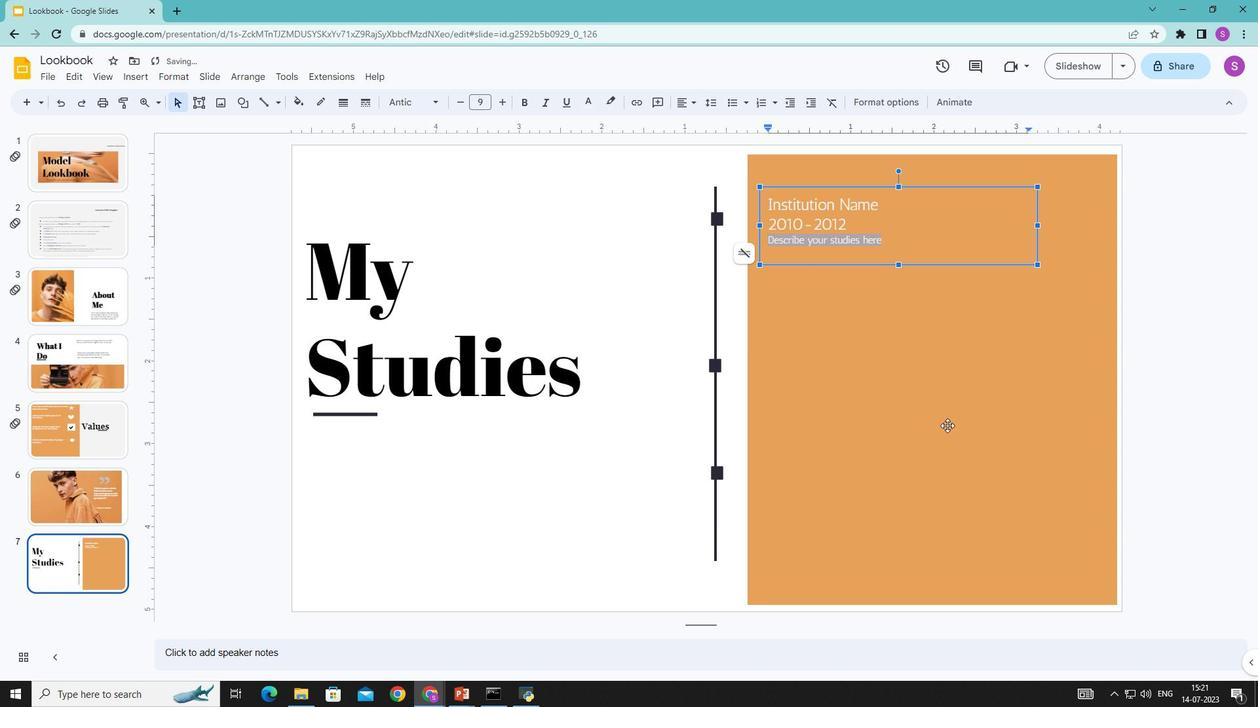 
Action: Mouse moved to (196, 102)
Screenshot: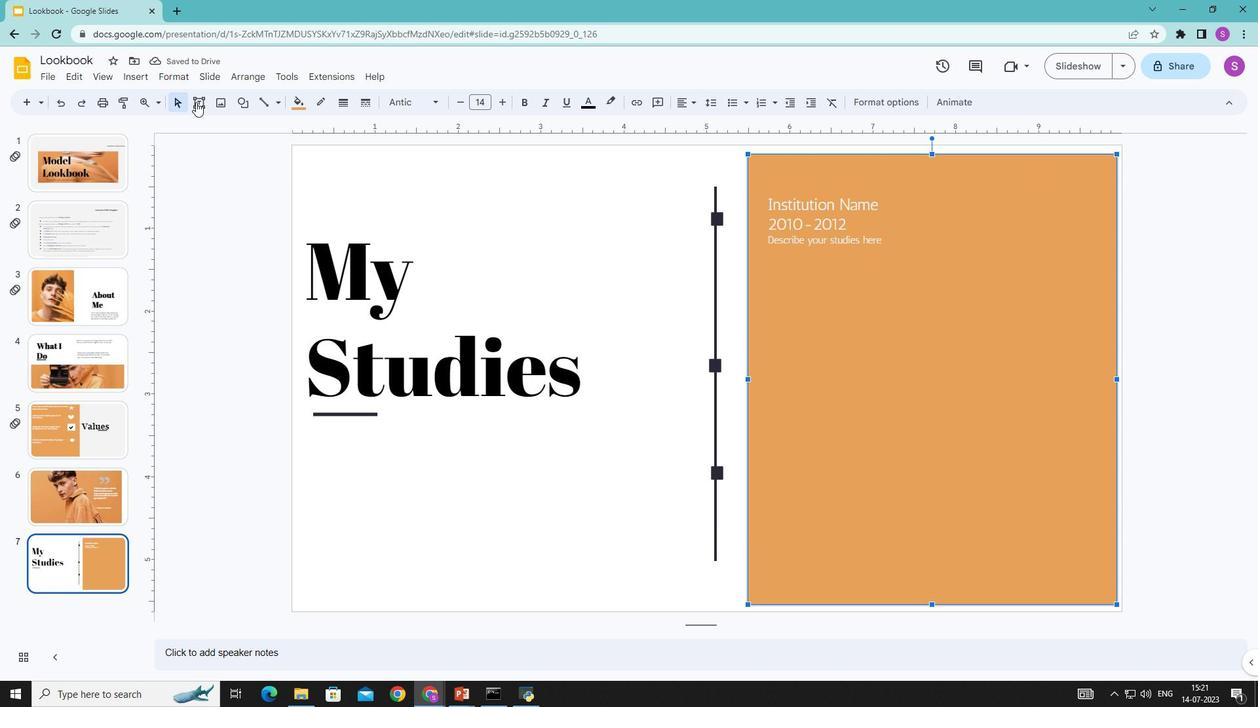 
Action: Mouse pressed left at (196, 102)
Screenshot: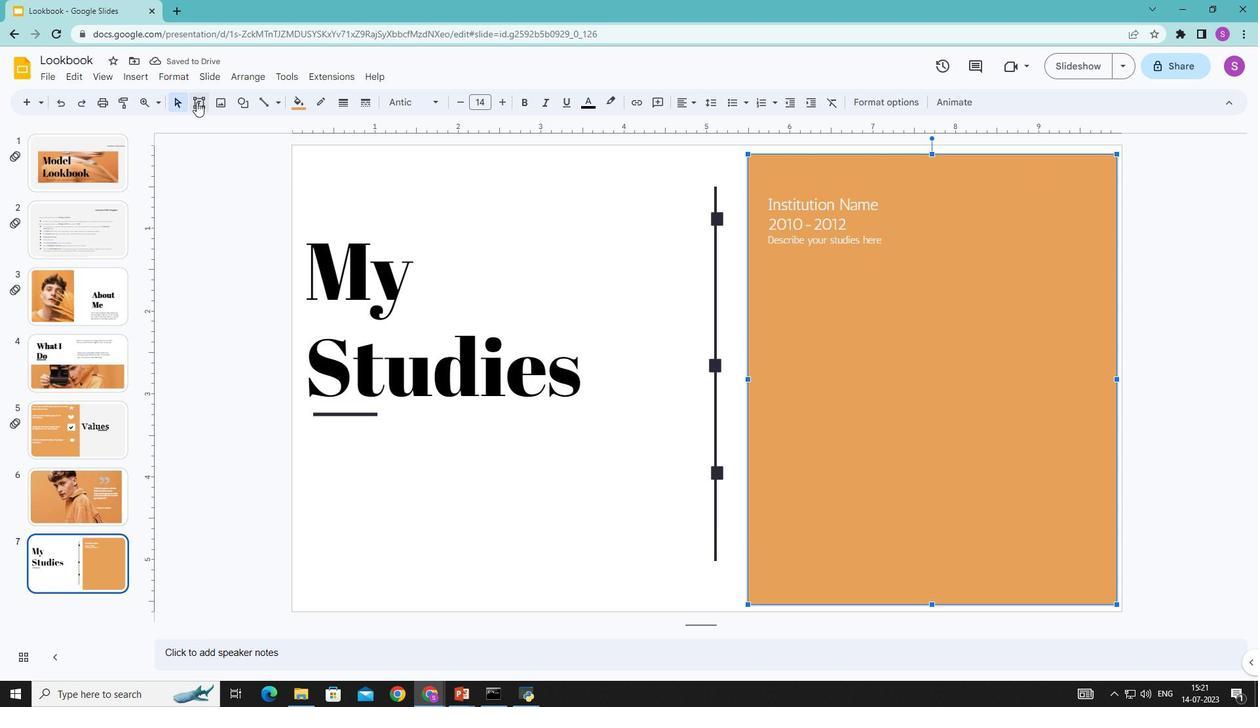 
Action: Mouse moved to (761, 344)
Screenshot: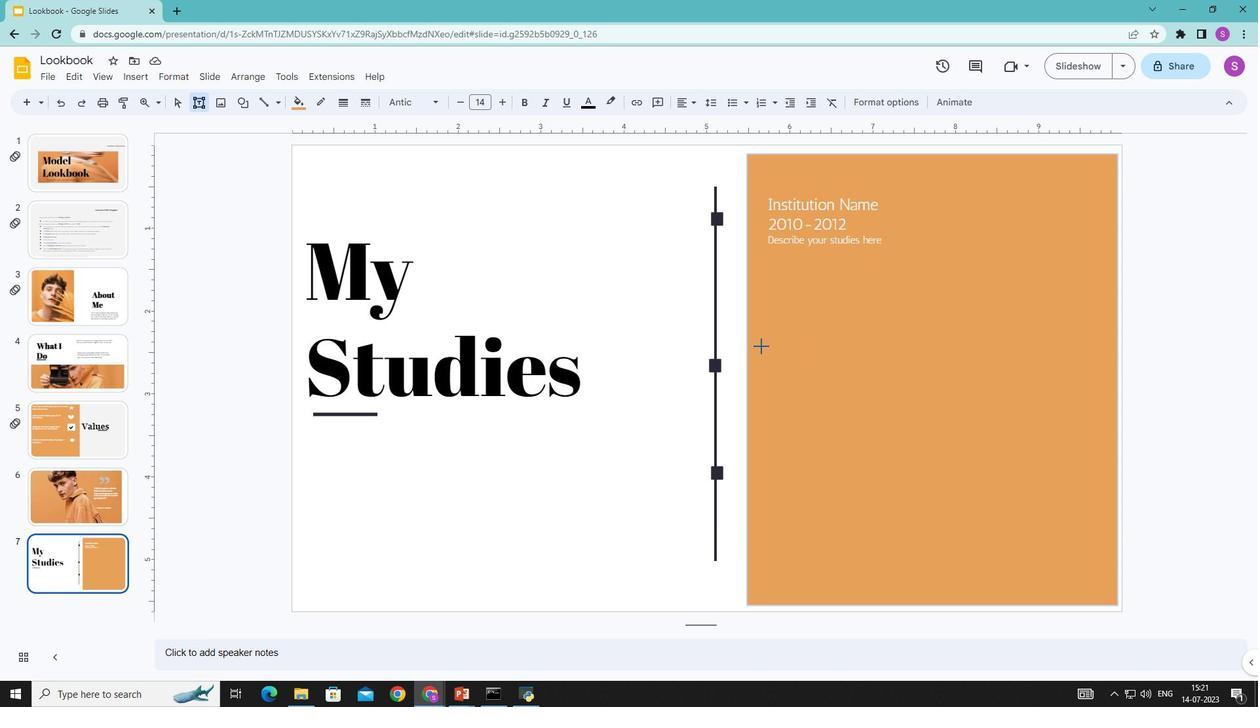 
Action: Mouse pressed left at (761, 344)
Screenshot: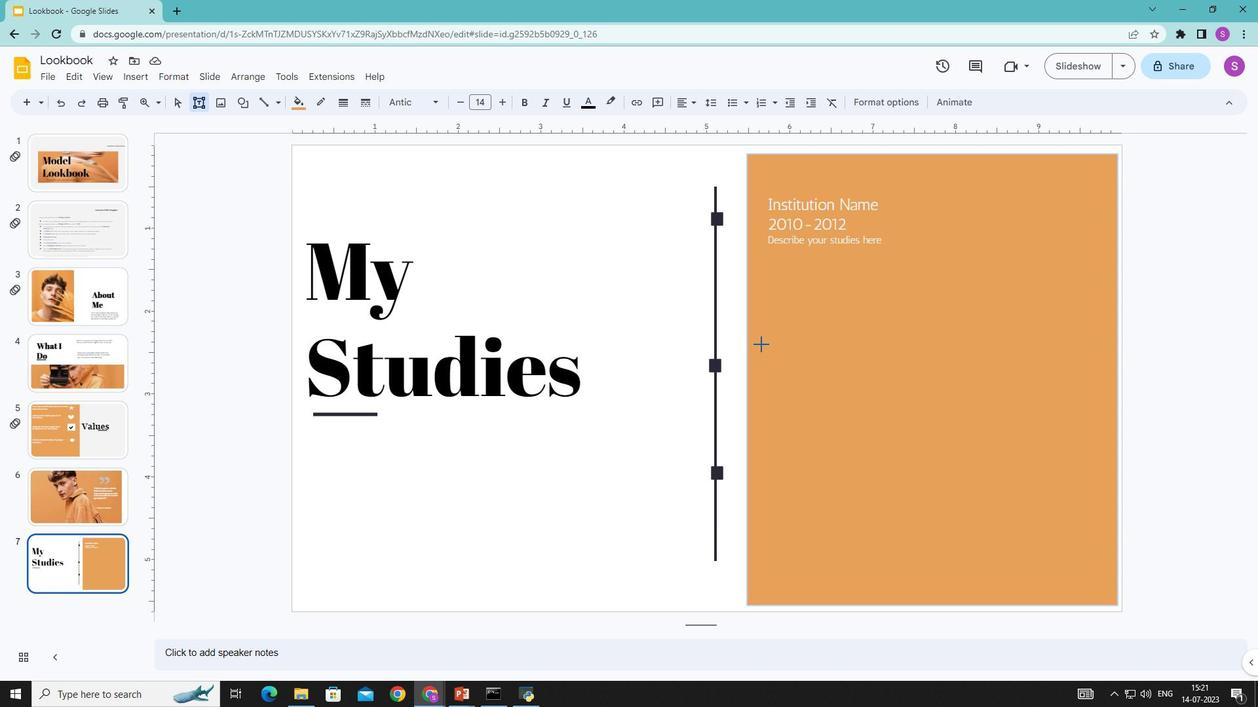 
Action: Mouse moved to (990, 414)
Screenshot: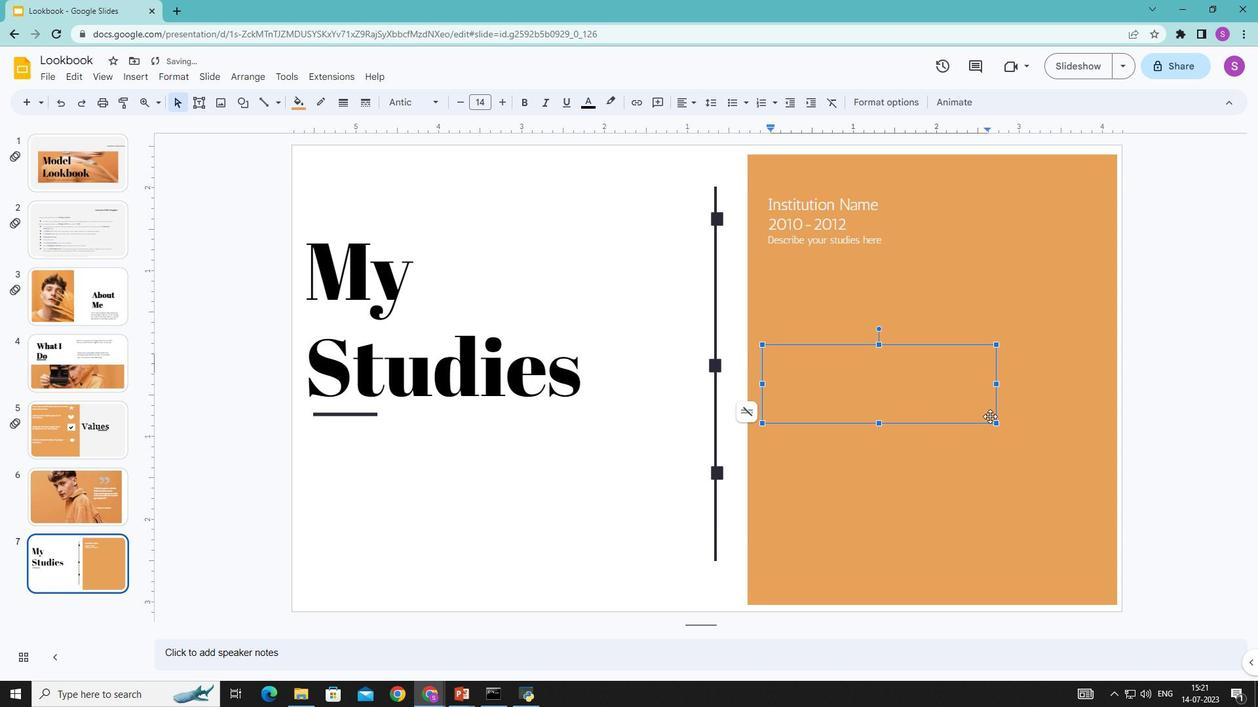 
Action: Key pressed <Key.shift>Institution<Key.space><Key.shift><Key.shift>Name<Key.enter>2013-2016<Key.enter><Key.enter><Key.shift>Describe<Key.space>your<Key.space>studies<Key.space>here
Screenshot: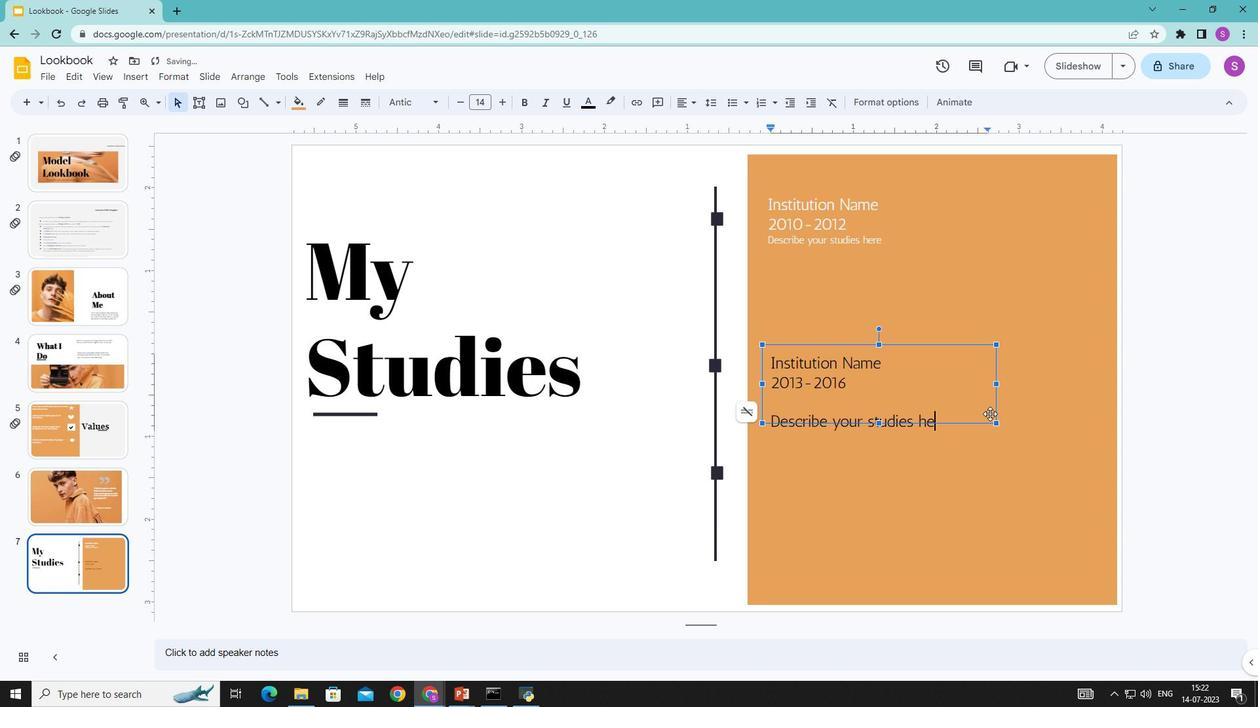 
Action: Mouse moved to (917, 258)
Screenshot: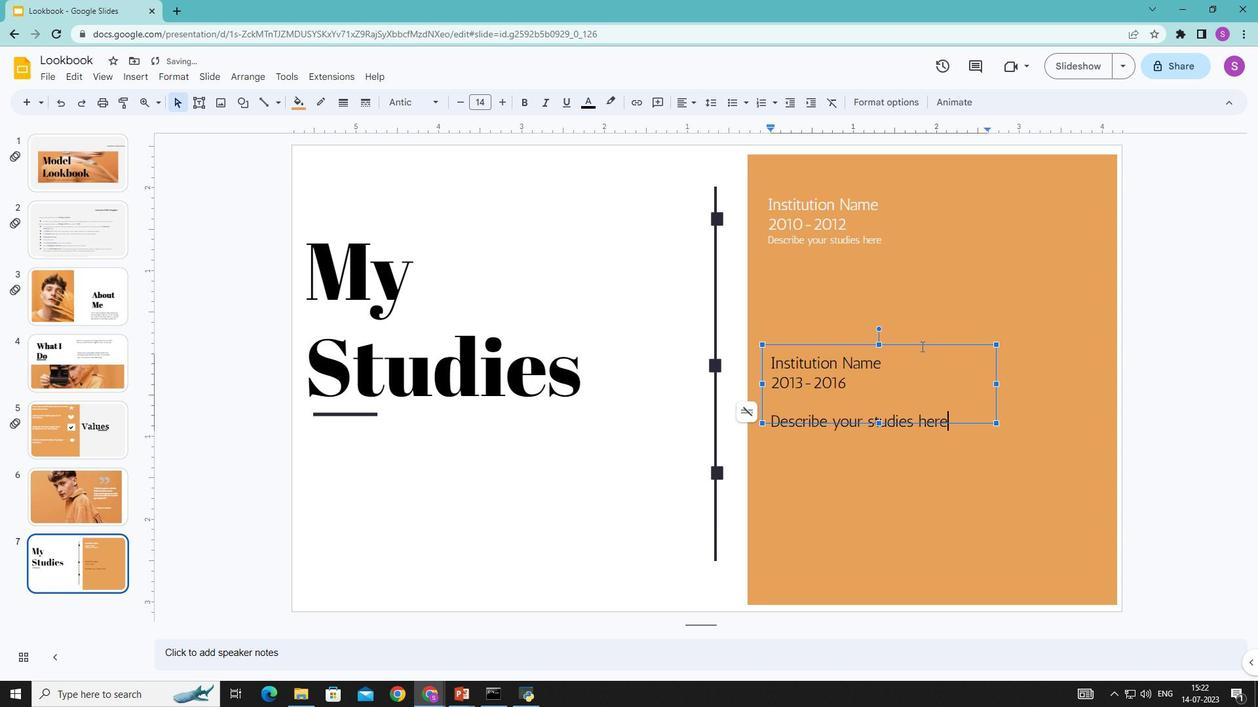 
Action: Mouse pressed left at (917, 258)
Screenshot: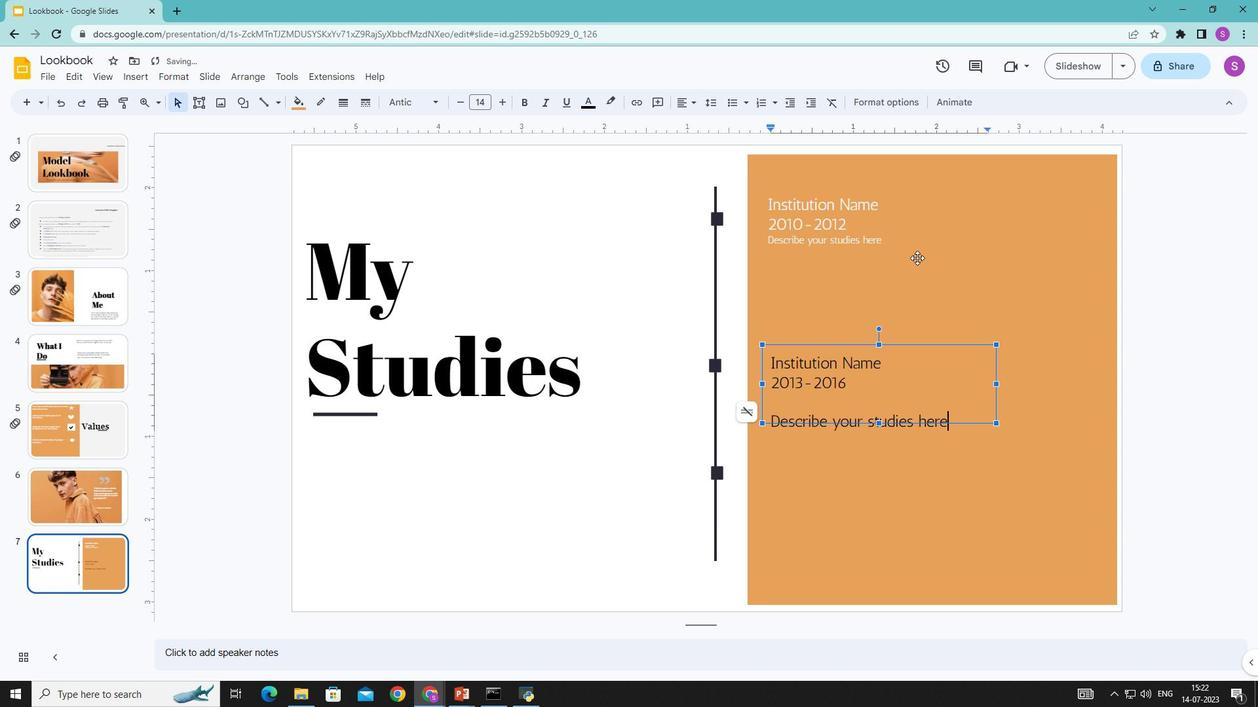 
Action: Mouse moved to (899, 391)
Screenshot: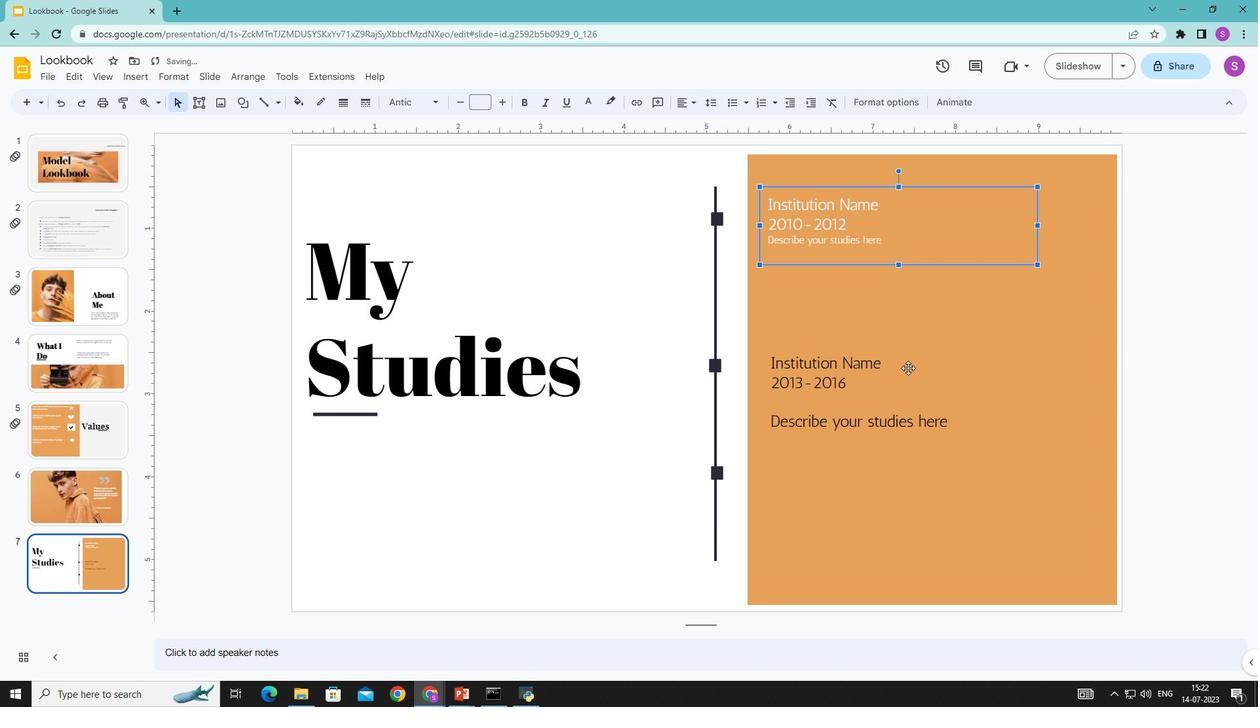 
Action: Mouse pressed left at (899, 391)
Screenshot: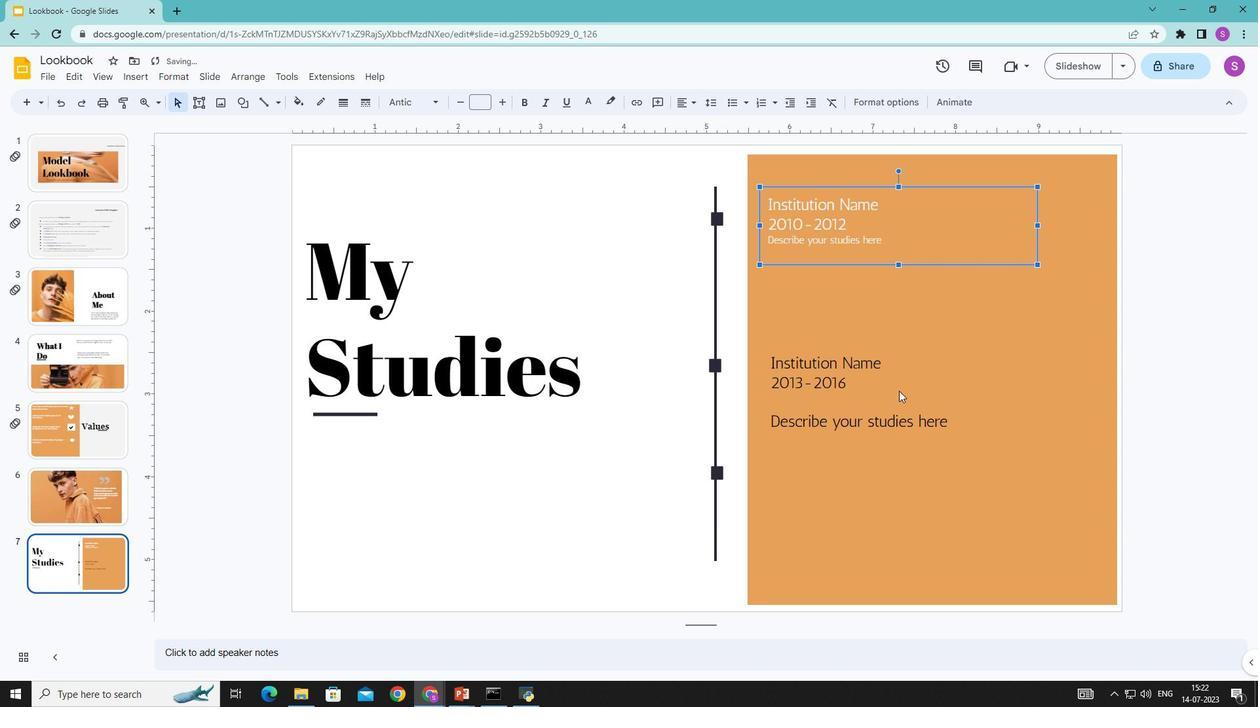 
Action: Mouse moved to (946, 420)
Screenshot: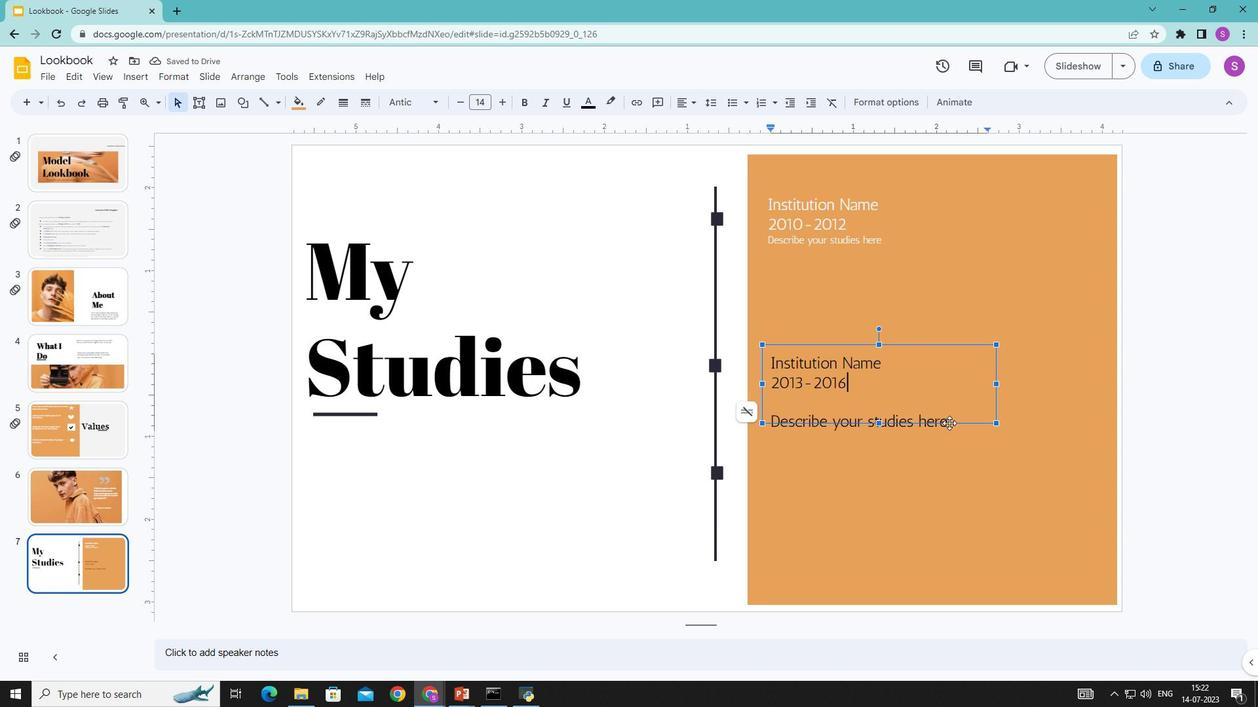 
Action: Mouse pressed left at (946, 420)
Screenshot: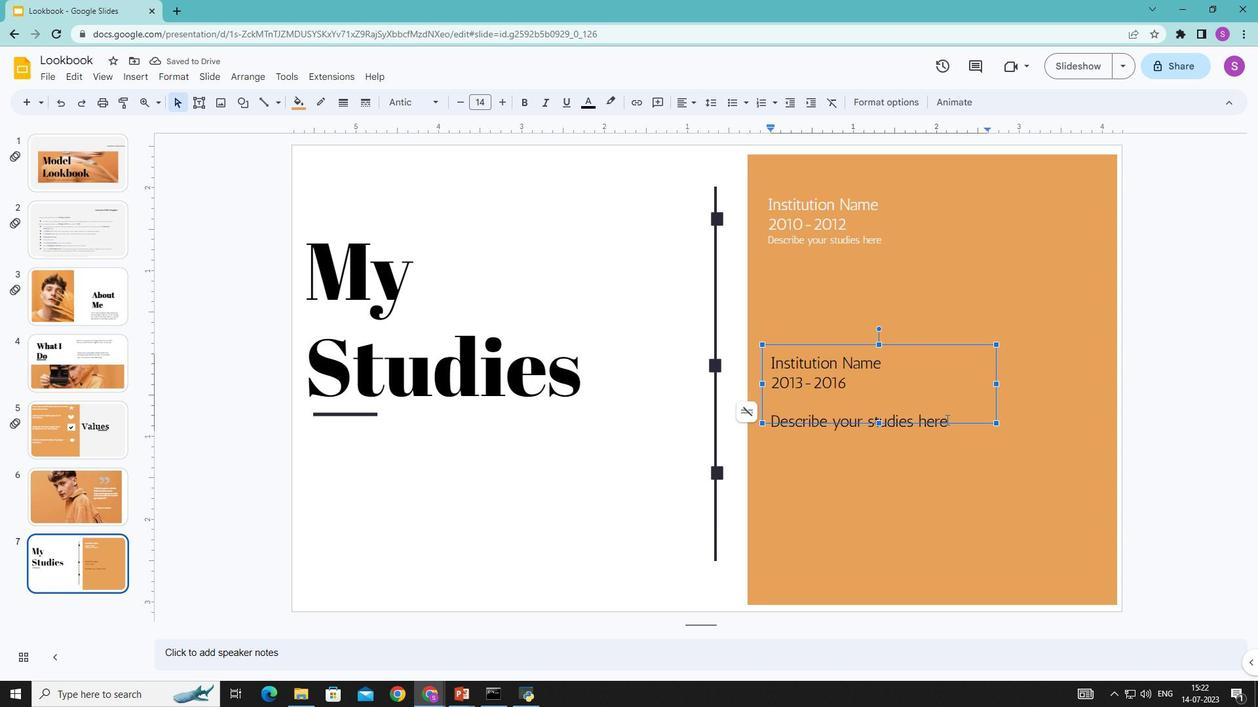 
Action: Mouse moved to (588, 105)
Screenshot: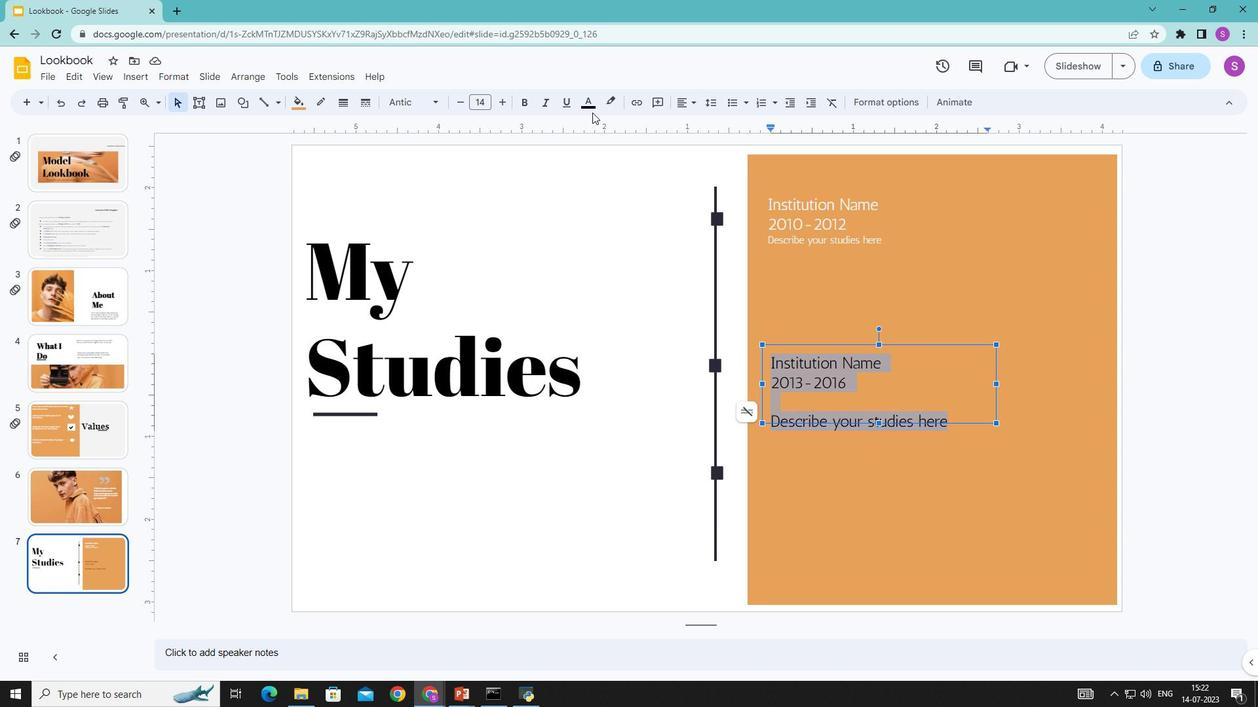 
Action: Mouse pressed left at (588, 105)
Screenshot: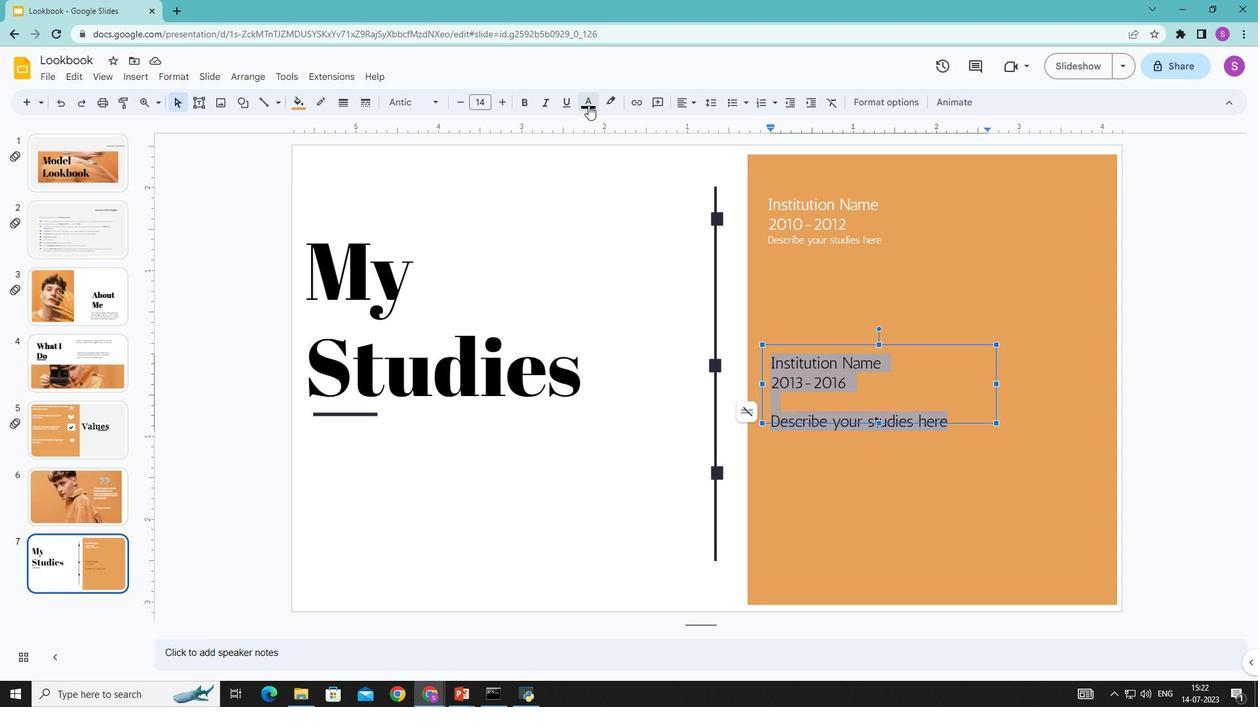 
Action: Mouse moved to (597, 141)
Screenshot: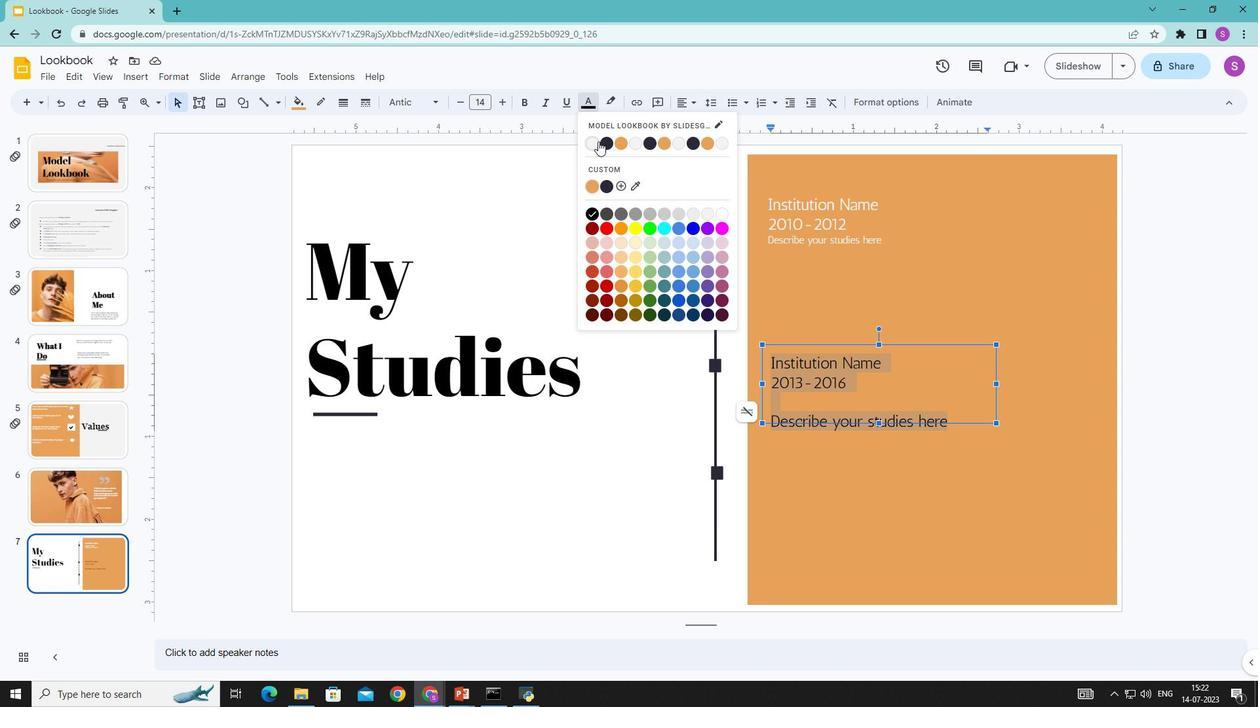 
Action: Mouse pressed left at (597, 141)
Screenshot: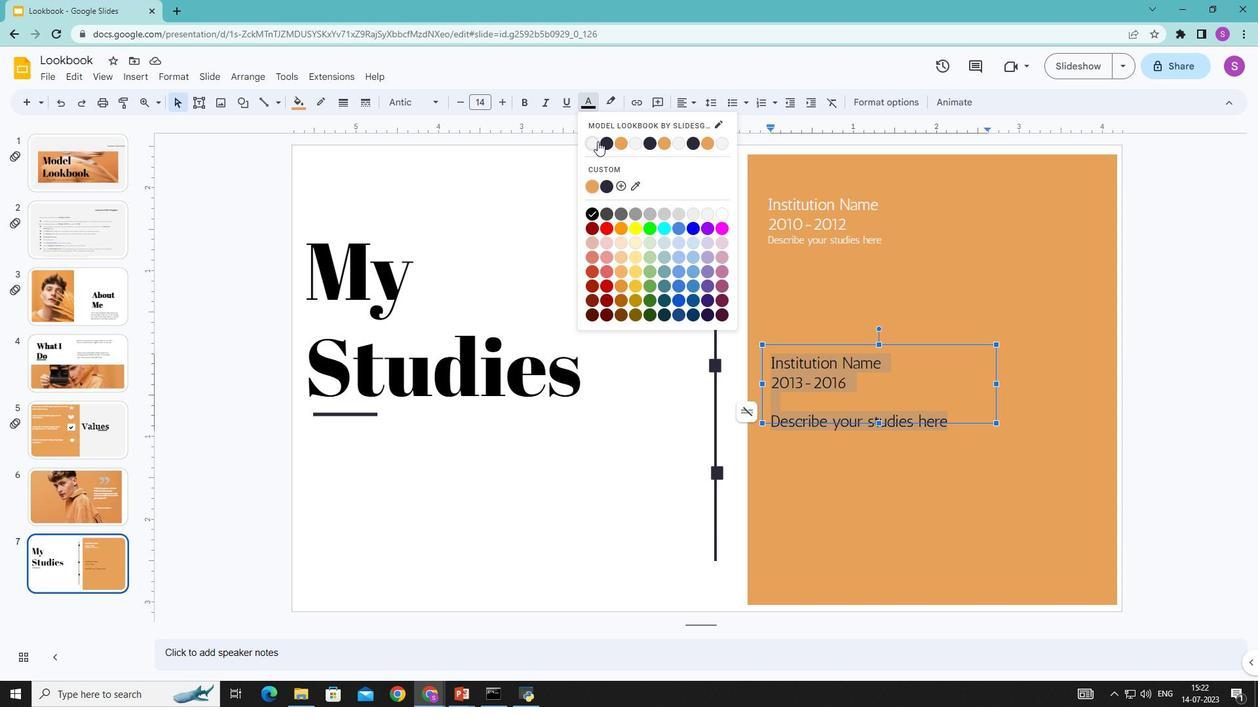 
Action: Mouse moved to (927, 281)
Screenshot: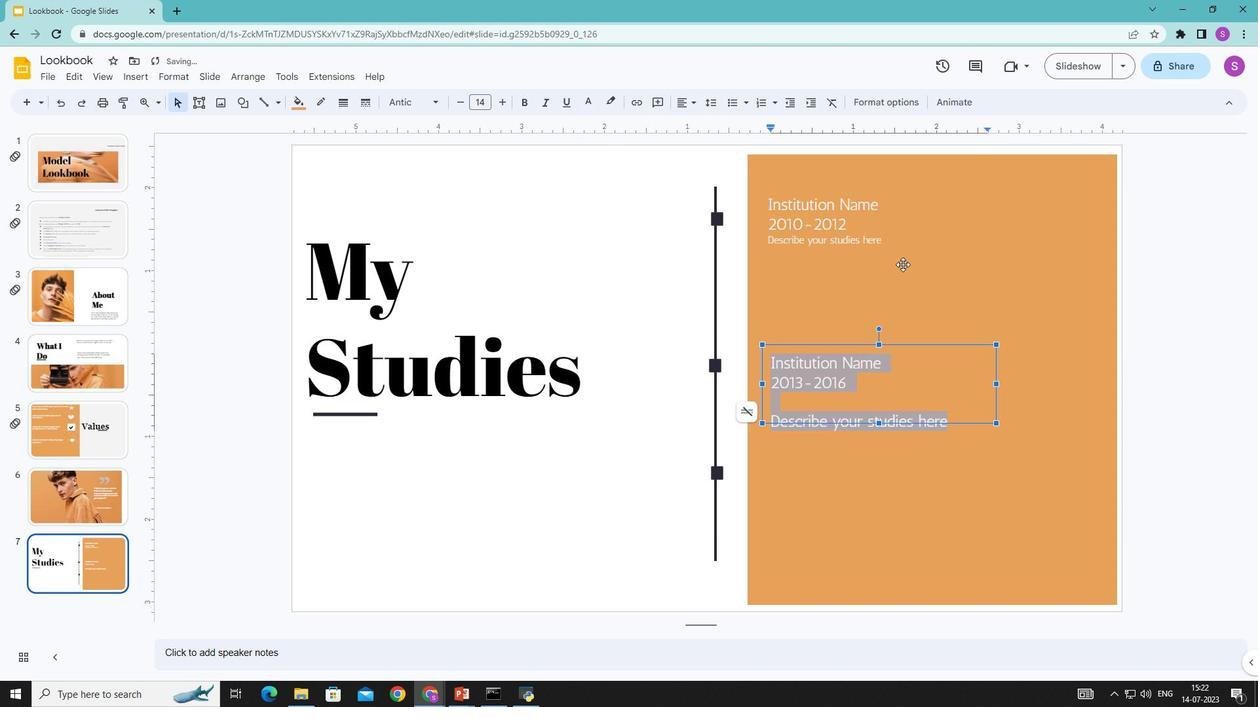 
Action: Mouse pressed left at (927, 281)
Screenshot: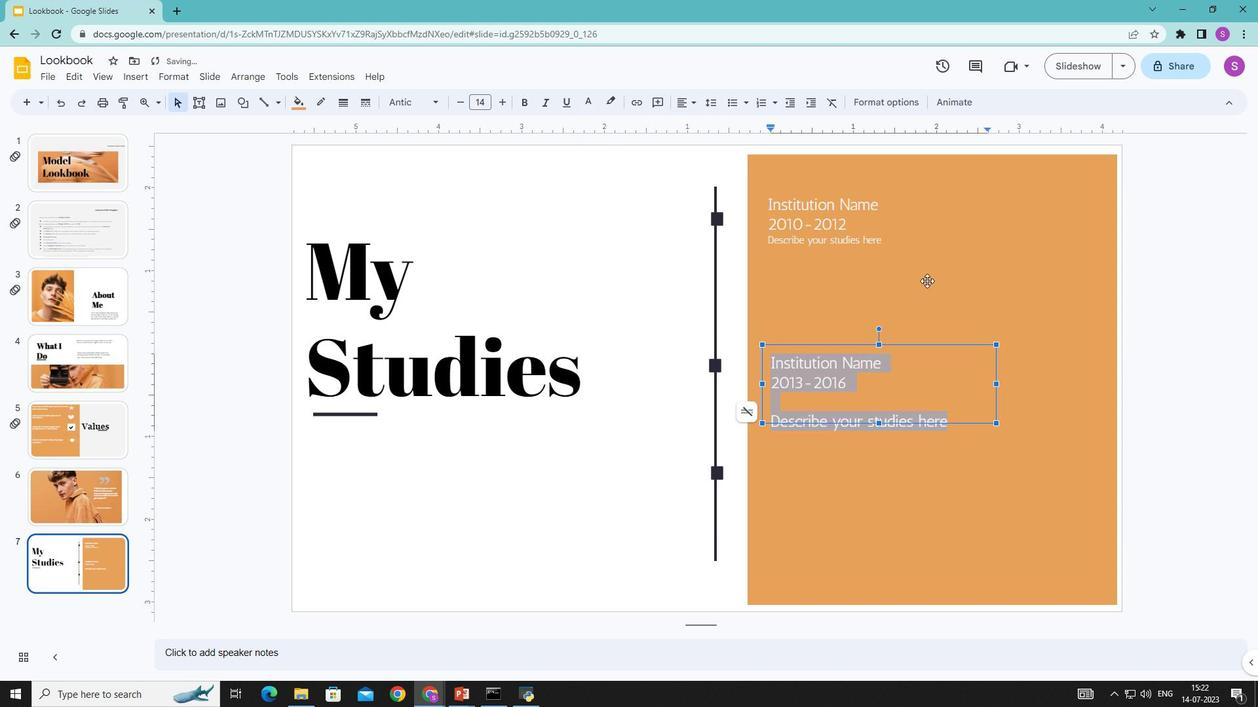 
Action: Mouse moved to (879, 205)
Screenshot: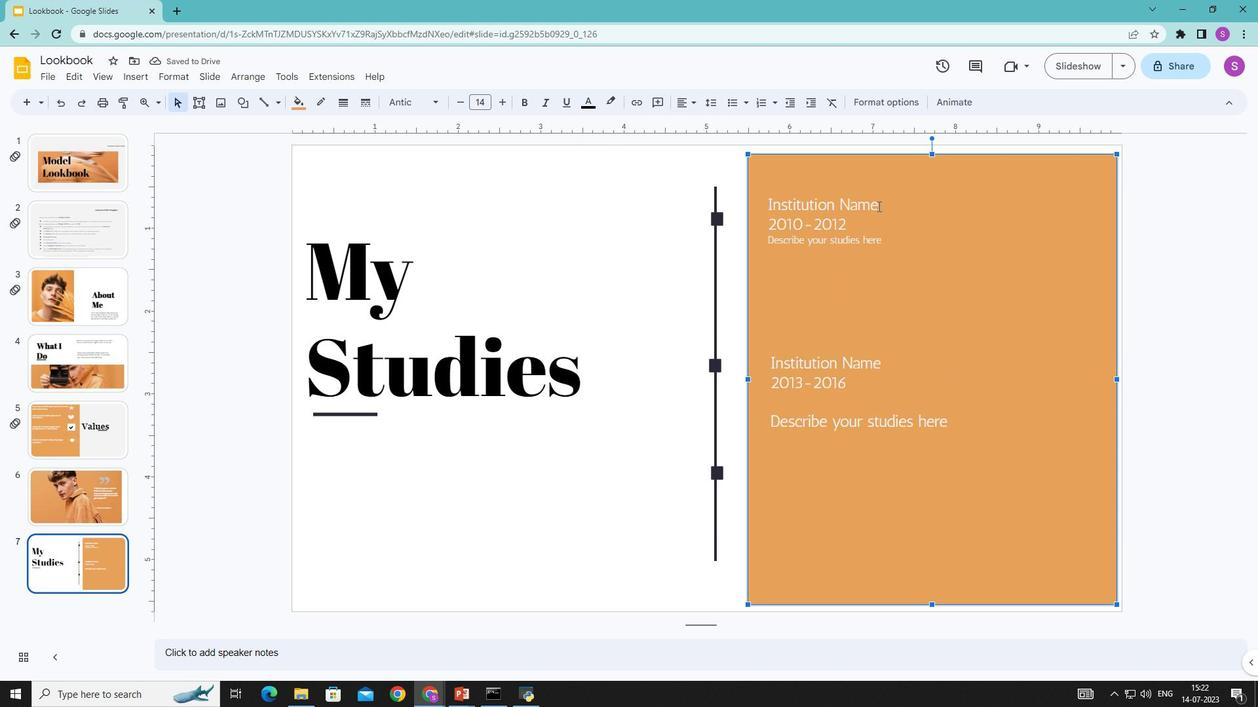 
Action: Mouse pressed left at (879, 205)
Screenshot: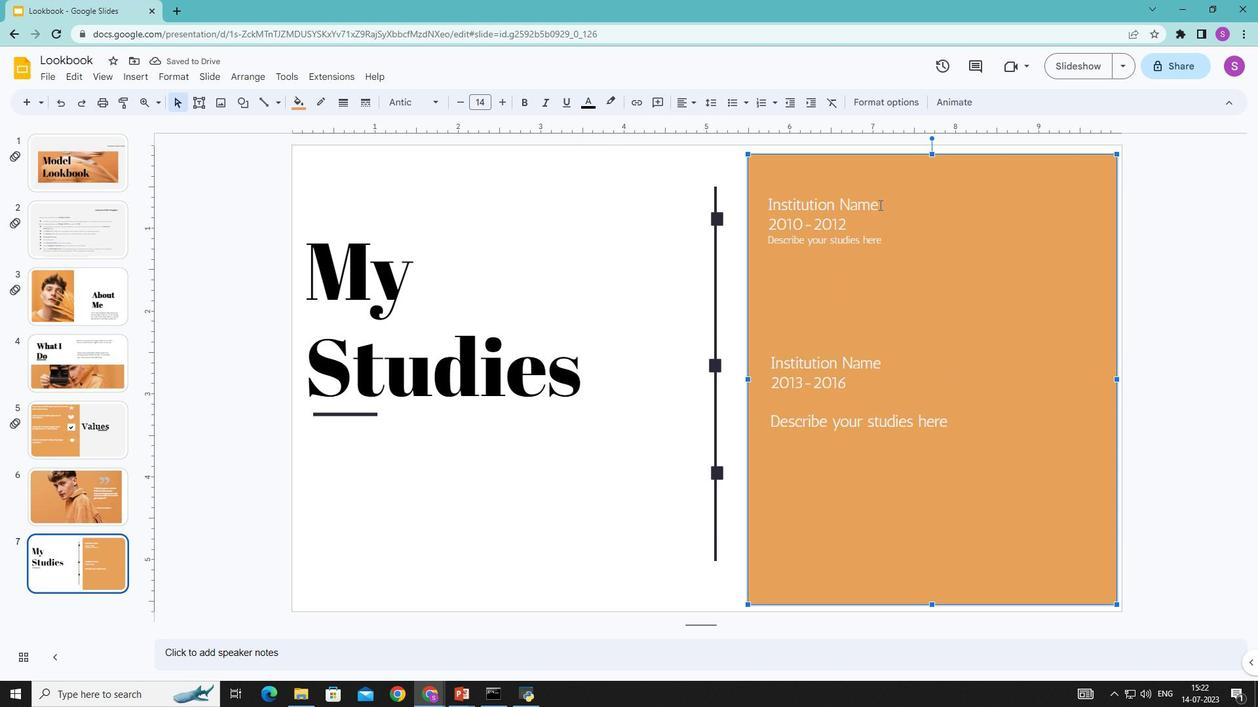 
Action: Mouse moved to (523, 104)
Screenshot: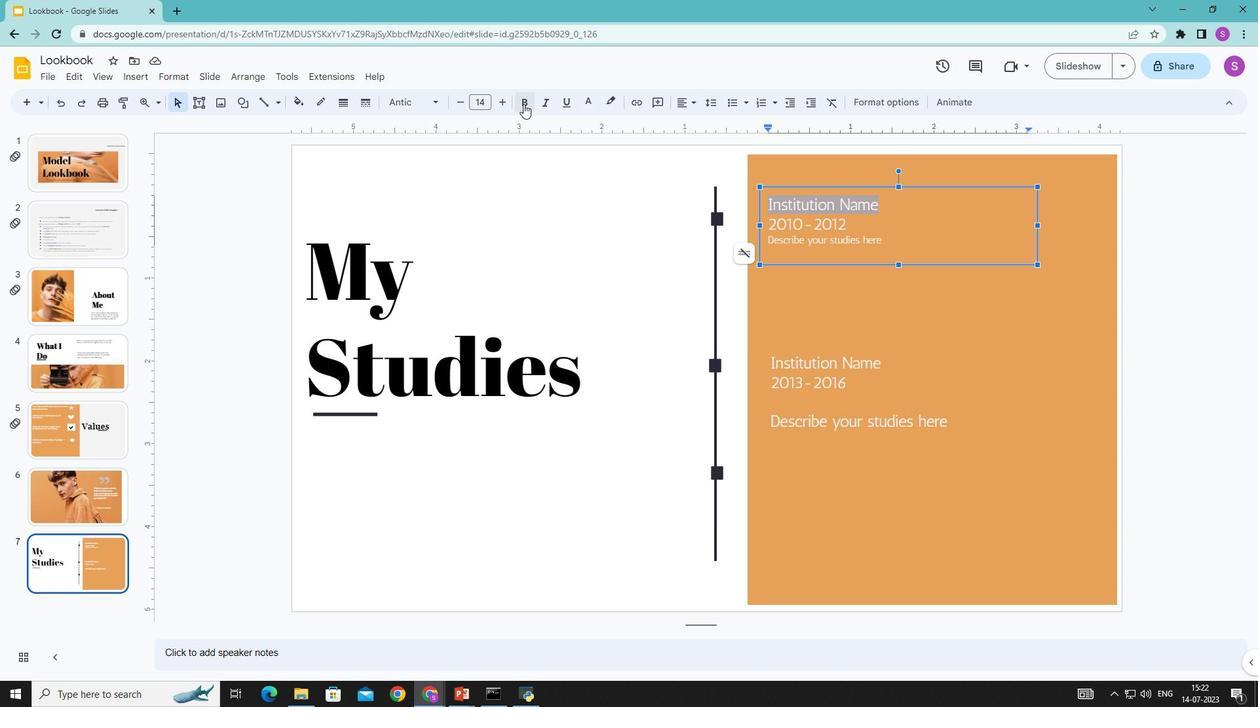 
Action: Mouse pressed left at (523, 104)
Screenshot: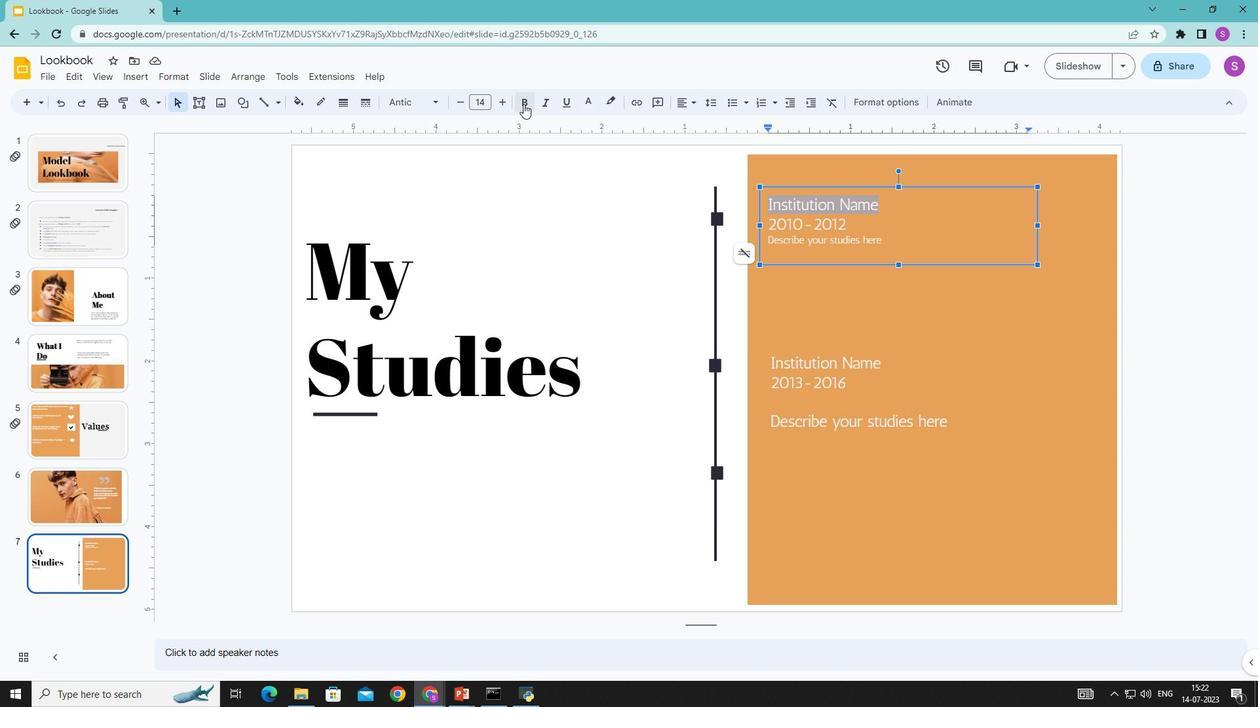 
Action: Mouse moved to (940, 354)
Screenshot: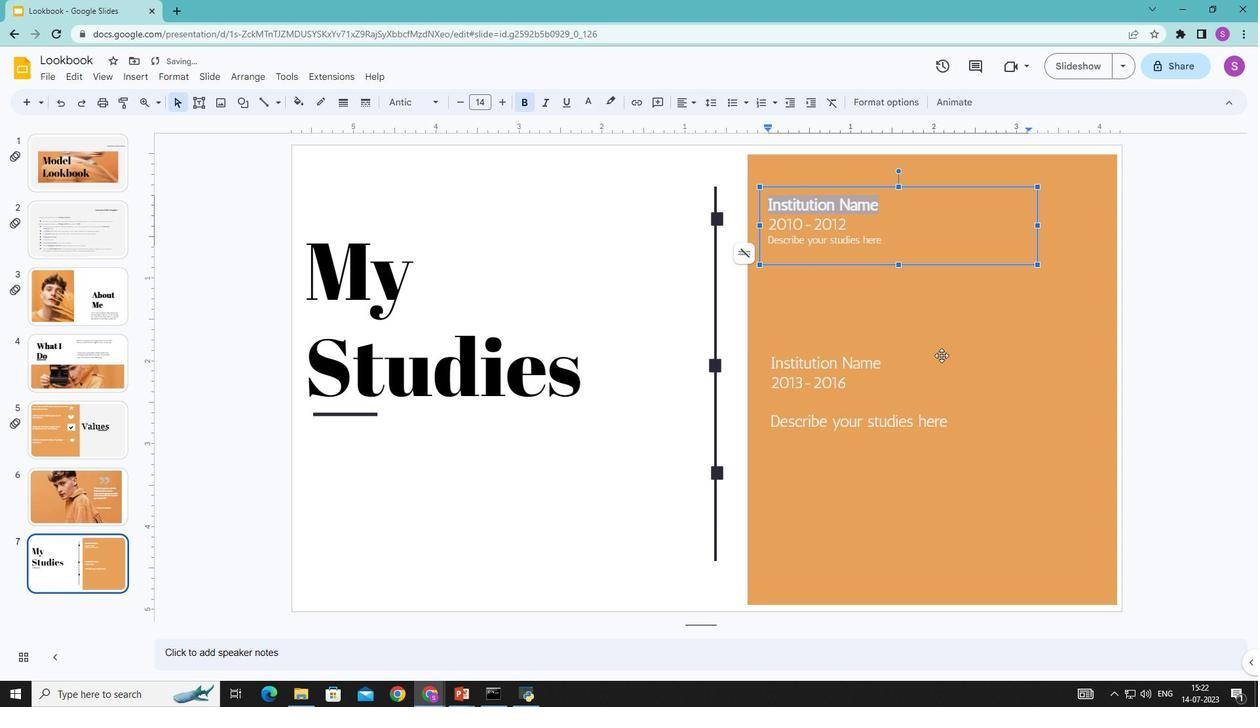 
Action: Mouse pressed left at (940, 354)
Screenshot: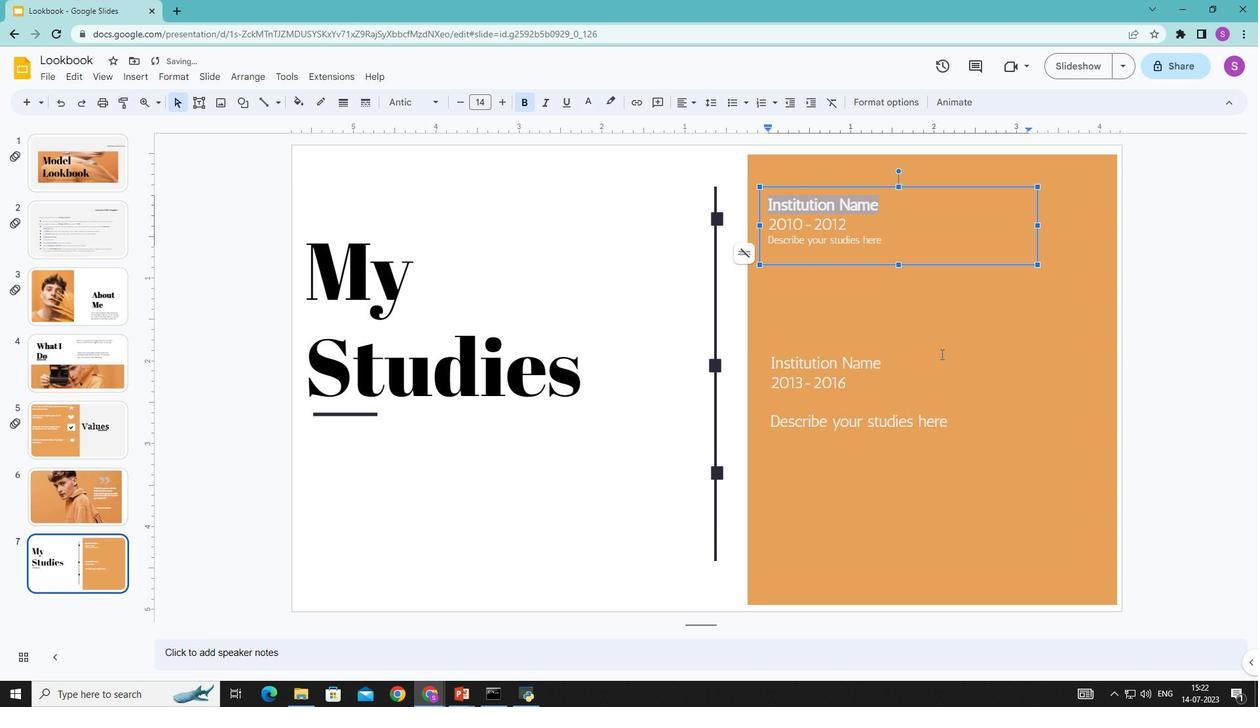 
Action: Mouse moved to (880, 364)
Screenshot: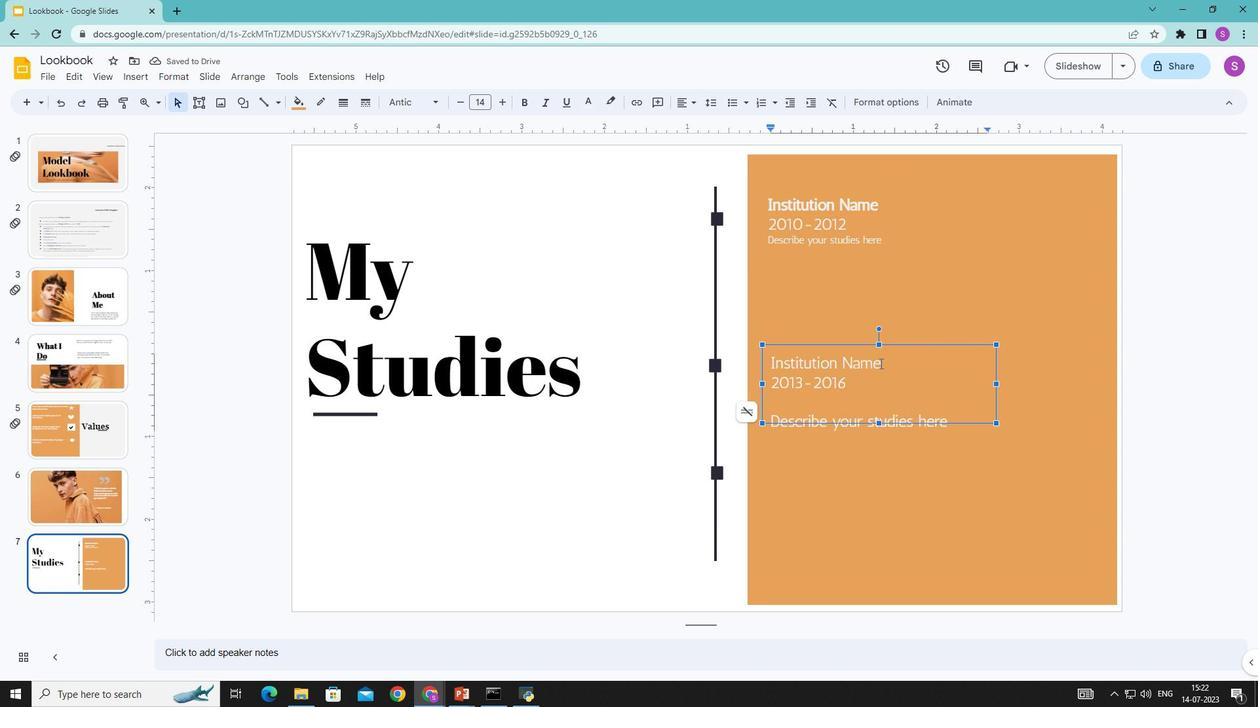 
Action: Mouse pressed left at (880, 364)
Screenshot: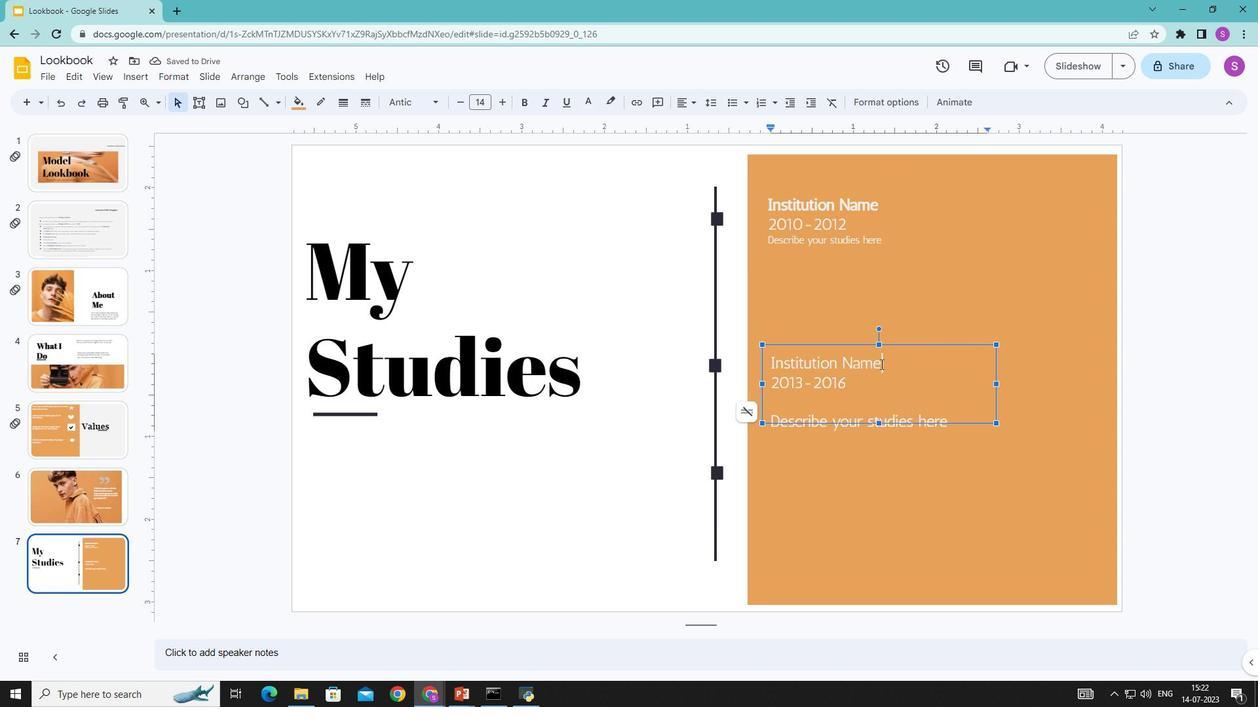 
Action: Mouse moved to (523, 103)
Screenshot: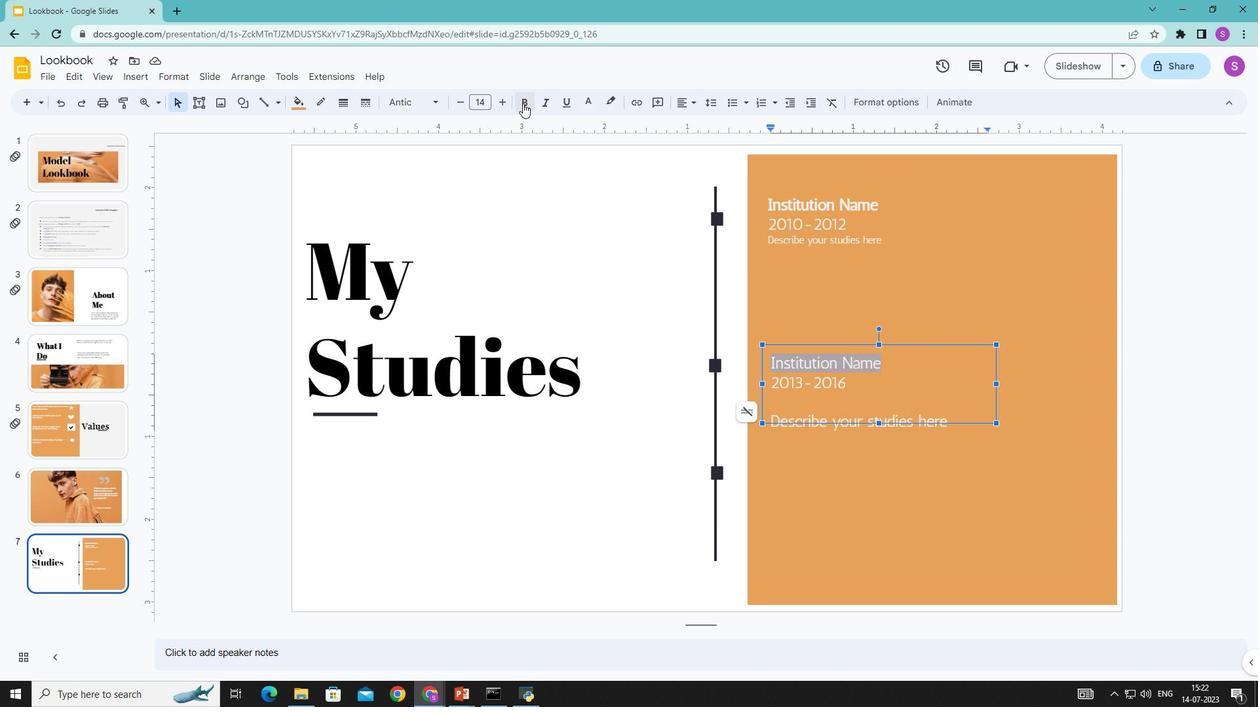 
Action: Mouse pressed left at (523, 103)
Screenshot: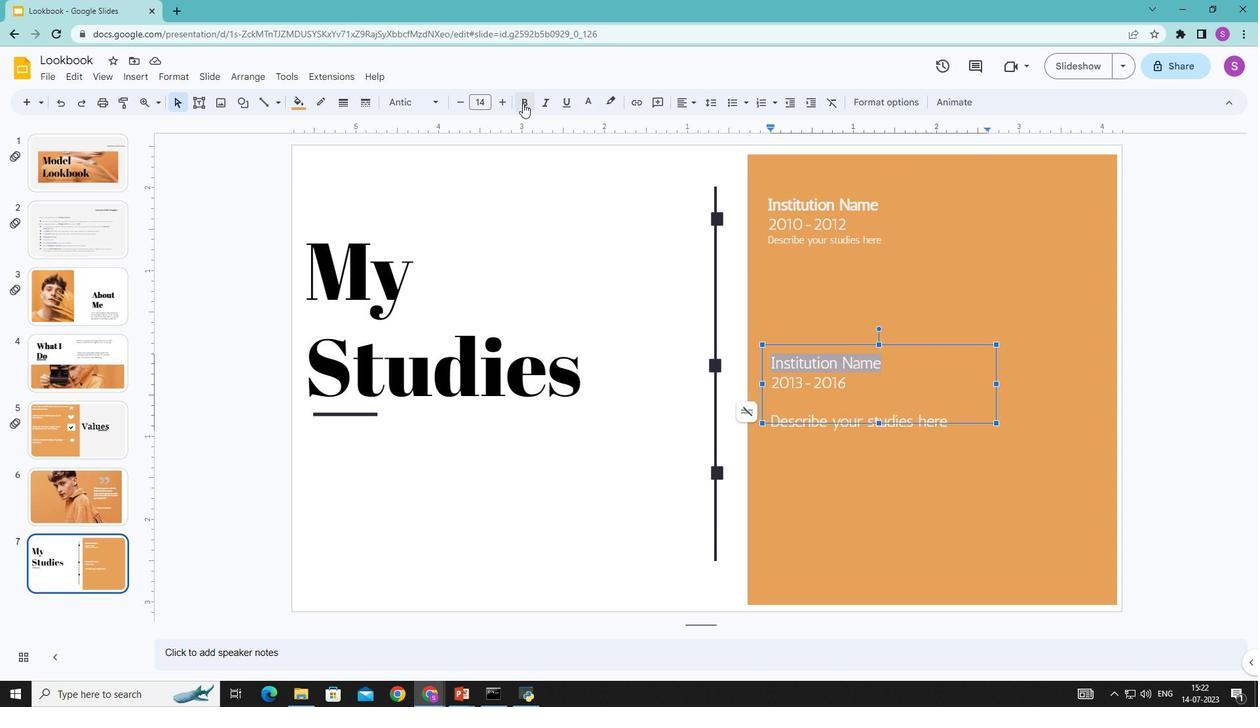 
Action: Mouse moved to (906, 515)
Screenshot: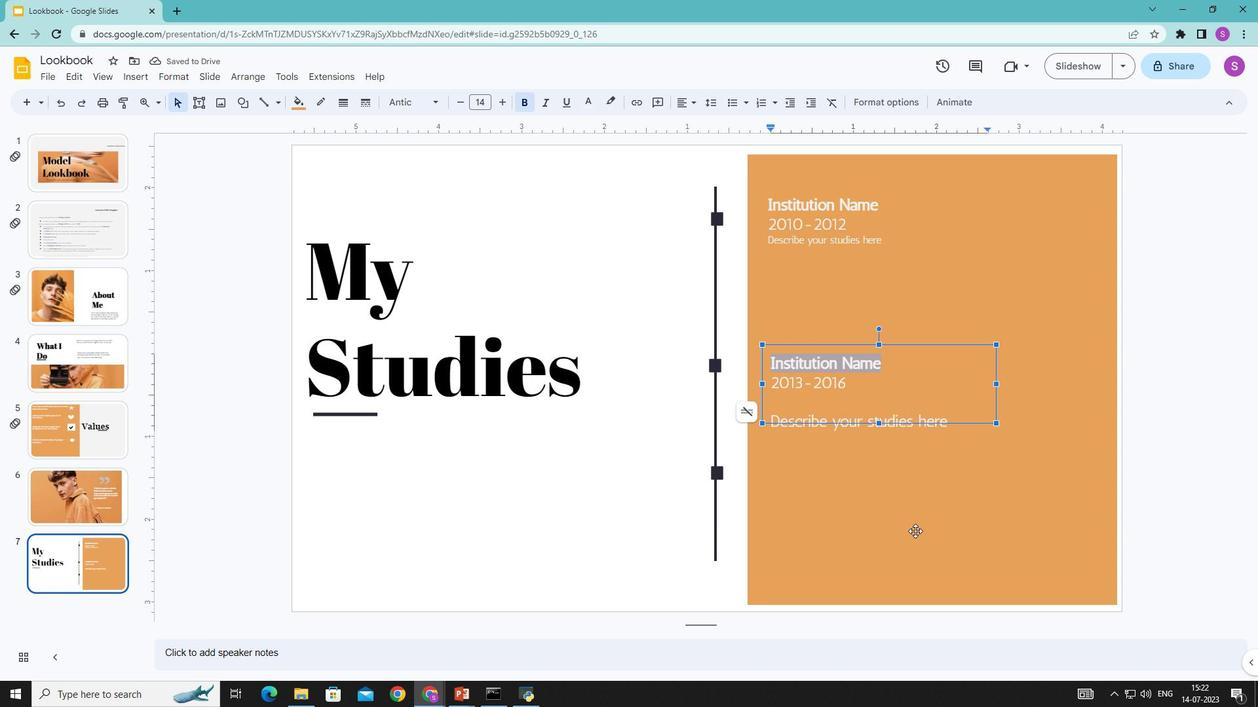 
Action: Mouse pressed left at (906, 515)
Screenshot: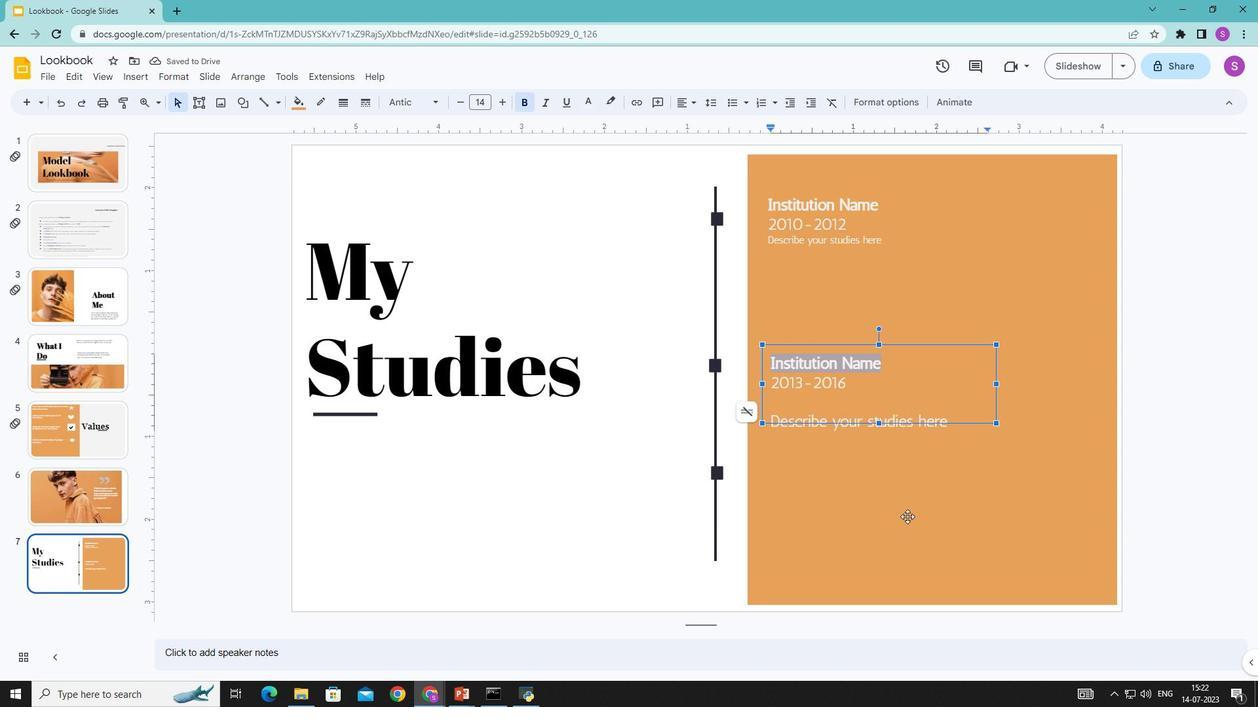 
Action: Mouse moved to (946, 421)
Screenshot: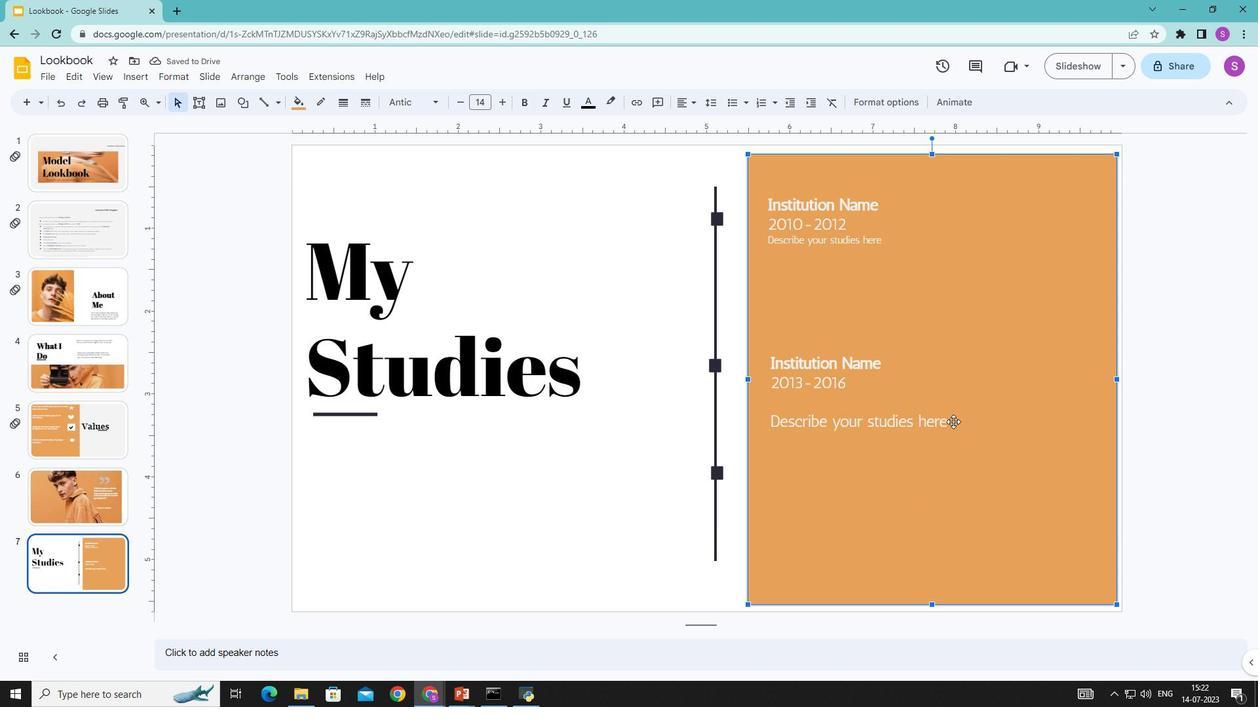 
Action: Mouse pressed left at (946, 421)
Screenshot: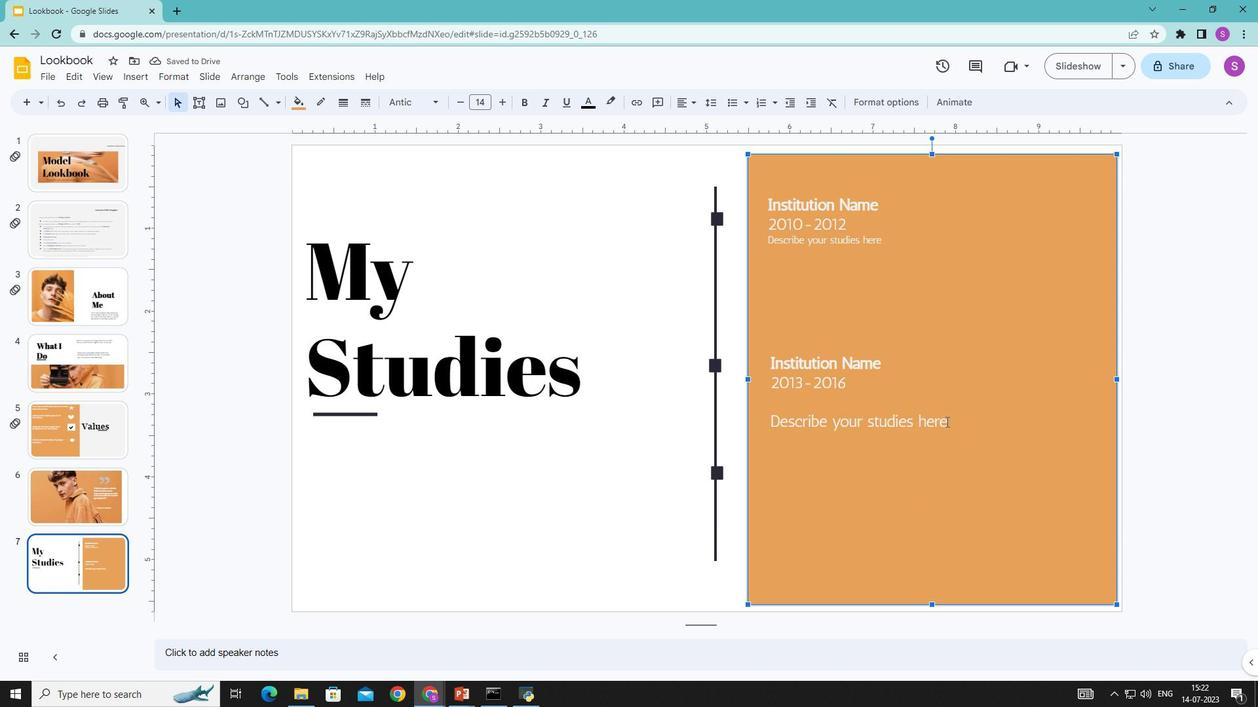 
Action: Mouse moved to (946, 422)
Screenshot: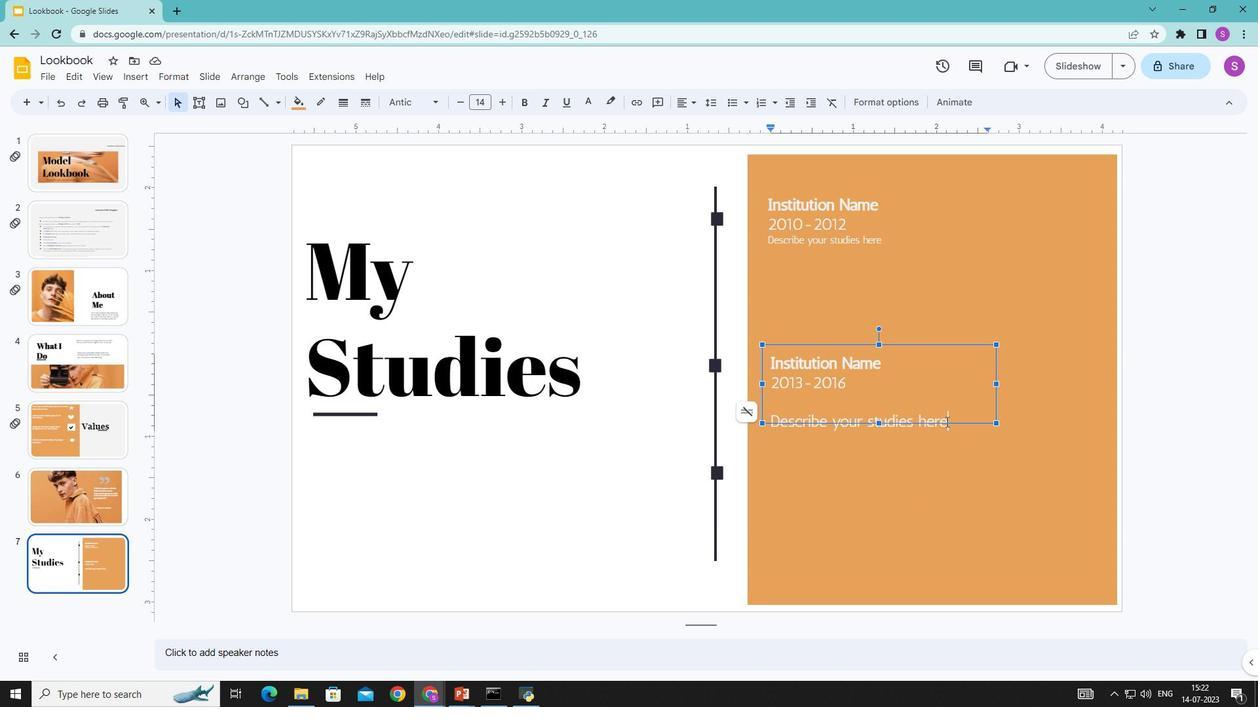 
Action: Mouse pressed left at (946, 422)
Screenshot: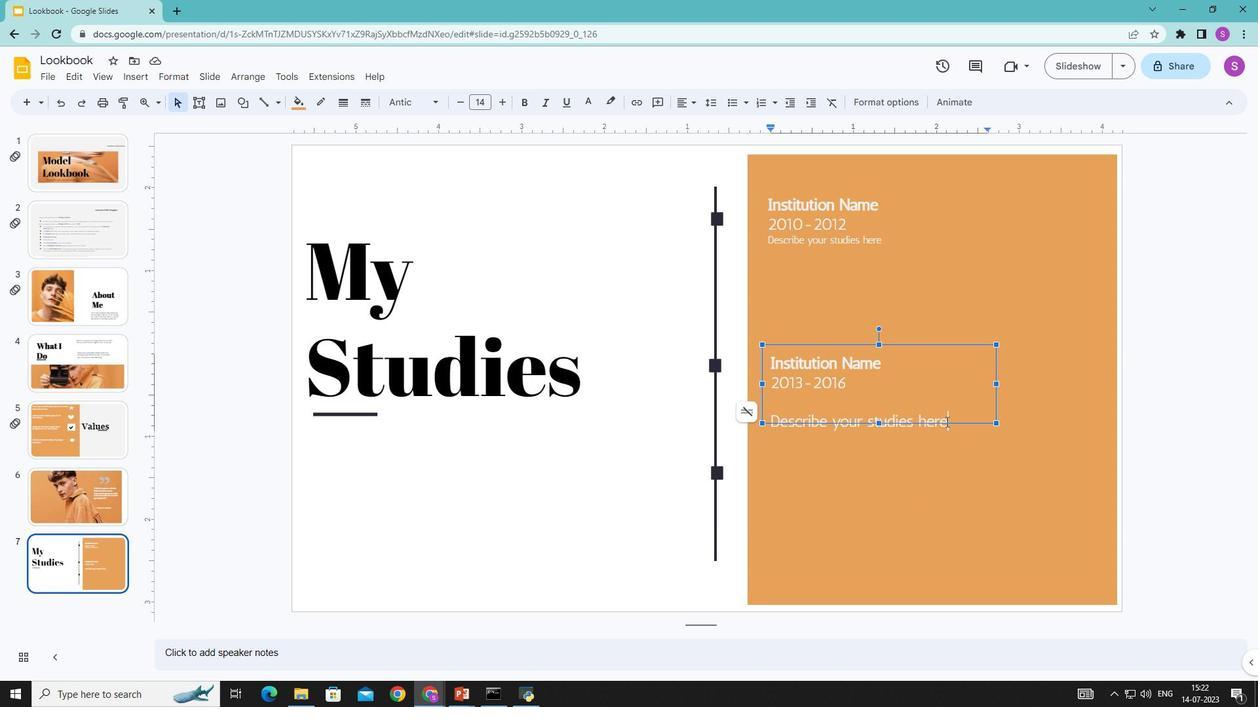 
Action: Mouse moved to (458, 104)
Screenshot: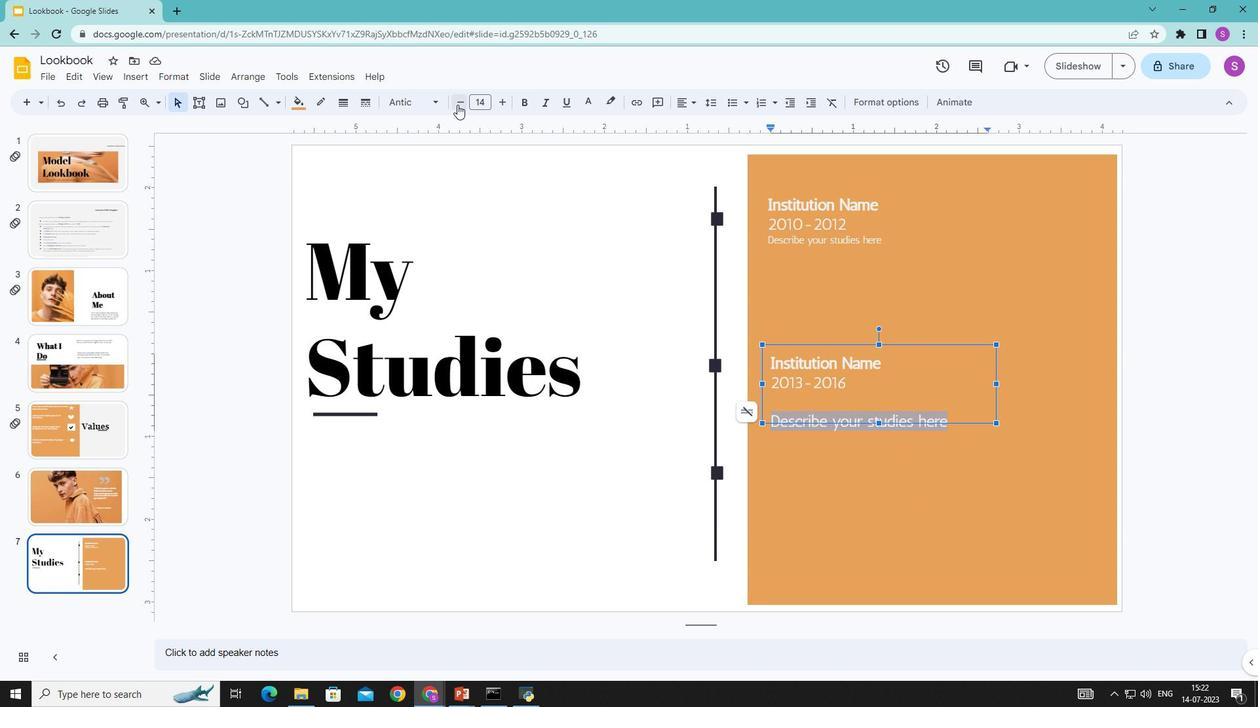 
Action: Mouse pressed left at (458, 104)
Screenshot: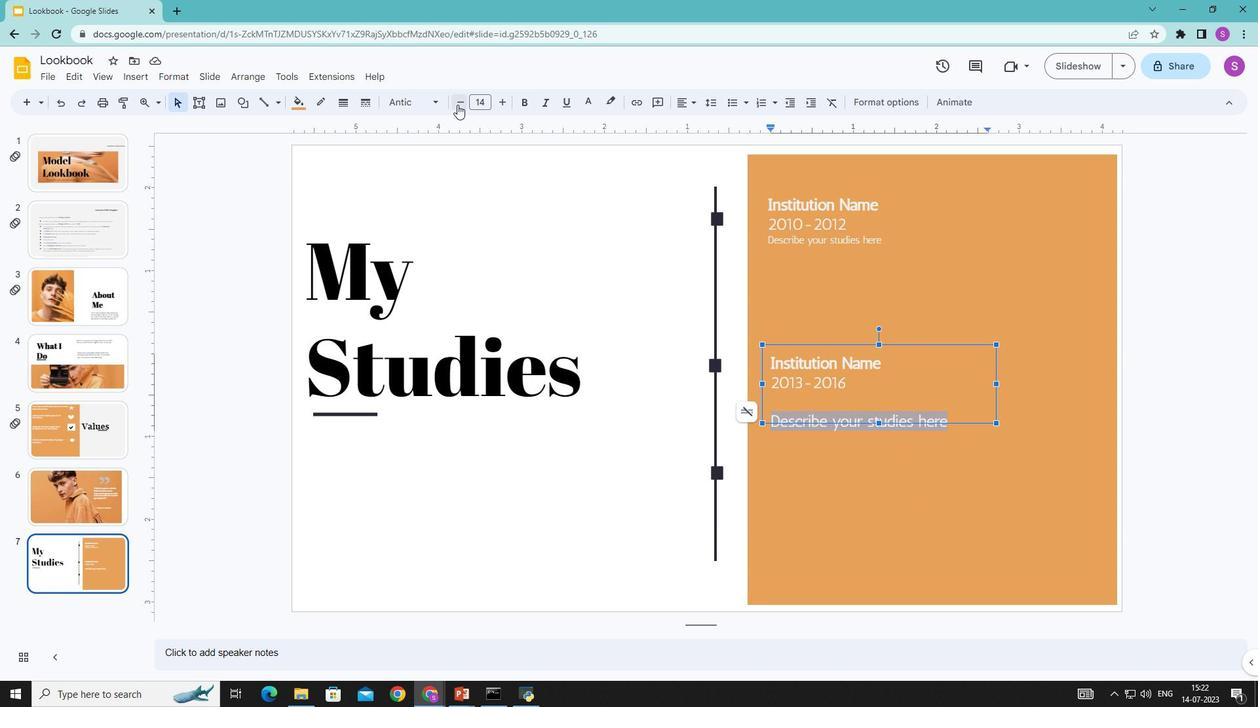 
Action: Mouse moved to (458, 104)
Screenshot: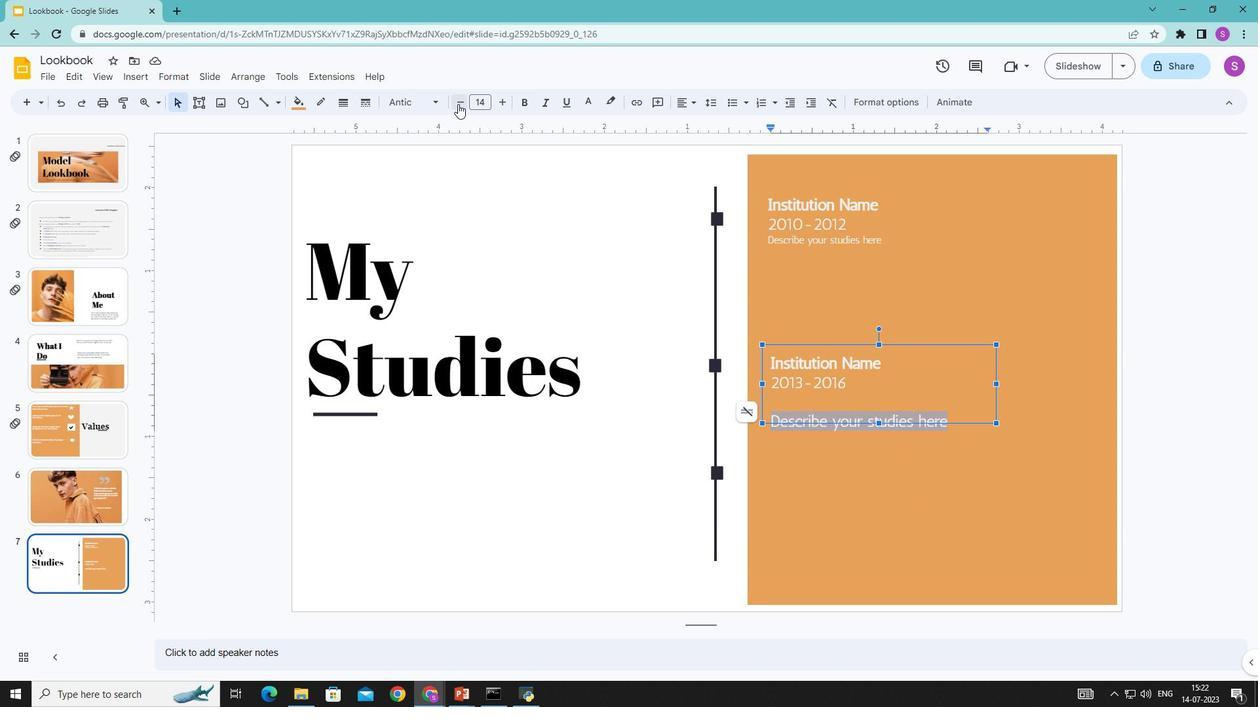 
Action: Mouse pressed left at (458, 104)
Screenshot: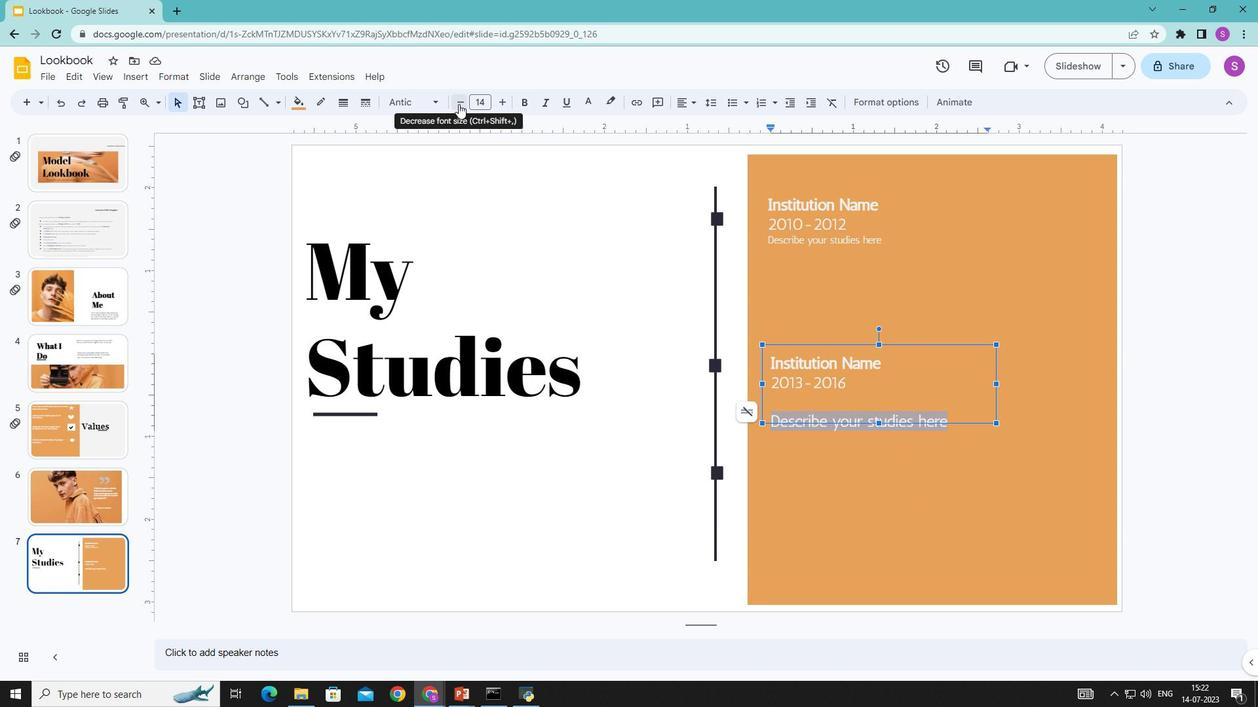 
Action: Mouse pressed left at (458, 104)
Screenshot: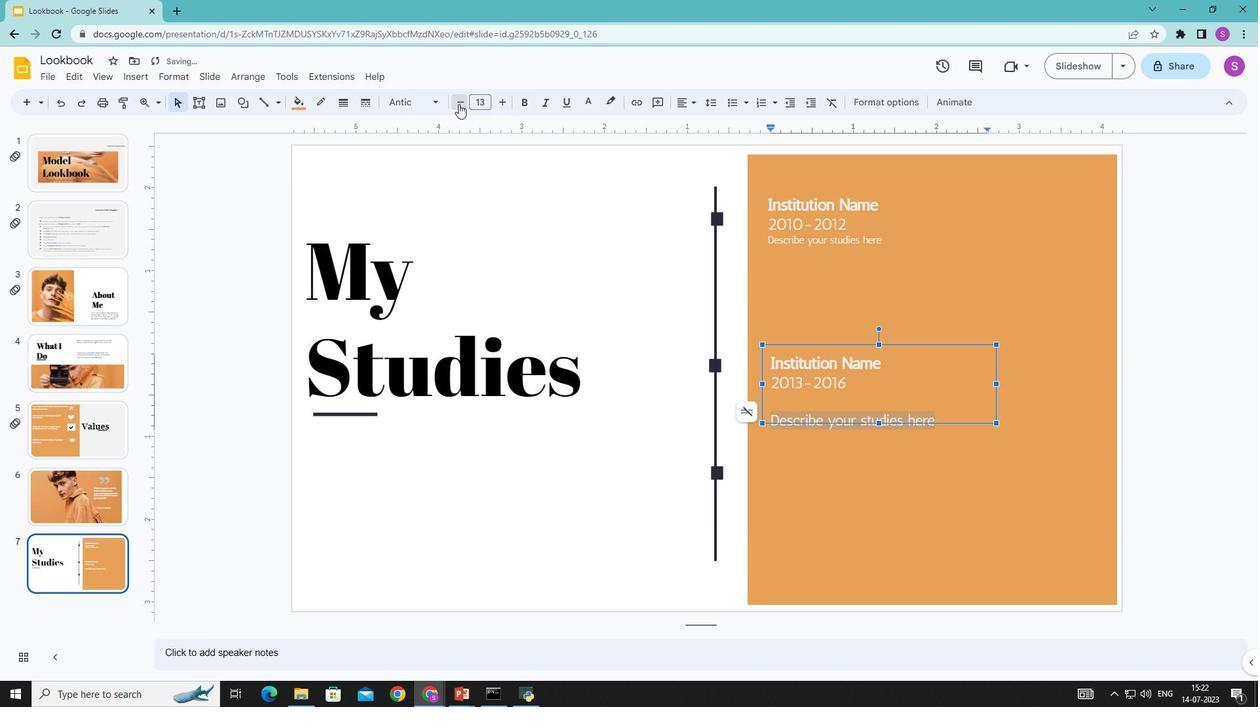 
Action: Mouse pressed left at (458, 104)
Screenshot: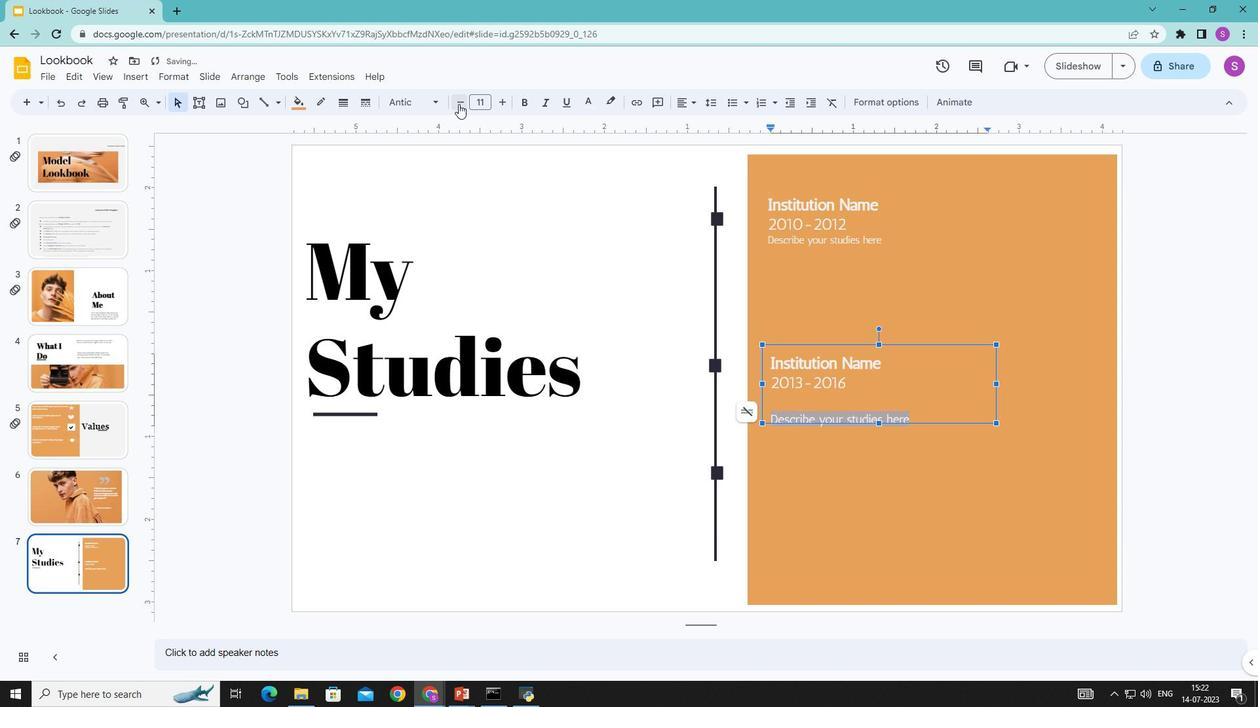 
Action: Mouse pressed left at (458, 104)
Screenshot: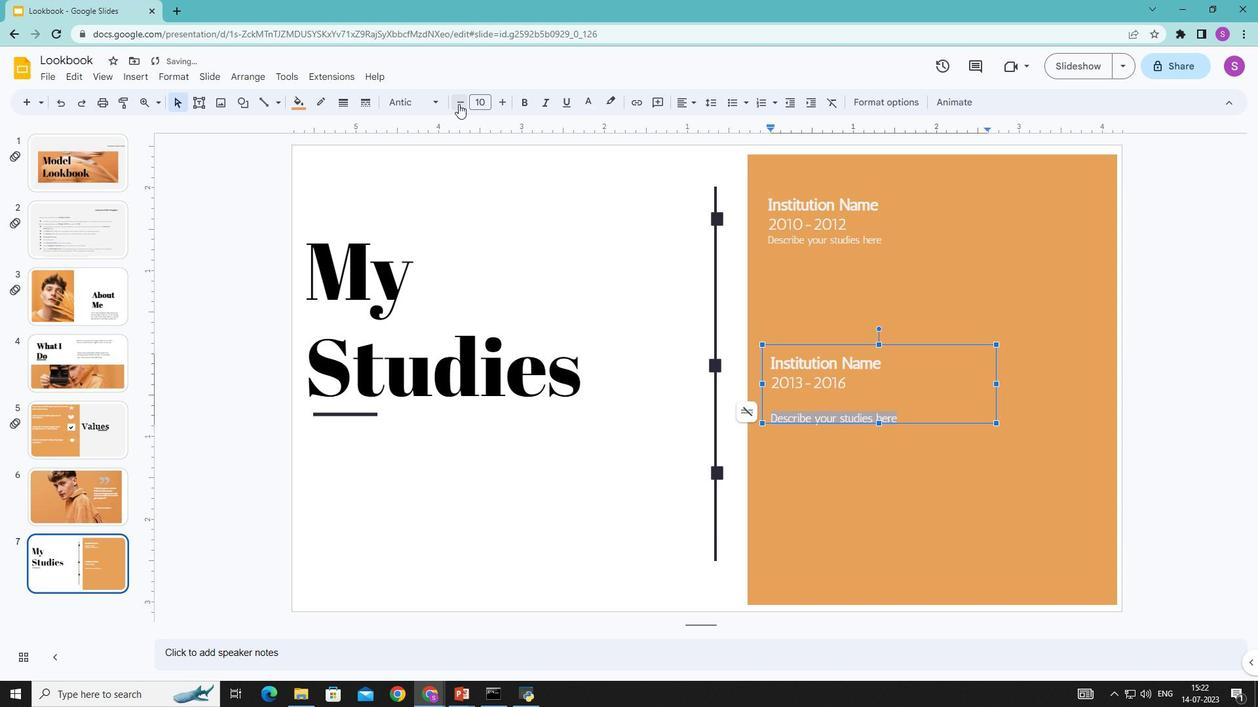 
Action: Mouse moved to (897, 486)
Screenshot: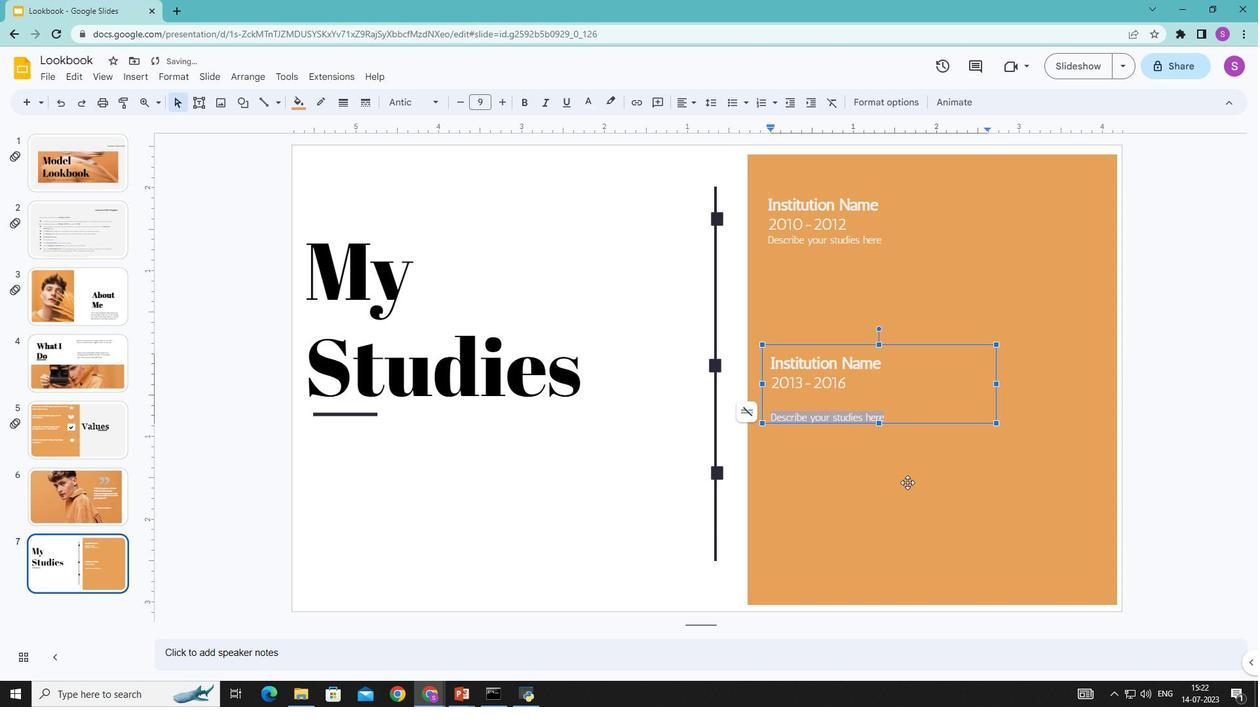 
Action: Mouse pressed left at (897, 486)
Screenshot: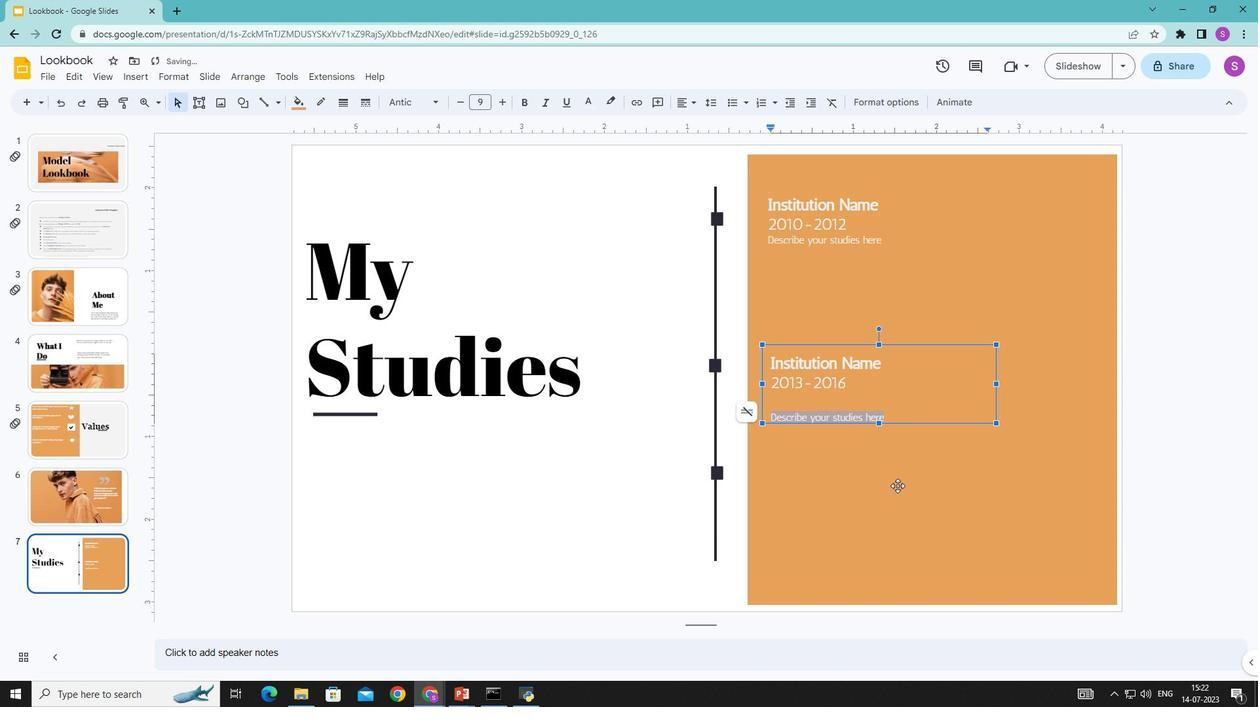 
Action: Mouse moved to (201, 100)
Screenshot: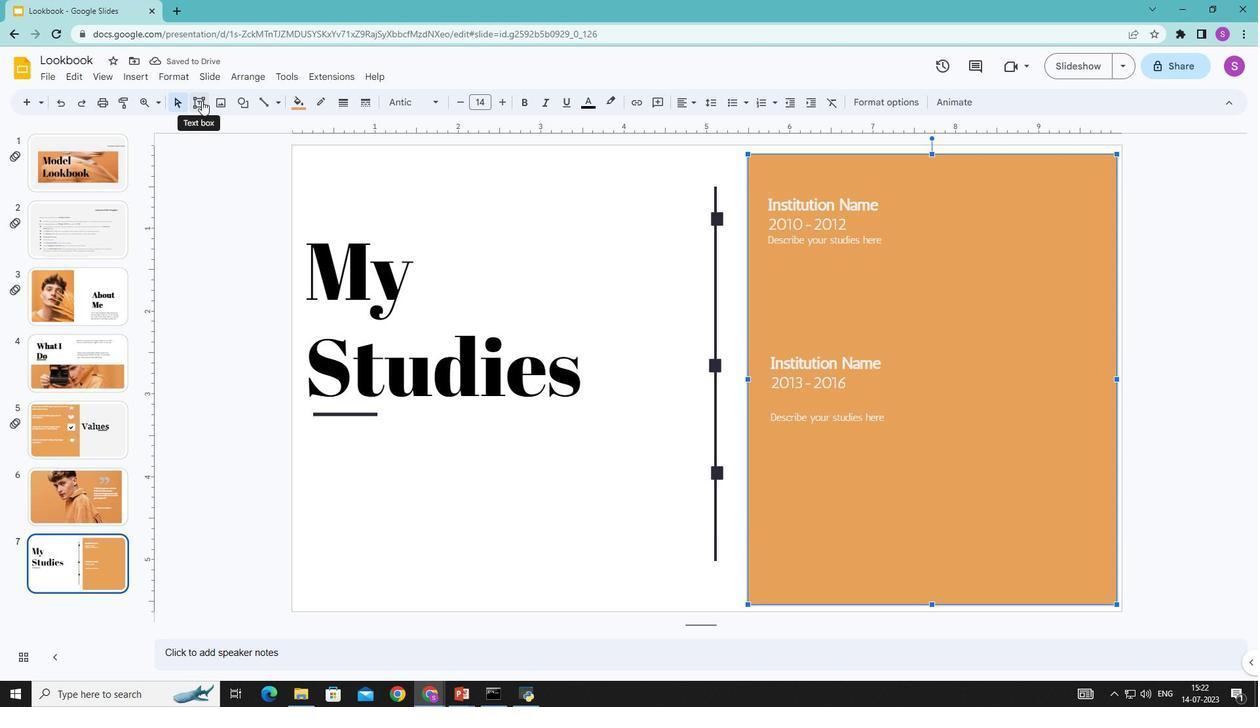 
Action: Mouse pressed left at (201, 100)
Screenshot: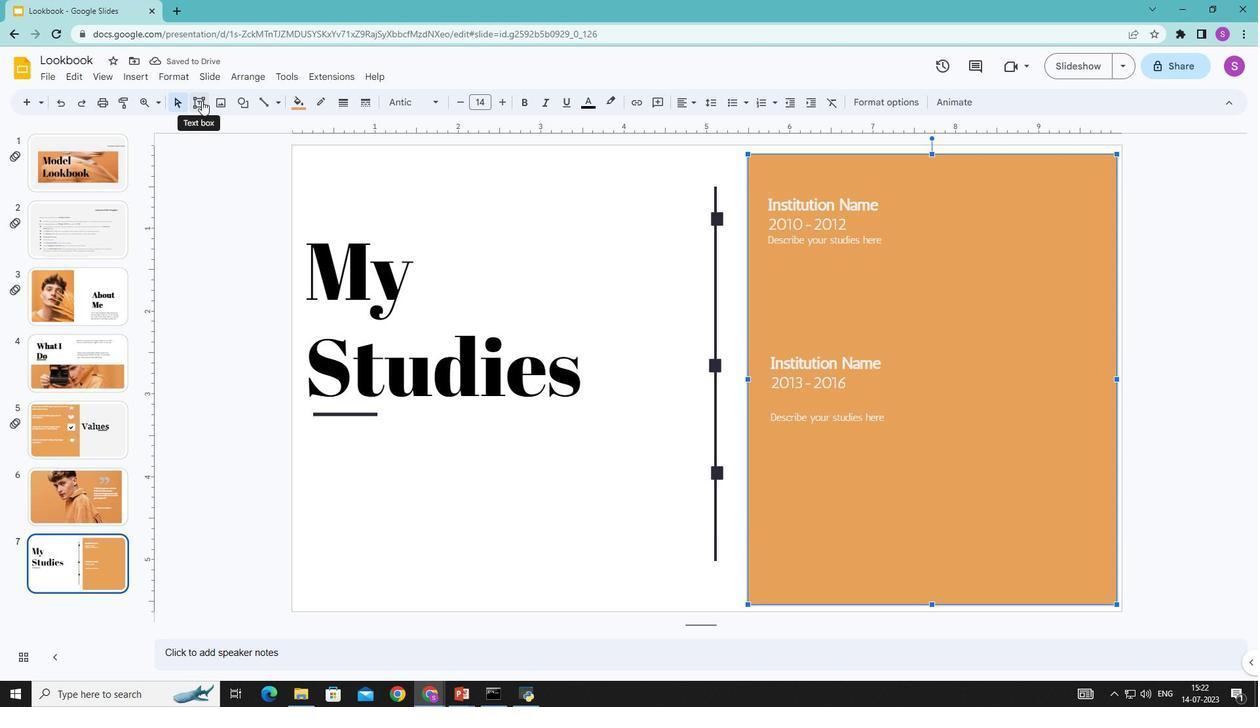 
Action: Mouse moved to (758, 461)
Screenshot: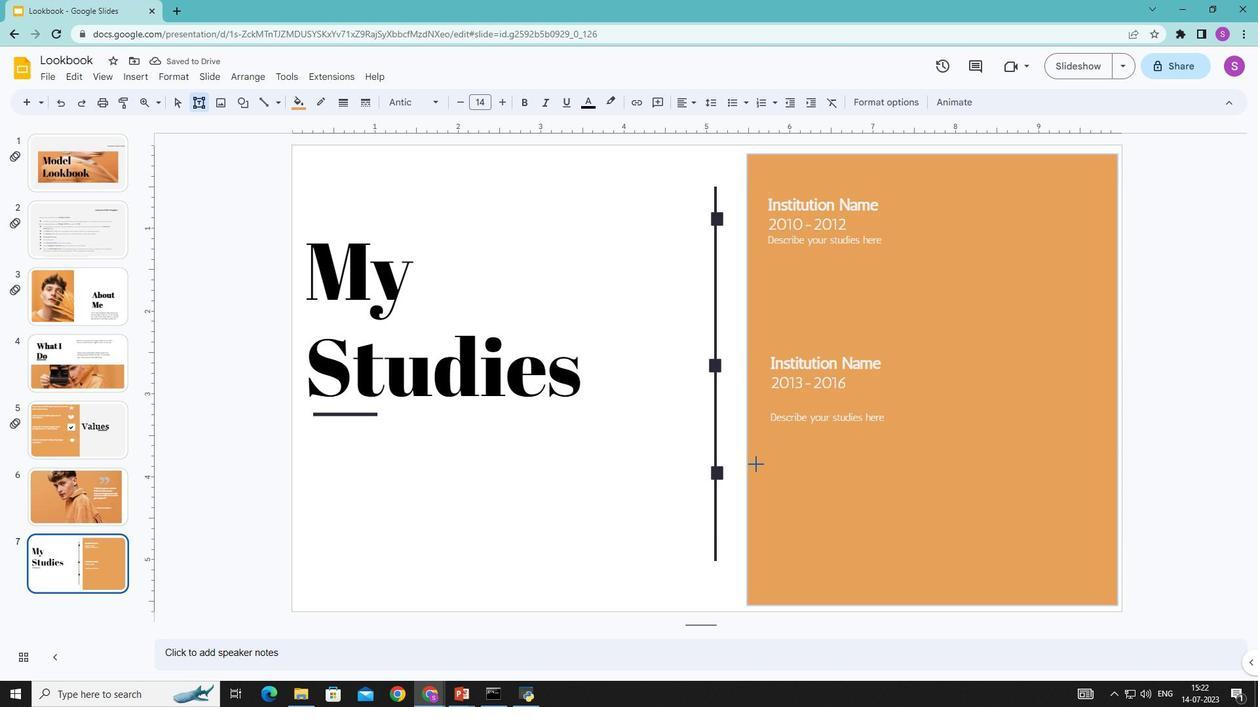 
Action: Mouse pressed left at (758, 461)
Screenshot: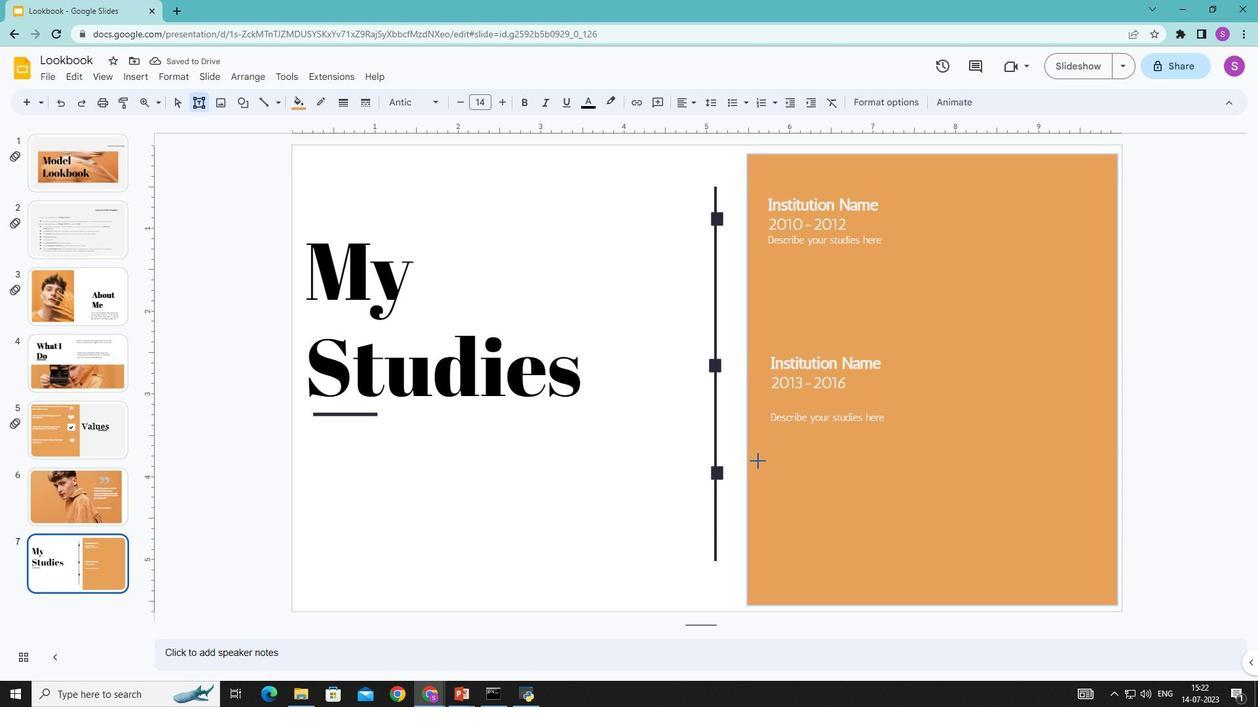 
Action: Mouse moved to (1013, 541)
Screenshot: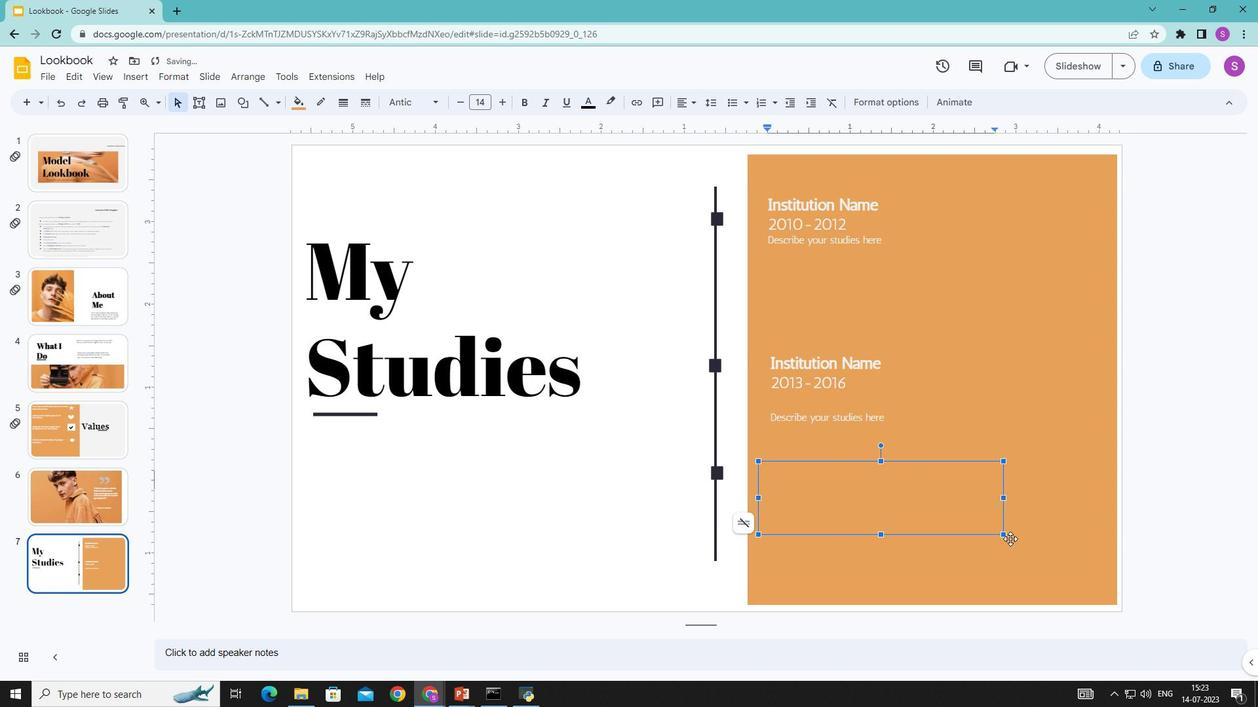 
Action: Key pressed <Key.shift>Ins
Screenshot: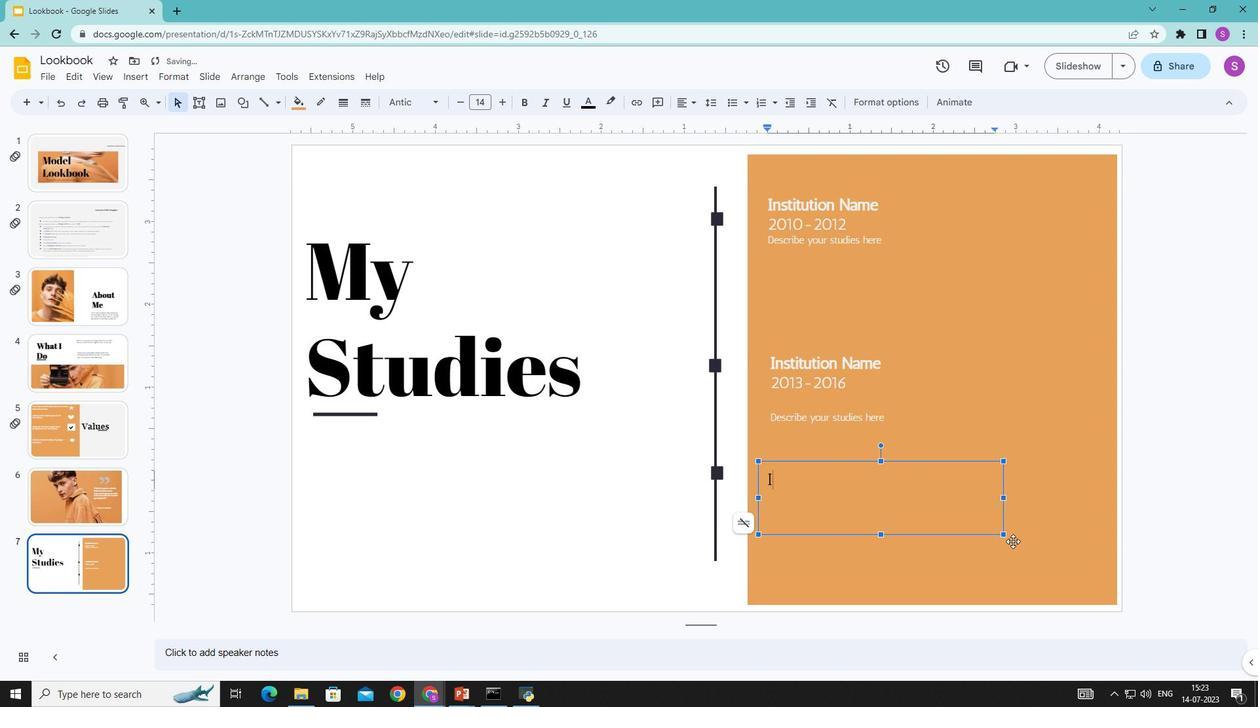
Action: Mouse moved to (1013, 541)
Screenshot: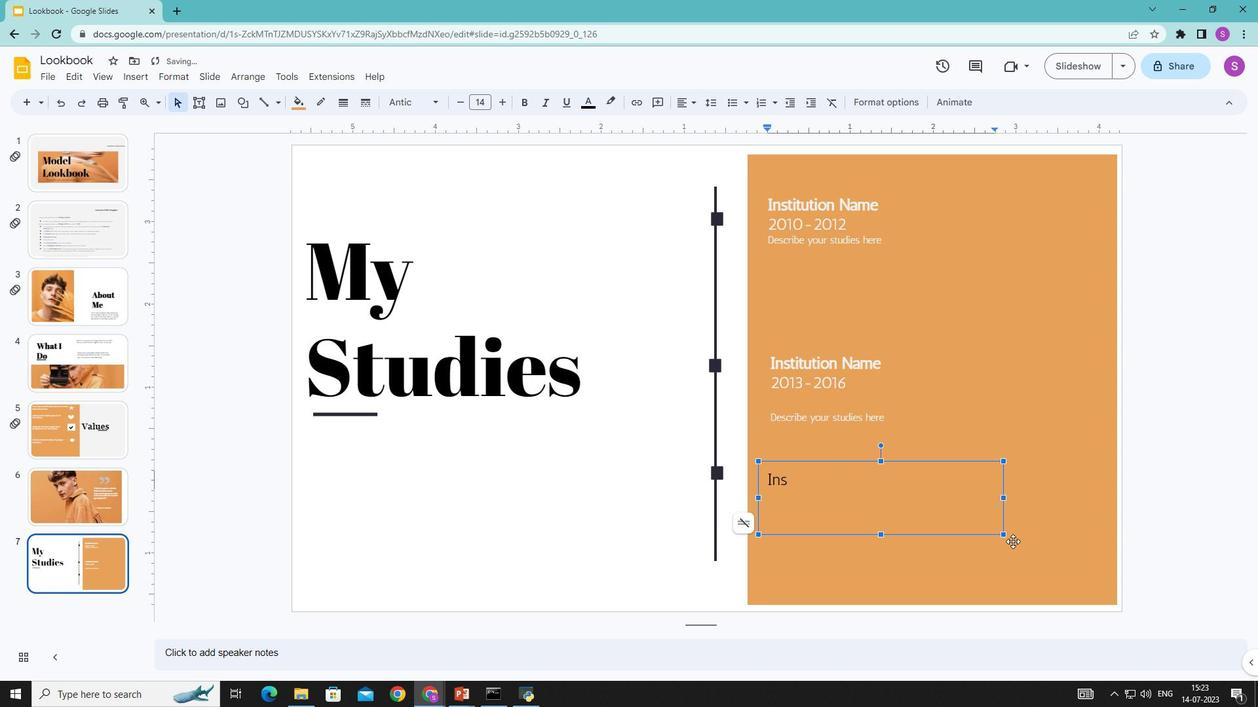 
Action: Key pressed titution<Key.space><Key.shift>Name<Key.enter>2017-2019<Key.enter><Key.enter><Key.shift>Describe<Key.space>your<Key.space>studies<Key.space>here
Screenshot: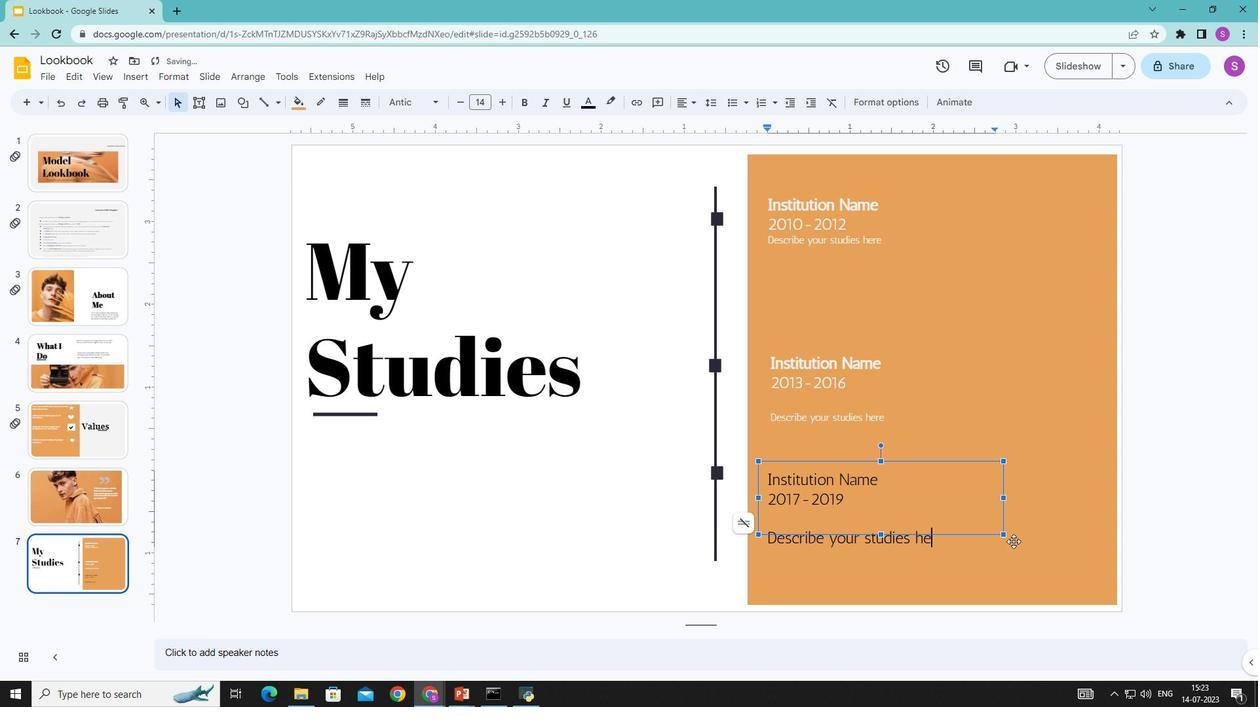 
Action: Mouse moved to (944, 536)
Screenshot: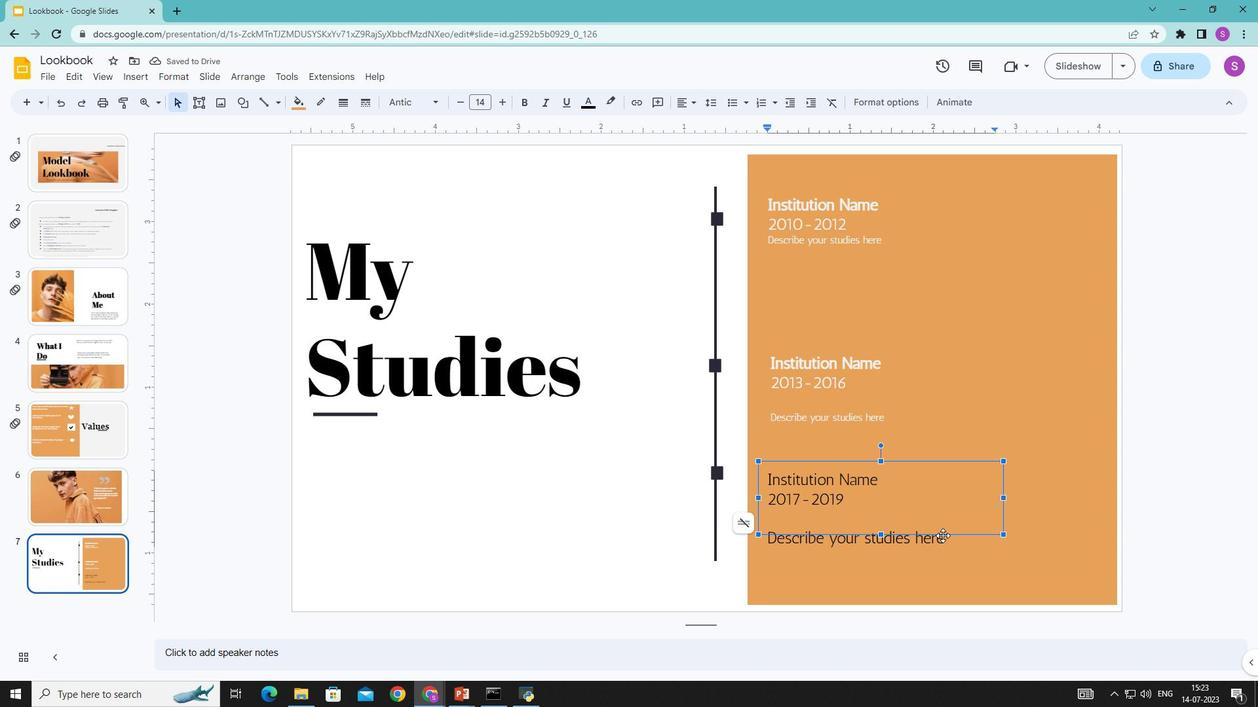 
Action: Mouse pressed left at (944, 536)
Screenshot: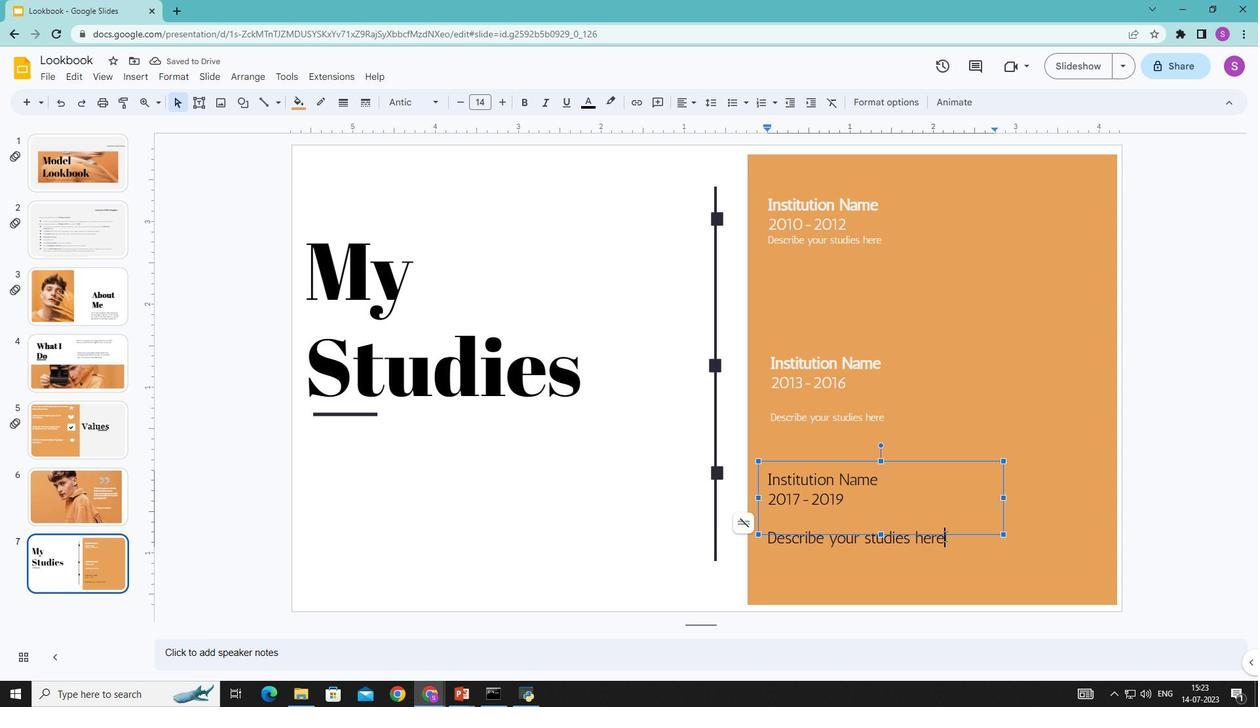 
Action: Mouse moved to (591, 103)
Screenshot: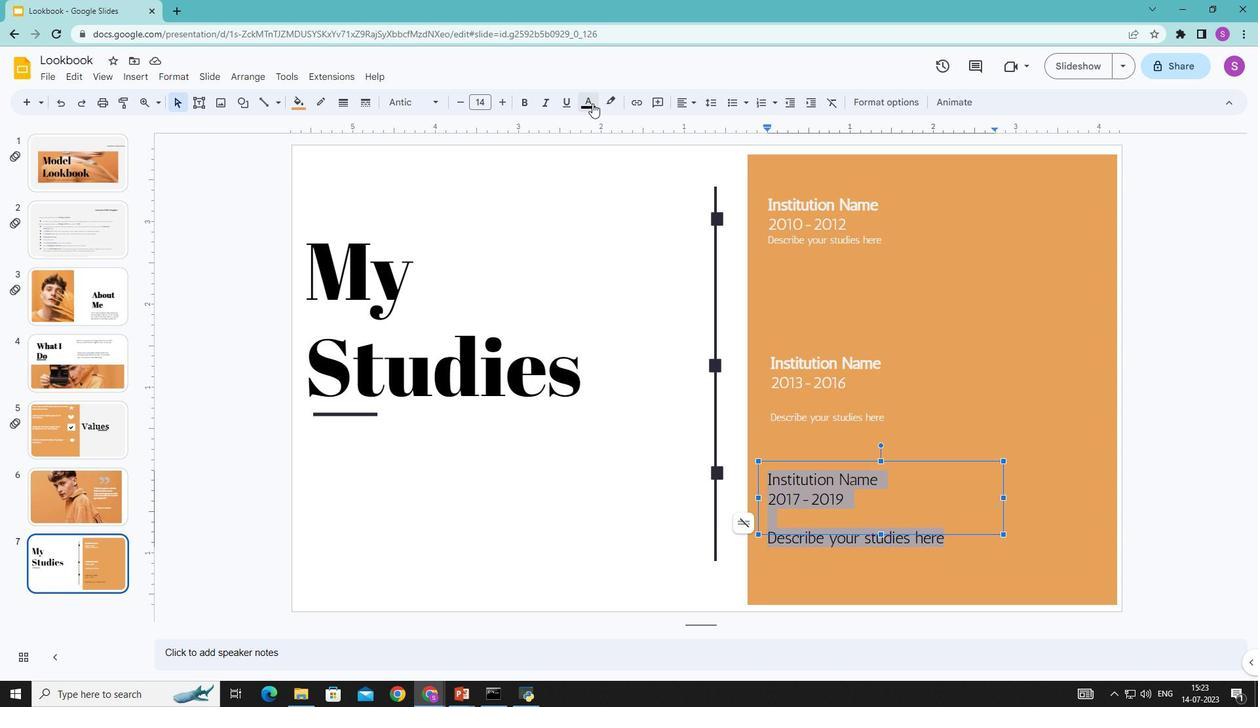 
Action: Mouse pressed left at (591, 103)
Screenshot: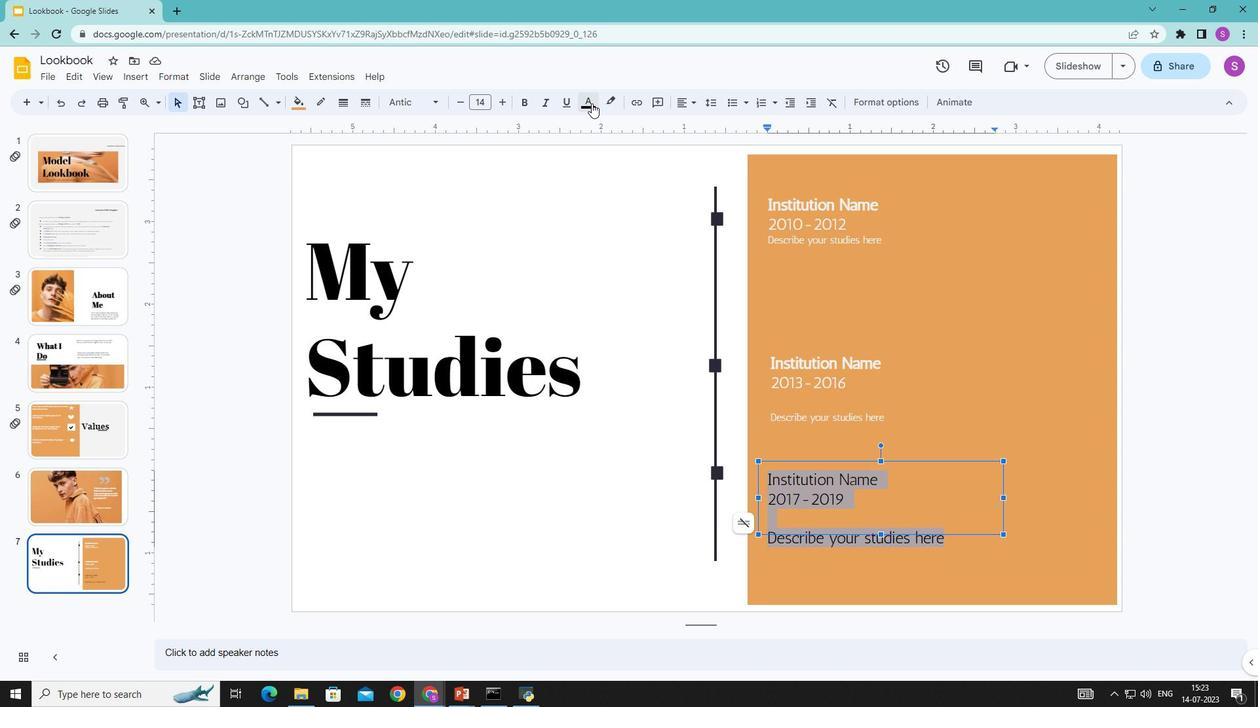
Action: Mouse moved to (592, 139)
Screenshot: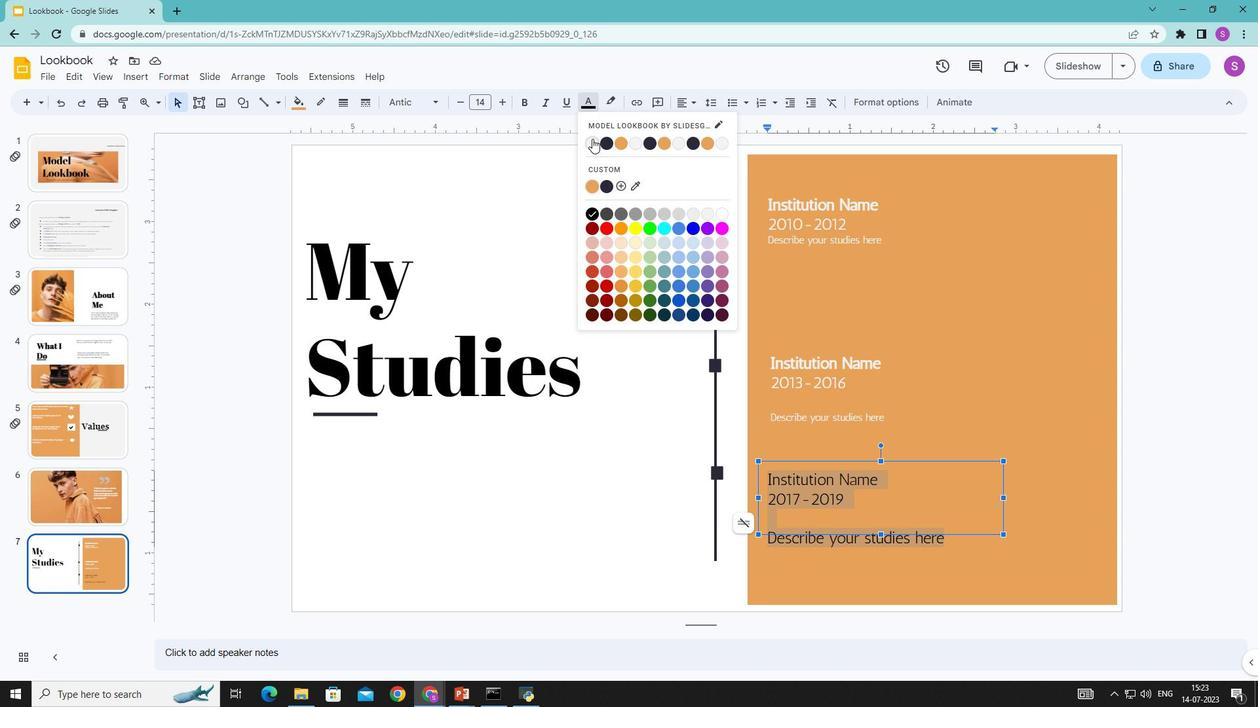 
Action: Mouse pressed left at (592, 139)
Screenshot: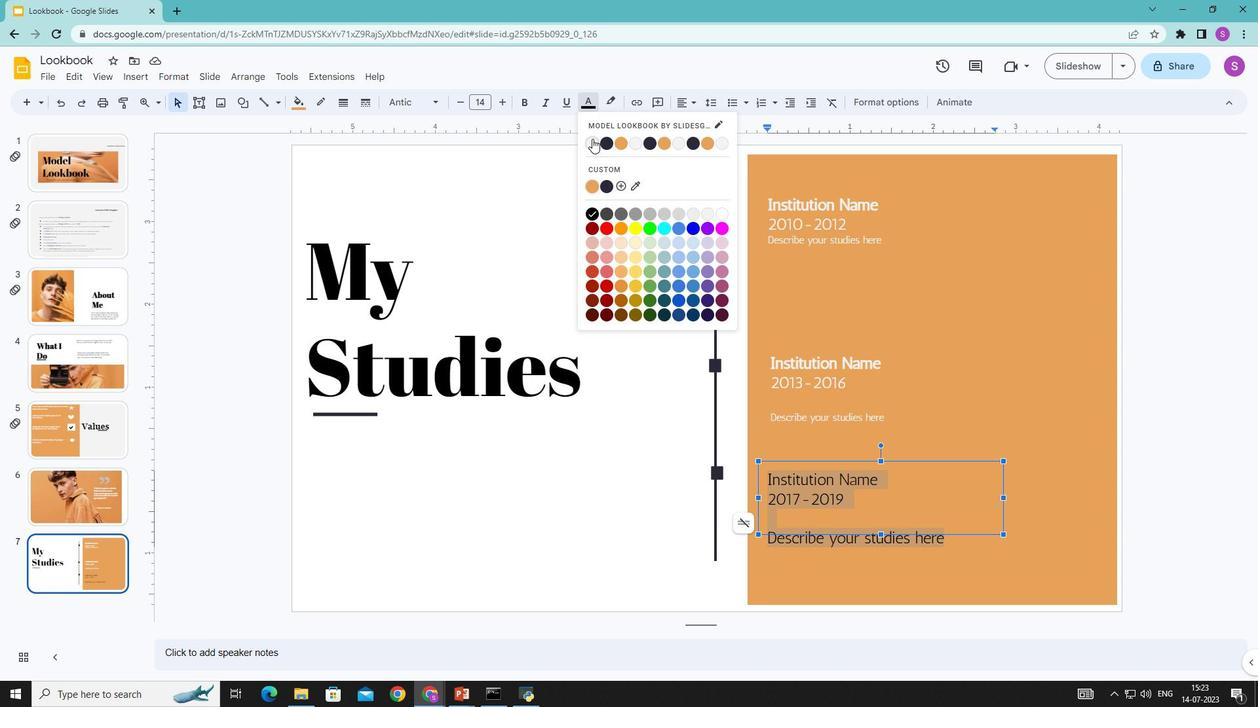 
Action: Mouse moved to (976, 373)
Screenshot: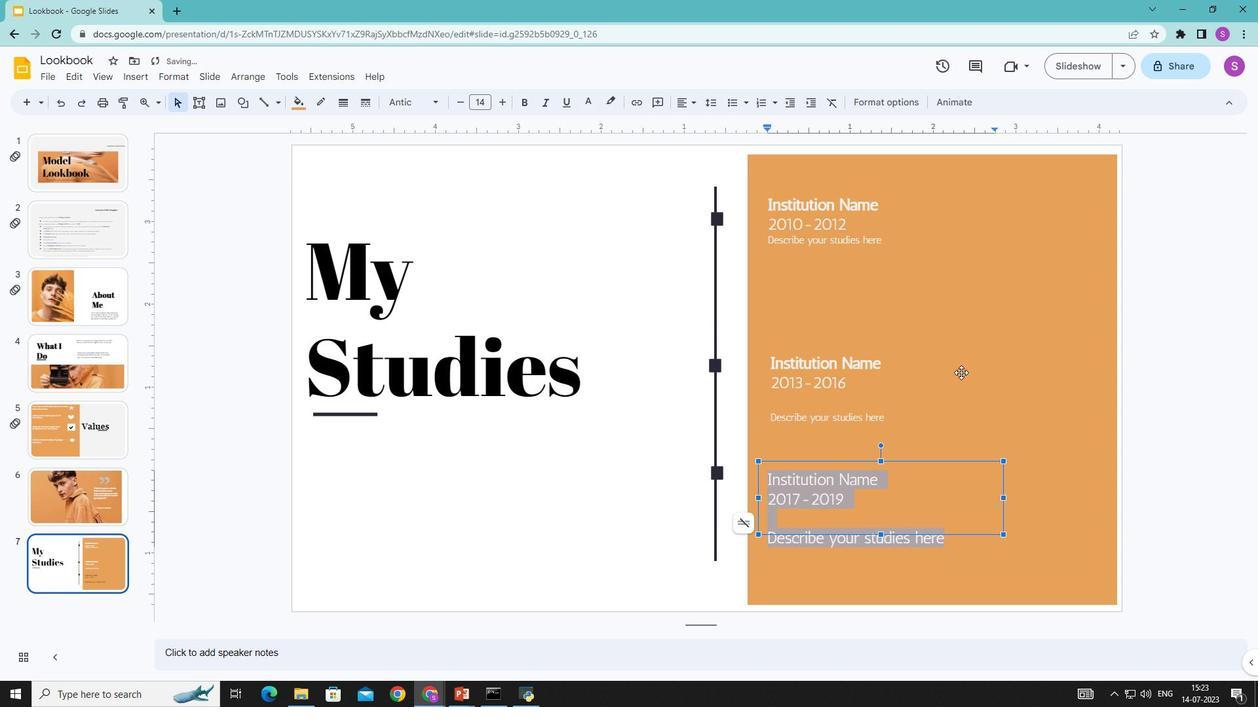 
Action: Mouse pressed left at (976, 373)
Screenshot: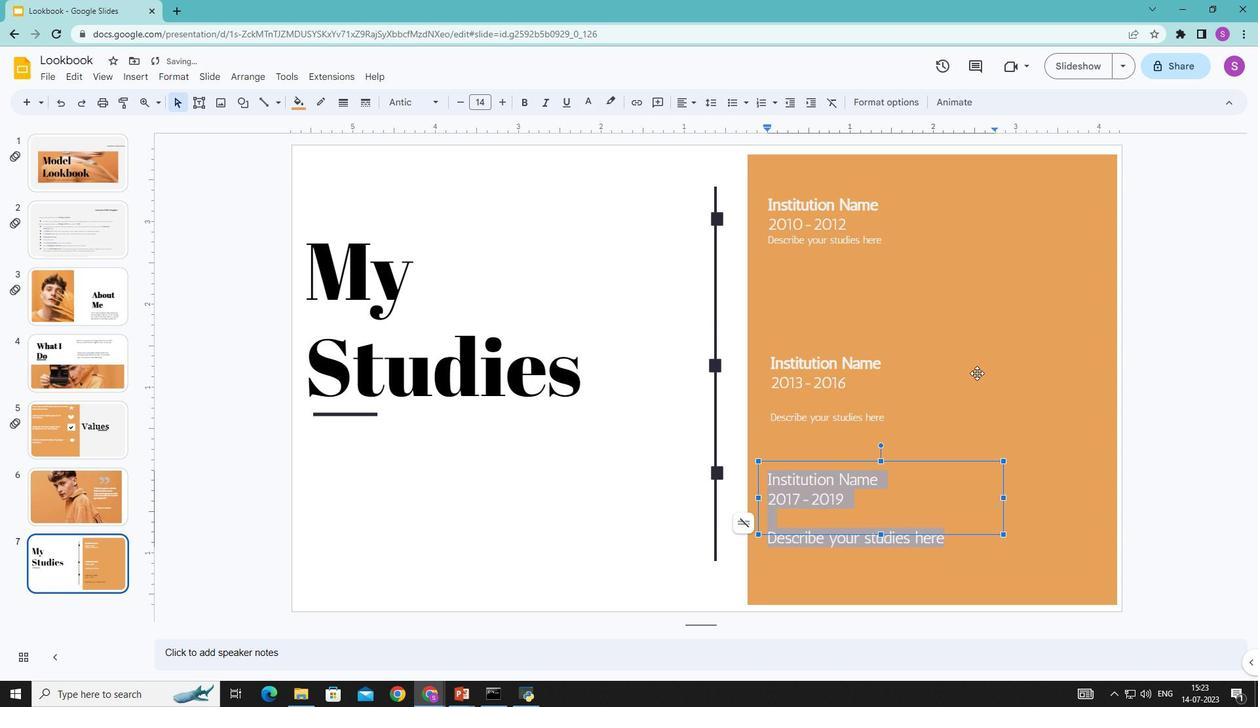 
Action: Mouse moved to (879, 480)
Screenshot: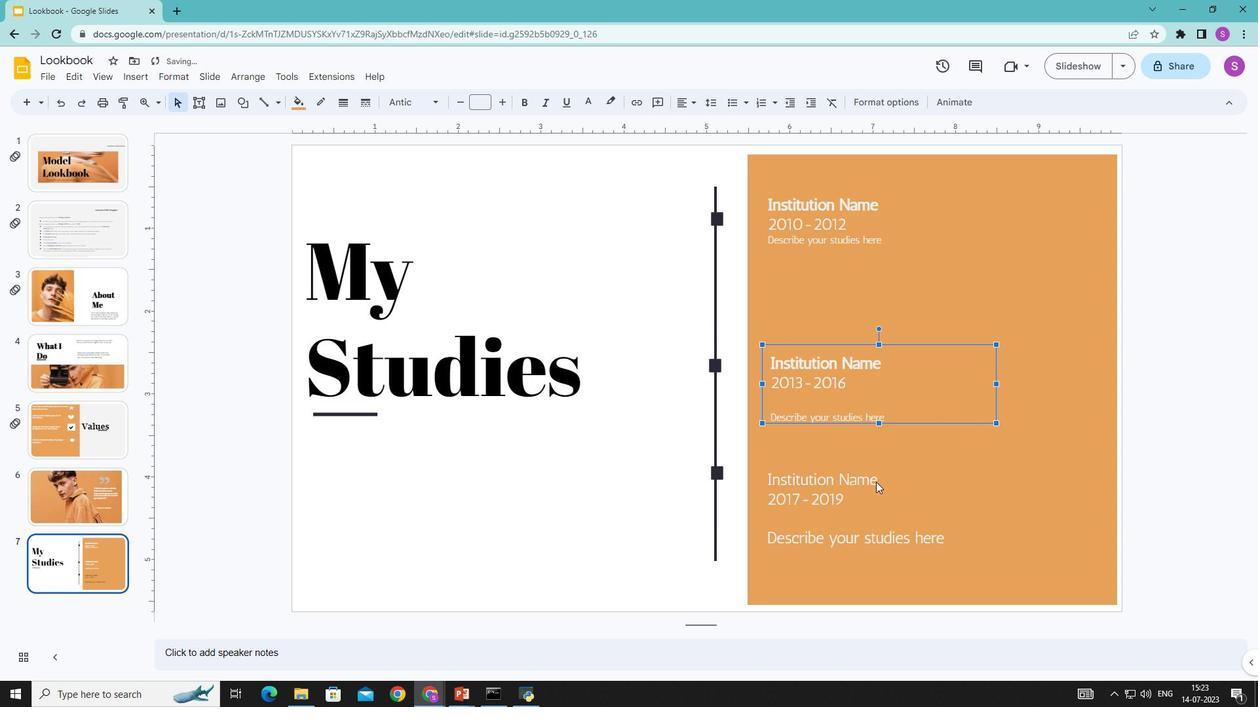 
Action: Mouse pressed left at (879, 480)
Screenshot: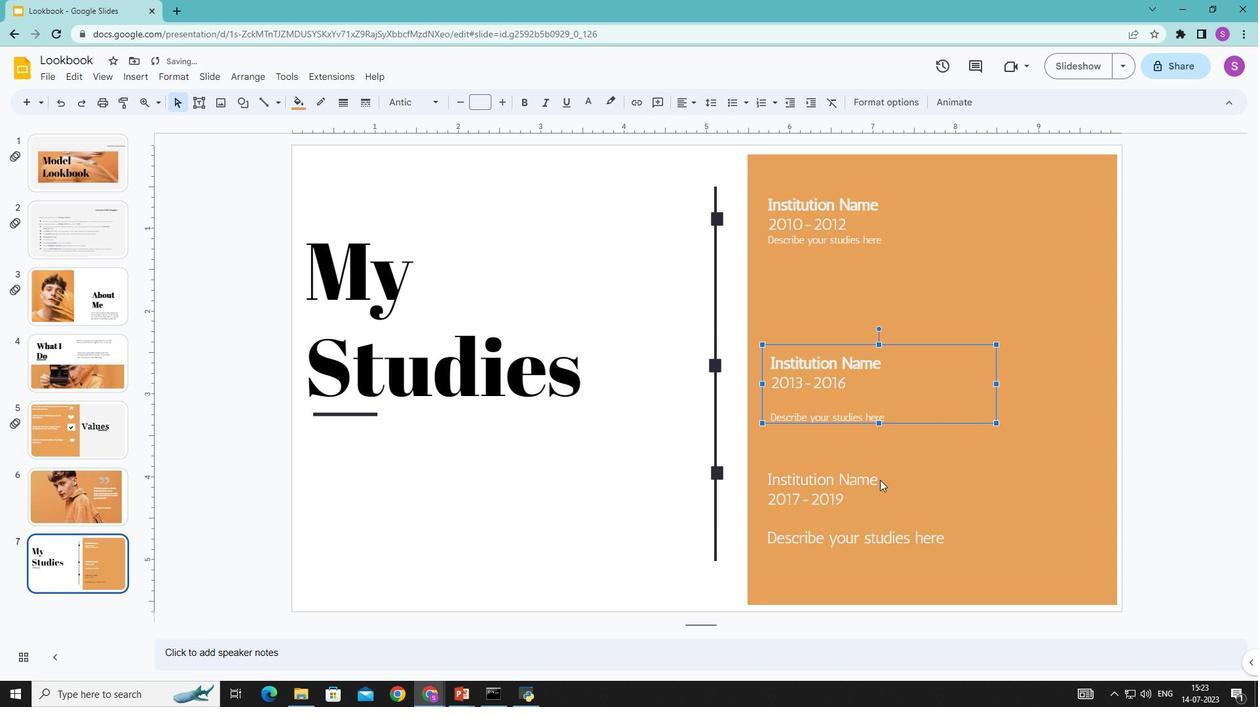 
Action: Mouse moved to (878, 483)
Screenshot: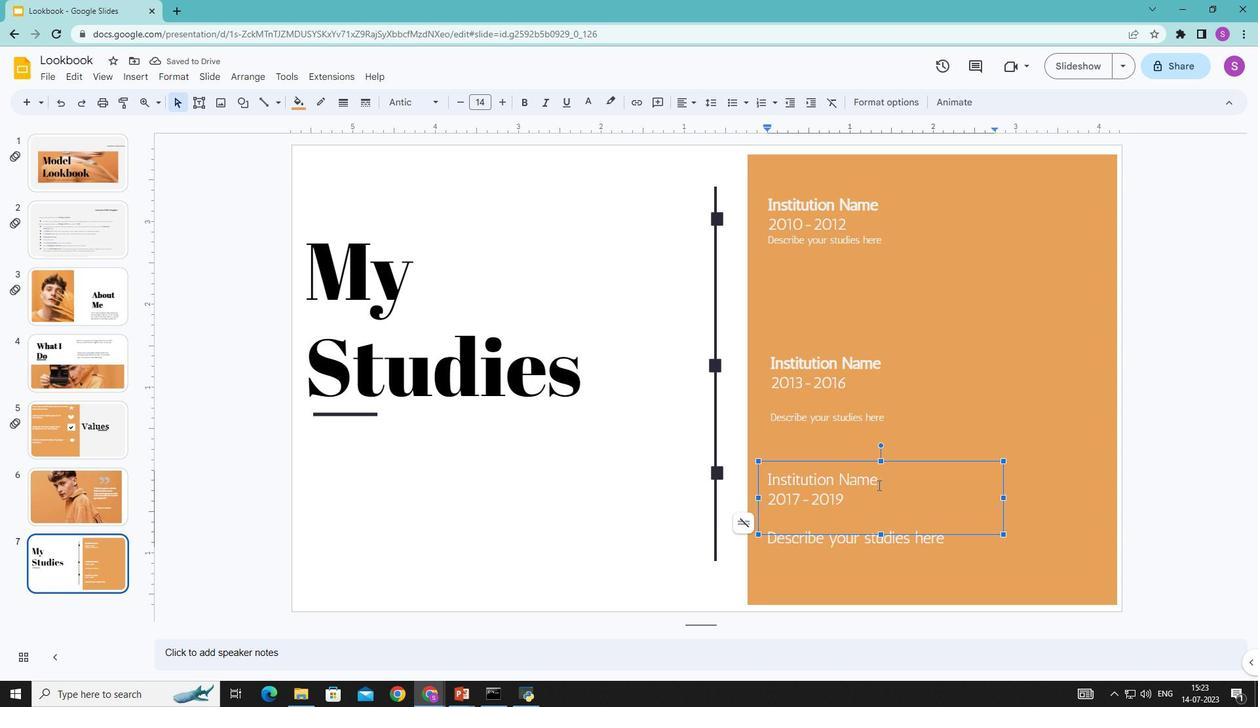 
Action: Mouse pressed left at (878, 483)
Screenshot: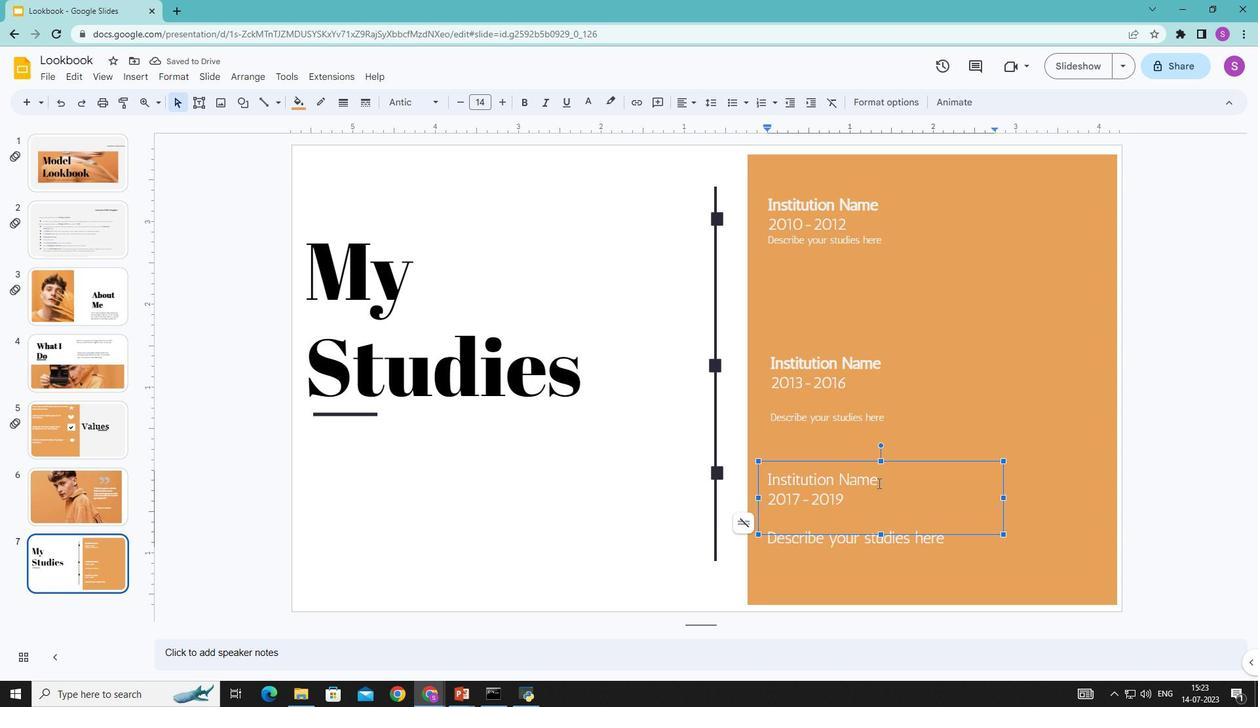 
Action: Mouse moved to (522, 99)
Screenshot: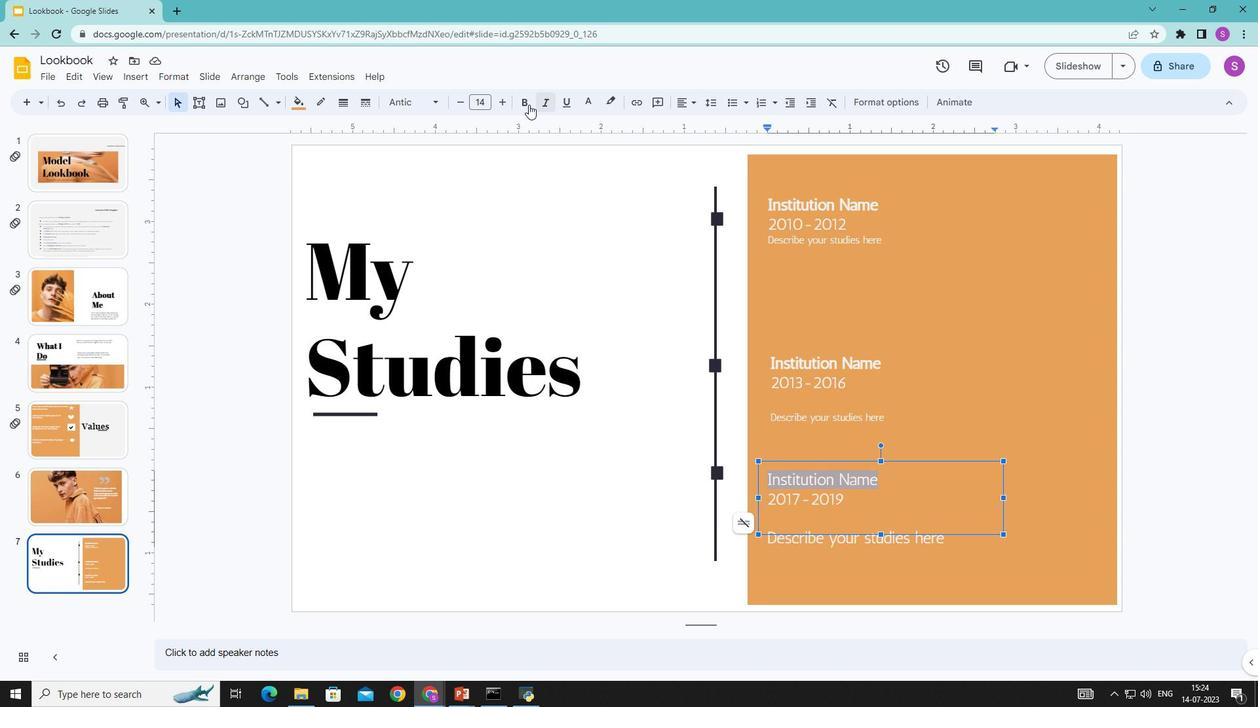 
Action: Mouse pressed left at (522, 99)
Screenshot: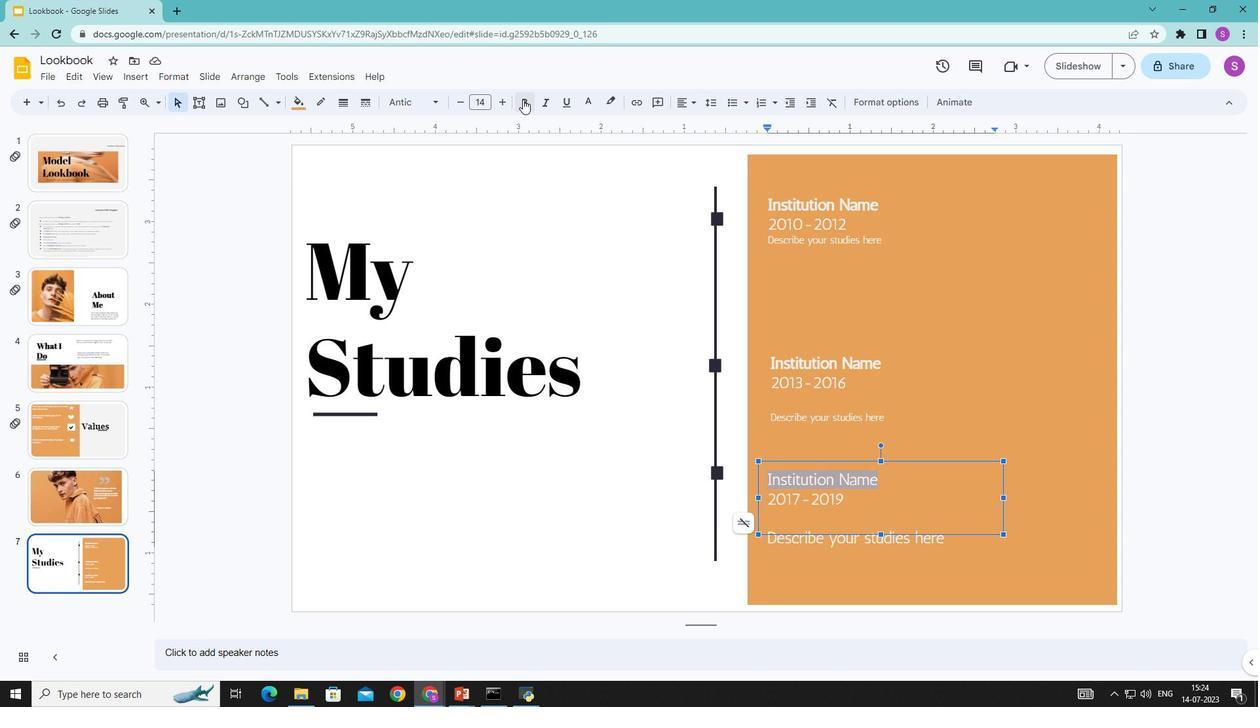 
Action: Mouse moved to (1040, 400)
Screenshot: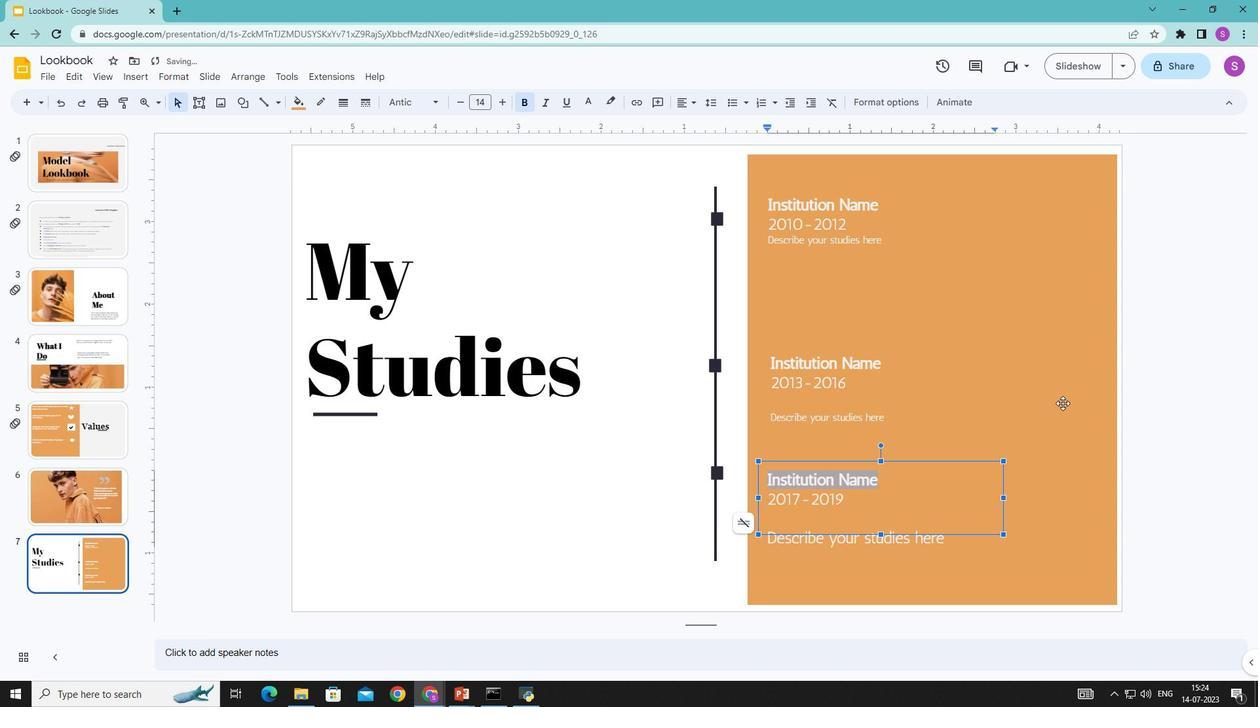 
Action: Mouse pressed left at (1040, 400)
Screenshot: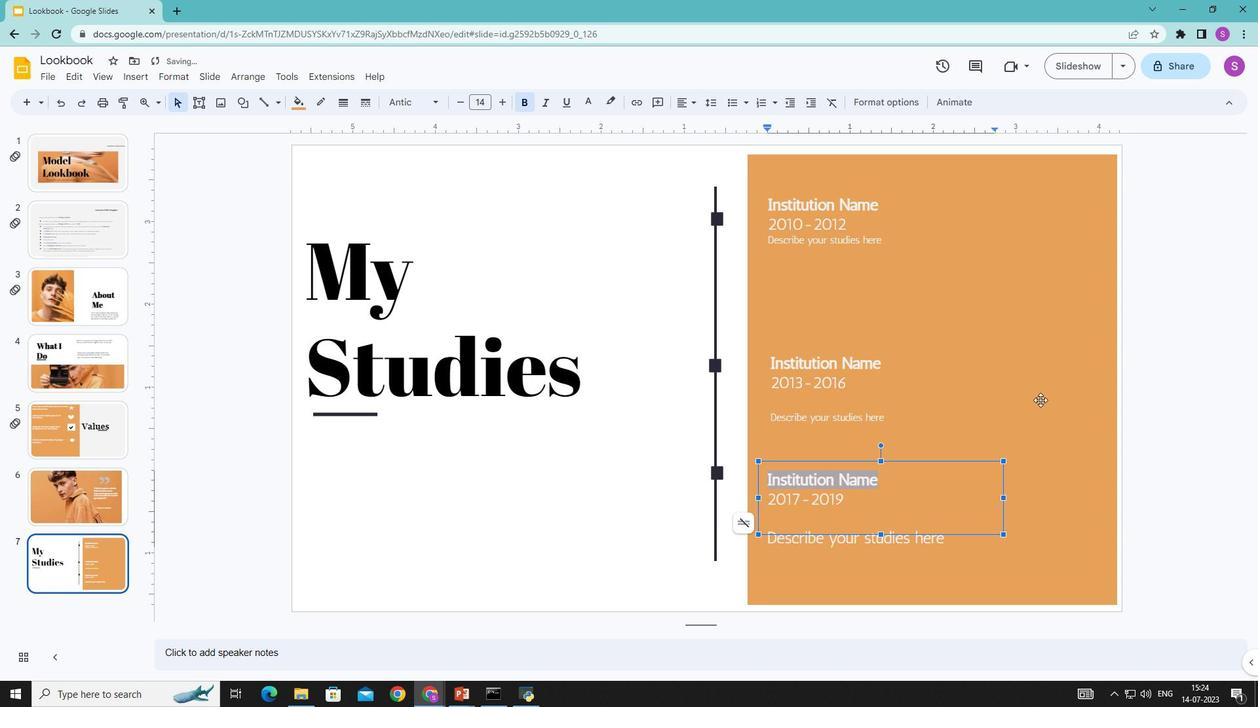 
Action: Mouse moved to (929, 536)
Screenshot: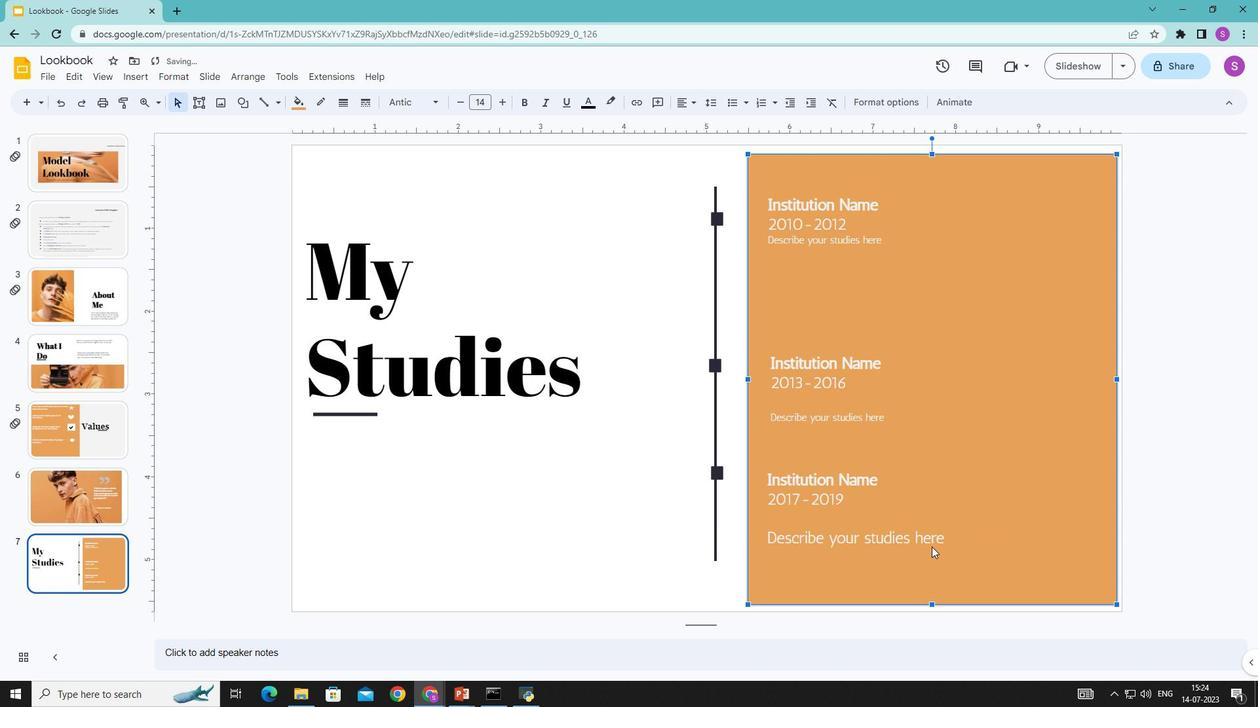 
Action: Mouse pressed left at (929, 536)
Screenshot: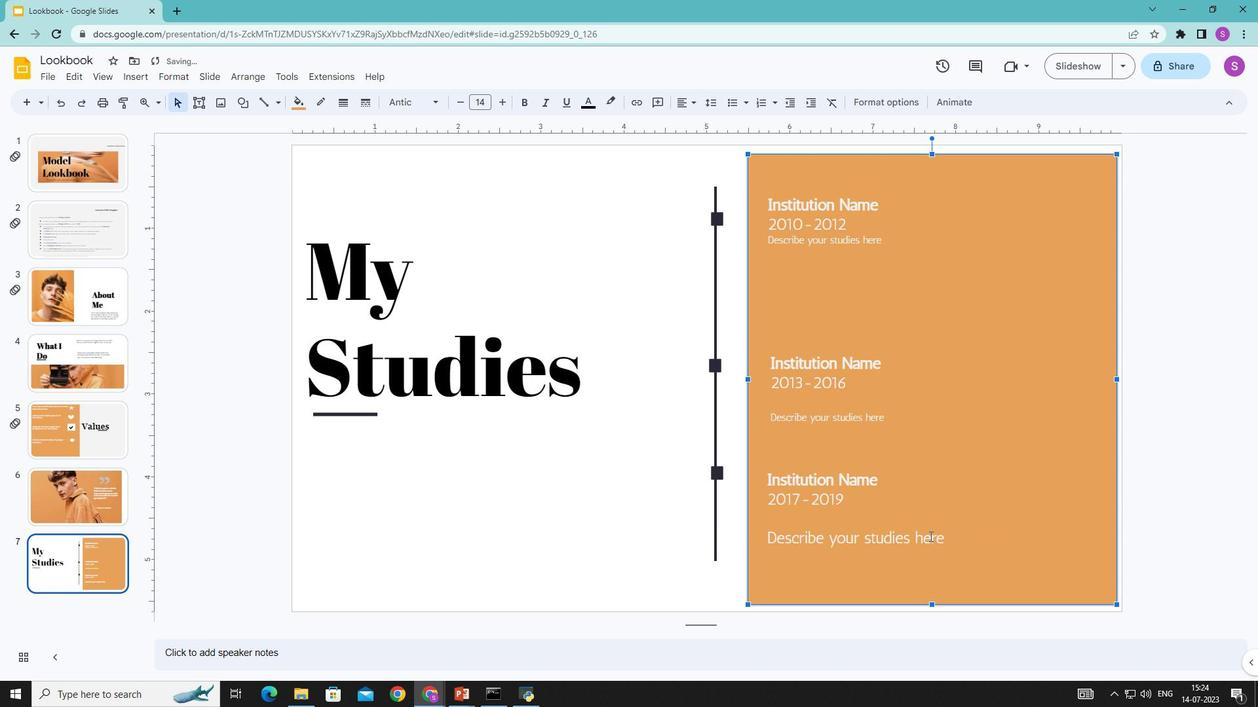 
Action: Mouse moved to (941, 537)
Screenshot: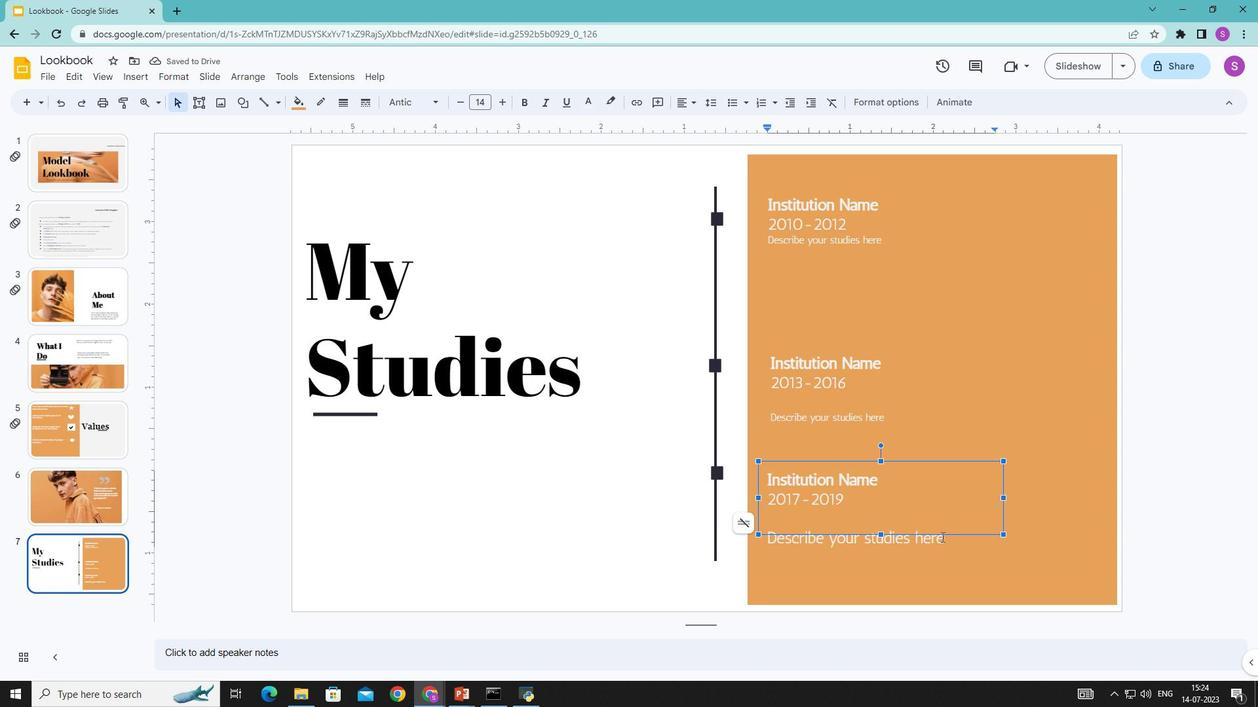 
Action: Mouse pressed left at (941, 537)
Screenshot: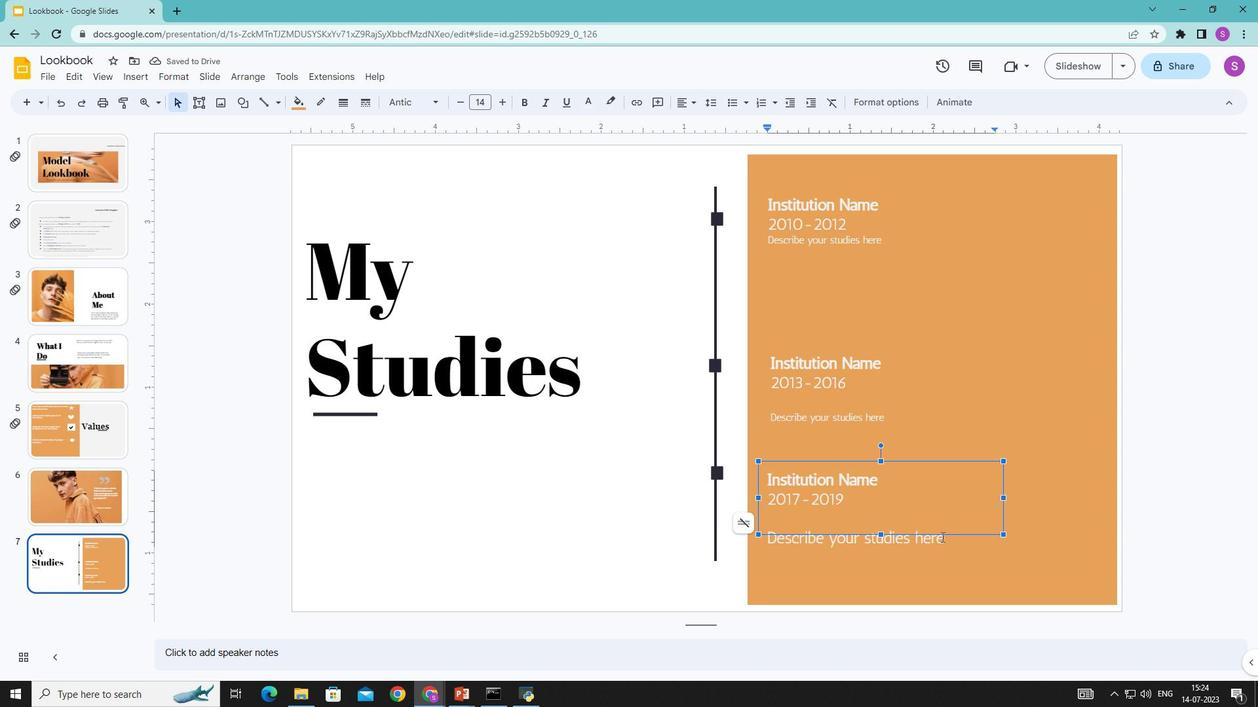 
Action: Mouse moved to (461, 103)
Screenshot: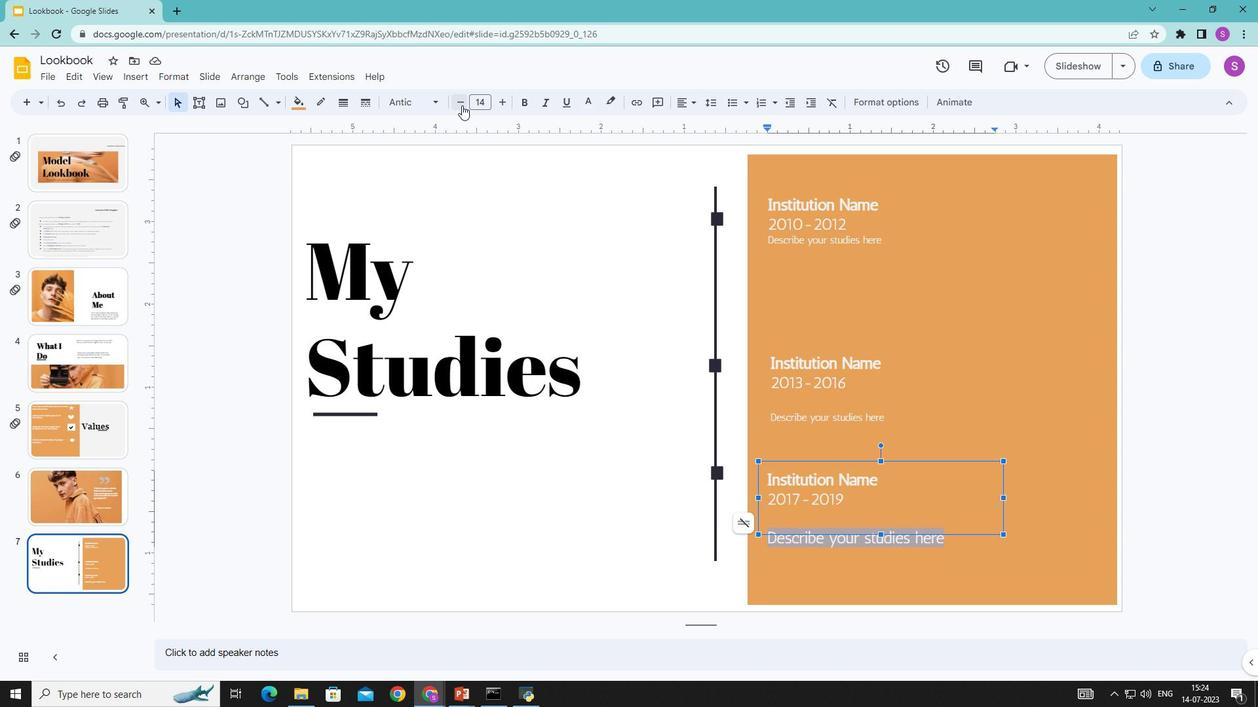 
Action: Mouse pressed left at (461, 103)
Screenshot: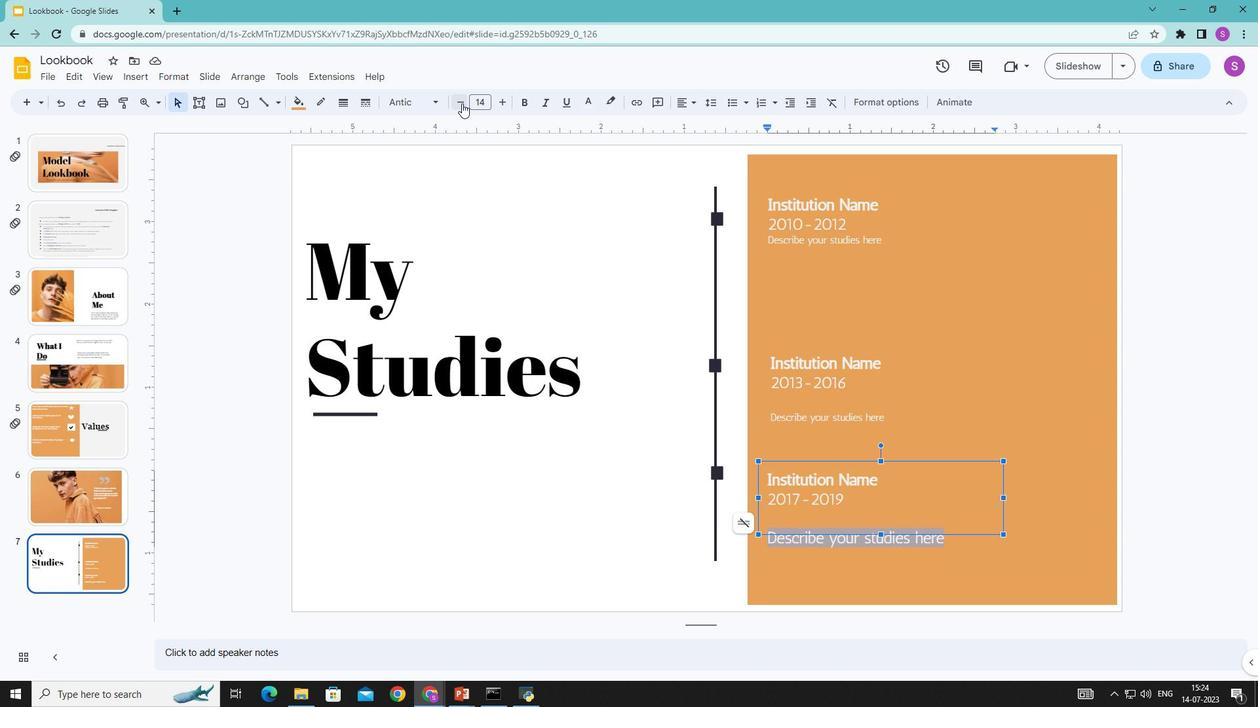 
Action: Mouse pressed left at (461, 103)
Screenshot: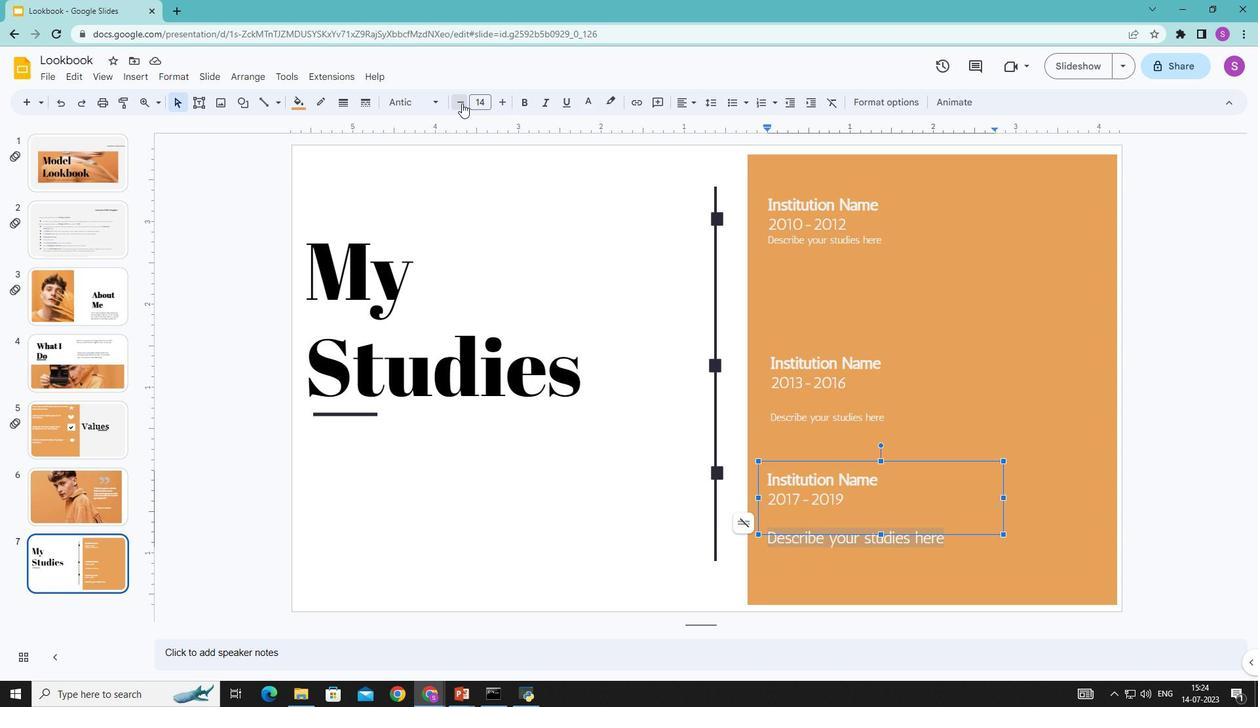 
Action: Mouse pressed left at (461, 103)
Screenshot: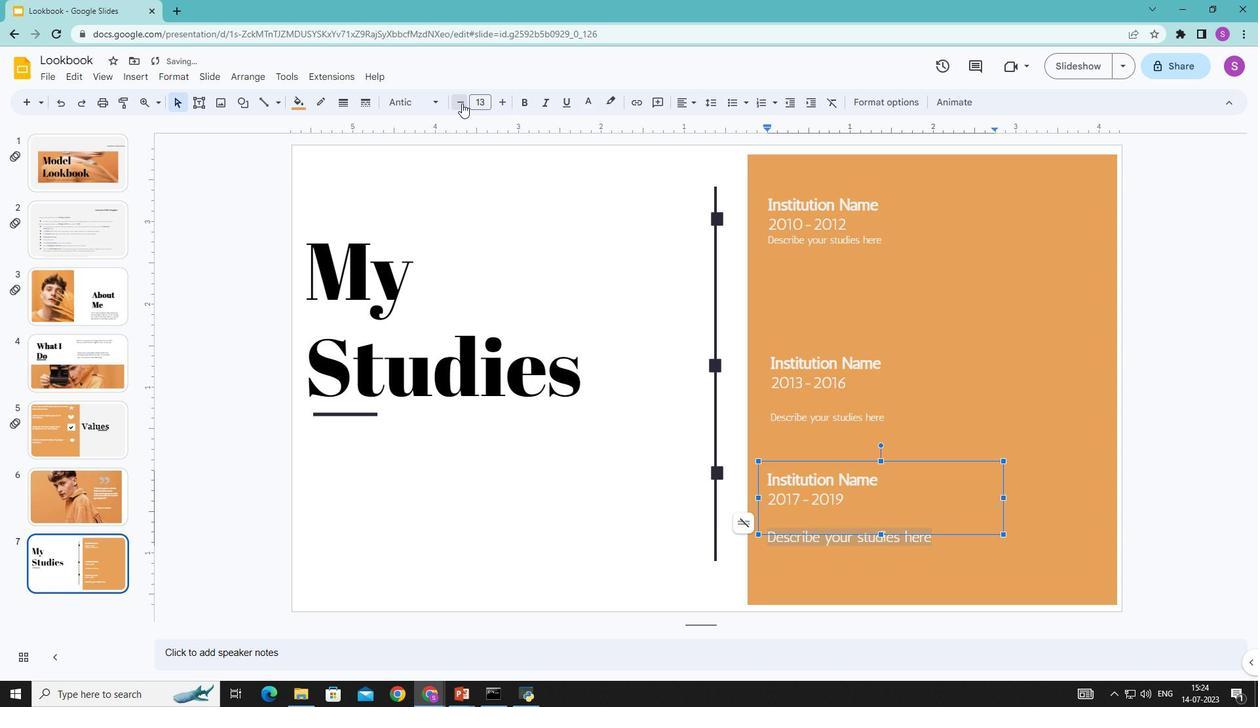 
Action: Mouse pressed left at (461, 103)
Screenshot: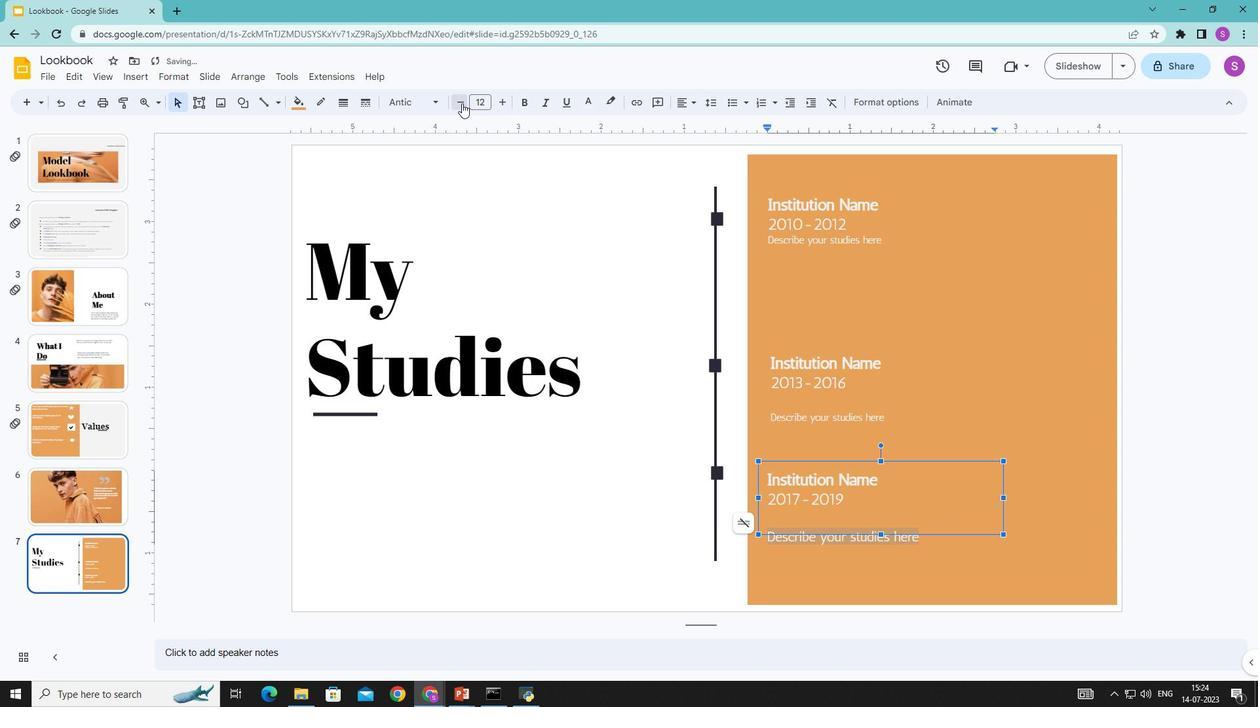
Action: Mouse moved to (461, 103)
Screenshot: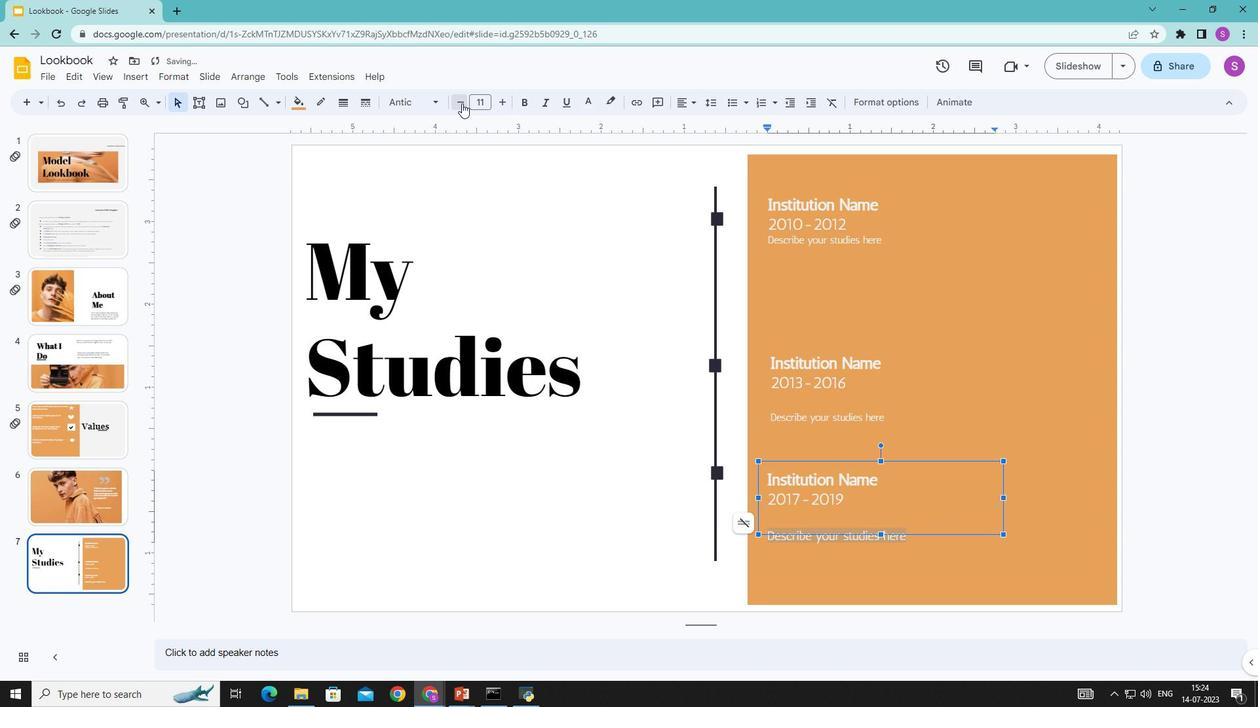 
Action: Mouse pressed left at (461, 103)
Screenshot: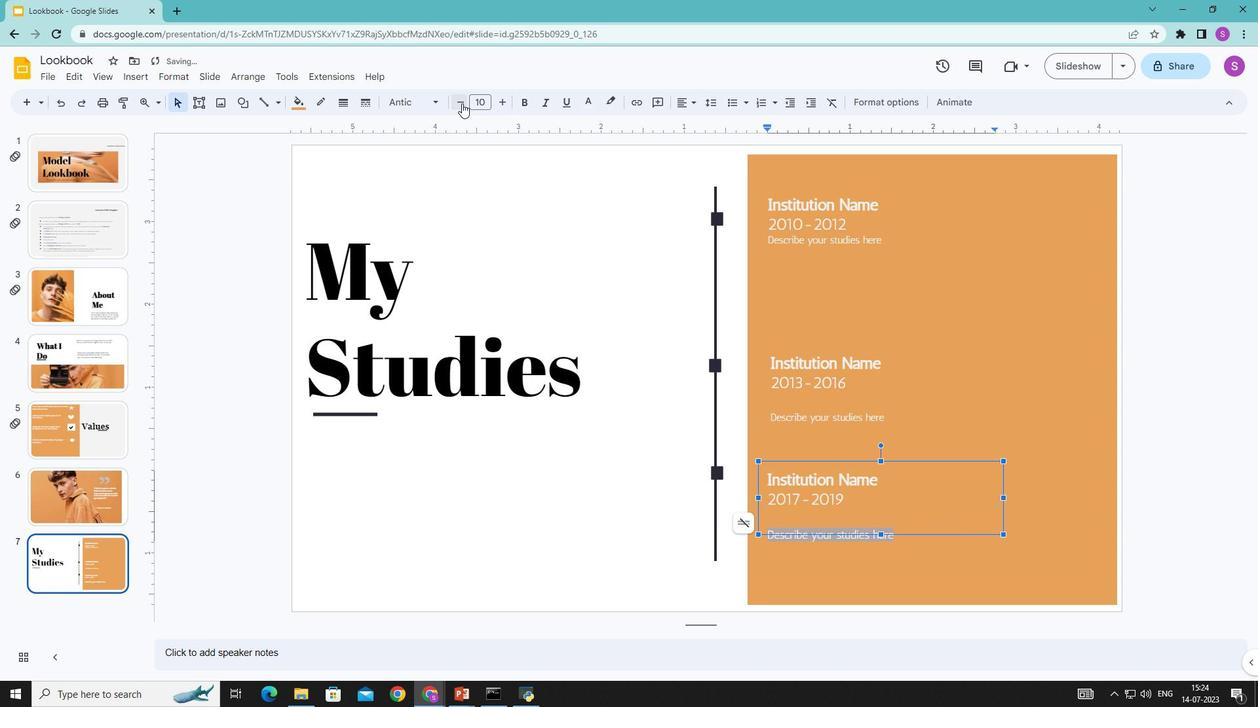 
Action: Mouse moved to (947, 331)
Screenshot: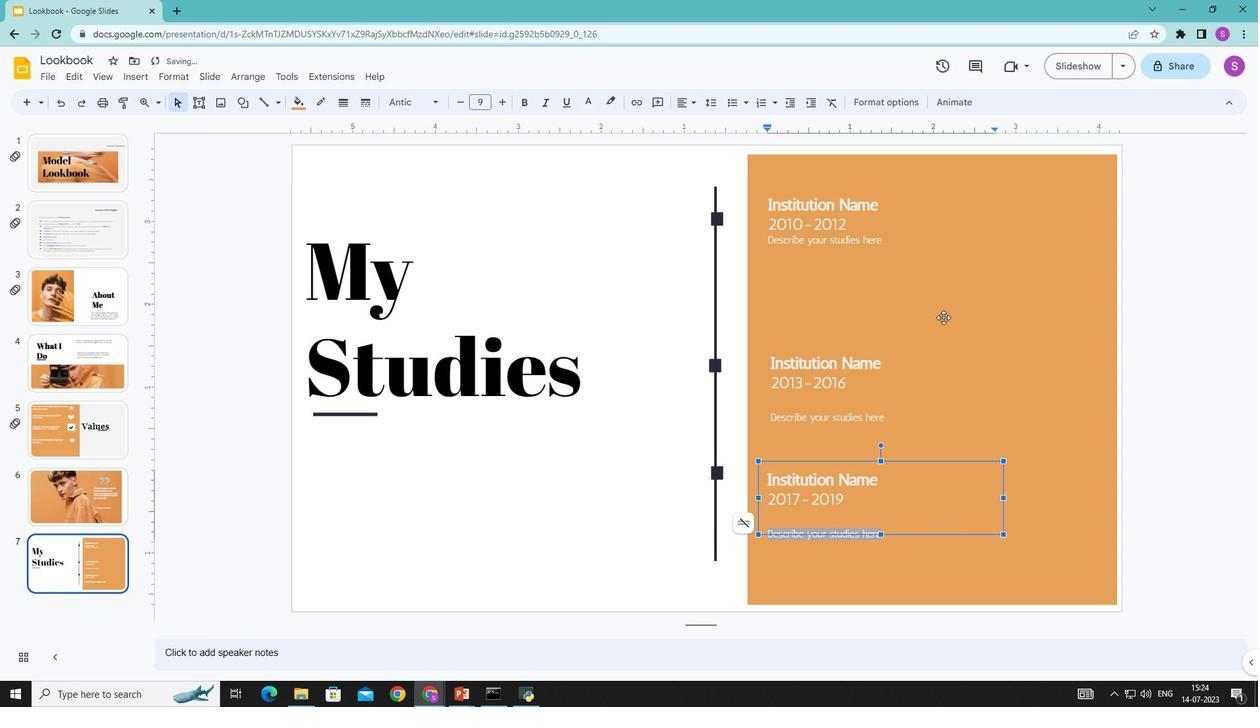 
Action: Mouse pressed left at (947, 331)
Screenshot: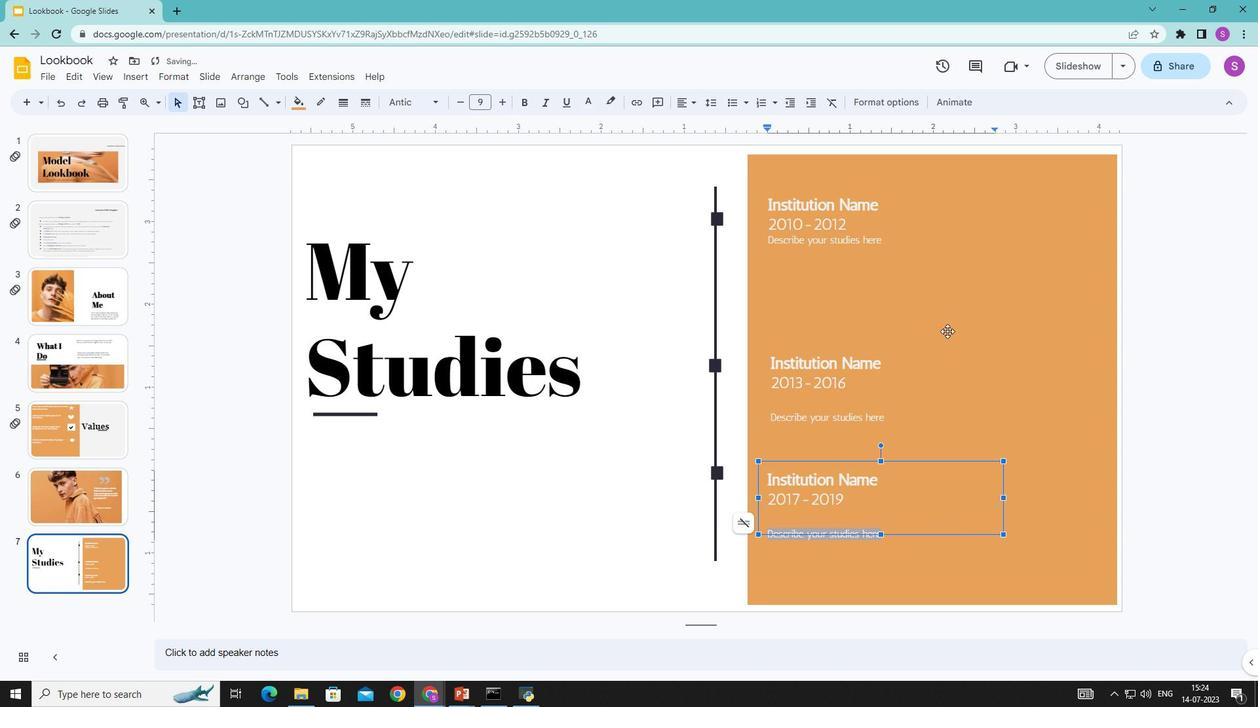 
Action: Mouse moved to (589, 247)
Screenshot: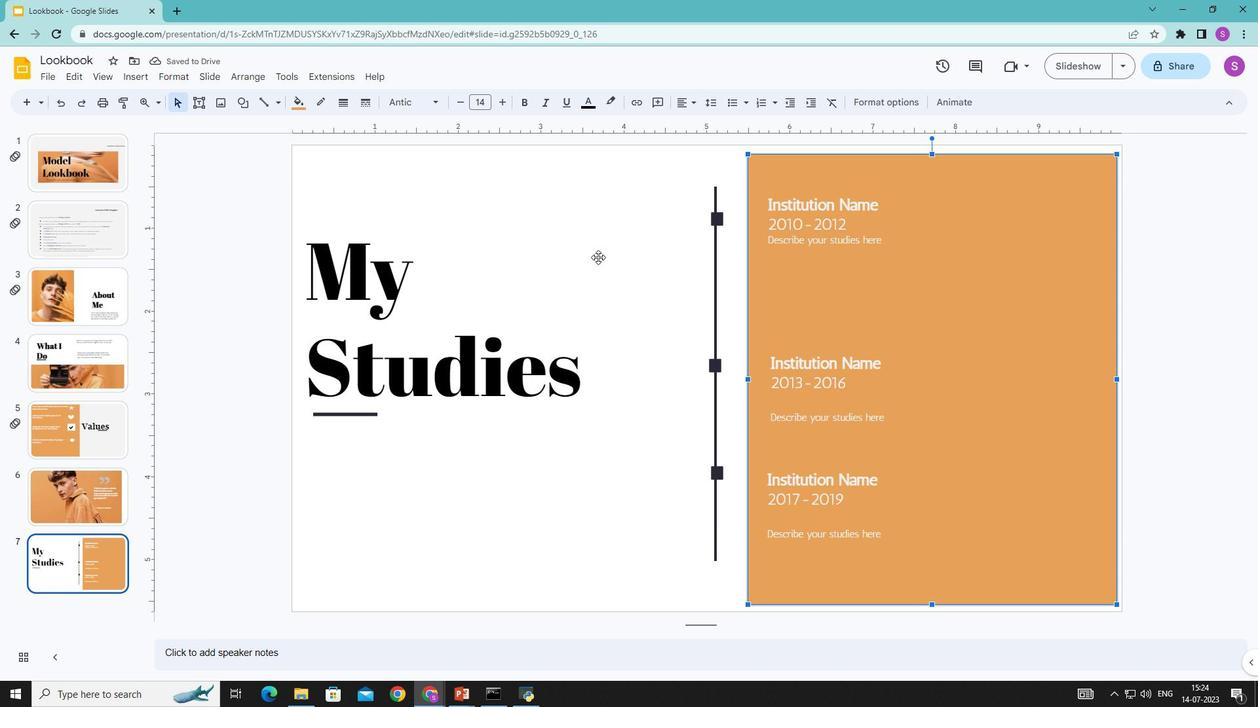 
Action: Mouse pressed left at (589, 247)
Screenshot: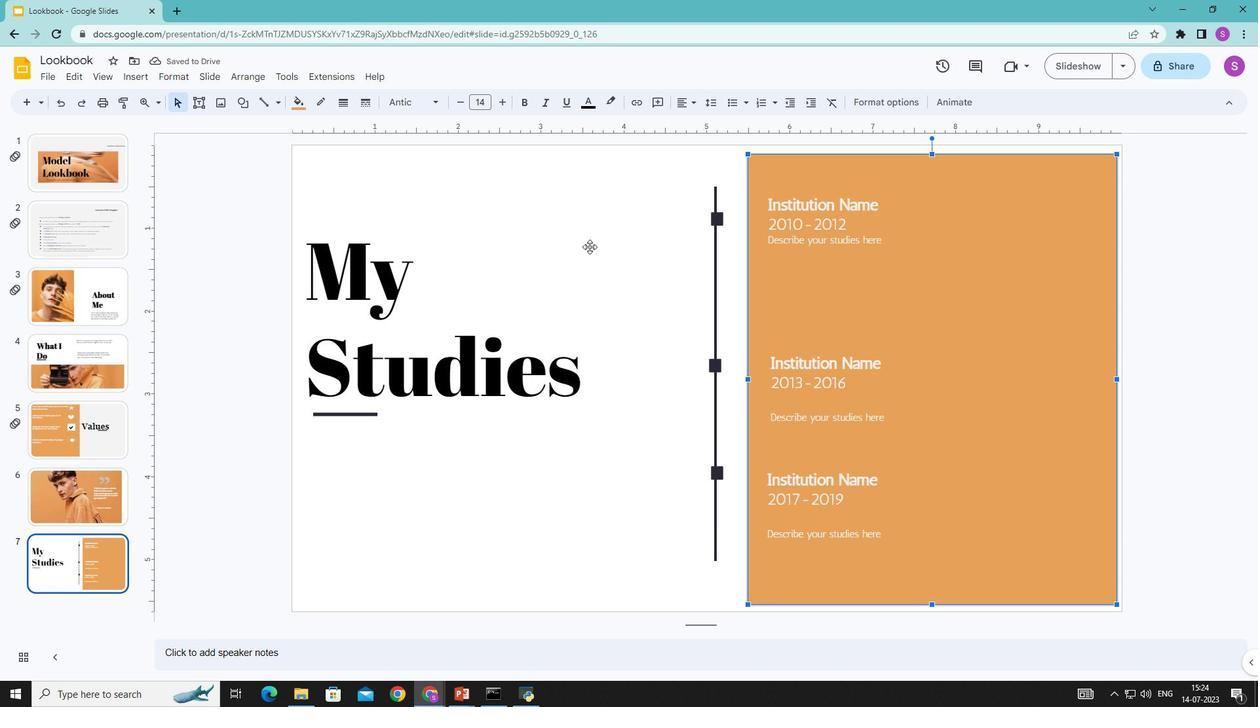 
Action: Mouse moved to (954, 245)
Screenshot: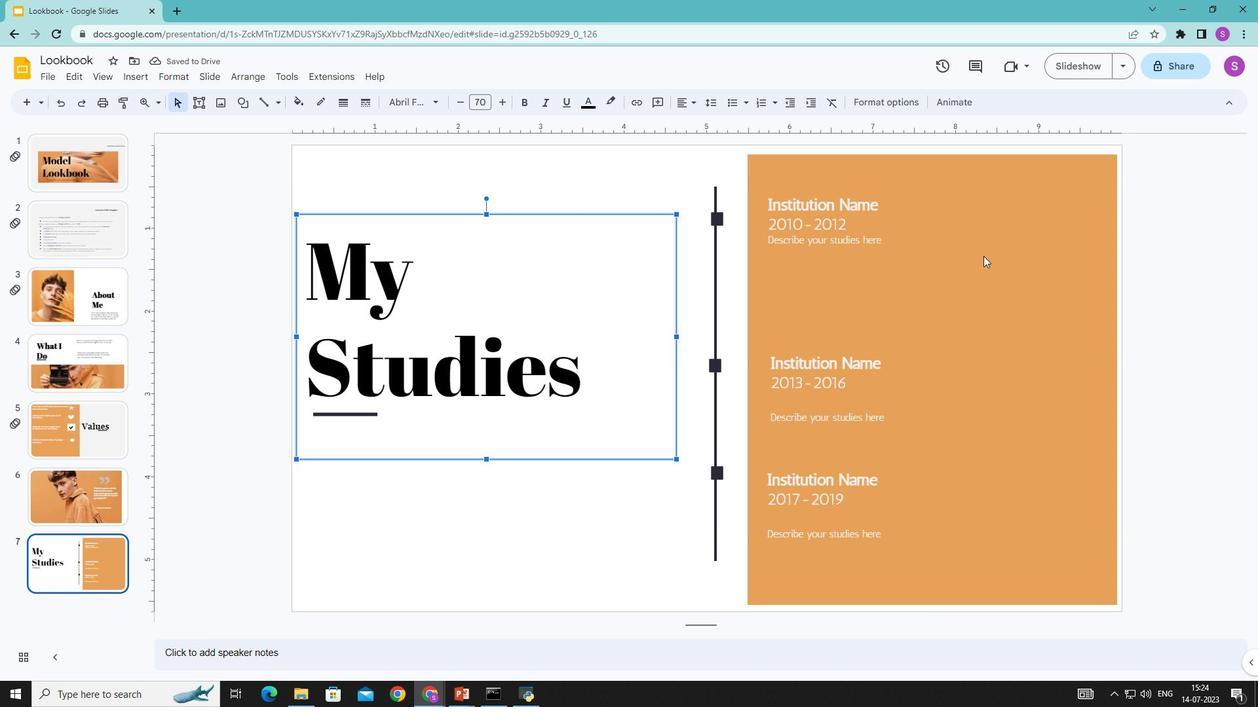 
Action: Mouse pressed left at (954, 245)
Screenshot: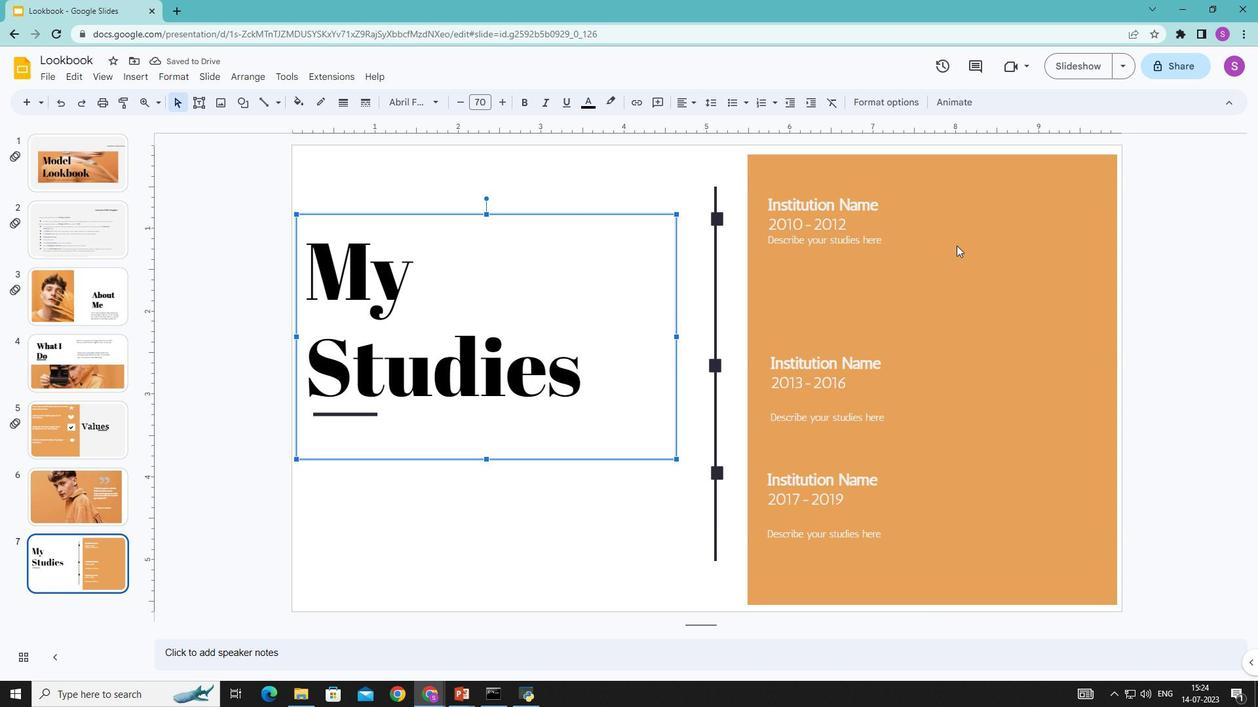 
Action: Mouse moved to (452, 165)
Screenshot: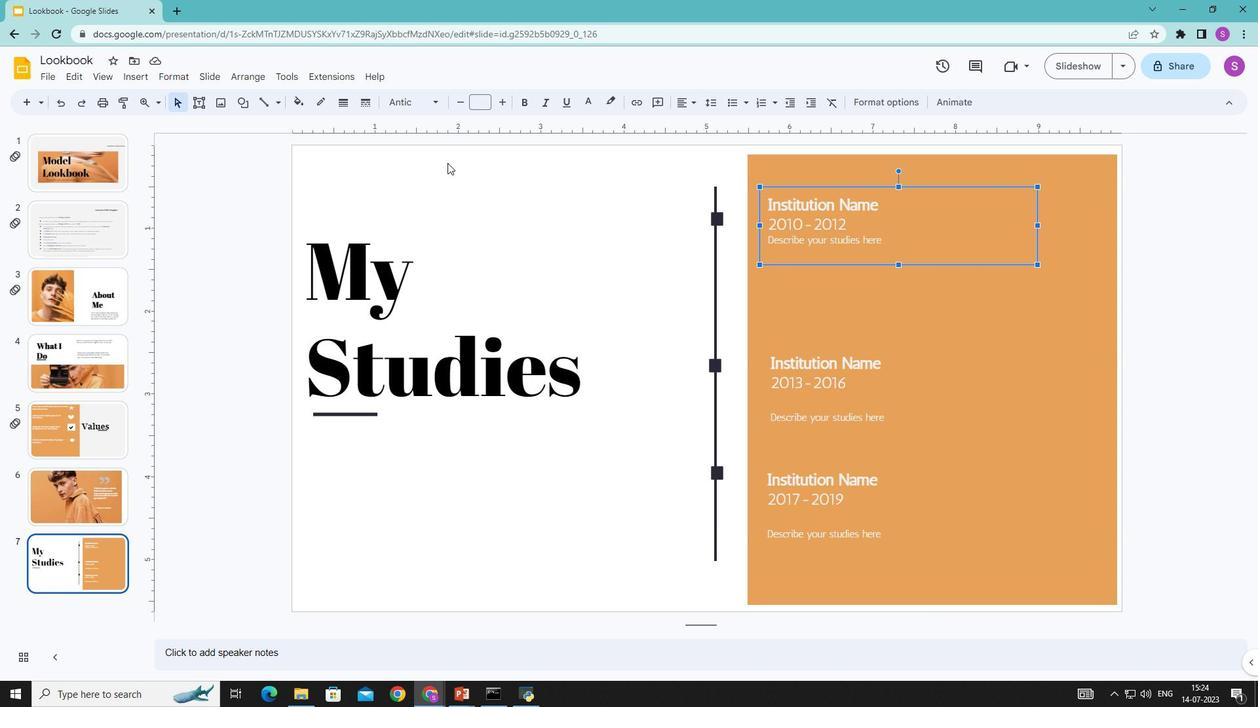 
Action: Mouse pressed left at (452, 165)
Screenshot: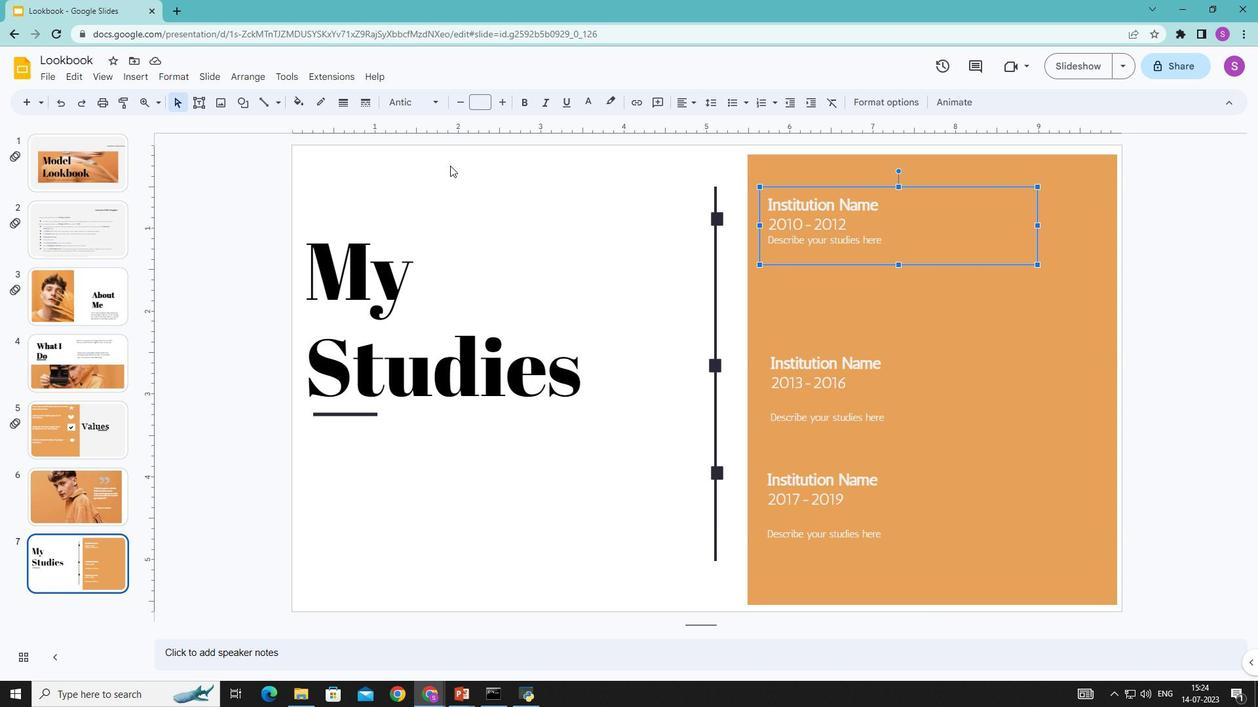 
Action: Mouse moved to (514, 102)
Screenshot: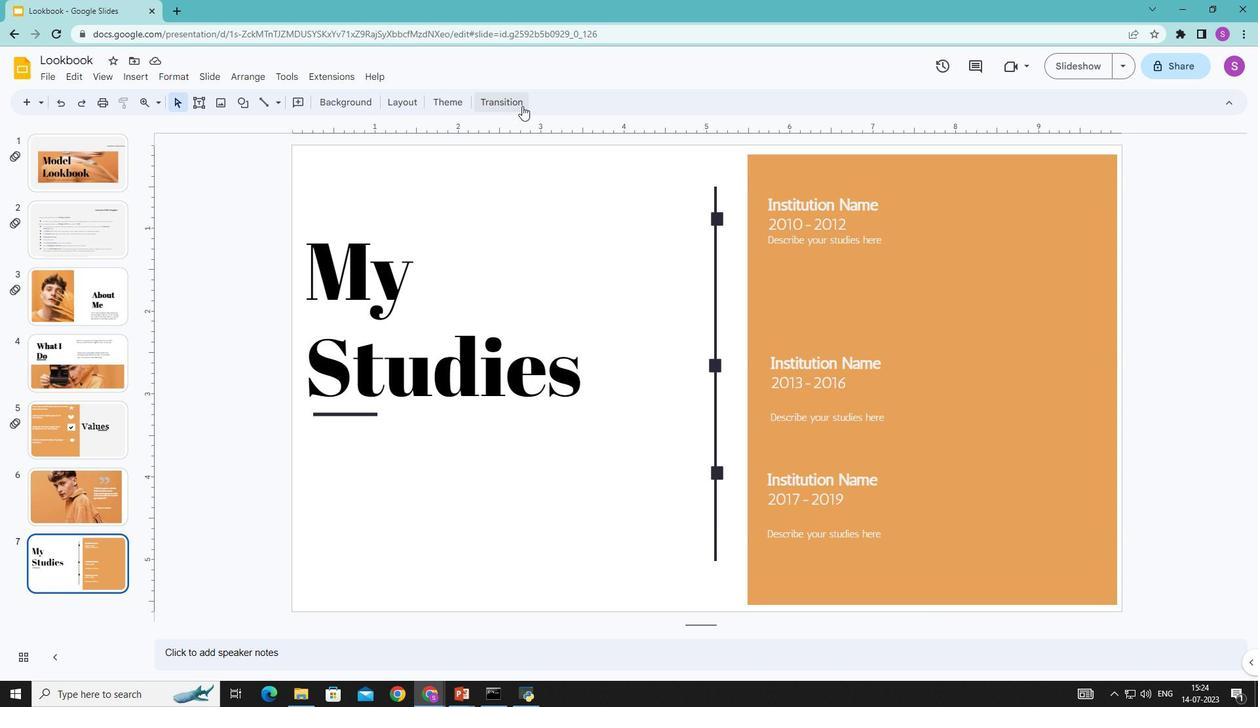 
Action: Mouse pressed left at (514, 102)
Screenshot: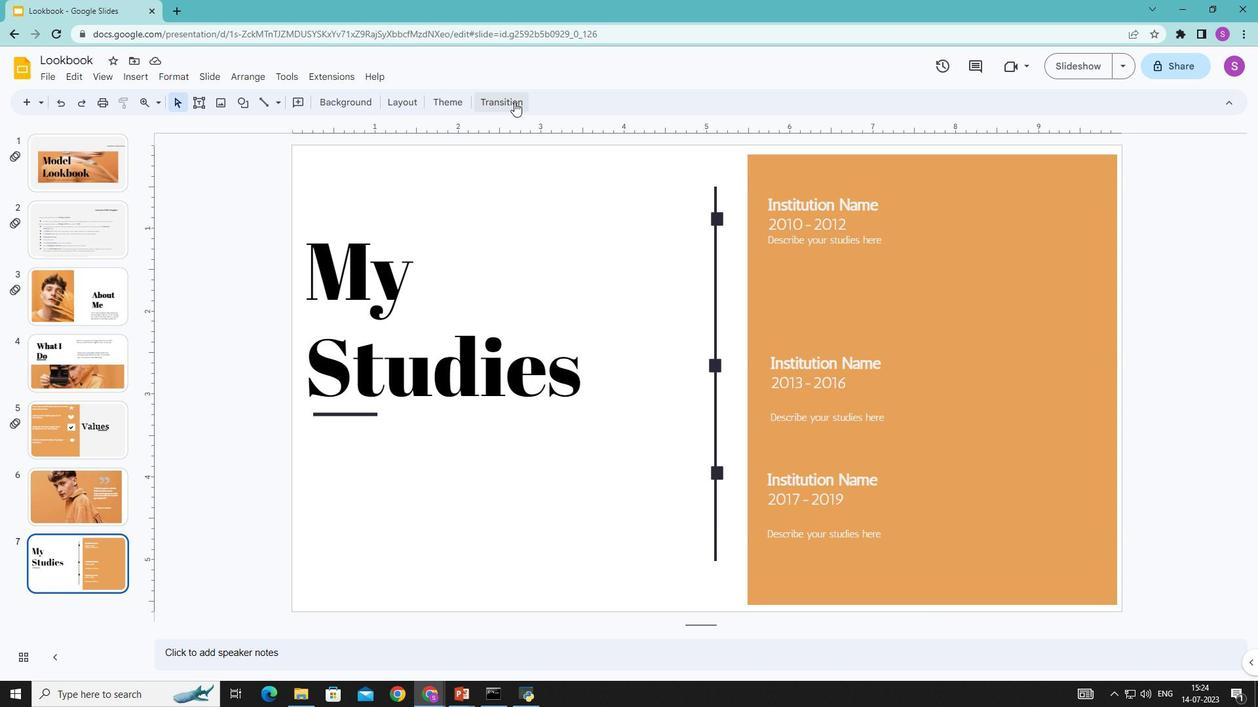 
Action: Mouse moved to (1220, 226)
Screenshot: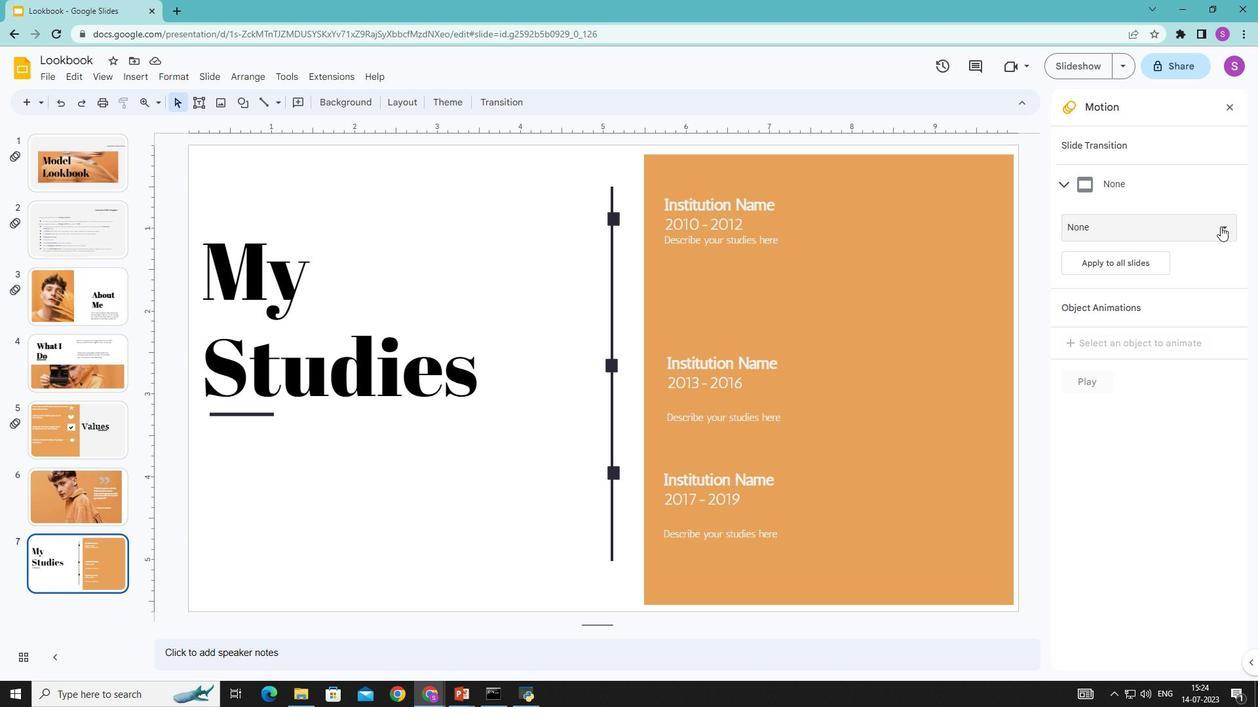 
Action: Mouse pressed left at (1220, 226)
Screenshot: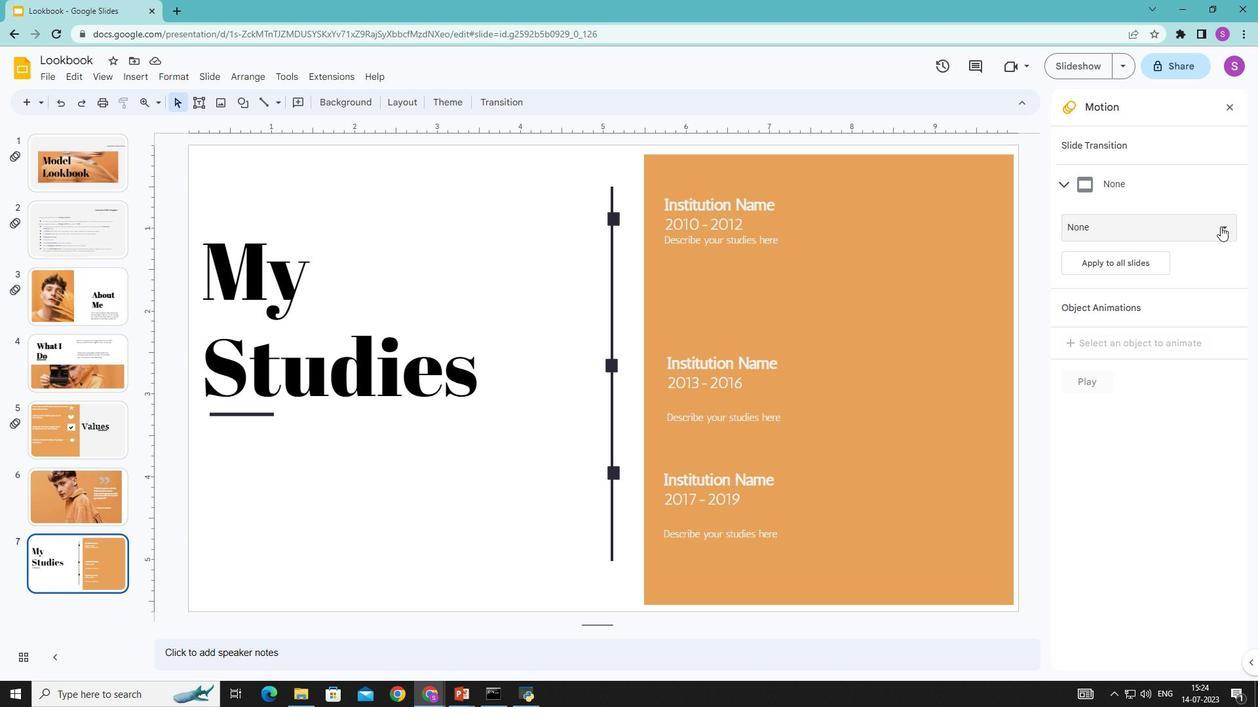 
Action: Mouse moved to (1122, 402)
Screenshot: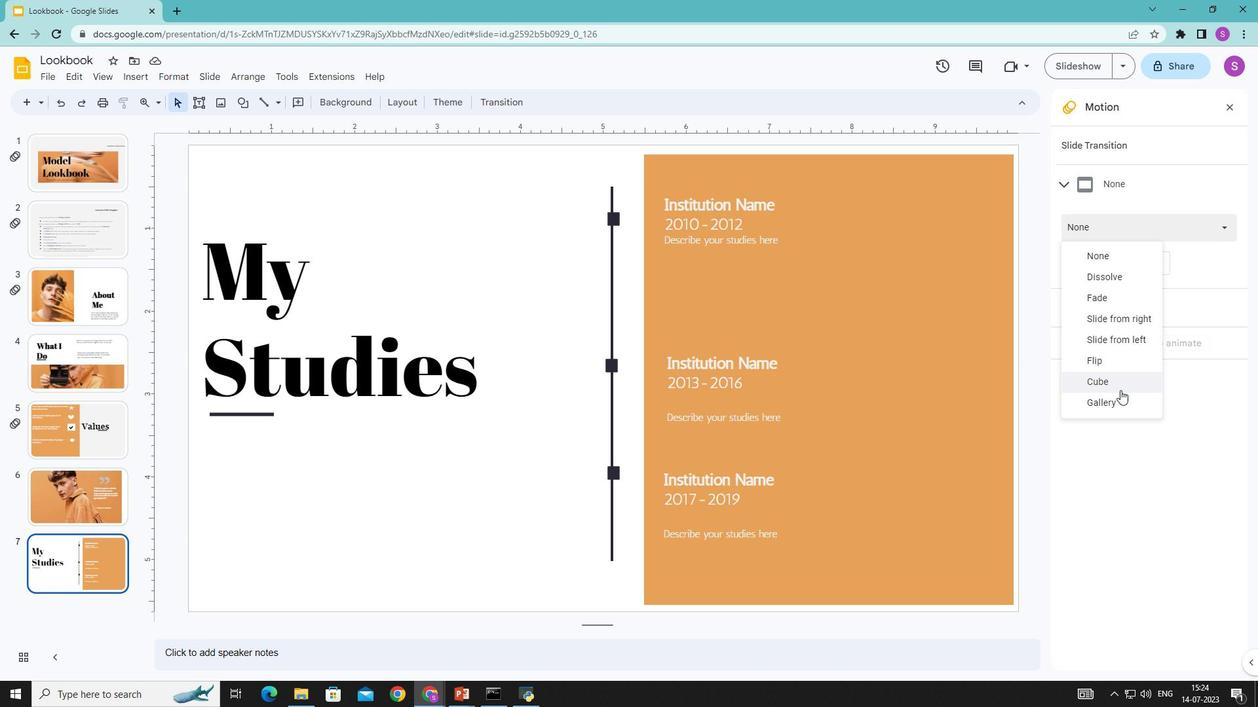 
Action: Mouse pressed left at (1122, 402)
